 Task: Slide 10 - Estimated Delivey.
Action: Mouse moved to (38, 93)
Screenshot: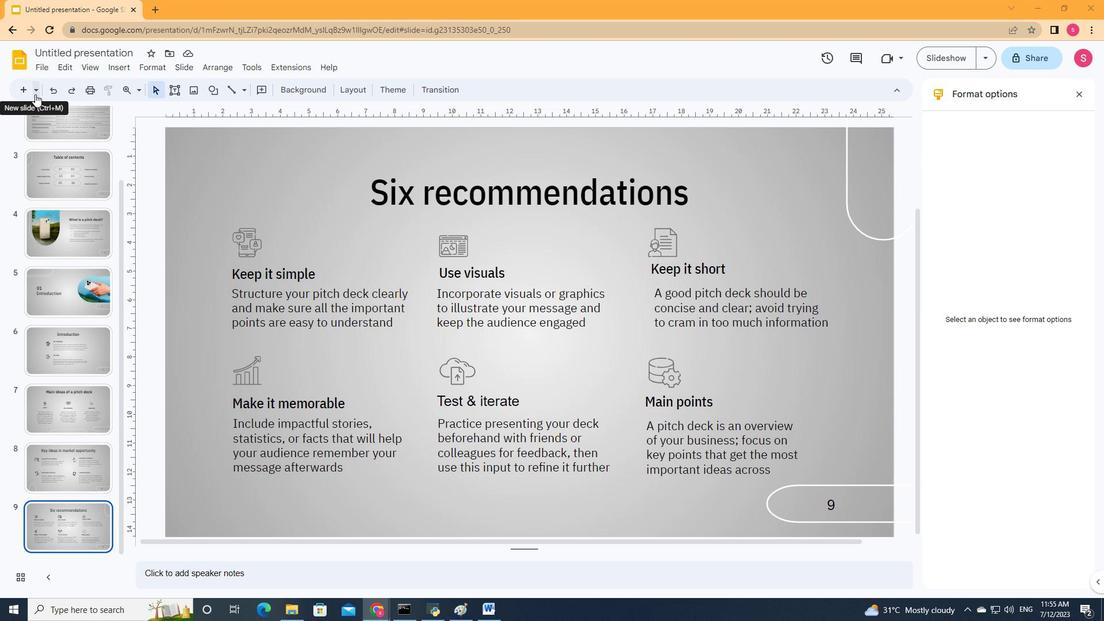 
Action: Mouse pressed left at (38, 93)
Screenshot: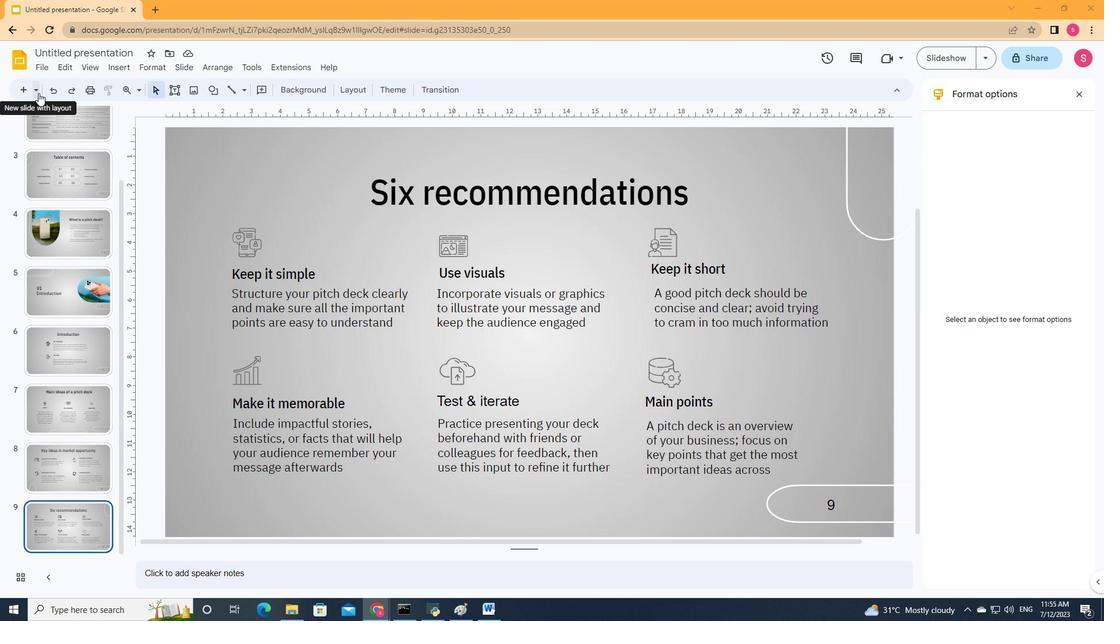 
Action: Mouse moved to (131, 317)
Screenshot: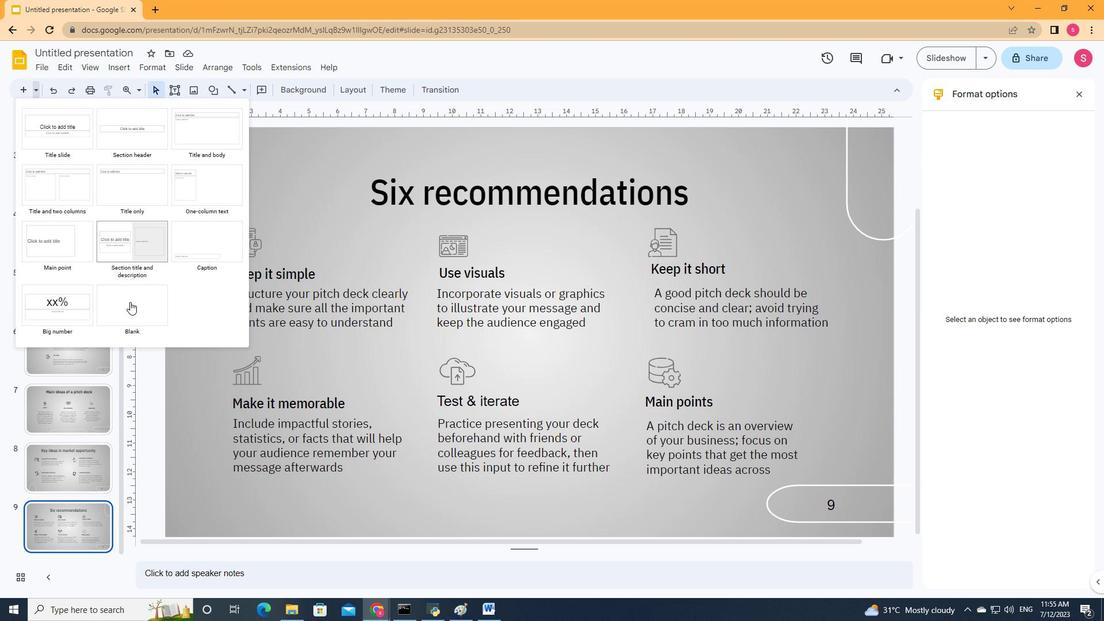 
Action: Mouse pressed left at (131, 317)
Screenshot: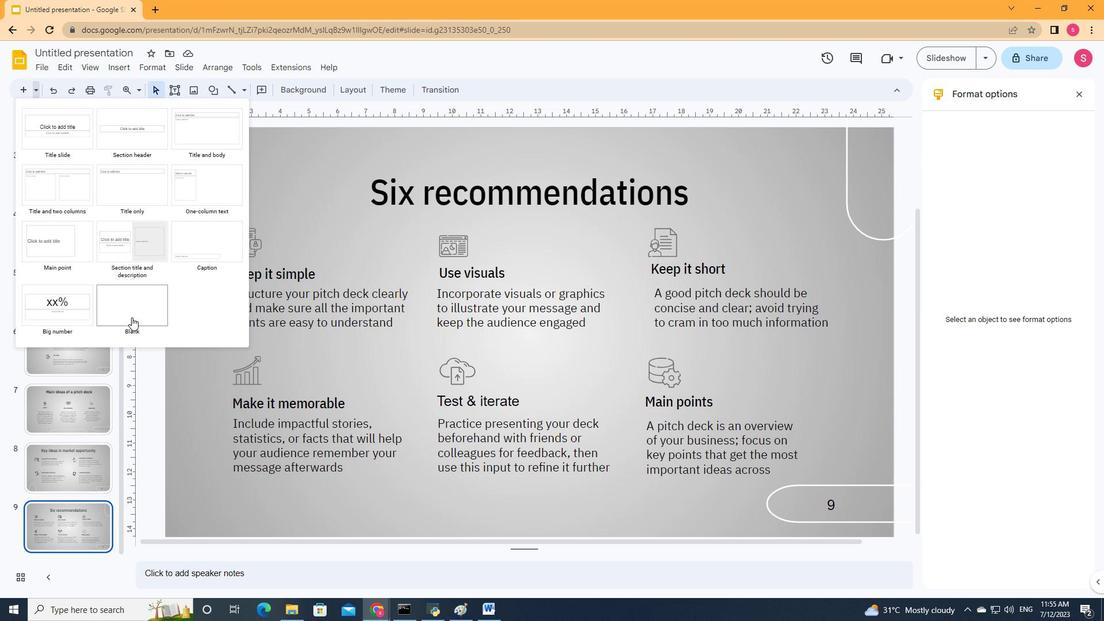 
Action: Mouse moved to (175, 92)
Screenshot: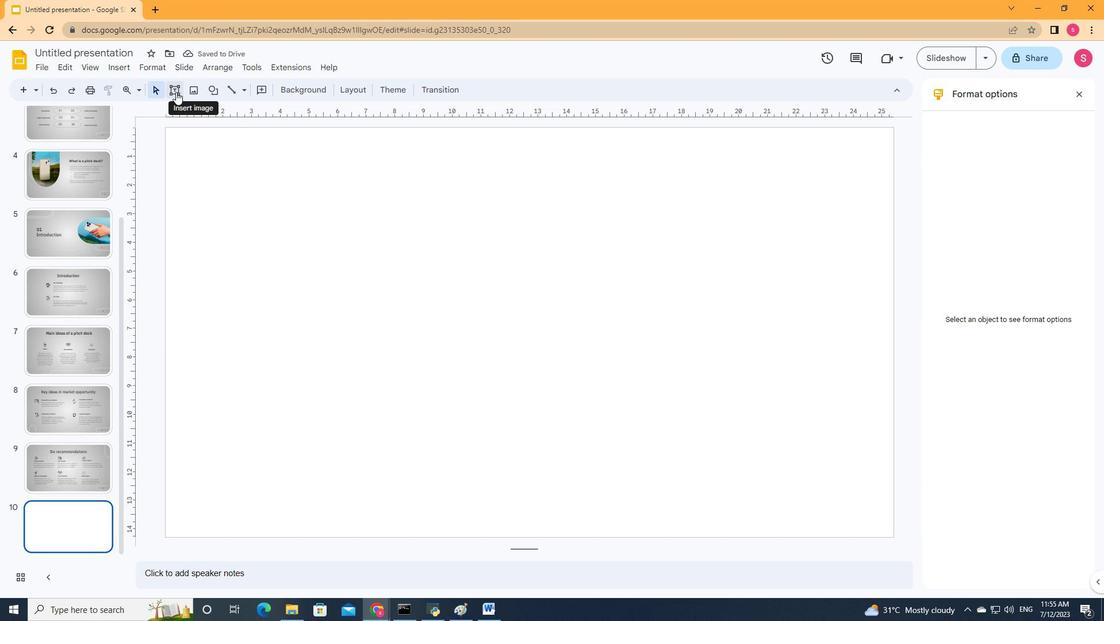 
Action: Mouse pressed left at (175, 92)
Screenshot: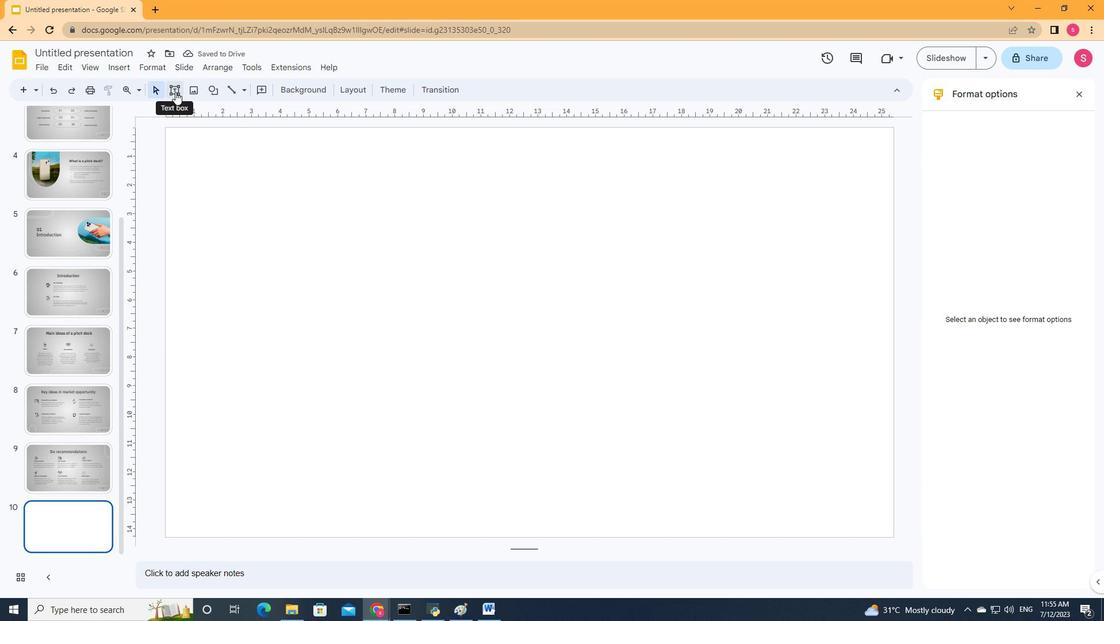 
Action: Mouse moved to (259, 222)
Screenshot: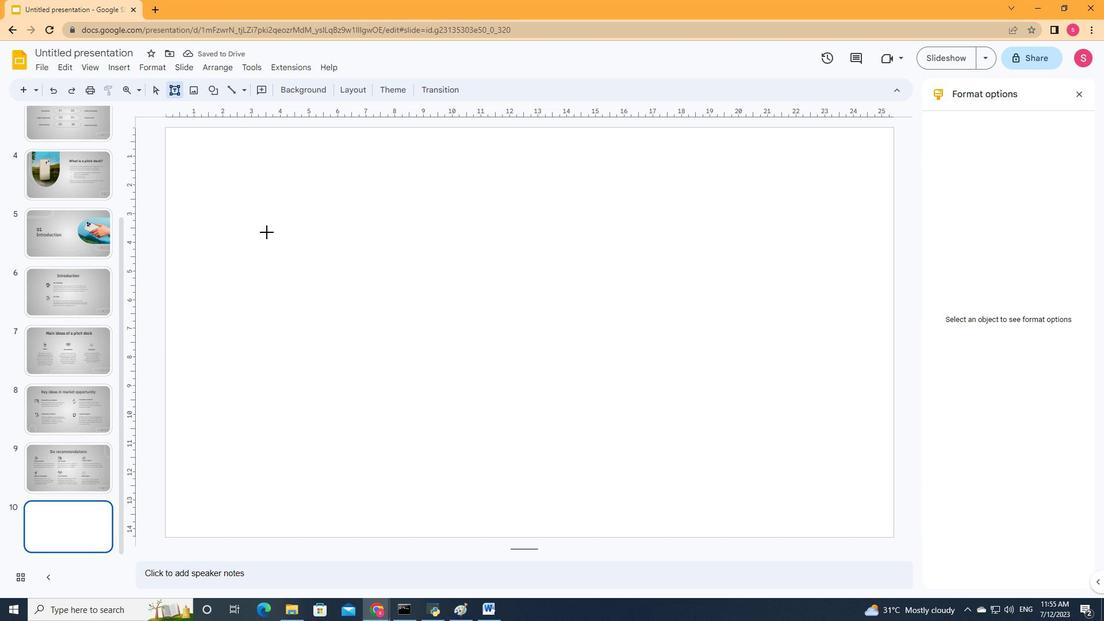 
Action: Mouse pressed left at (259, 222)
Screenshot: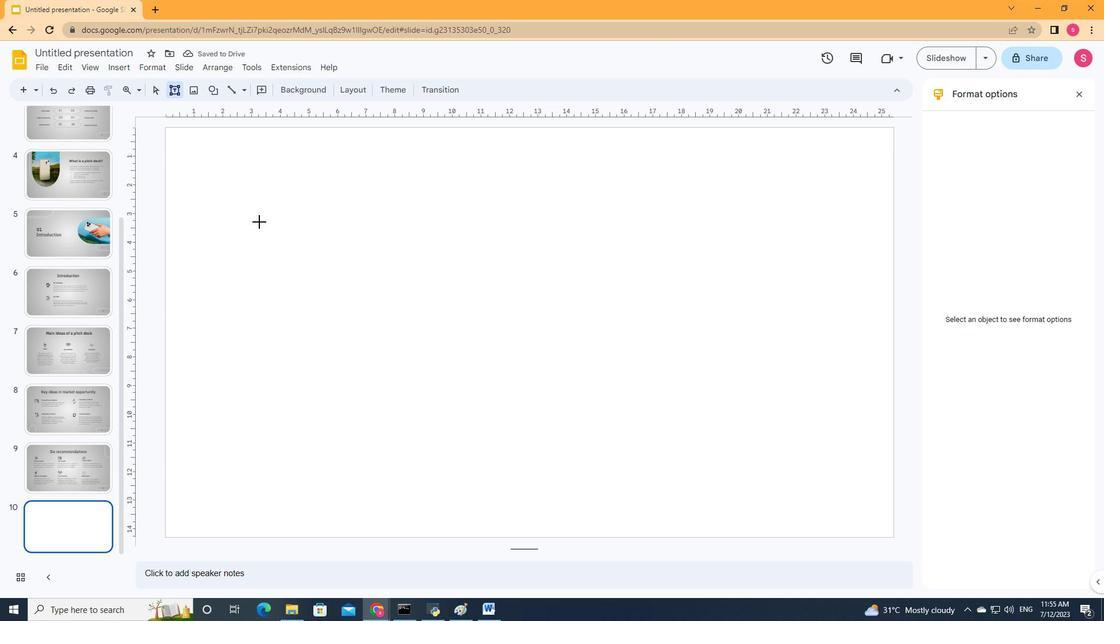 
Action: Mouse moved to (446, 277)
Screenshot: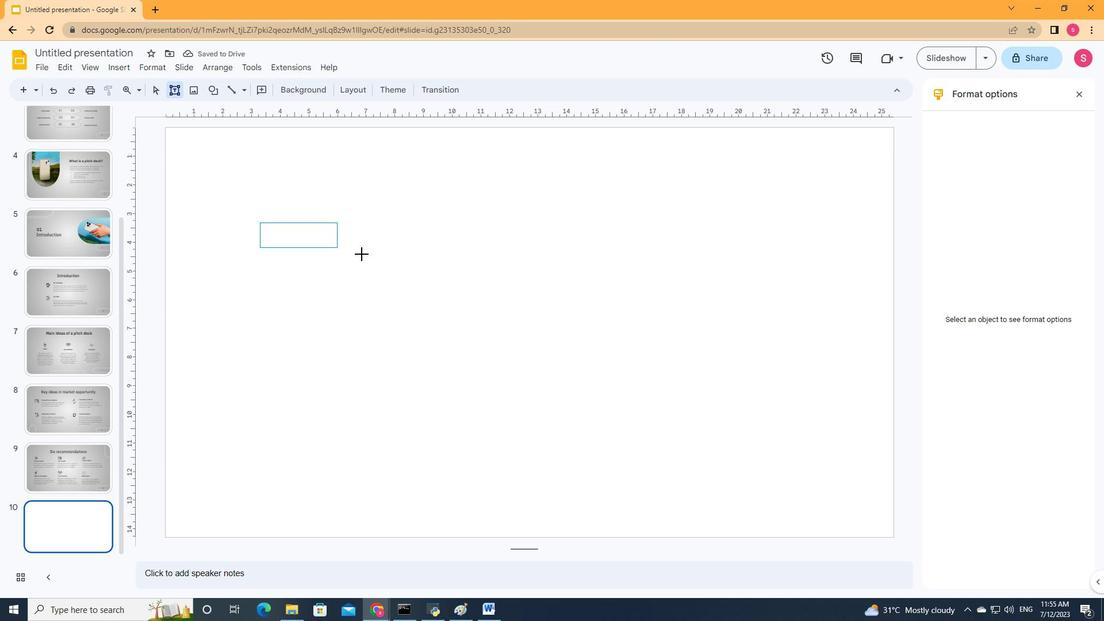 
Action: Key pressed 9h<Key.space>55m<Key.space>23sctrl+A
Screenshot: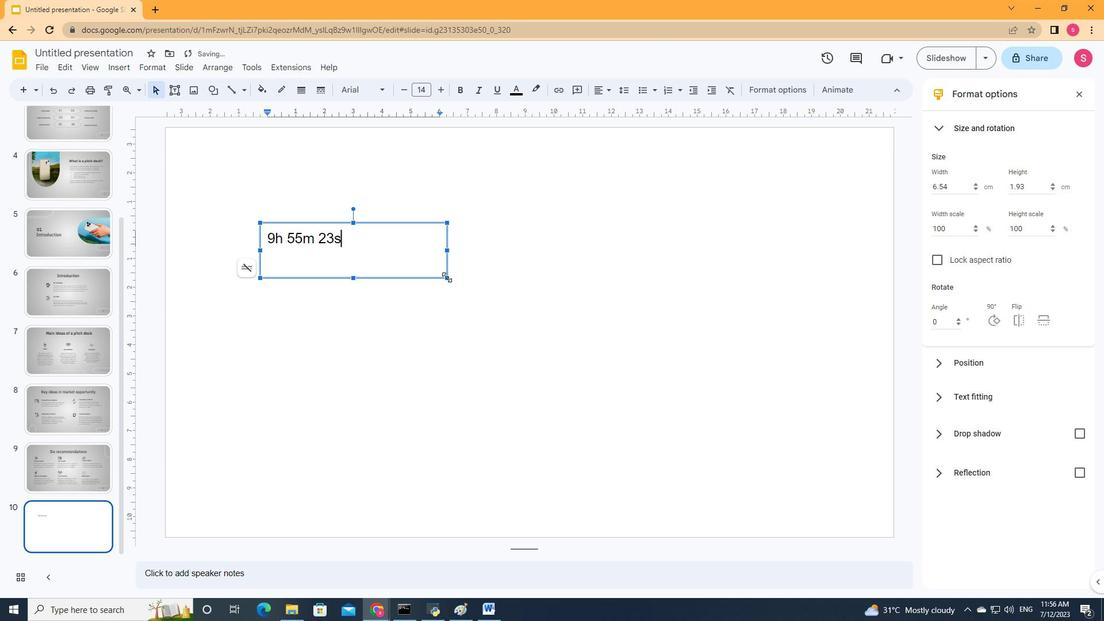 
Action: Mouse moved to (440, 88)
Screenshot: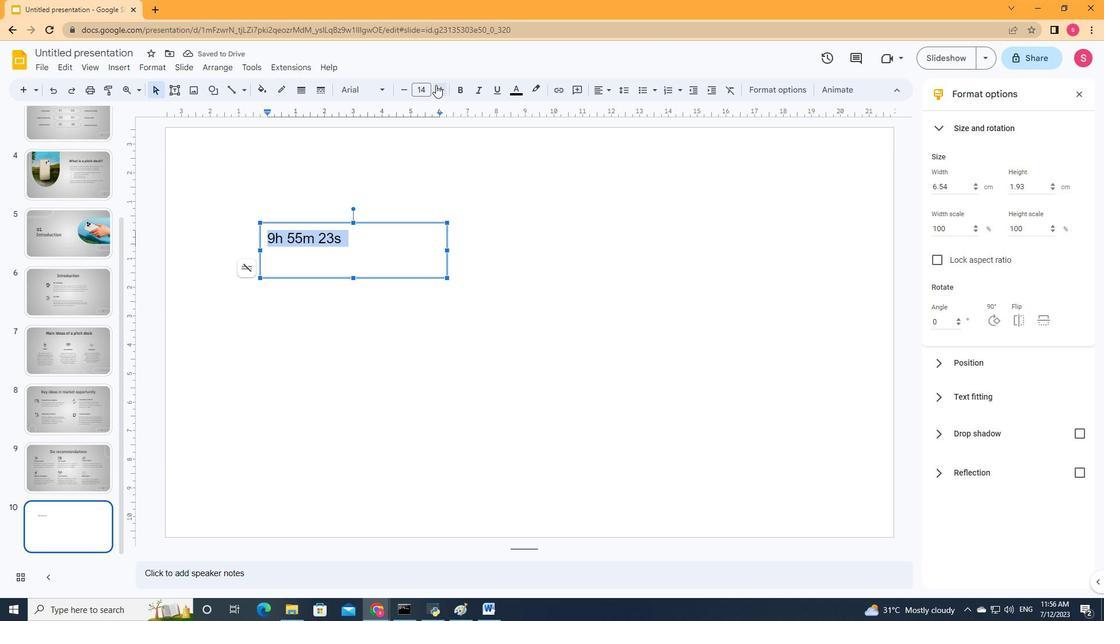 
Action: Mouse pressed left at (440, 88)
Screenshot: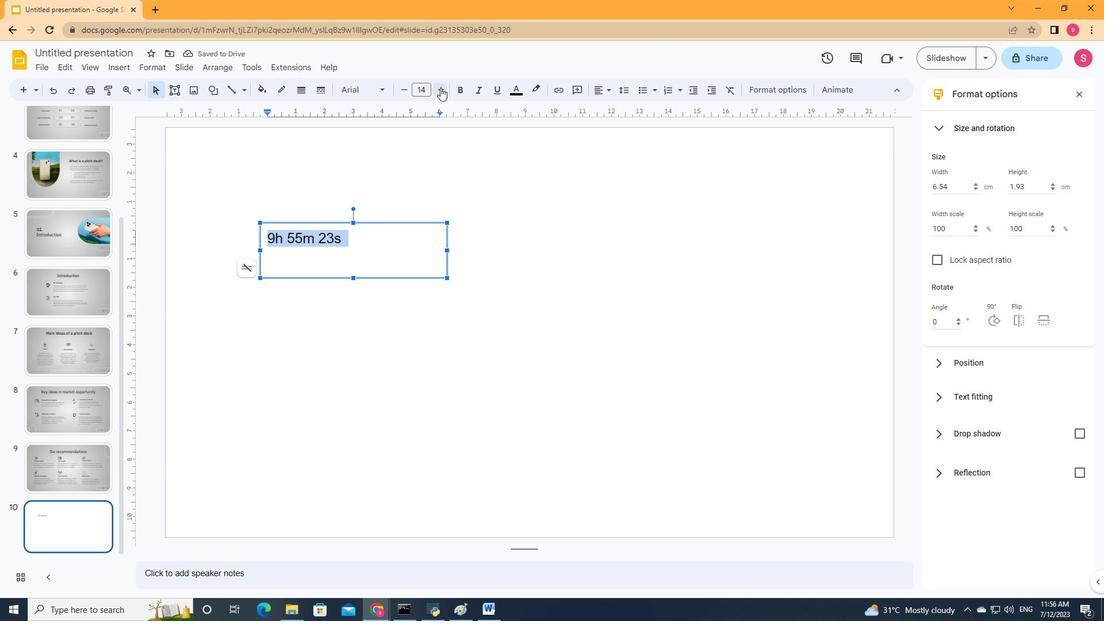 
Action: Mouse pressed left at (440, 88)
Screenshot: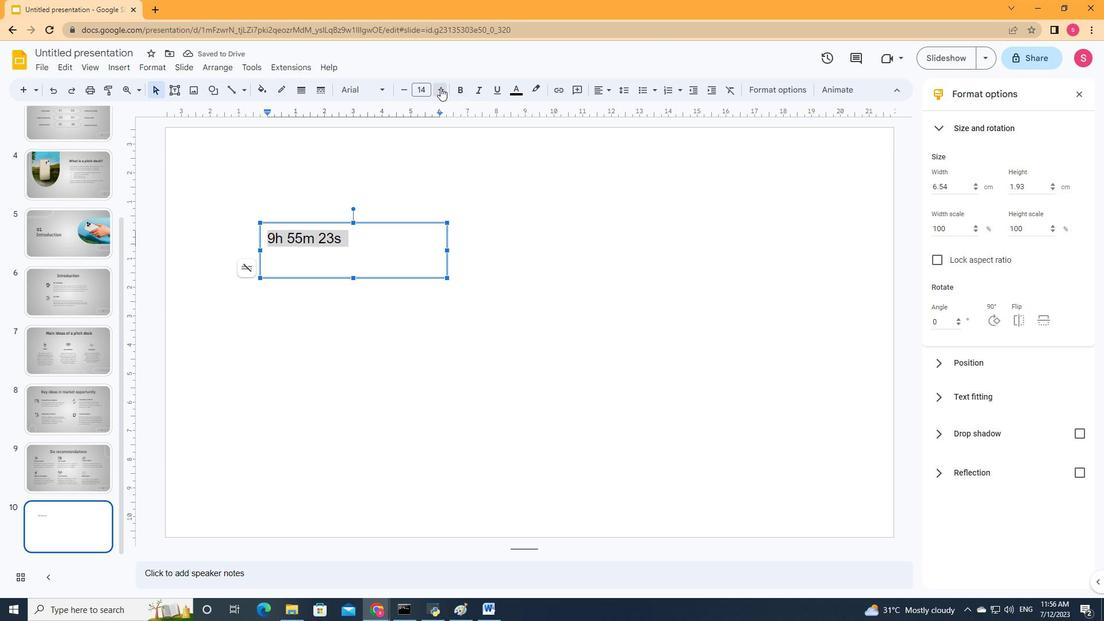 
Action: Mouse pressed left at (440, 88)
Screenshot: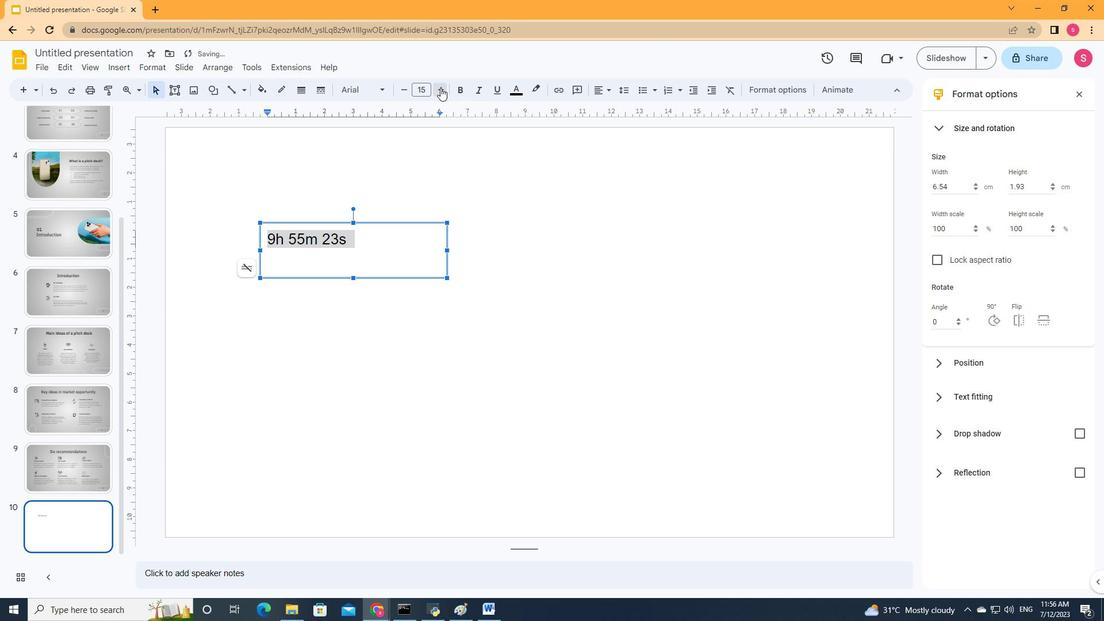 
Action: Mouse pressed left at (440, 88)
Screenshot: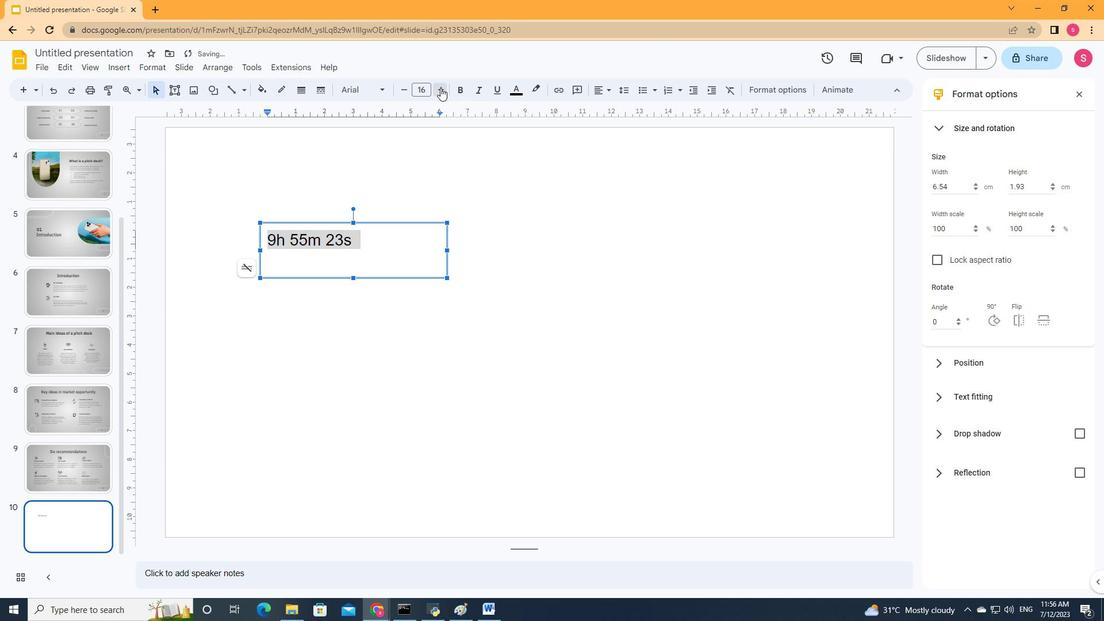 
Action: Mouse pressed left at (440, 88)
Screenshot: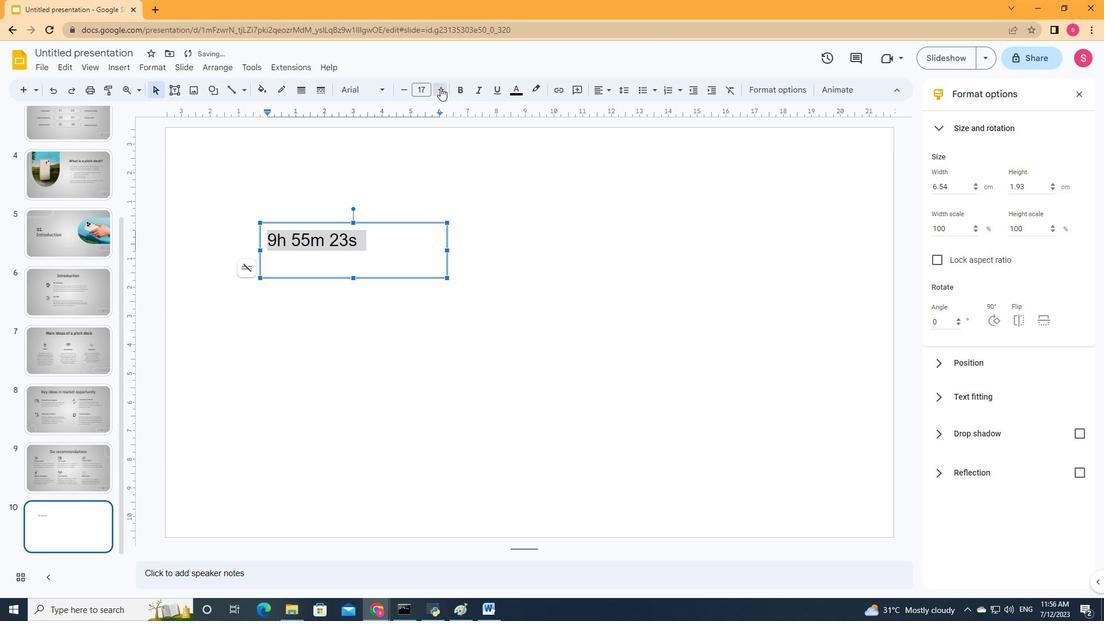 
Action: Mouse pressed left at (440, 88)
Screenshot: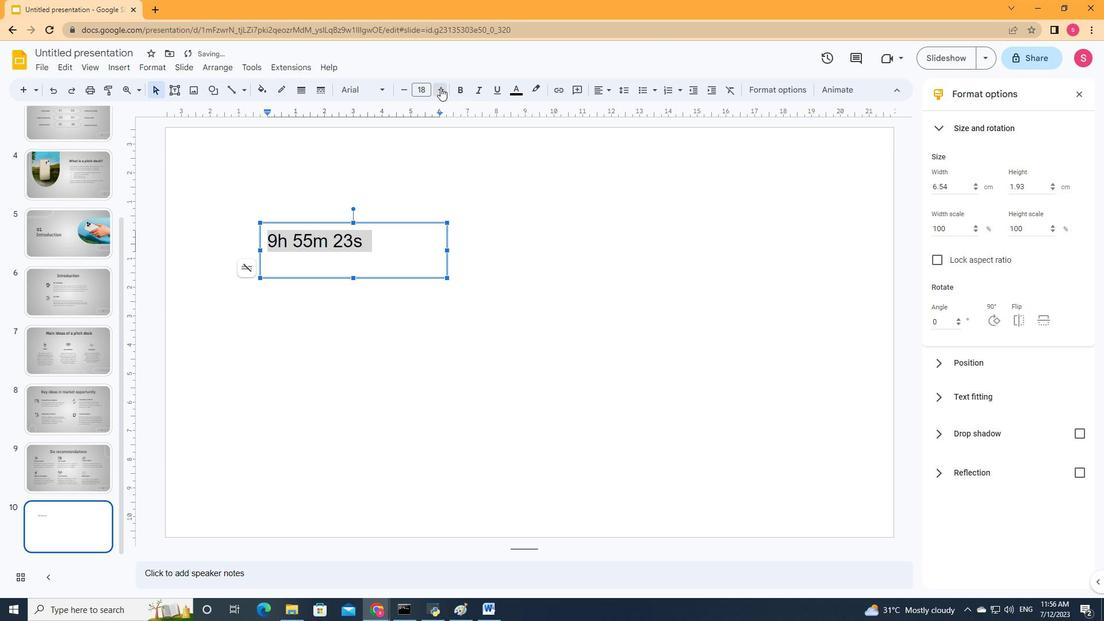 
Action: Mouse pressed left at (440, 88)
Screenshot: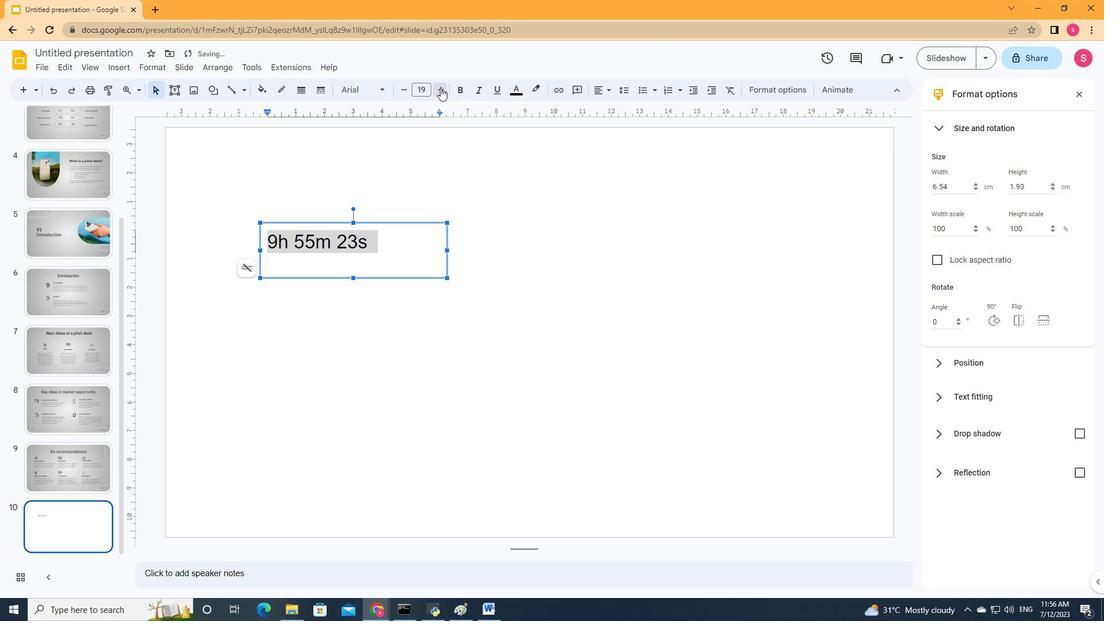 
Action: Mouse moved to (441, 88)
Screenshot: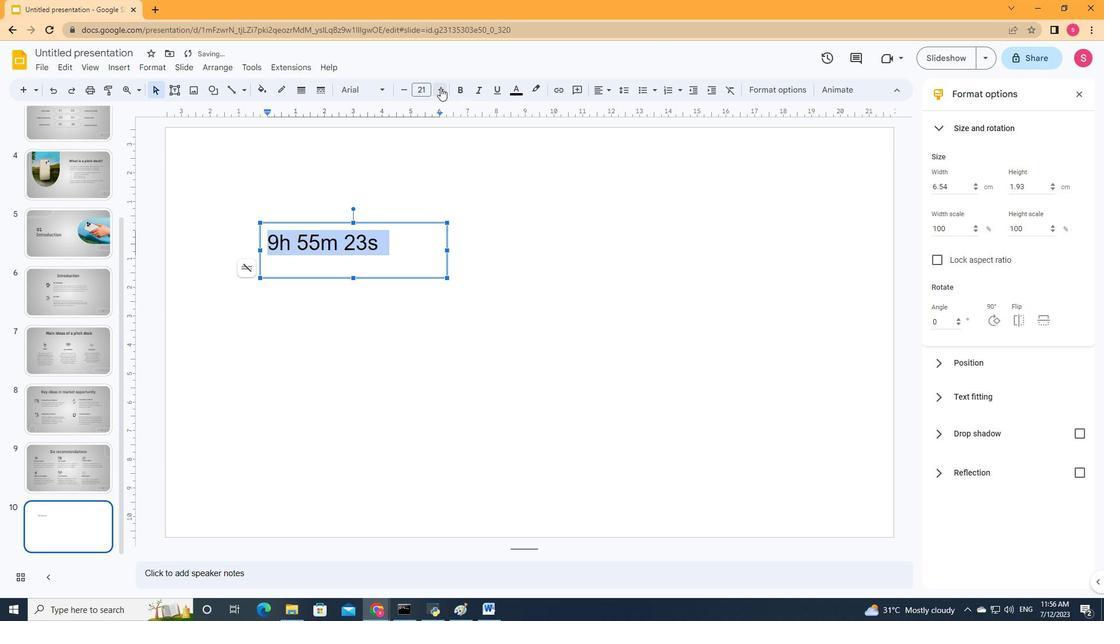
Action: Mouse pressed left at (441, 88)
Screenshot: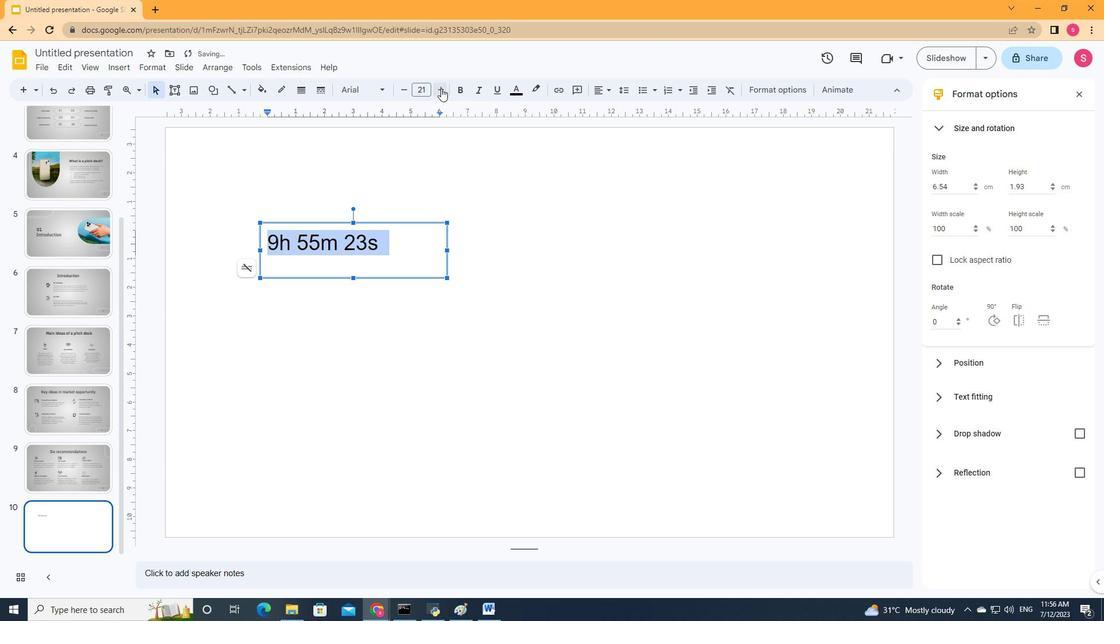 
Action: Mouse pressed left at (441, 88)
Screenshot: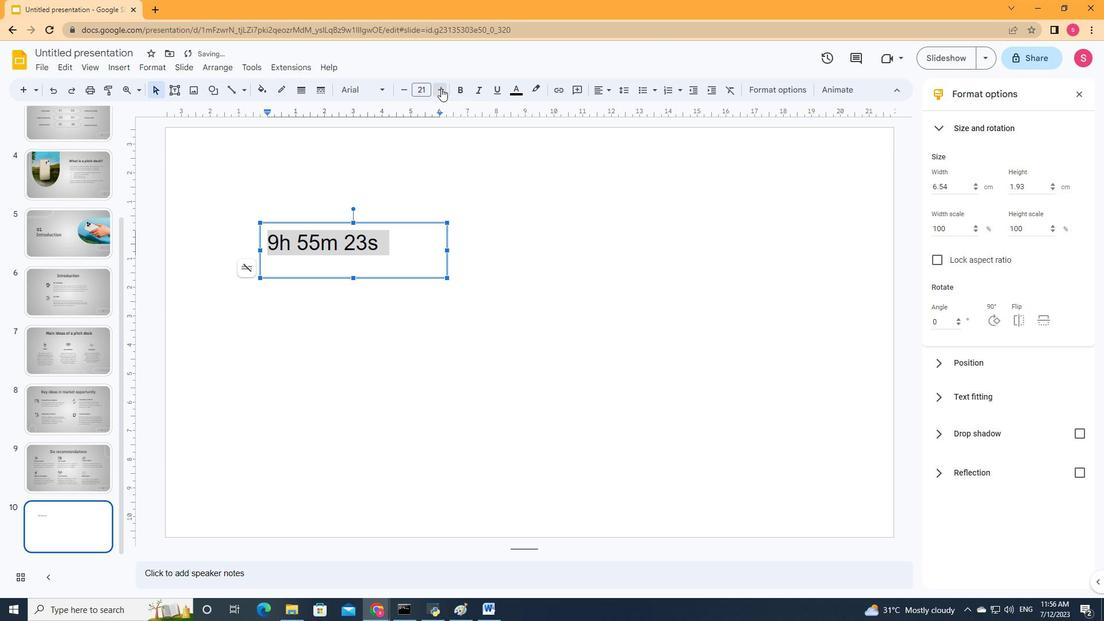 
Action: Mouse pressed left at (441, 88)
Screenshot: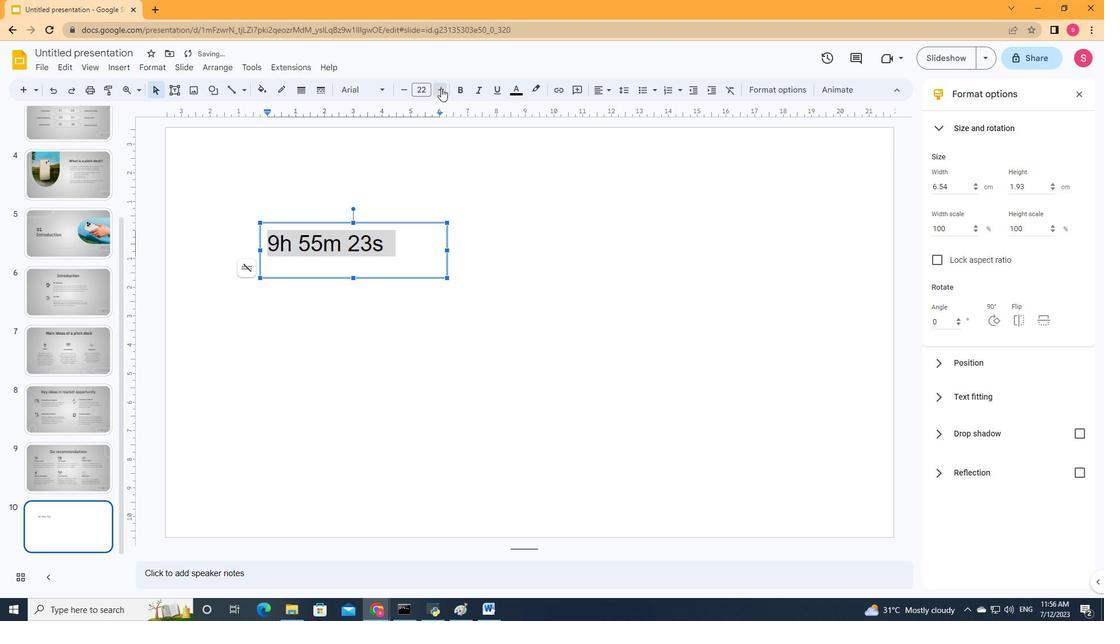 
Action: Mouse moved to (385, 92)
Screenshot: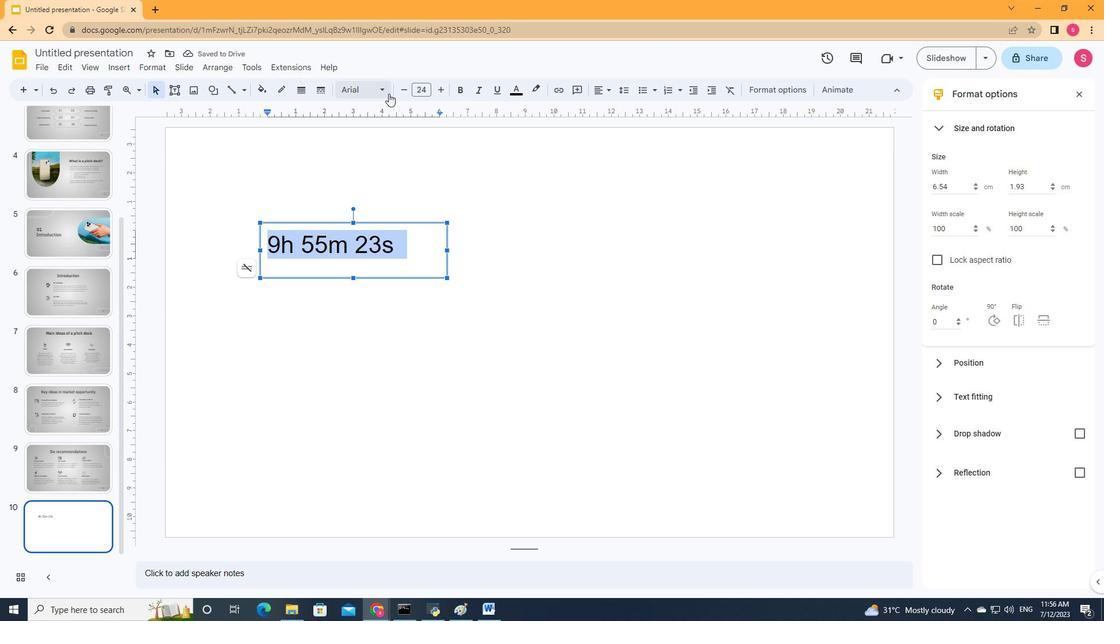 
Action: Mouse pressed left at (385, 92)
Screenshot: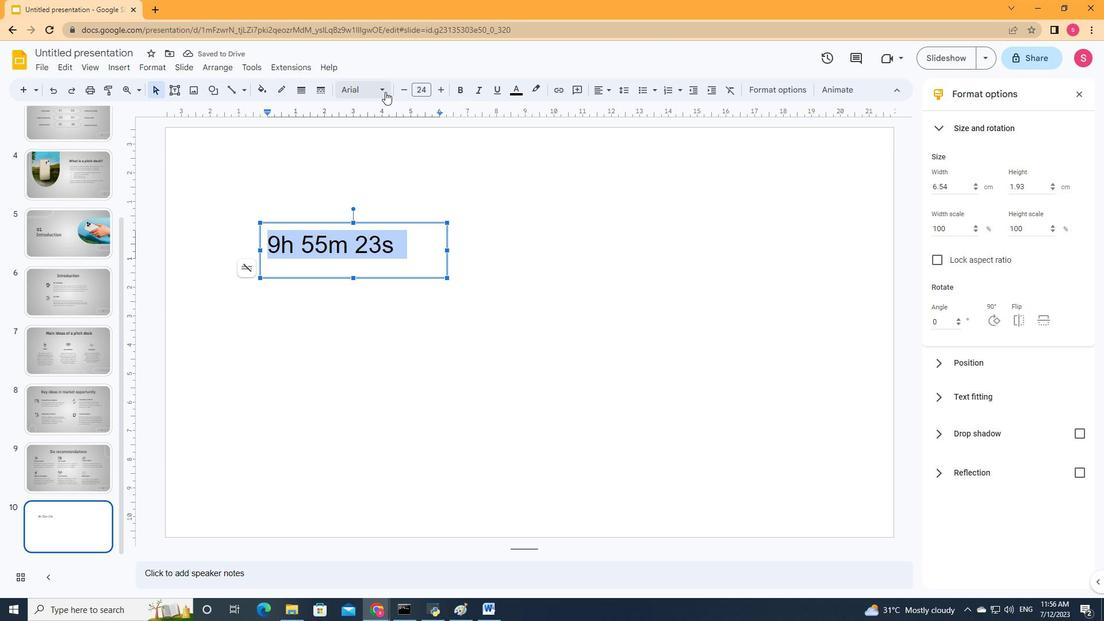 
Action: Mouse moved to (531, 302)
Screenshot: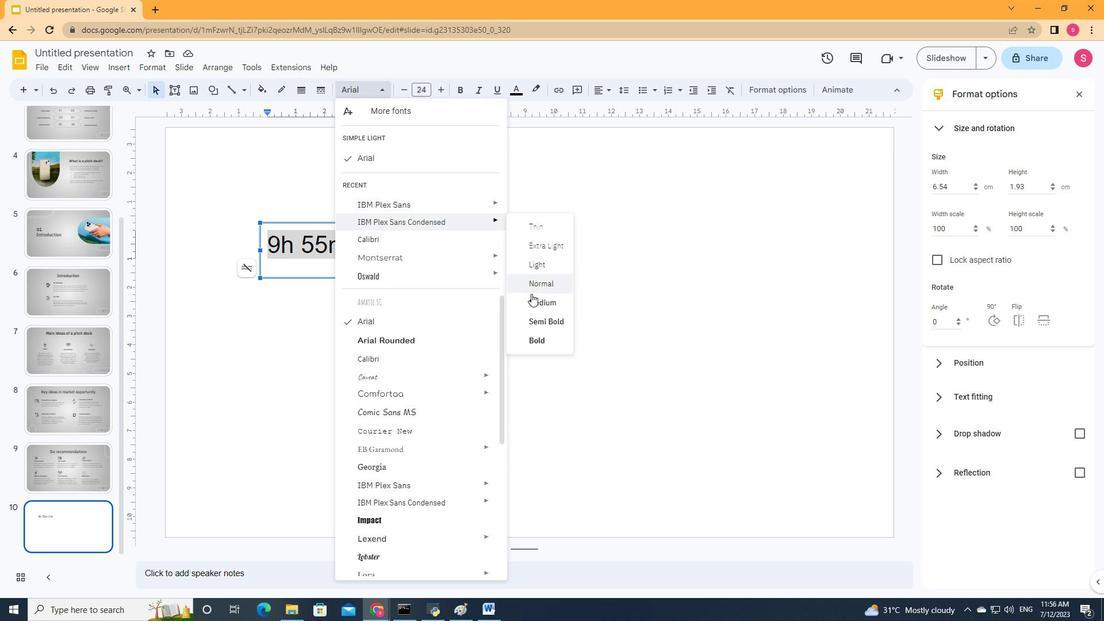 
Action: Mouse pressed left at (531, 302)
Screenshot: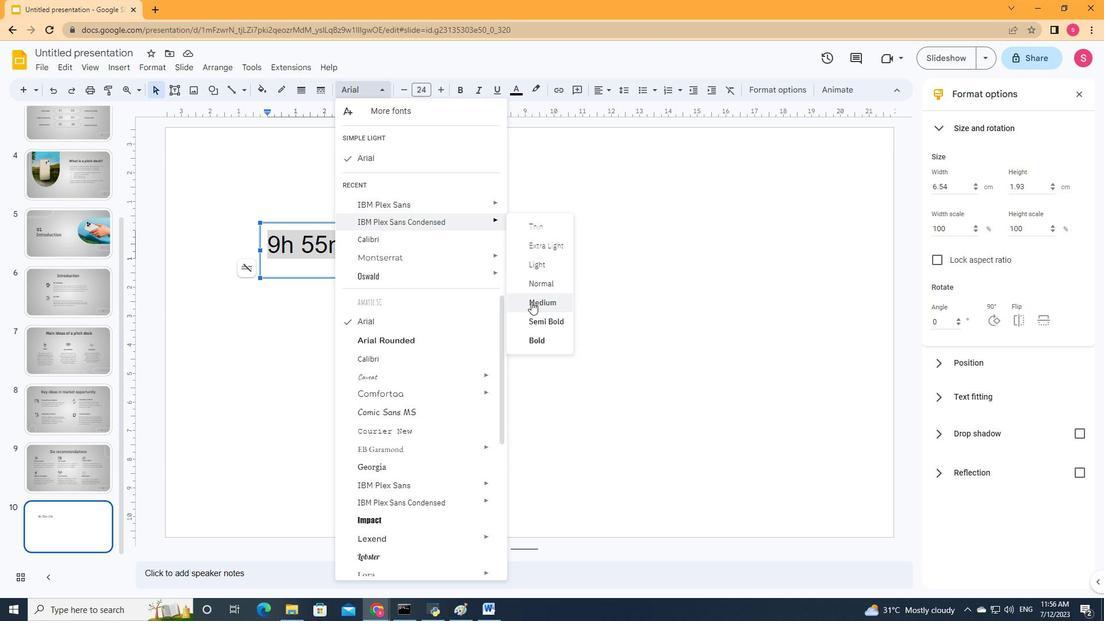 
Action: Mouse moved to (493, 278)
Screenshot: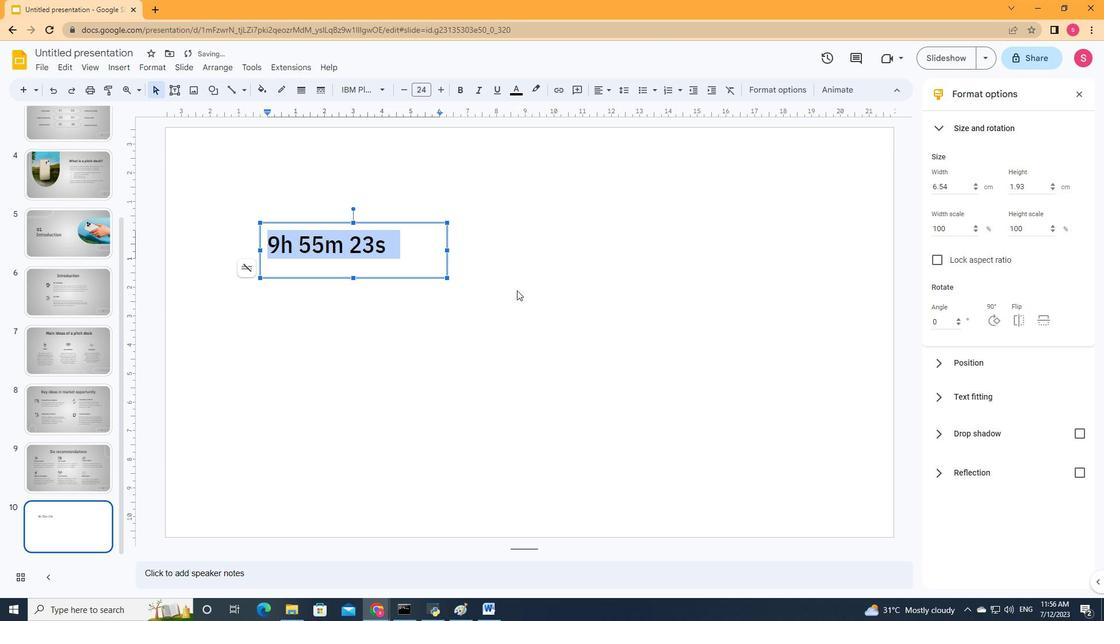 
Action: Mouse pressed left at (493, 278)
Screenshot: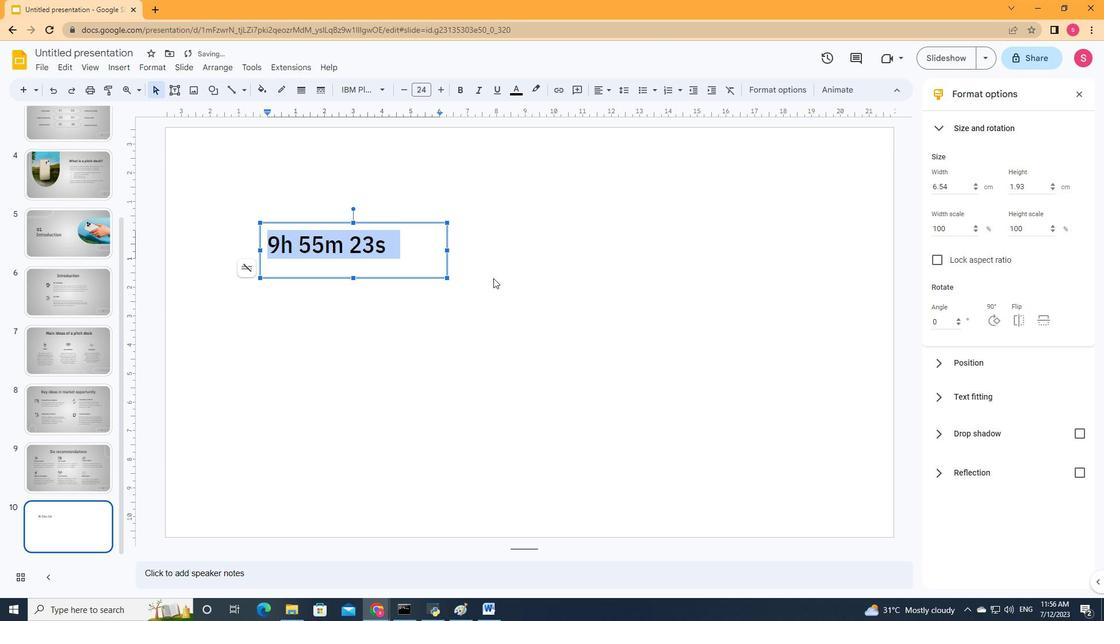 
Action: Mouse moved to (177, 89)
Screenshot: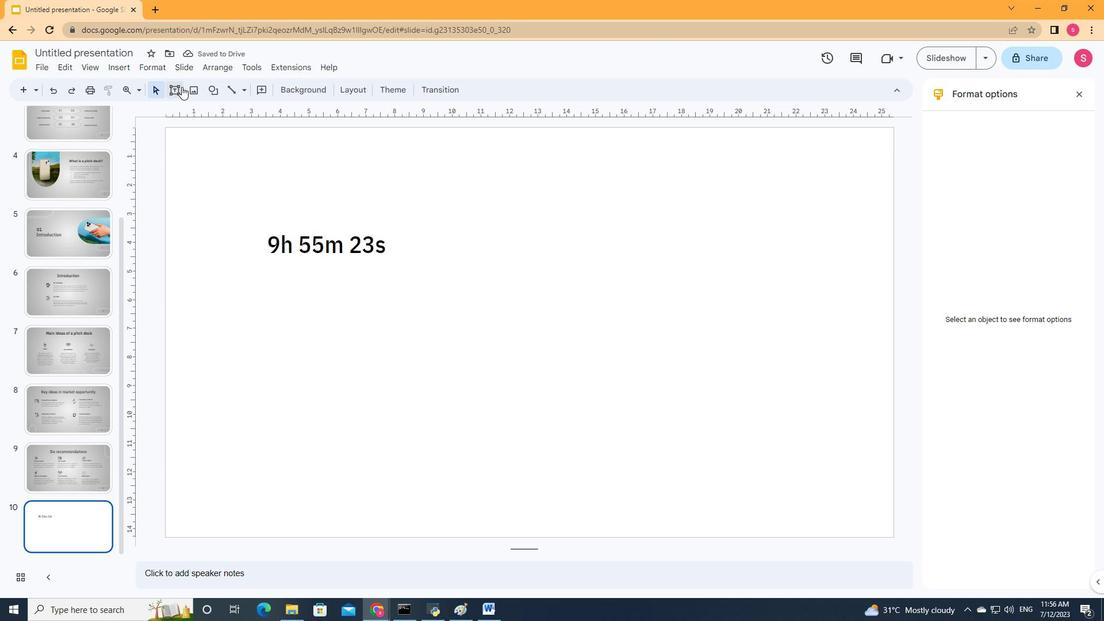 
Action: Mouse pressed left at (177, 89)
Screenshot: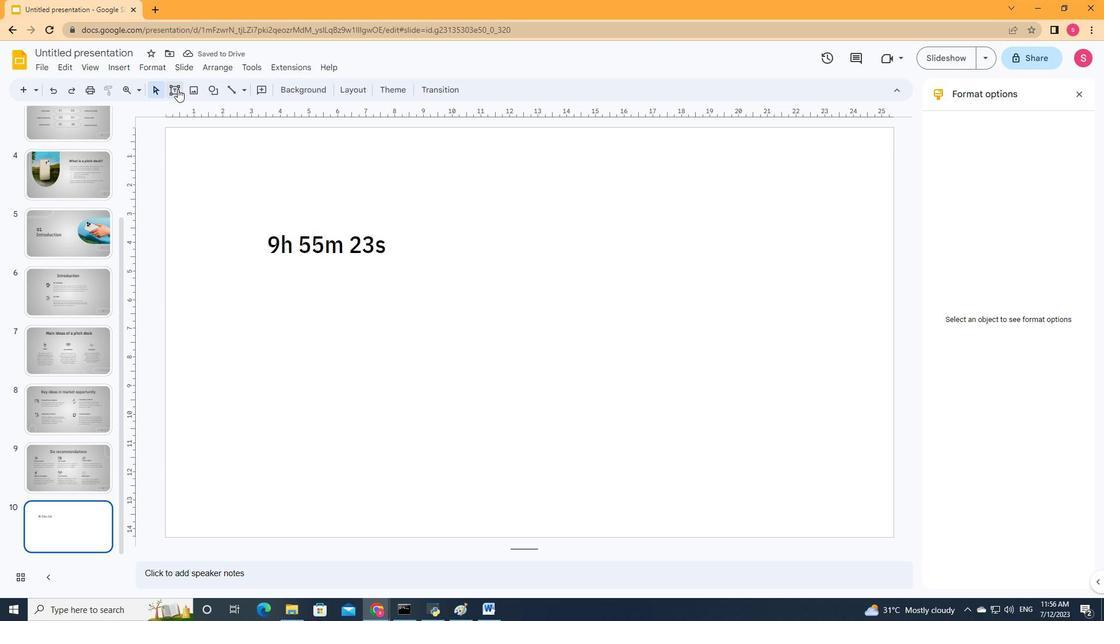 
Action: Mouse moved to (249, 268)
Screenshot: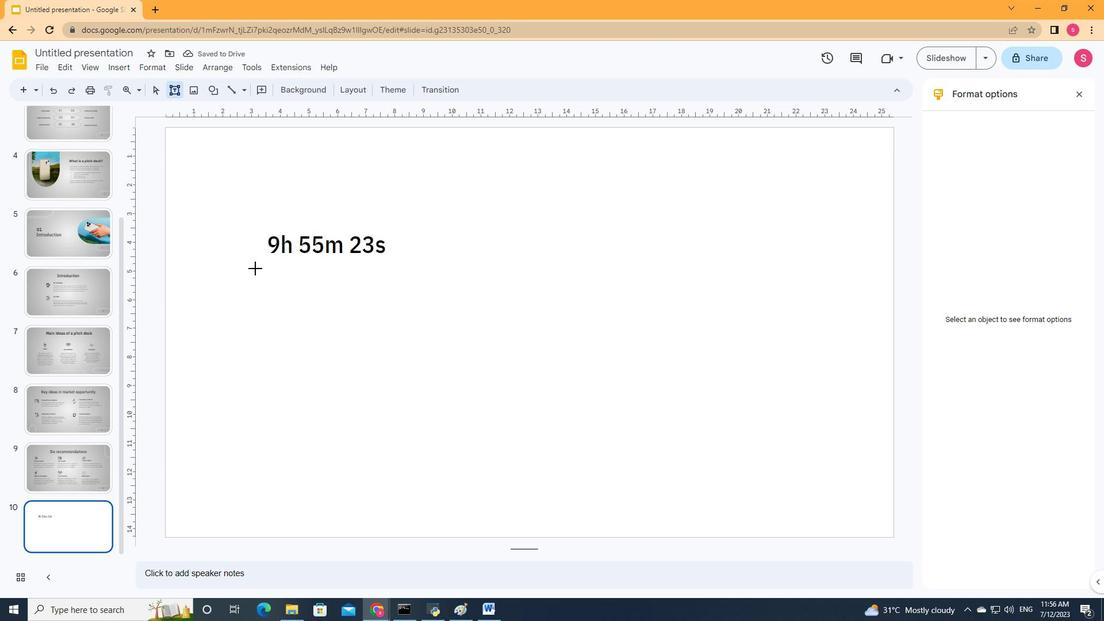 
Action: Mouse pressed left at (249, 268)
Screenshot: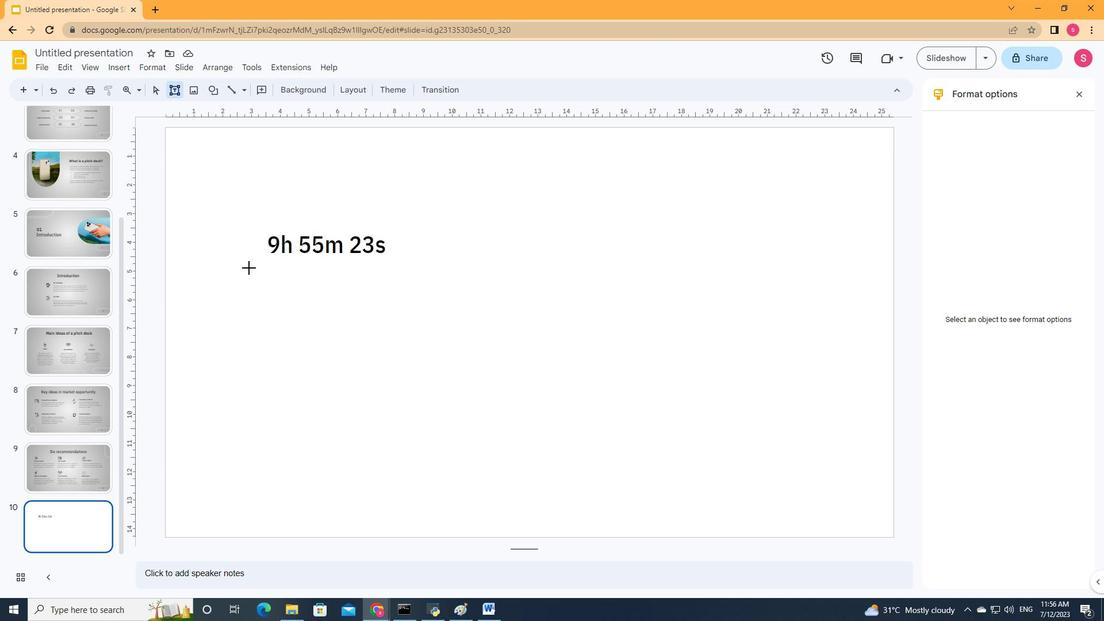 
Action: Mouse moved to (467, 298)
Screenshot: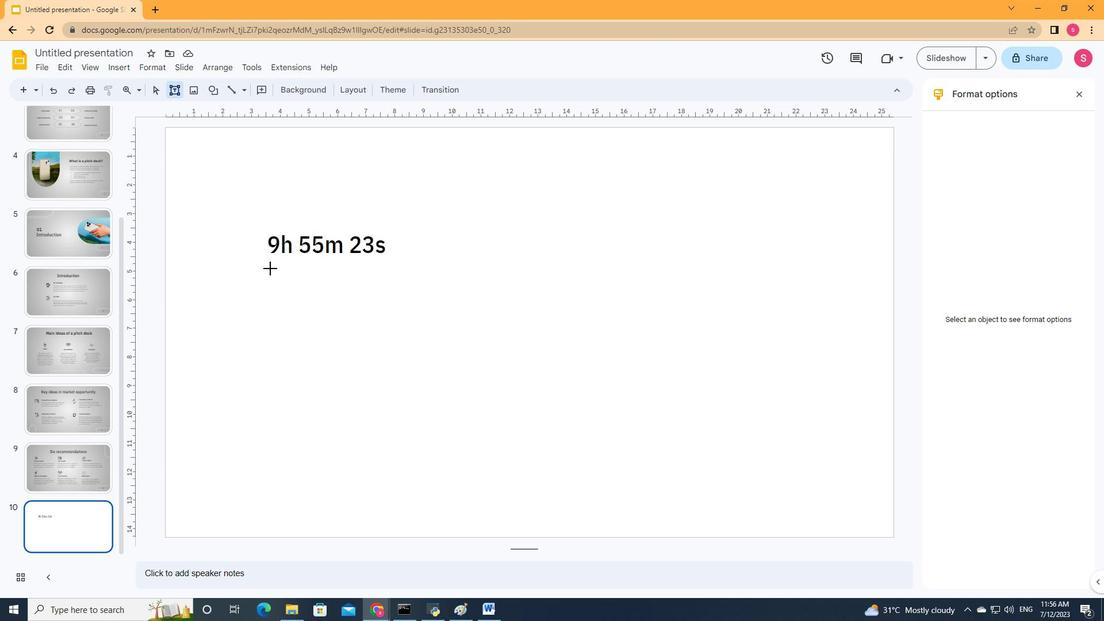 
Action: Key pressed <Key.shift>estimated<Key.space>delivery<Key.space>time<Key.space>per<Key.space>unitctrl+A
Screenshot: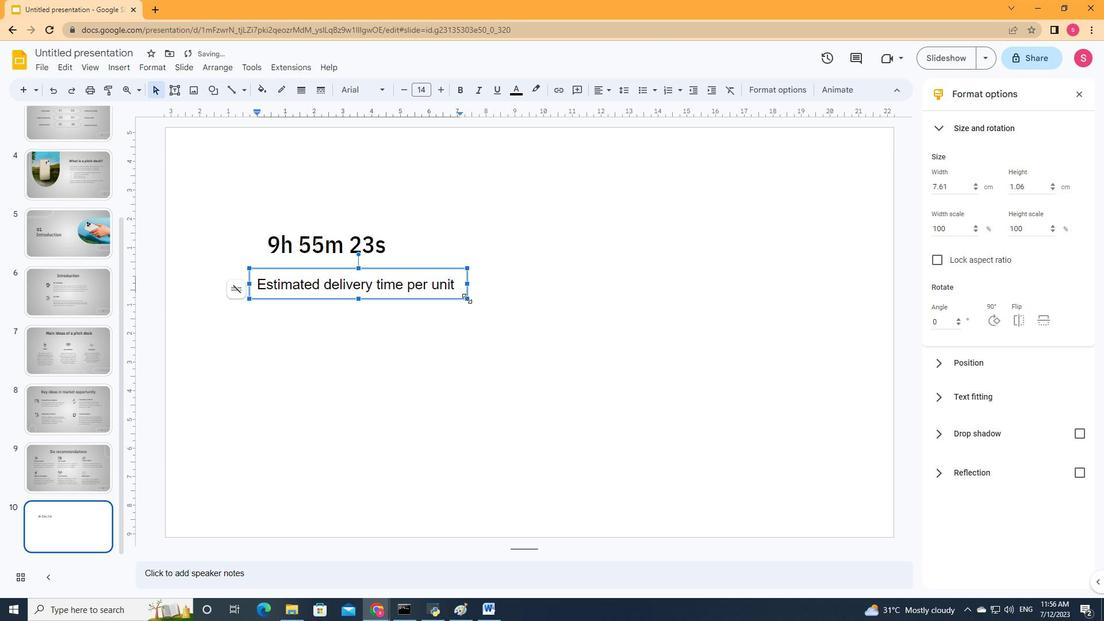 
Action: Mouse moved to (398, 92)
Screenshot: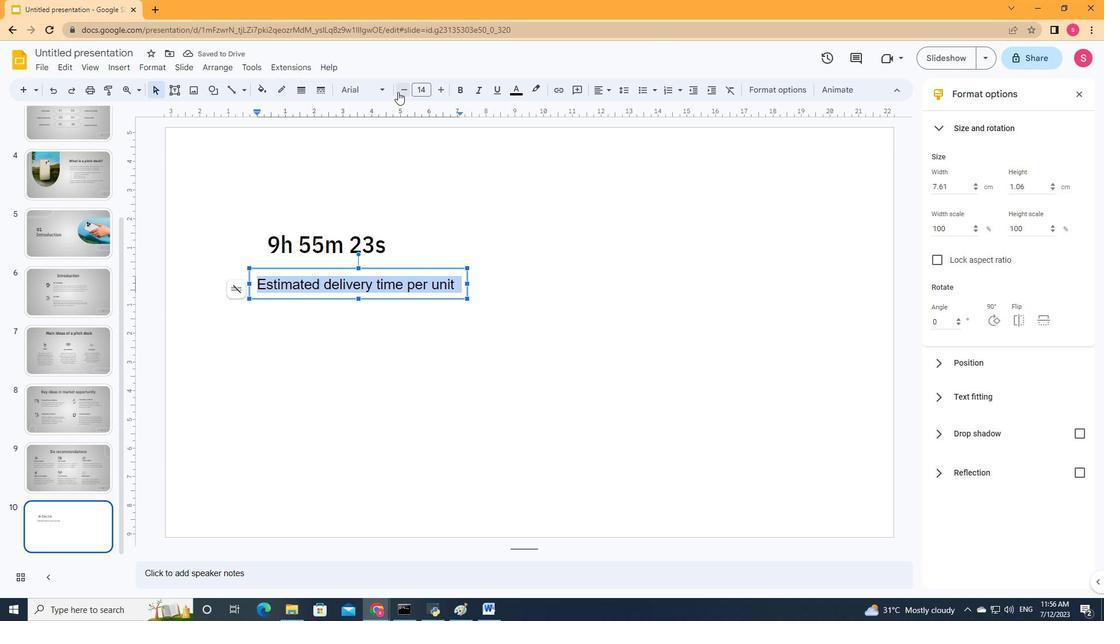 
Action: Mouse pressed left at (398, 92)
Screenshot: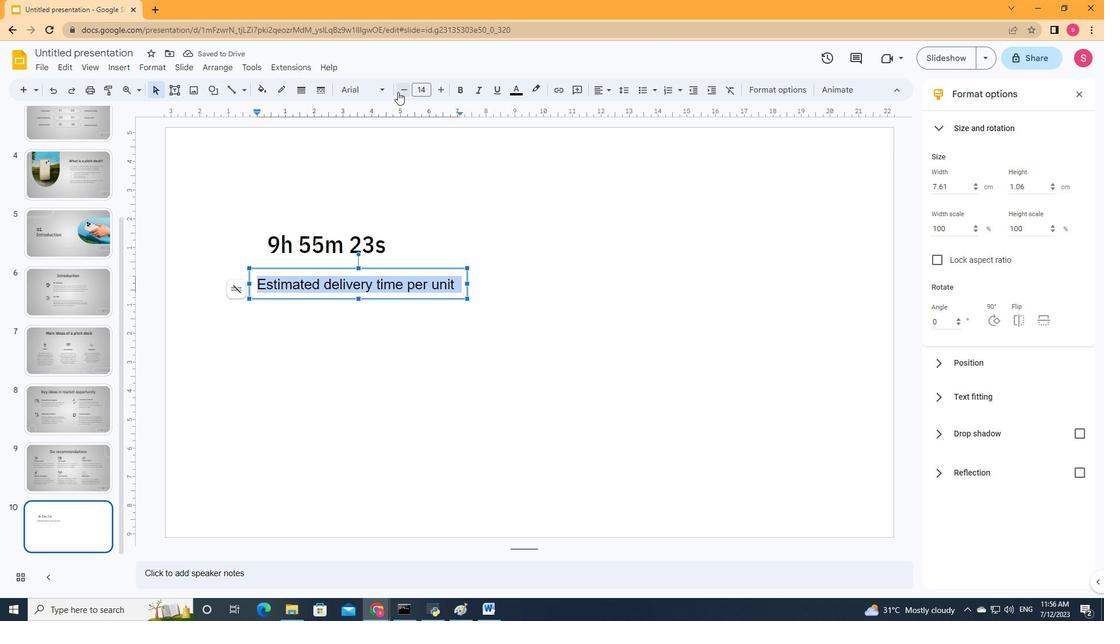 
Action: Mouse pressed left at (398, 92)
Screenshot: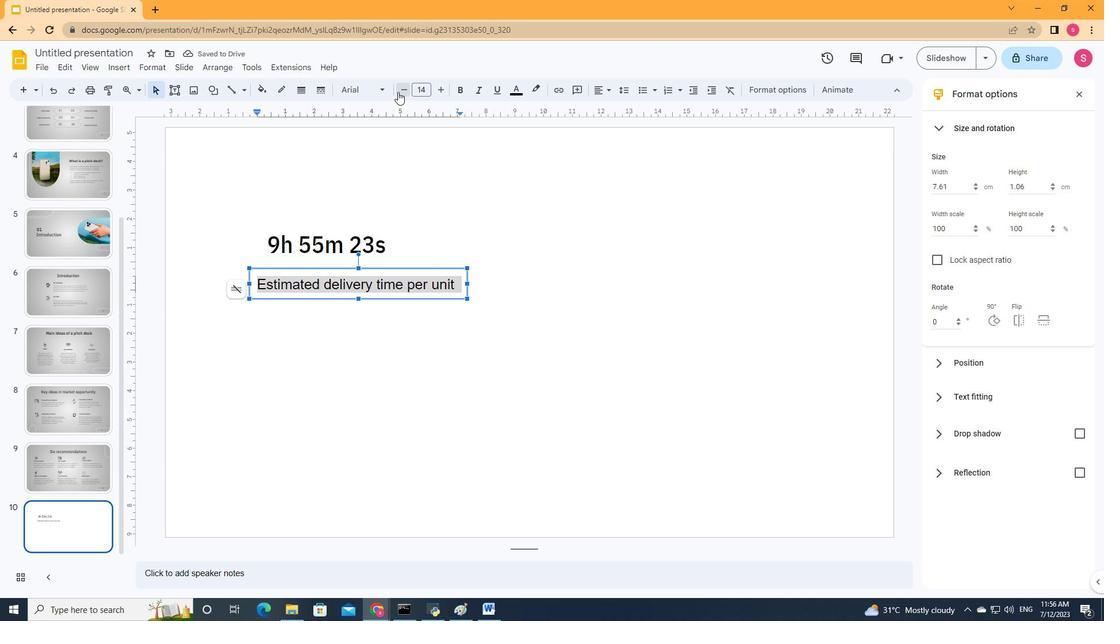 
Action: Mouse moved to (377, 92)
Screenshot: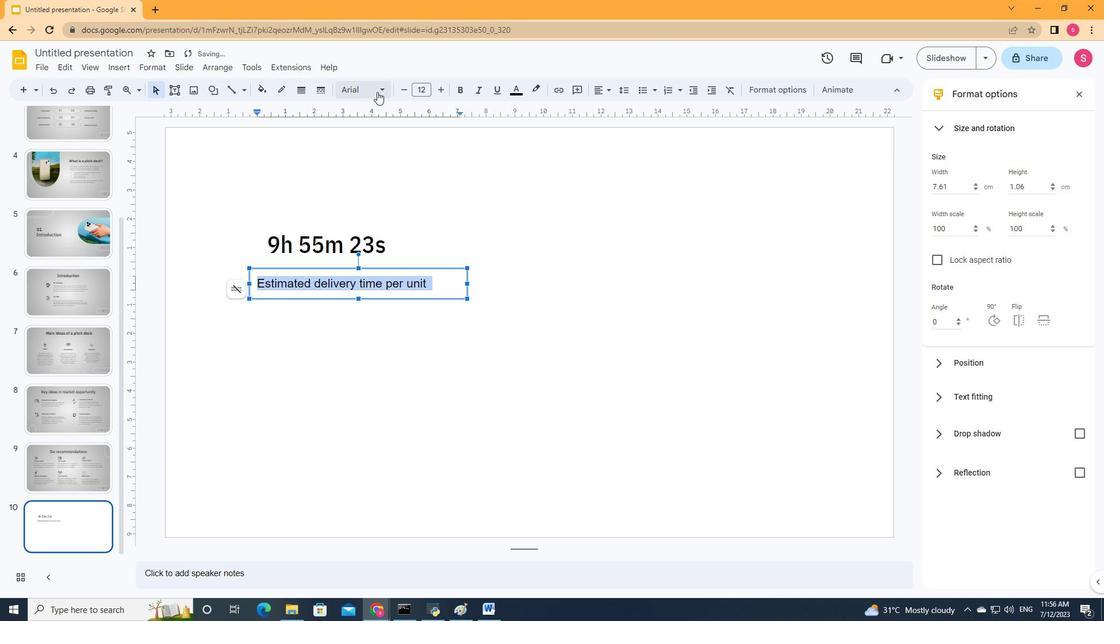 
Action: Mouse pressed left at (377, 92)
Screenshot: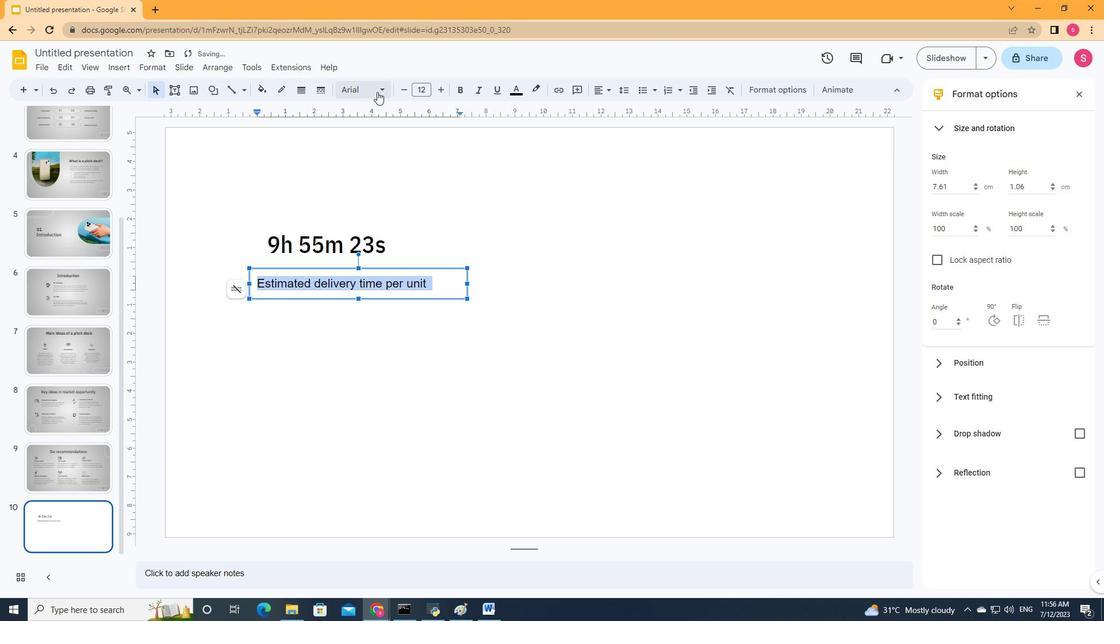 
Action: Mouse moved to (375, 218)
Screenshot: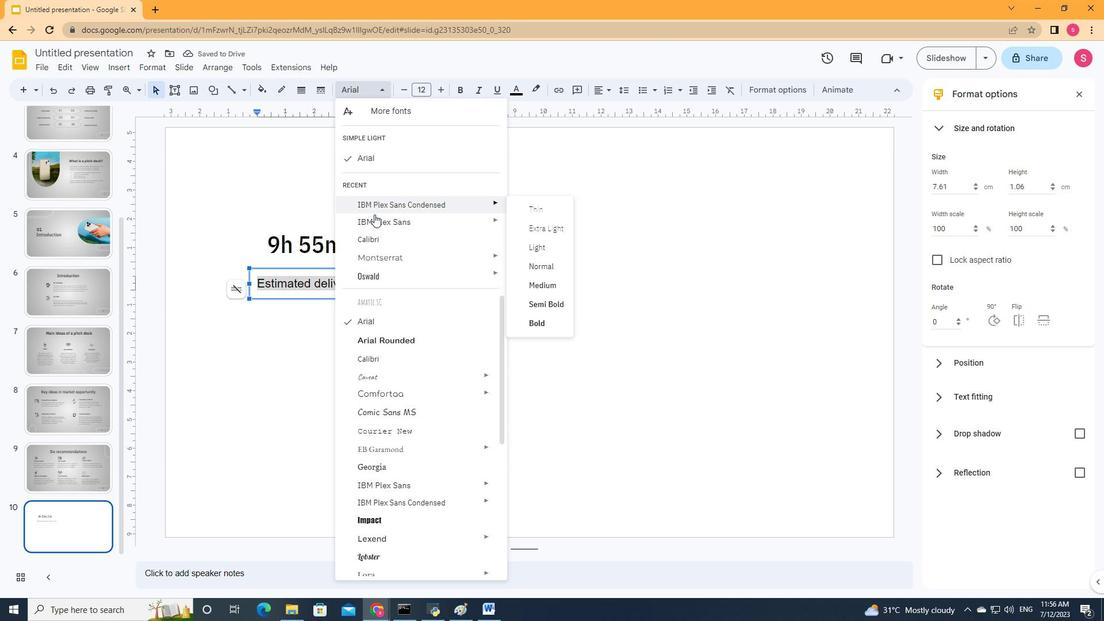 
Action: Mouse pressed left at (375, 218)
Screenshot: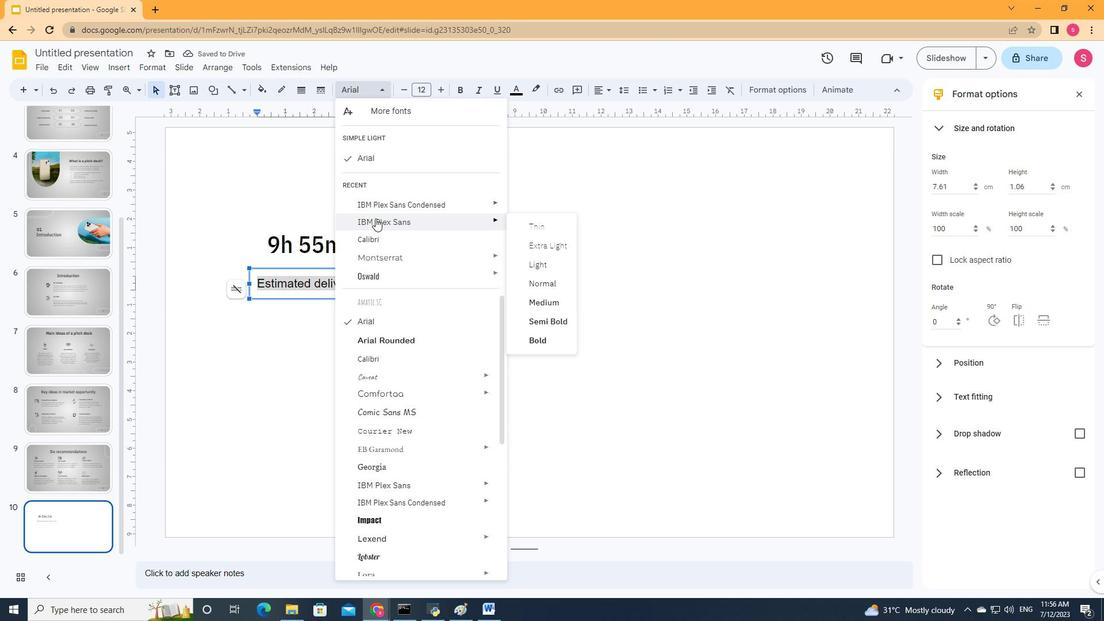 
Action: Mouse moved to (383, 268)
Screenshot: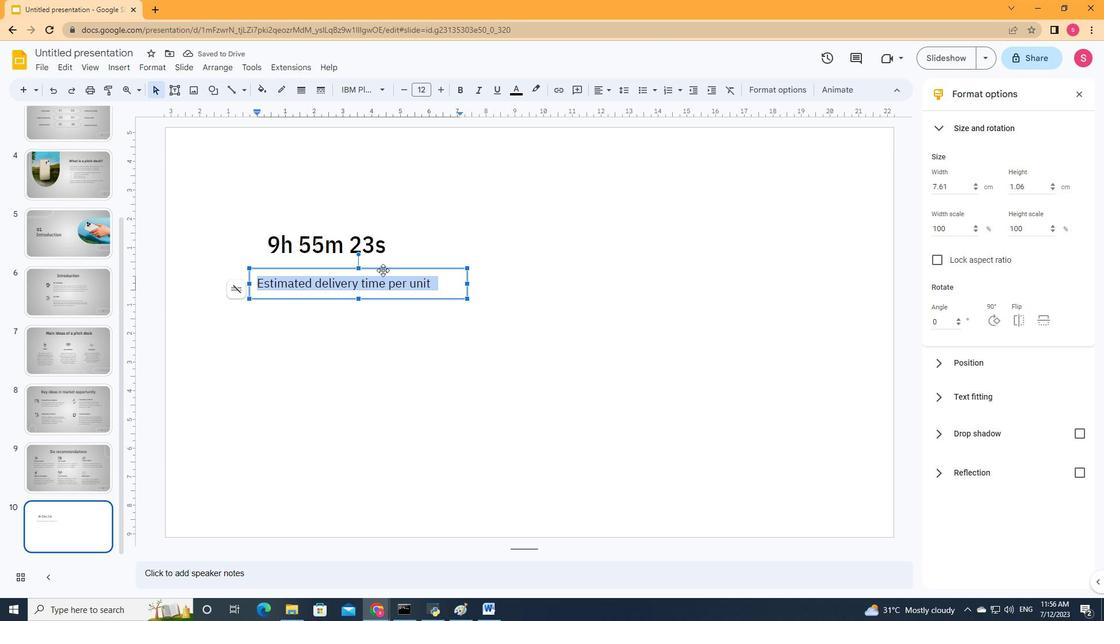 
Action: Mouse pressed left at (383, 268)
Screenshot: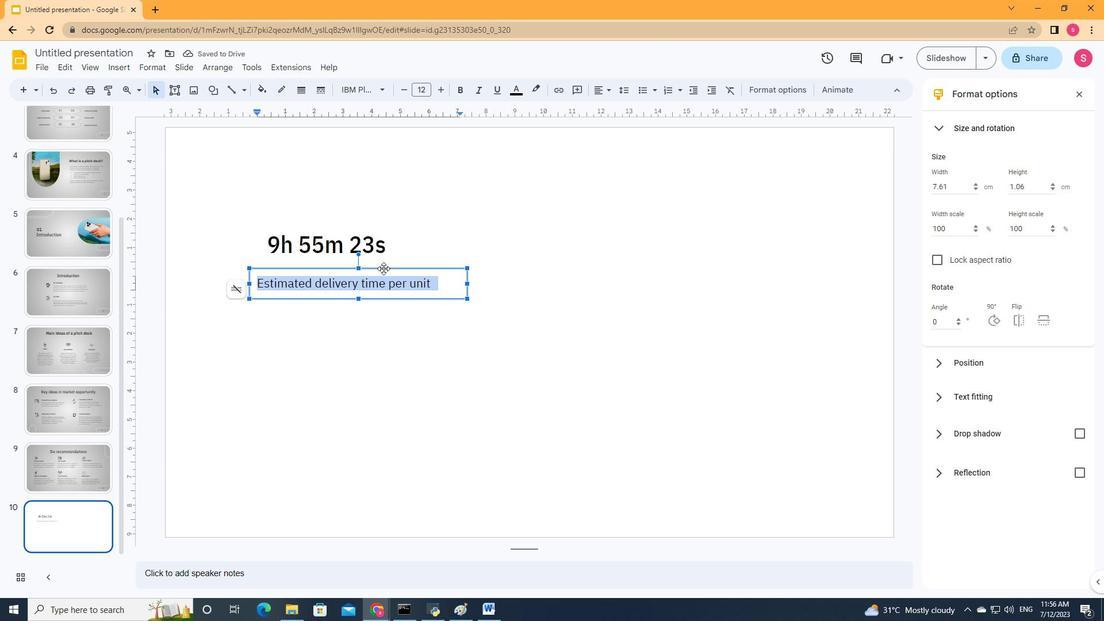 
Action: Key pressed <Key.up><Key.up><Key.left><Key.left>
Screenshot: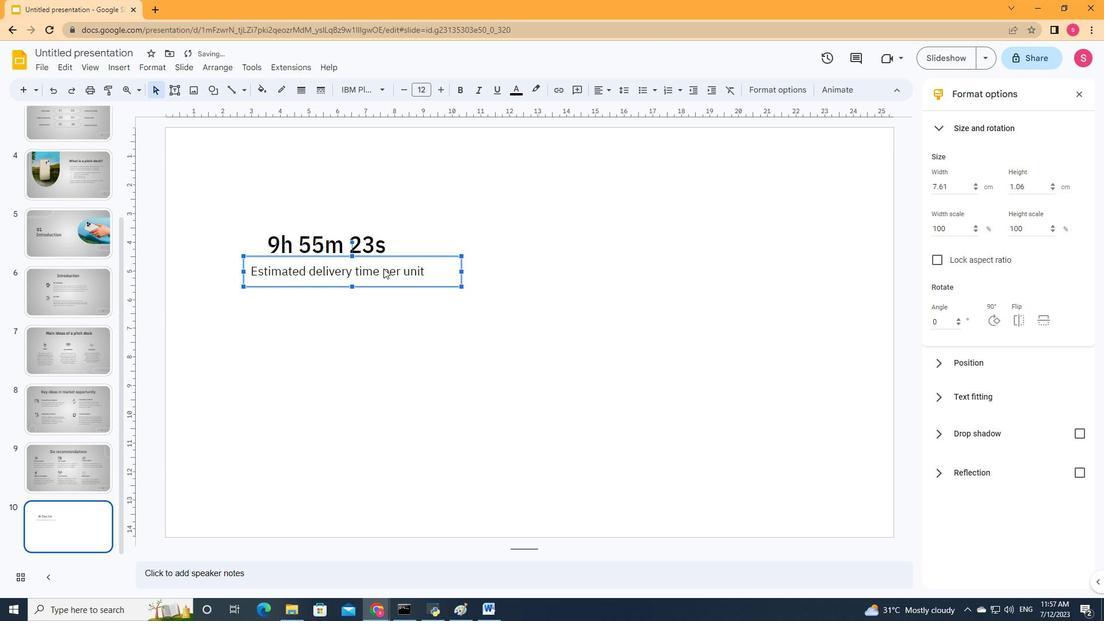 
Action: Mouse moved to (129, 67)
Screenshot: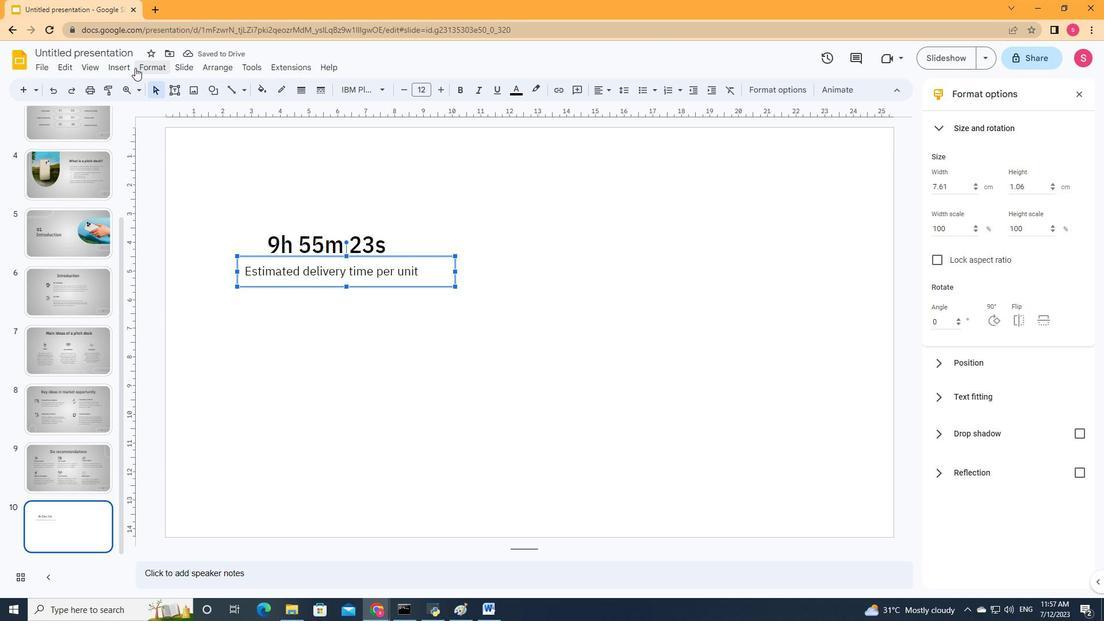 
Action: Mouse pressed left at (129, 67)
Screenshot: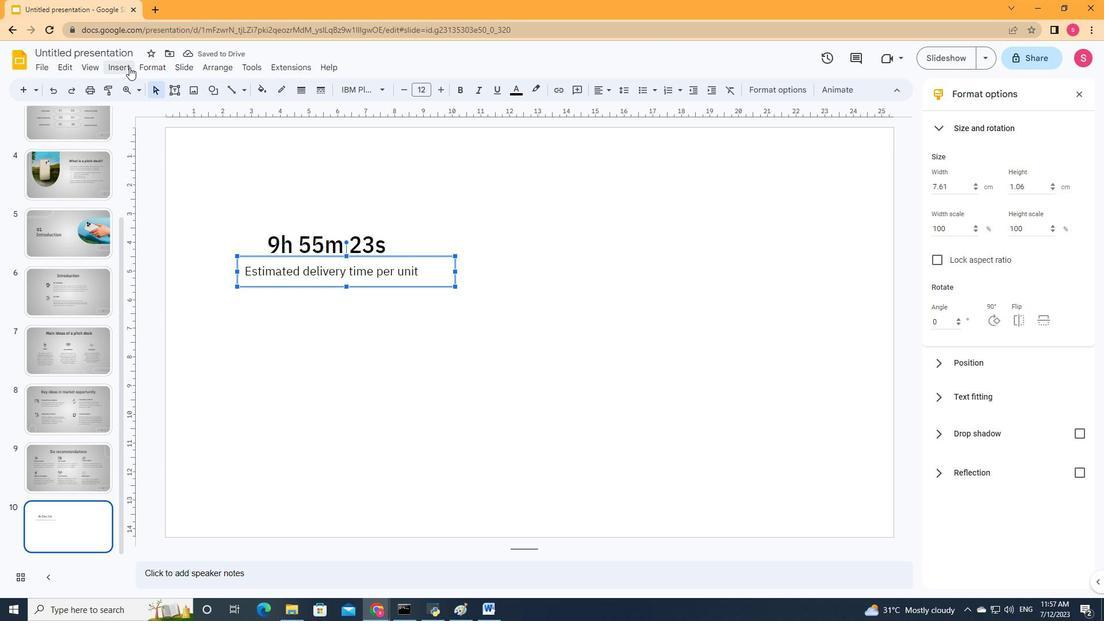 
Action: Mouse moved to (126, 85)
Screenshot: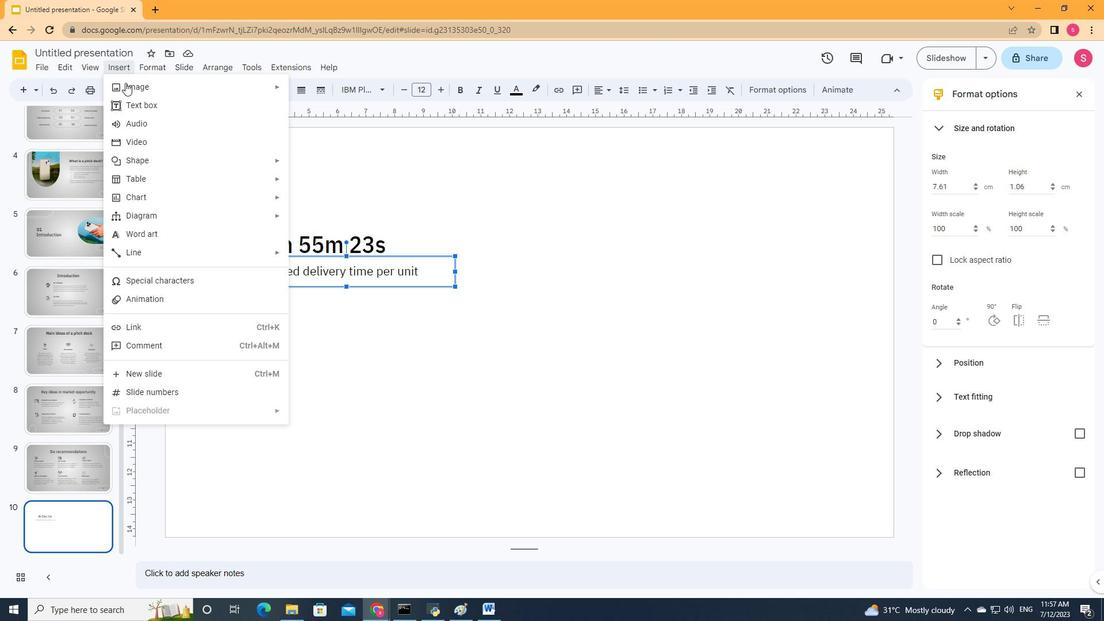 
Action: Mouse pressed left at (126, 85)
Screenshot: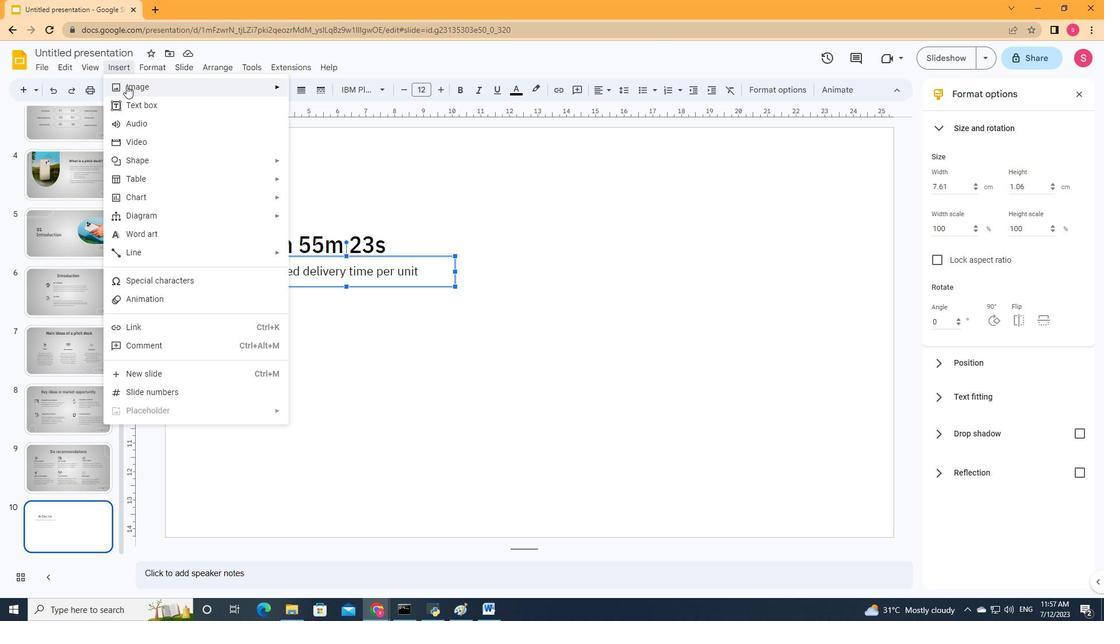 
Action: Mouse moved to (358, 94)
Screenshot: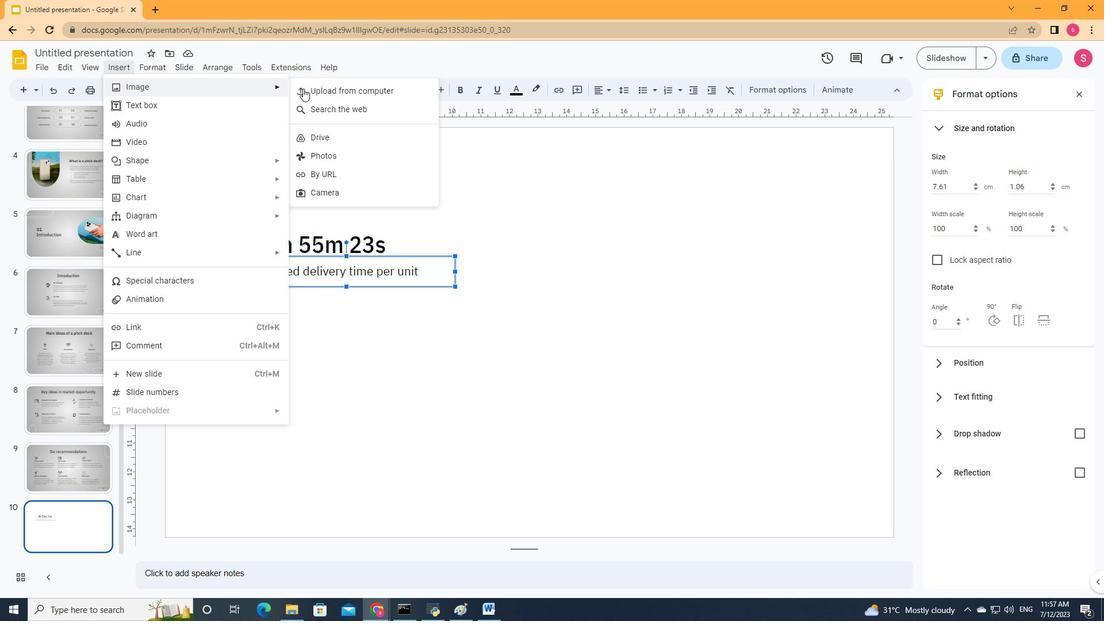 
Action: Mouse pressed left at (358, 94)
Screenshot: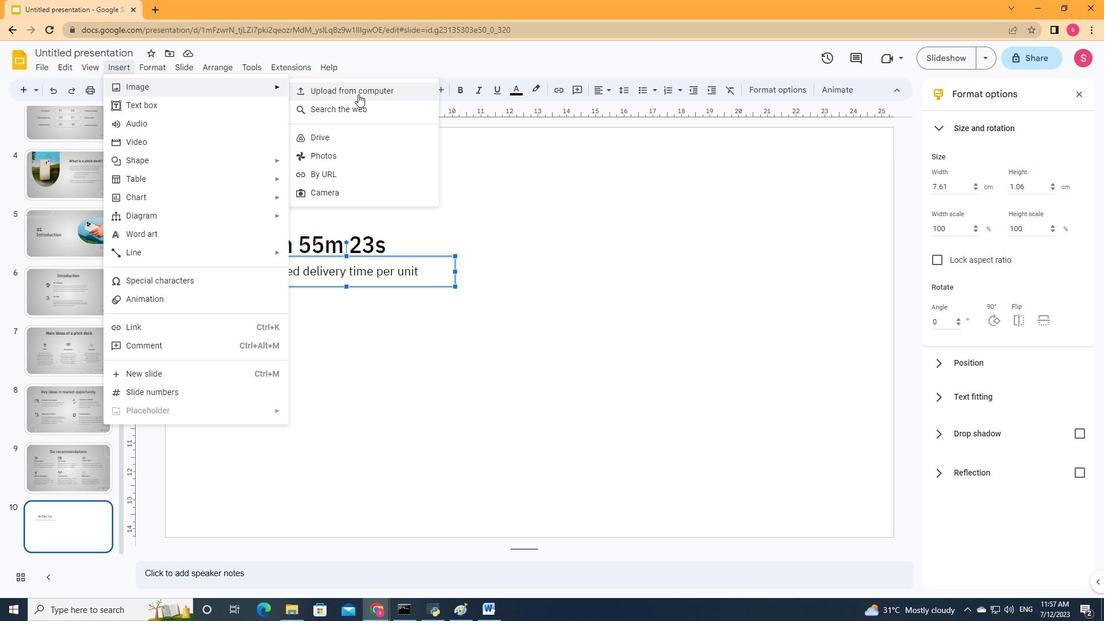 
Action: Mouse moved to (449, 219)
Screenshot: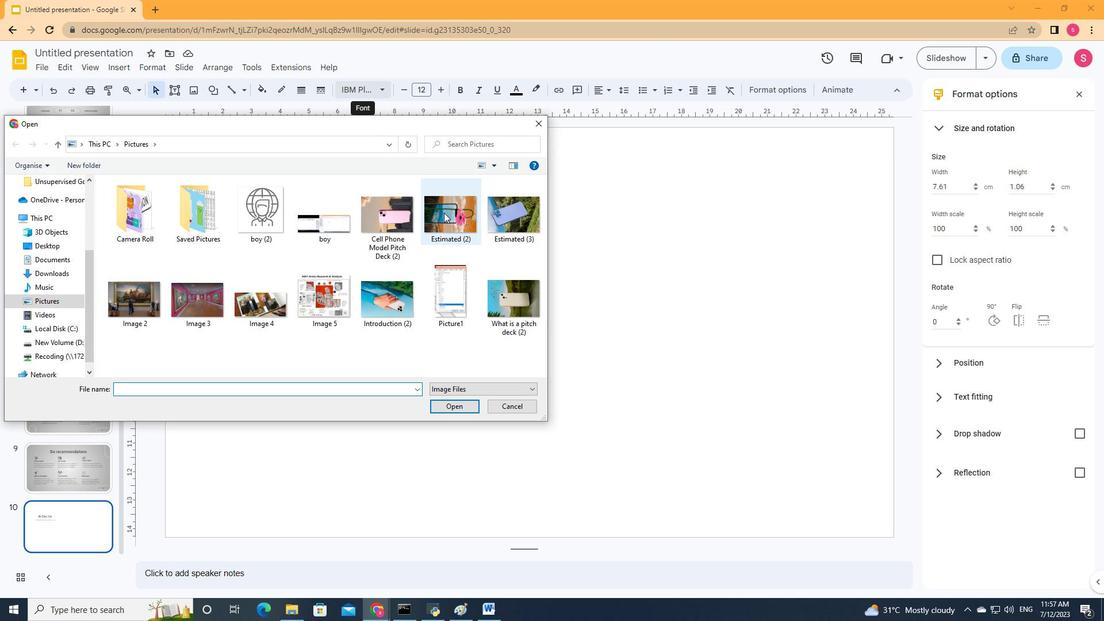 
Action: Mouse pressed left at (449, 219)
Screenshot: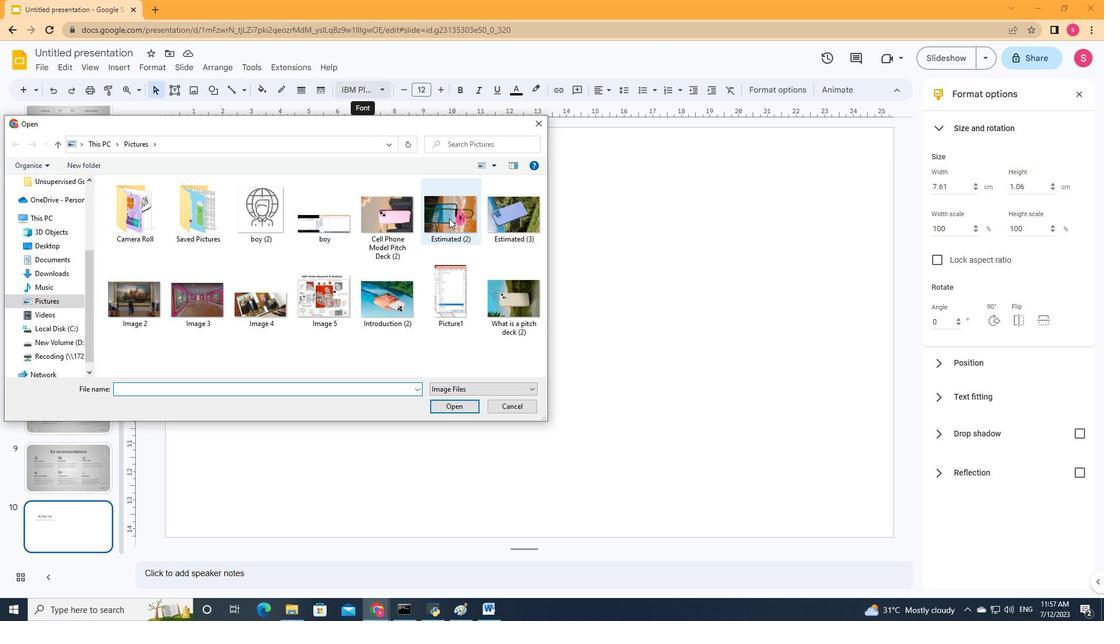 
Action: Mouse moved to (456, 411)
Screenshot: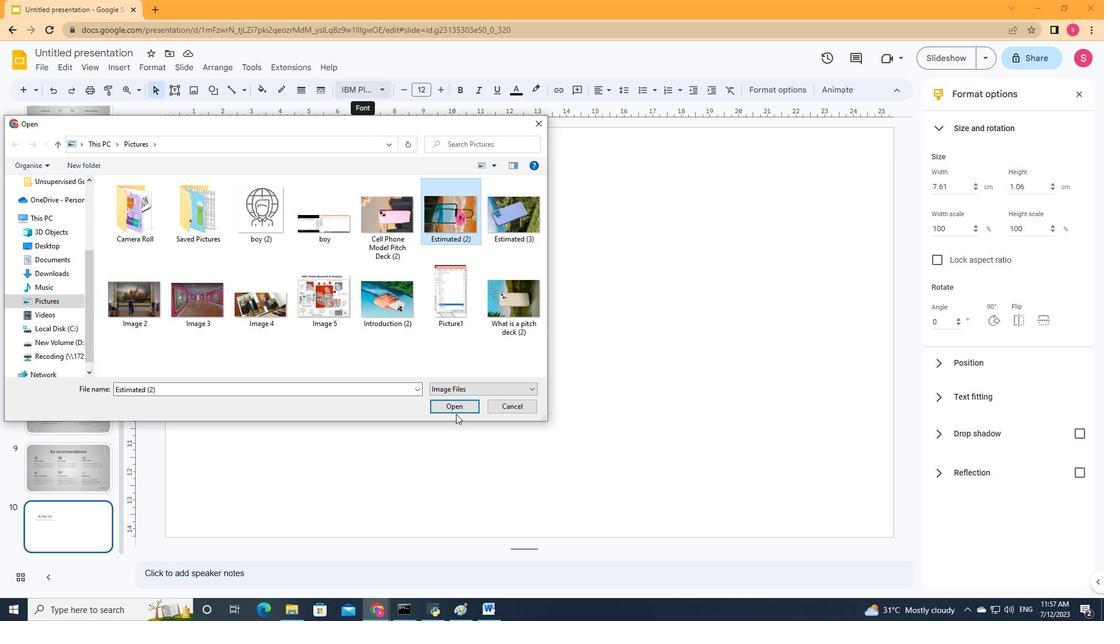 
Action: Mouse pressed left at (456, 411)
Screenshot: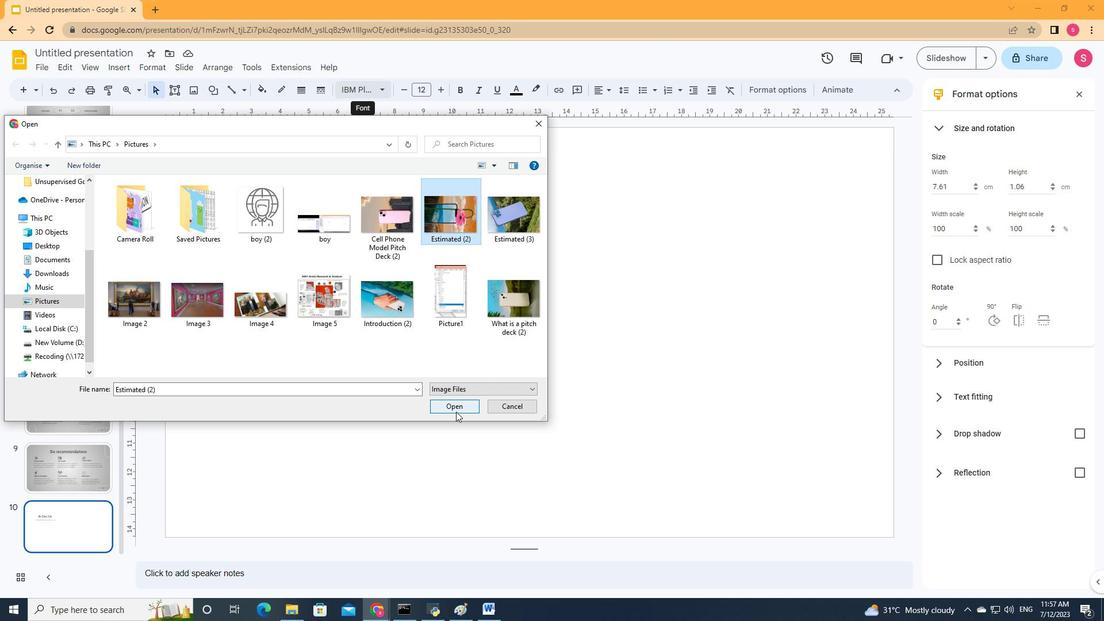 
Action: Mouse moved to (373, 90)
Screenshot: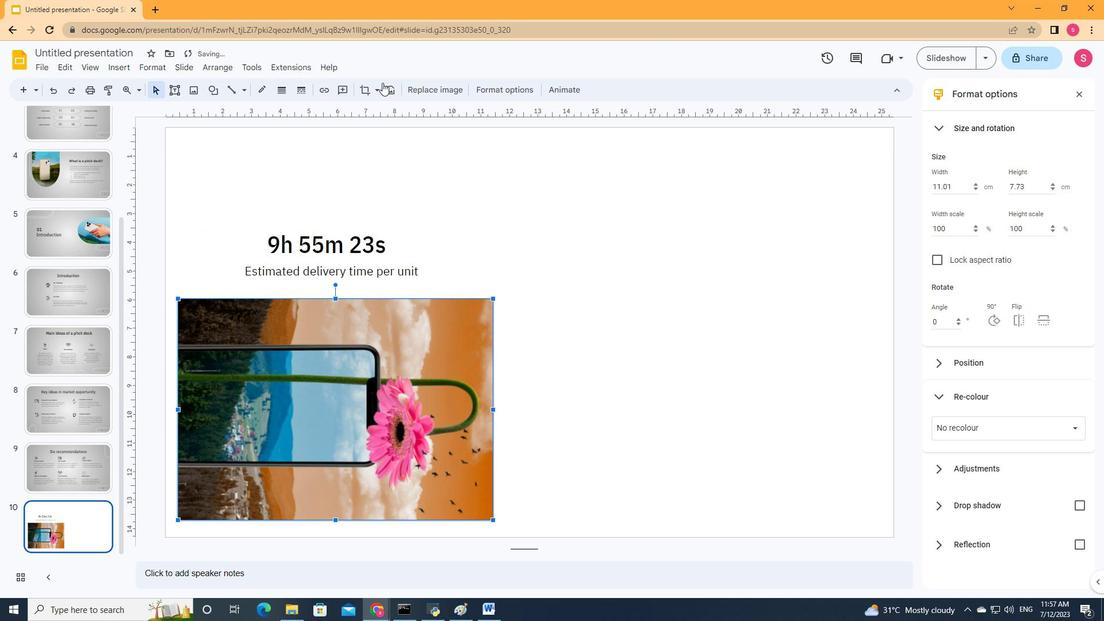 
Action: Mouse pressed left at (373, 90)
Screenshot: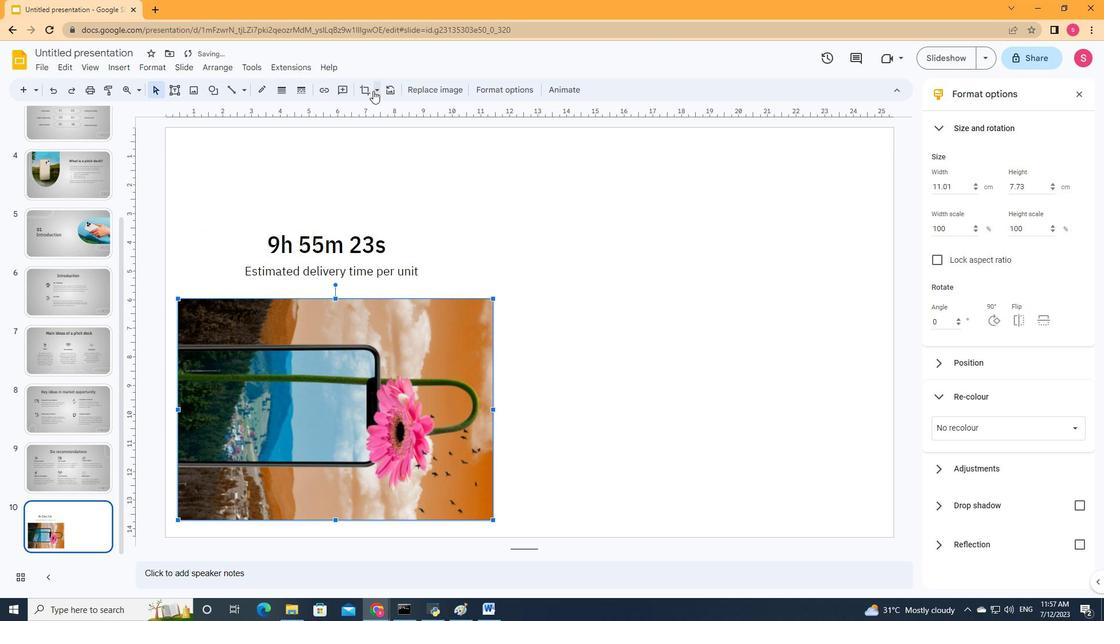 
Action: Mouse moved to (597, 202)
Screenshot: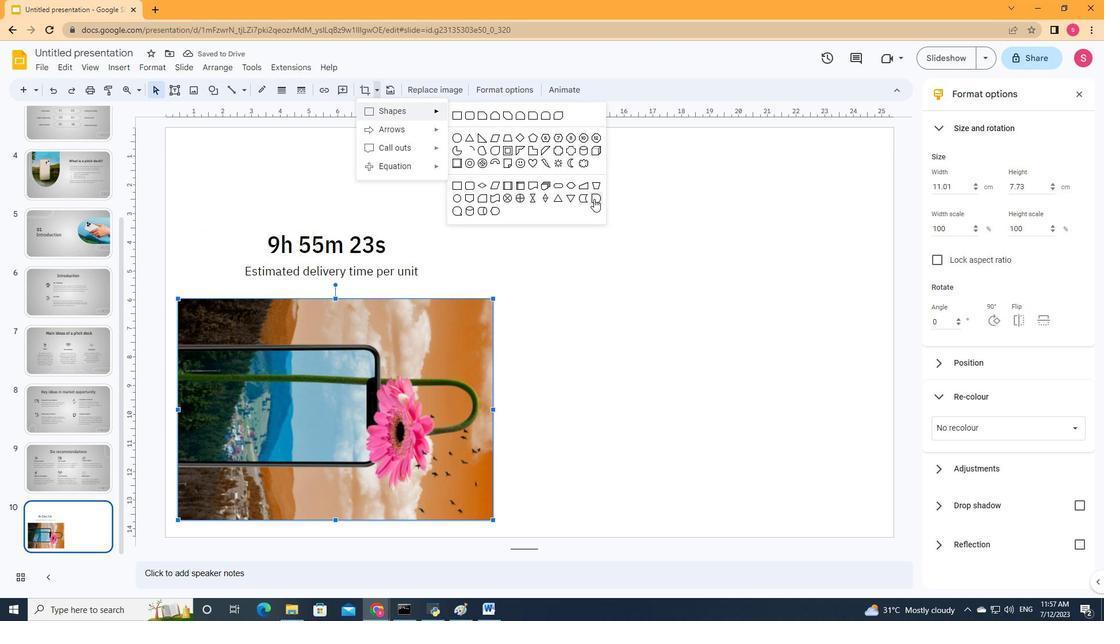 
Action: Mouse pressed left at (597, 202)
Screenshot: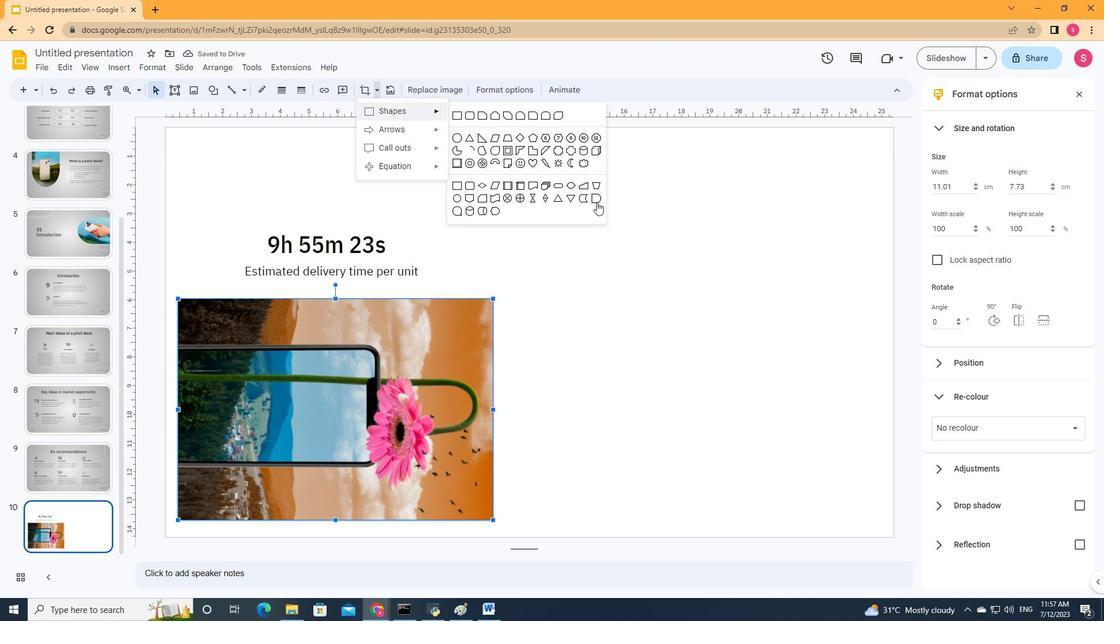 
Action: Mouse moved to (1001, 319)
Screenshot: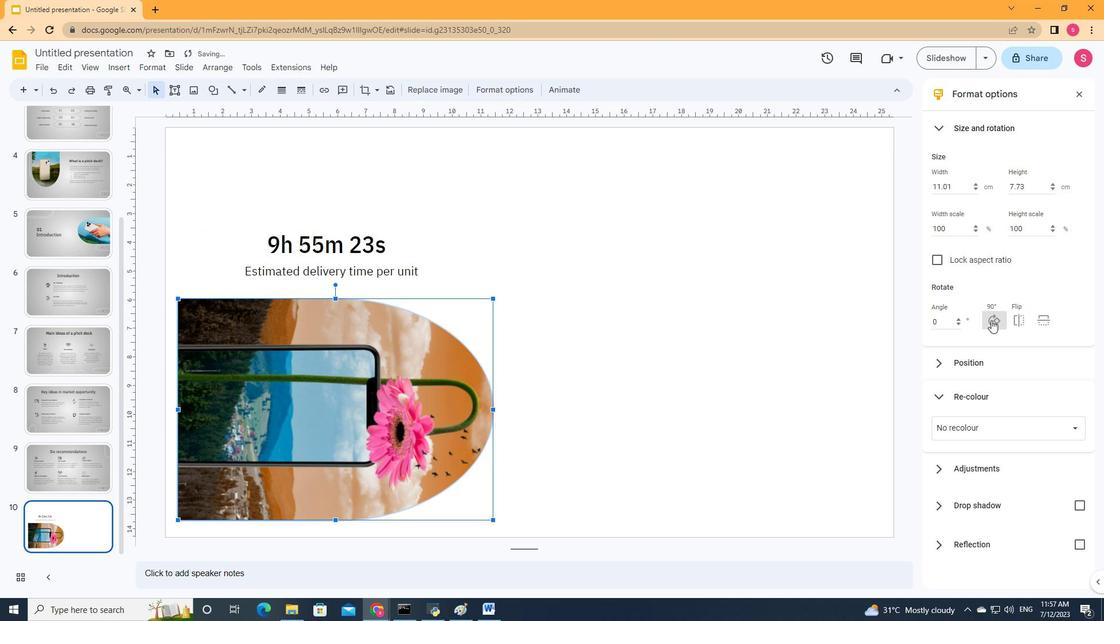 
Action: Mouse pressed left at (1001, 319)
Screenshot: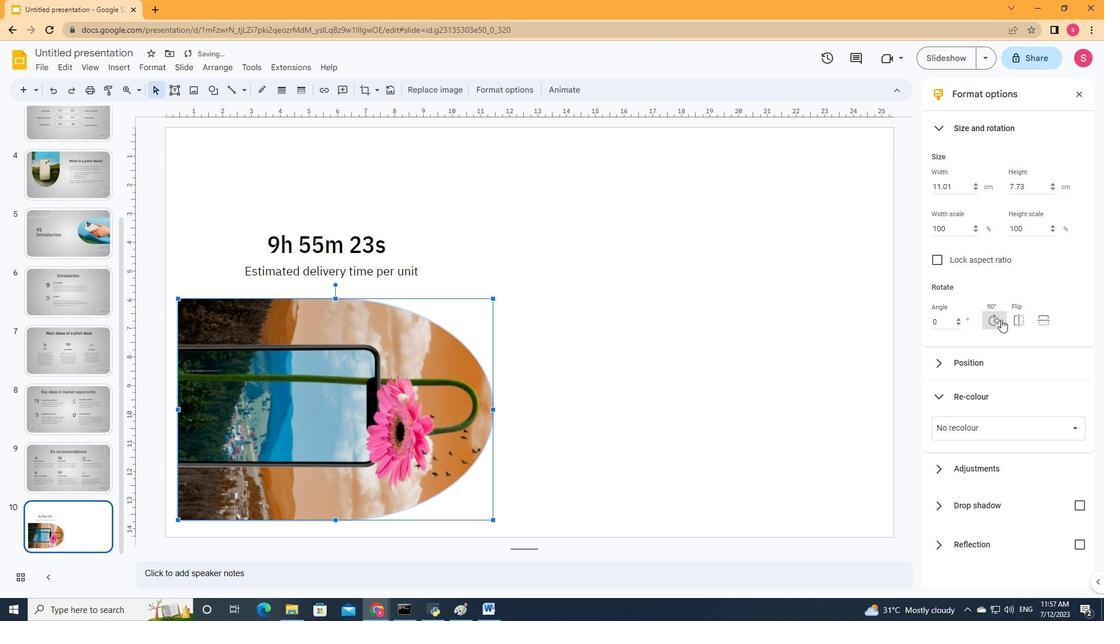 
Action: Mouse pressed left at (1001, 319)
Screenshot: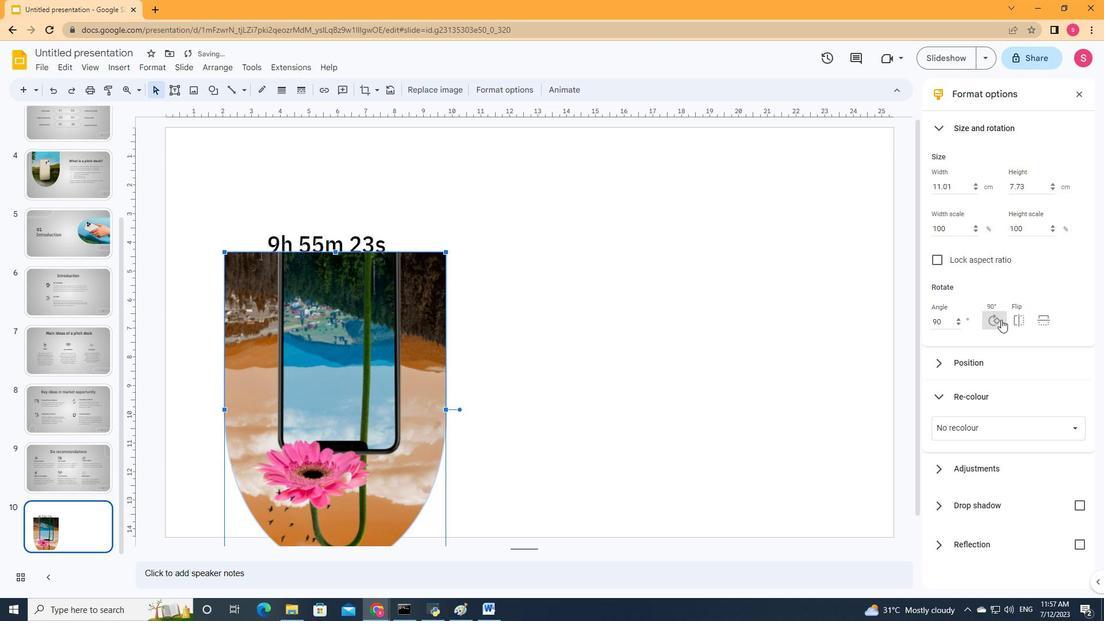 
Action: Mouse pressed left at (1001, 319)
Screenshot: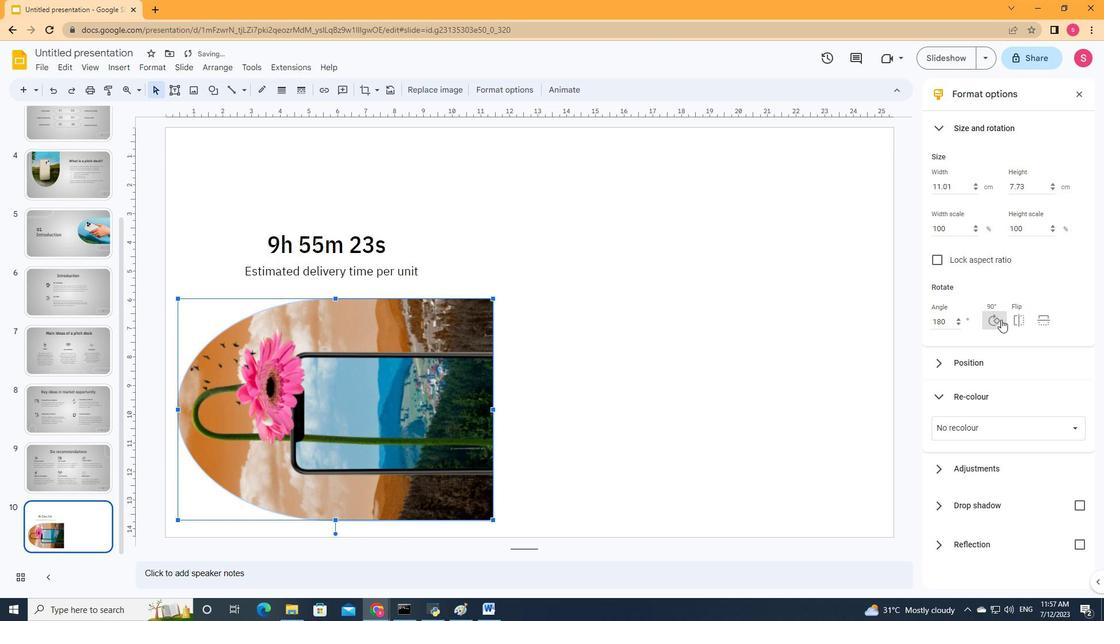 
Action: Mouse moved to (223, 409)
Screenshot: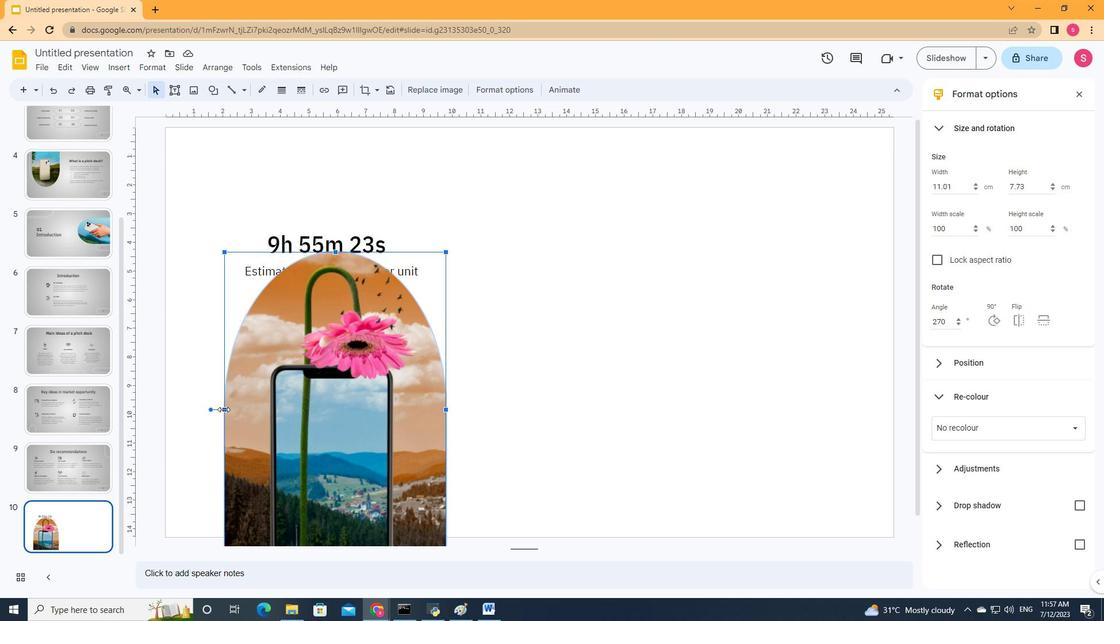 
Action: Mouse pressed left at (223, 409)
Screenshot: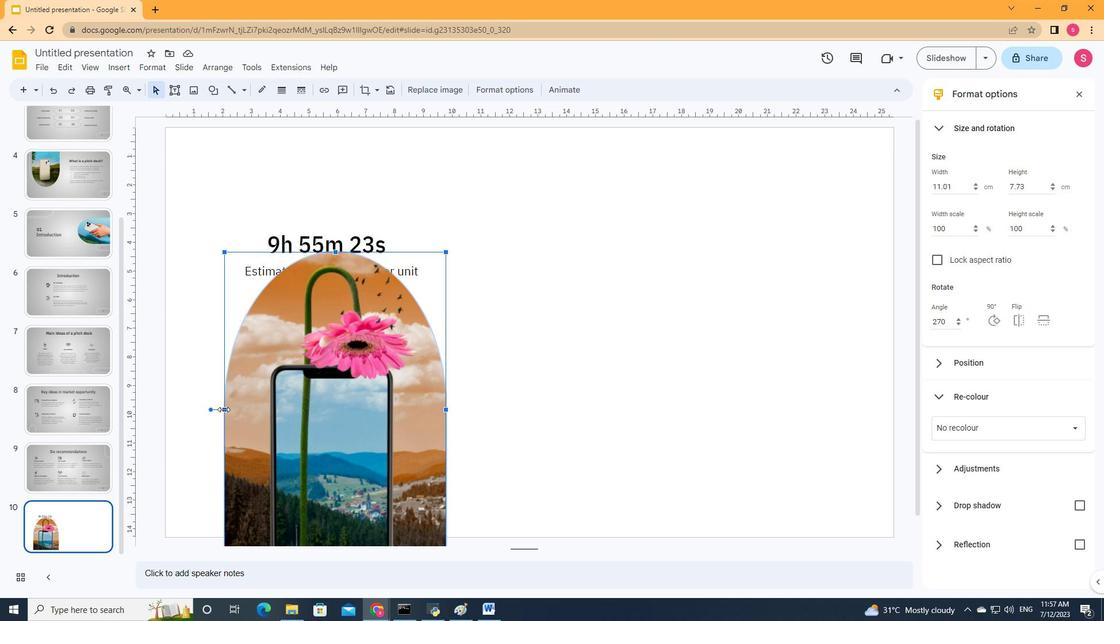 
Action: Mouse moved to (260, 410)
Screenshot: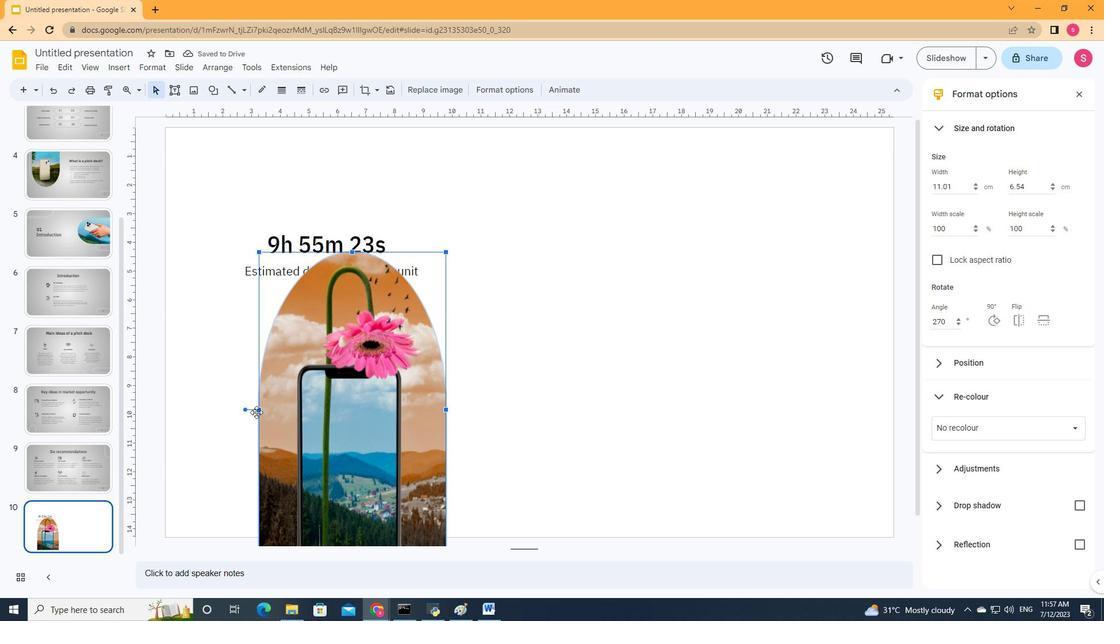 
Action: Mouse pressed left at (260, 410)
Screenshot: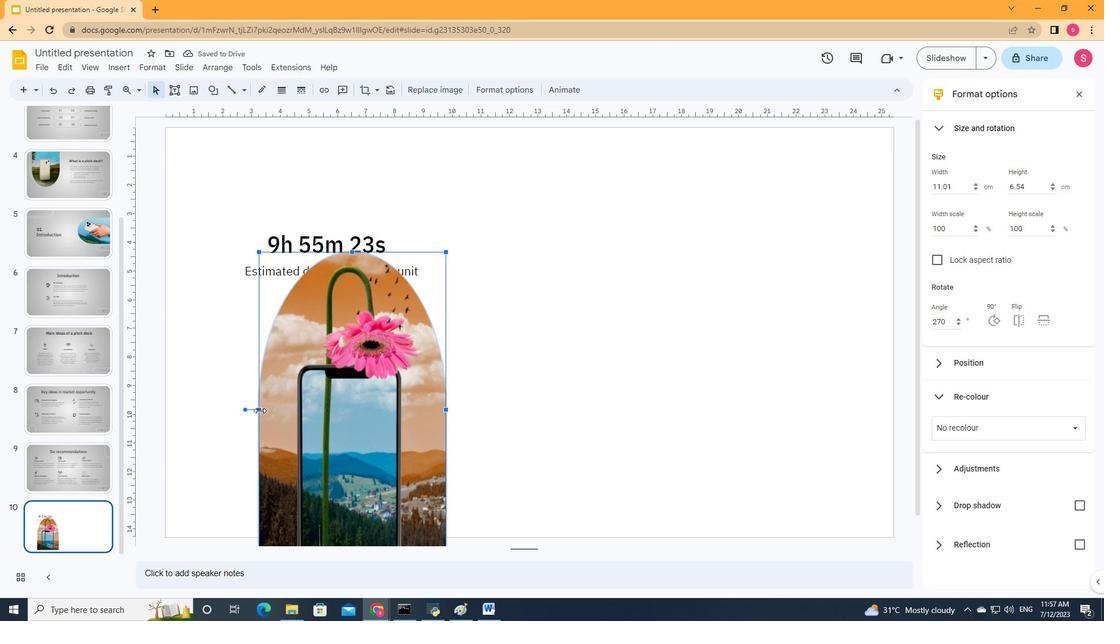 
Action: Mouse moved to (446, 407)
Screenshot: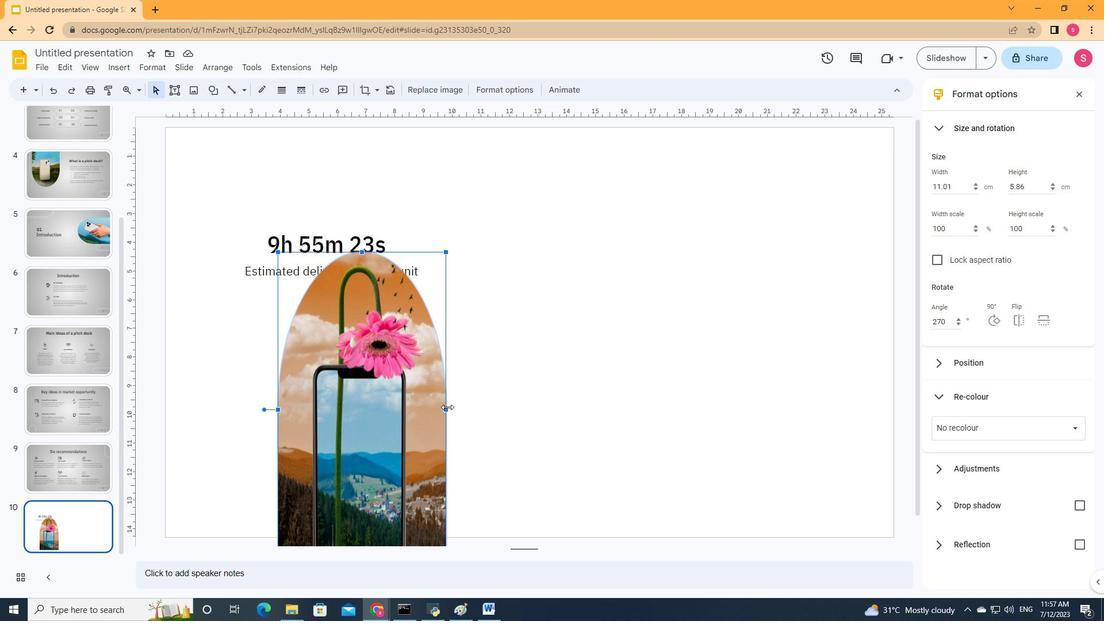 
Action: Mouse pressed left at (446, 407)
Screenshot: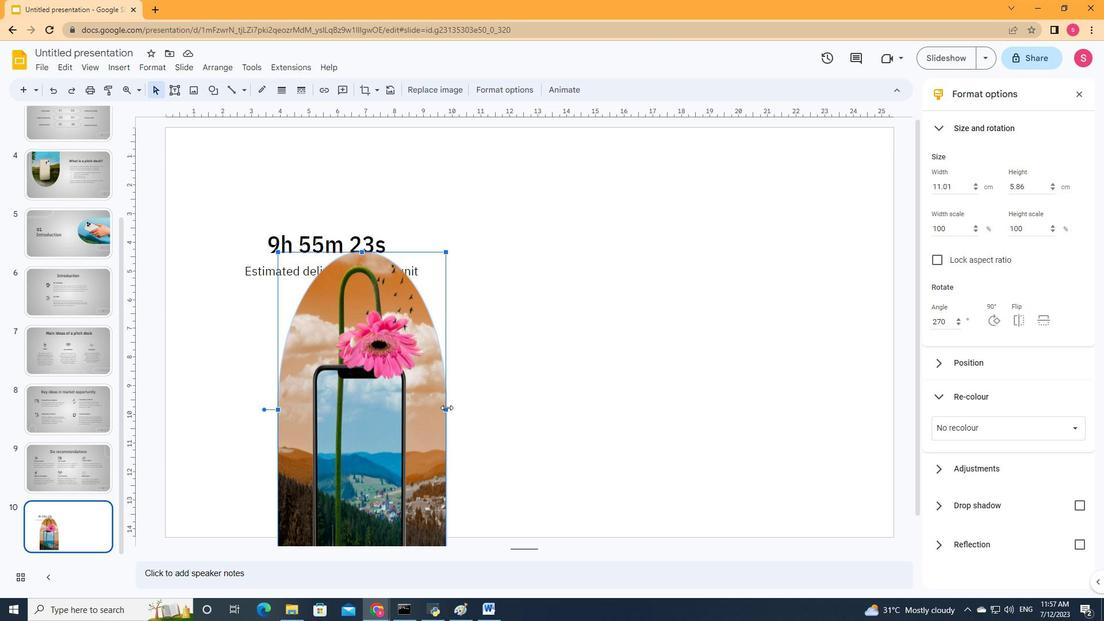 
Action: Mouse moved to (490, 410)
Screenshot: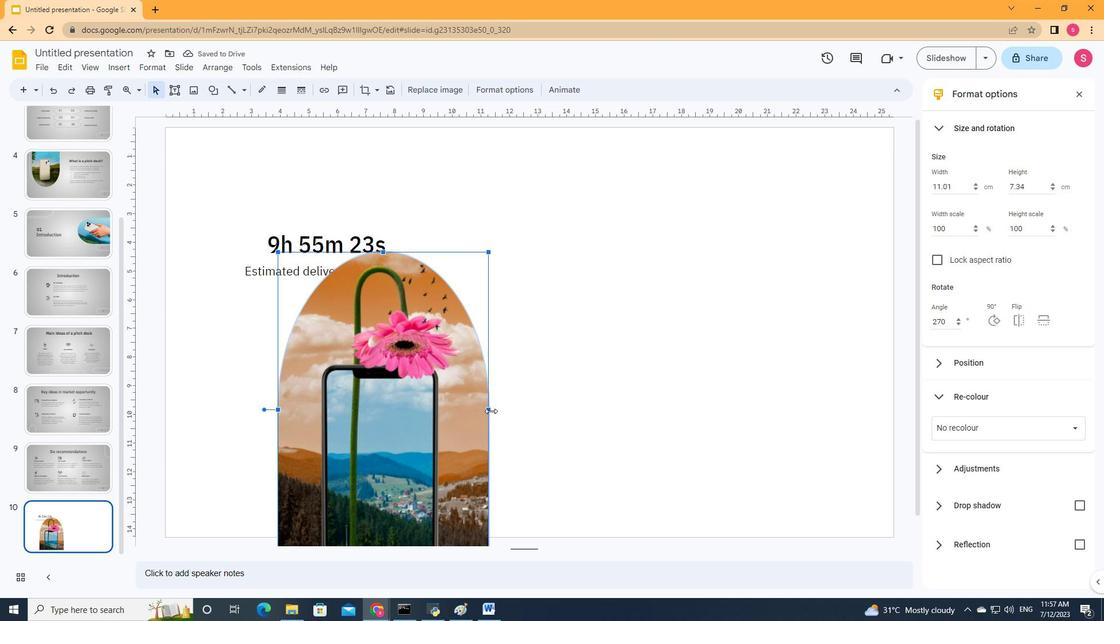 
Action: Mouse pressed left at (490, 410)
Screenshot: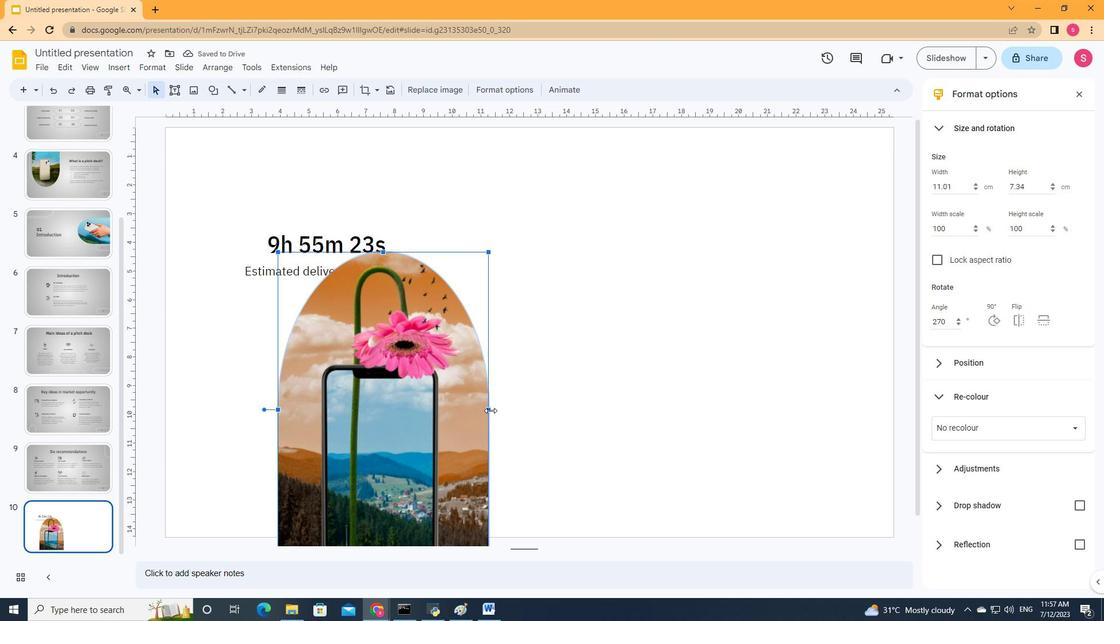 
Action: Mouse moved to (273, 239)
Screenshot: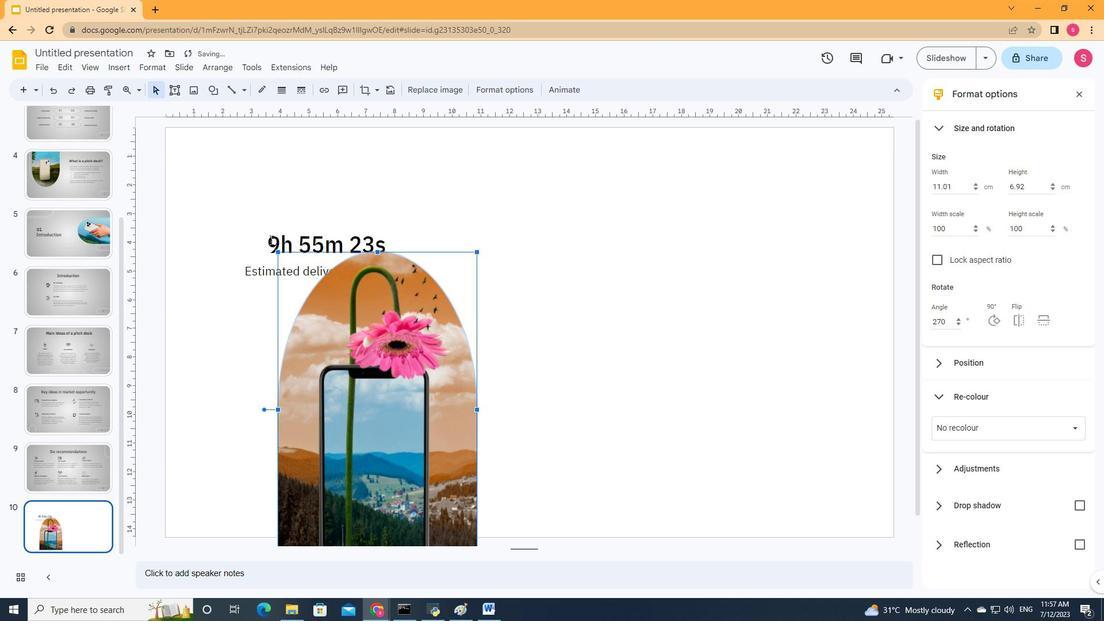 
Action: Mouse pressed left at (273, 239)
Screenshot: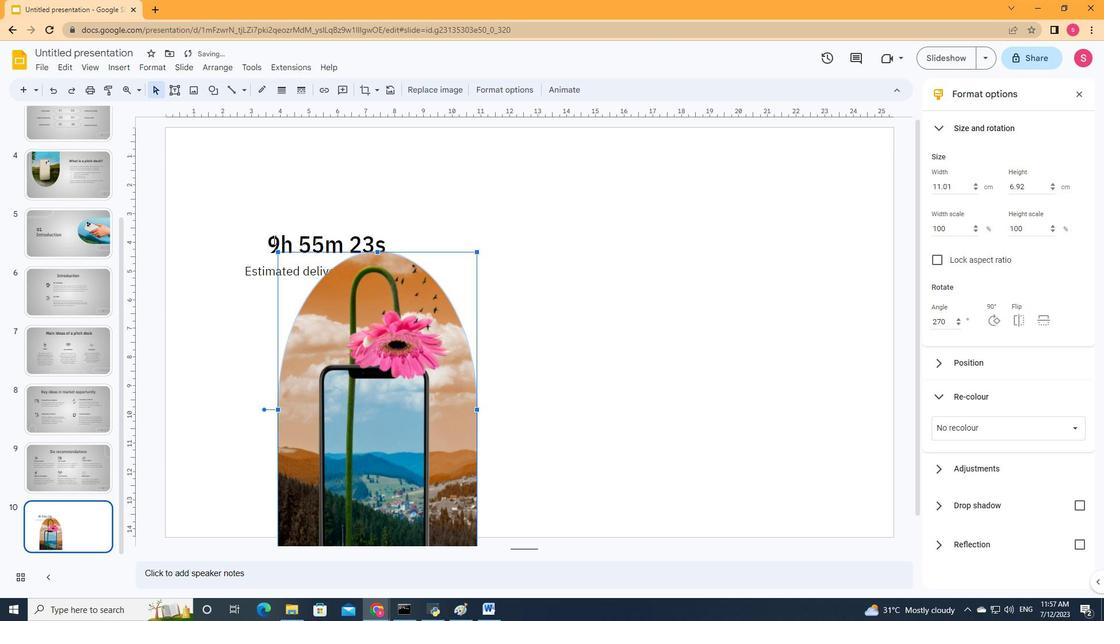 
Action: Mouse moved to (282, 247)
Screenshot: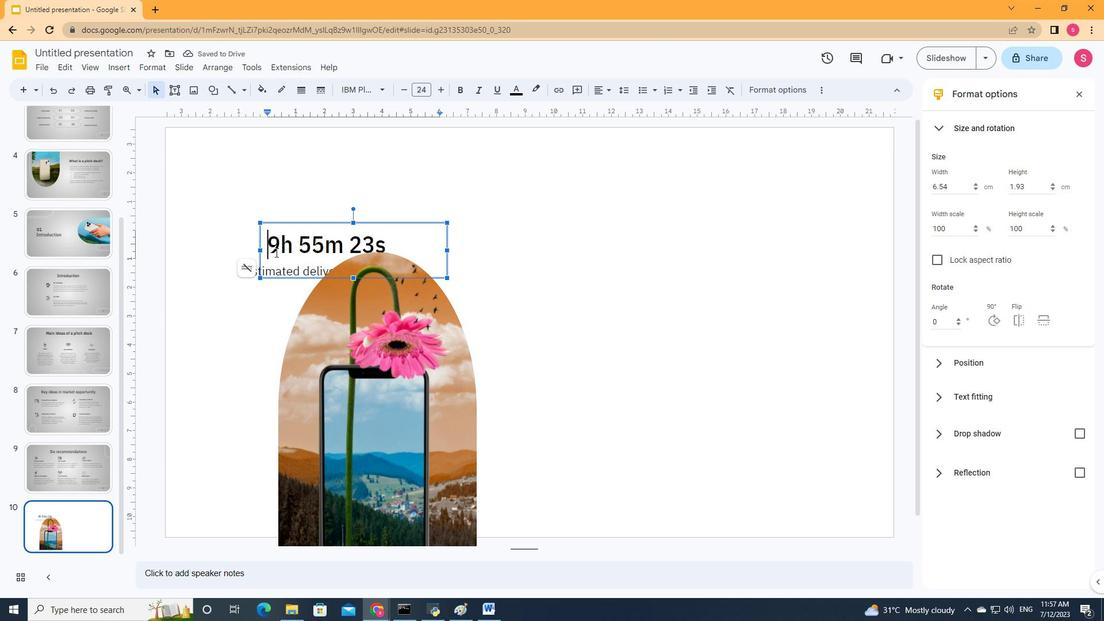 
Action: Mouse pressed left at (282, 247)
Screenshot: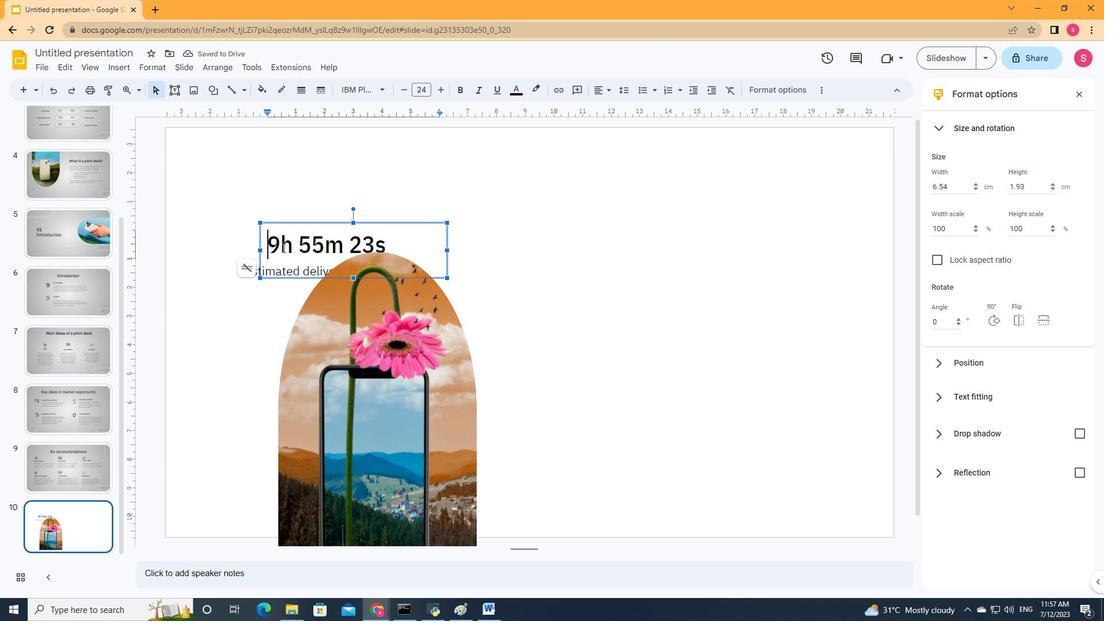 
Action: Mouse moved to (283, 271)
Screenshot: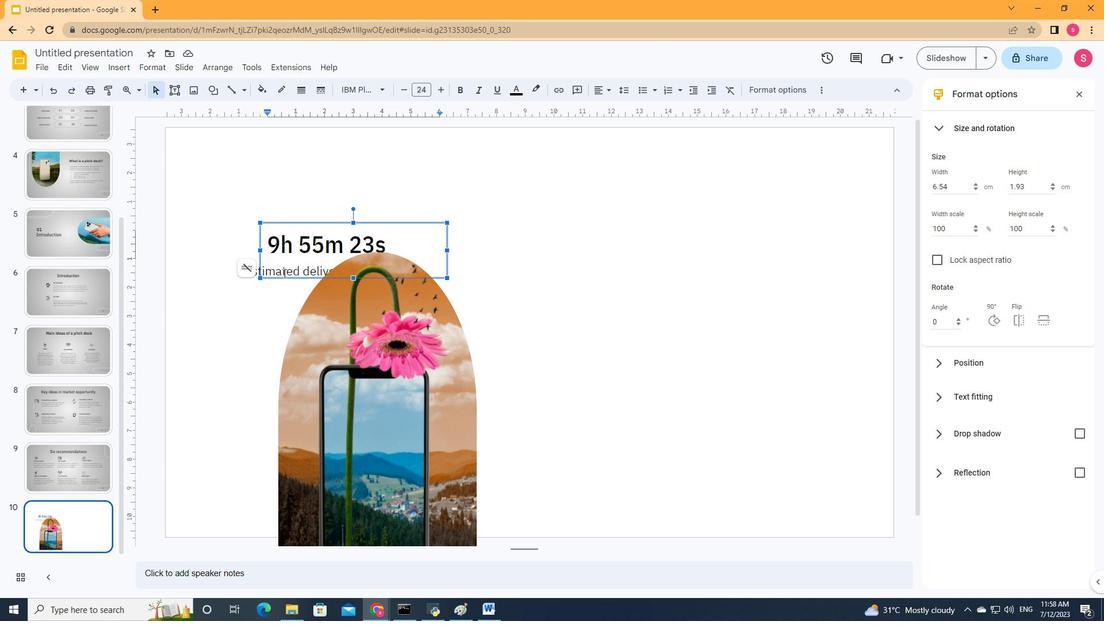 
Action: Mouse pressed left at (283, 271)
Screenshot: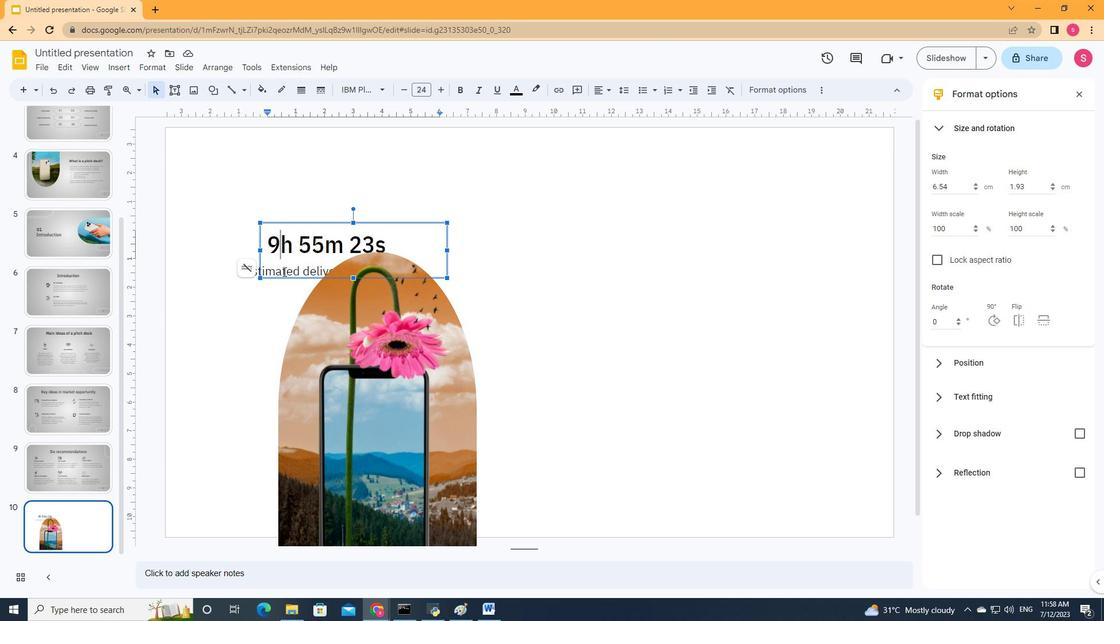 
Action: Mouse moved to (281, 239)
Screenshot: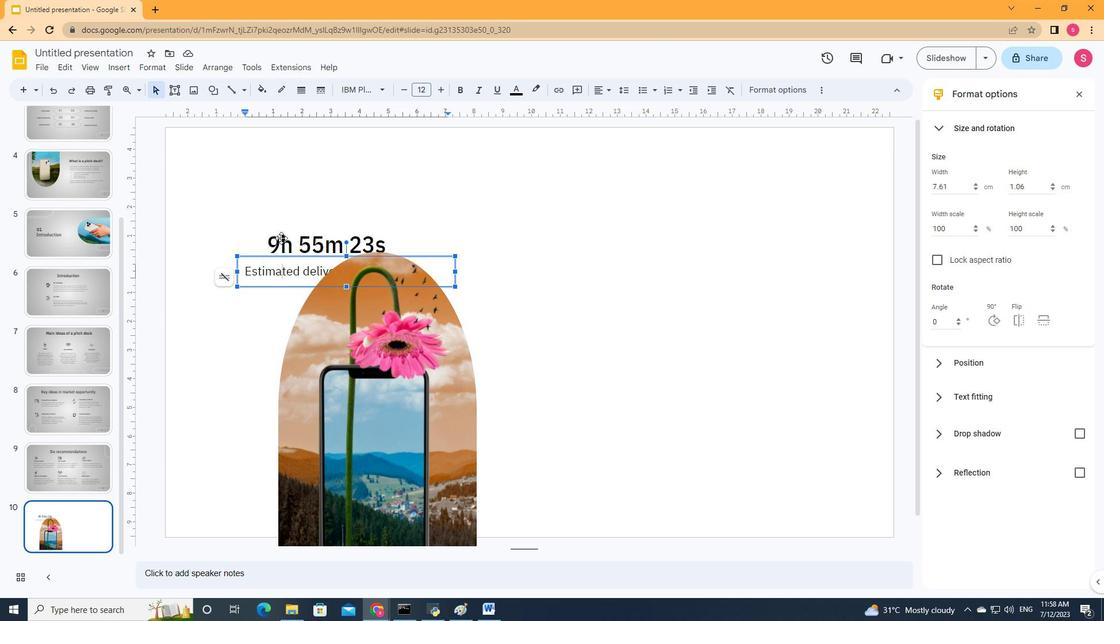 
Action: Mouse pressed left at (281, 239)
Screenshot: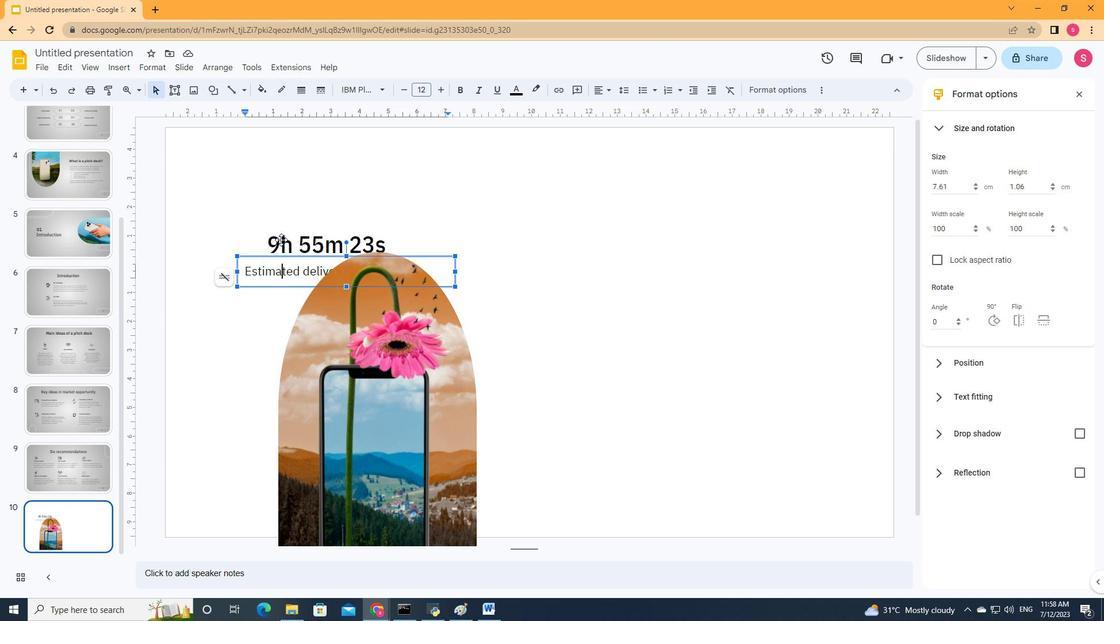 
Action: Mouse moved to (279, 239)
Screenshot: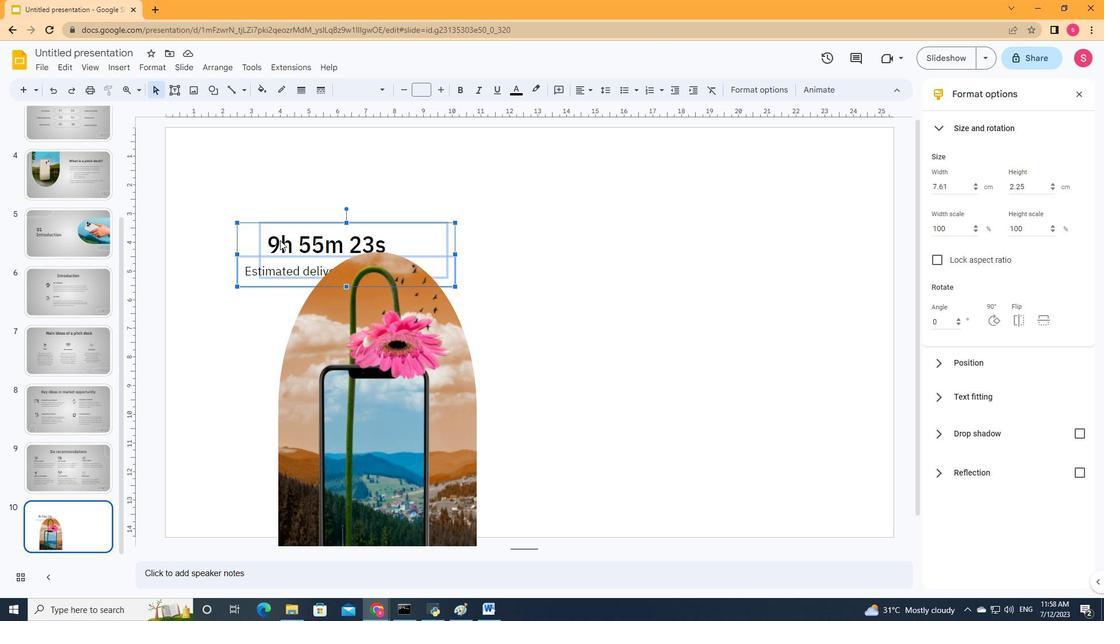 
Action: Key pressed <Key.up><Key.up><Key.up><Key.up><Key.up><Key.up><Key.up><Key.up><Key.up><Key.right><Key.right><Key.right><Key.right><Key.right><Key.right><Key.down><Key.left>
Screenshot: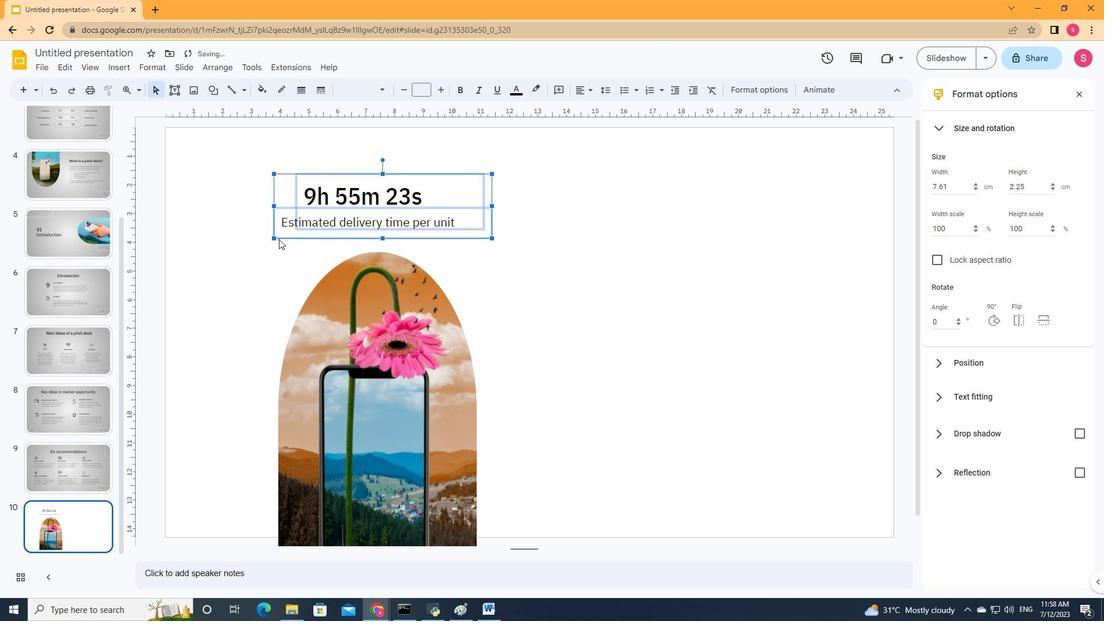 
Action: Mouse moved to (550, 314)
Screenshot: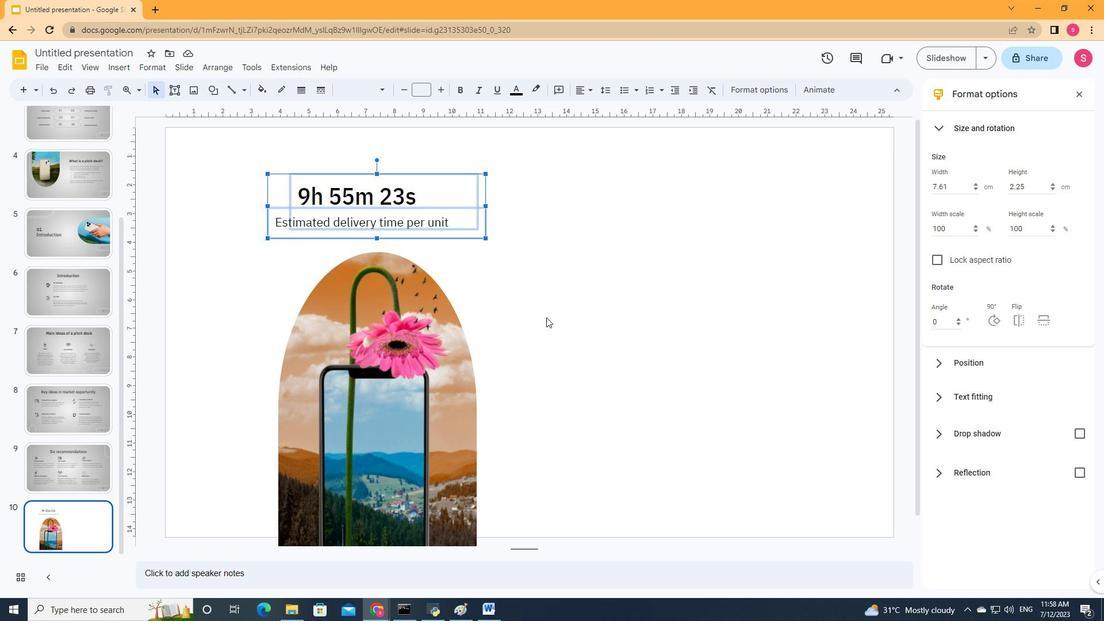 
Action: Mouse pressed left at (550, 314)
Screenshot: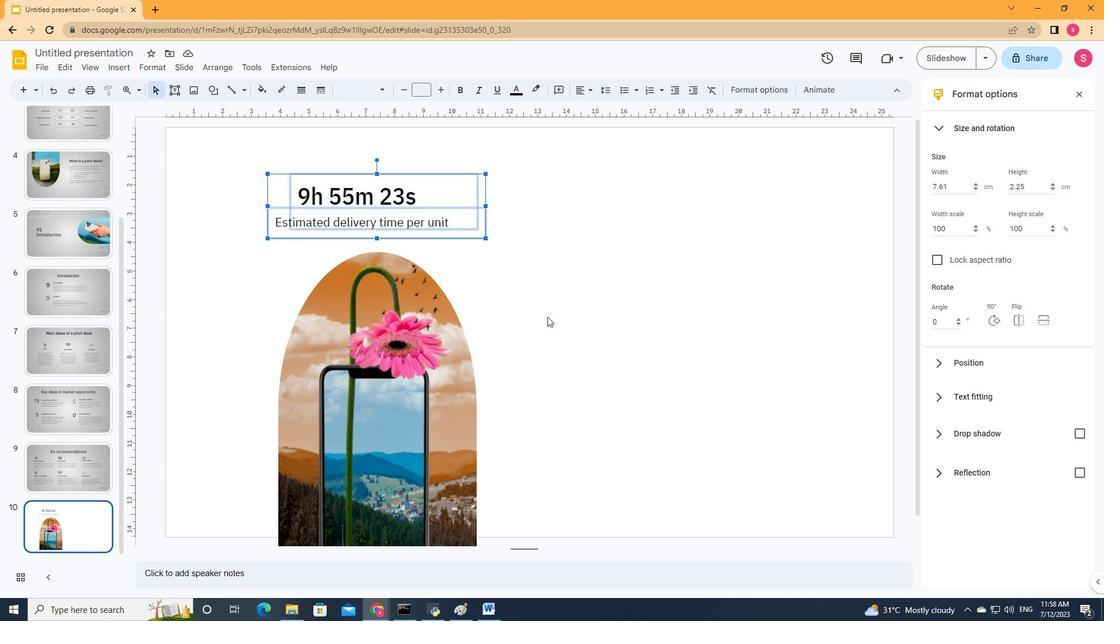 
Action: Mouse moved to (176, 89)
Screenshot: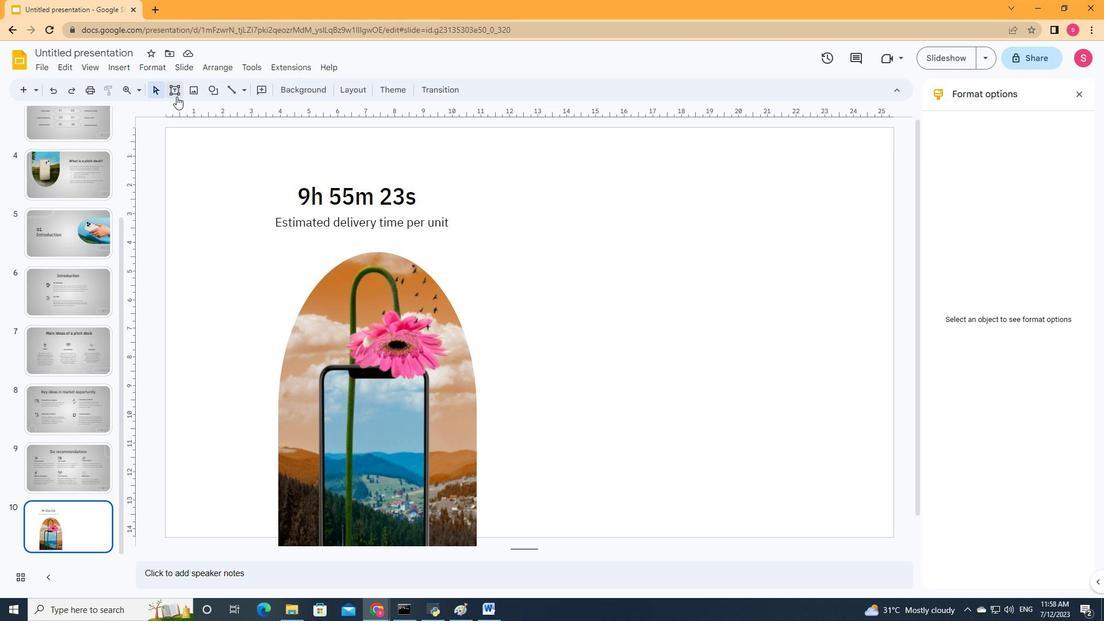 
Action: Mouse pressed left at (176, 89)
Screenshot: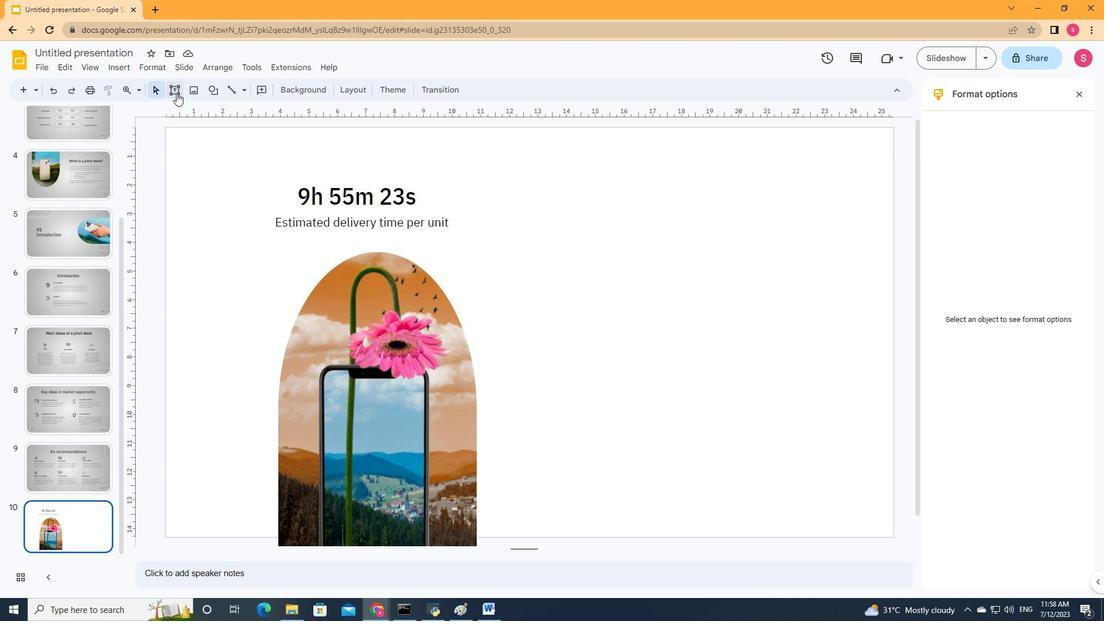 
Action: Mouse moved to (646, 438)
Screenshot: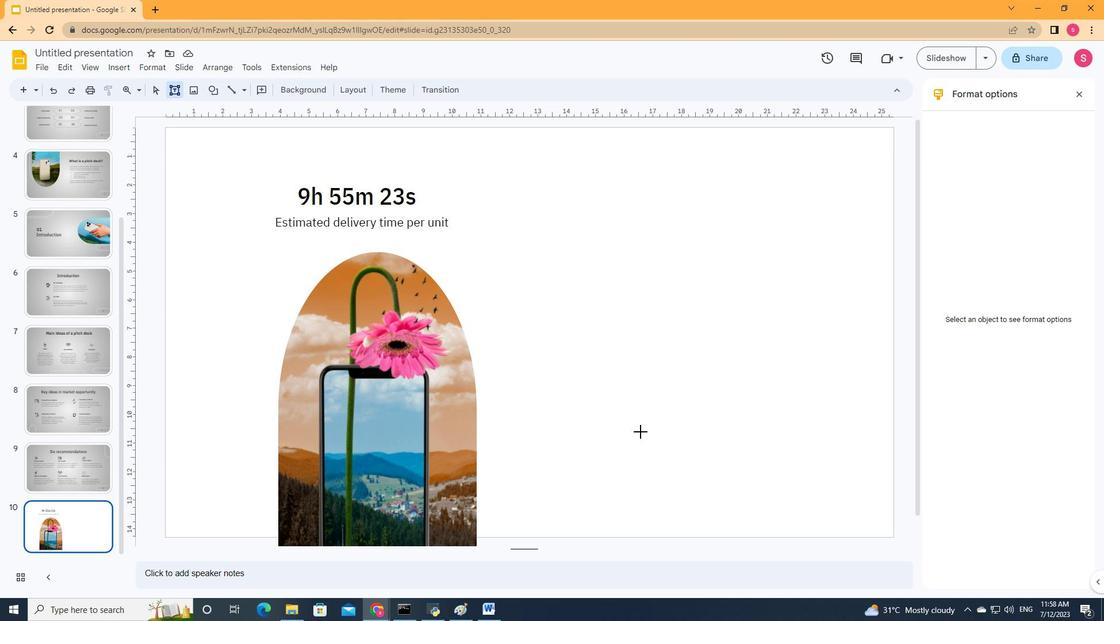 
Action: Mouse pressed left at (646, 438)
Screenshot: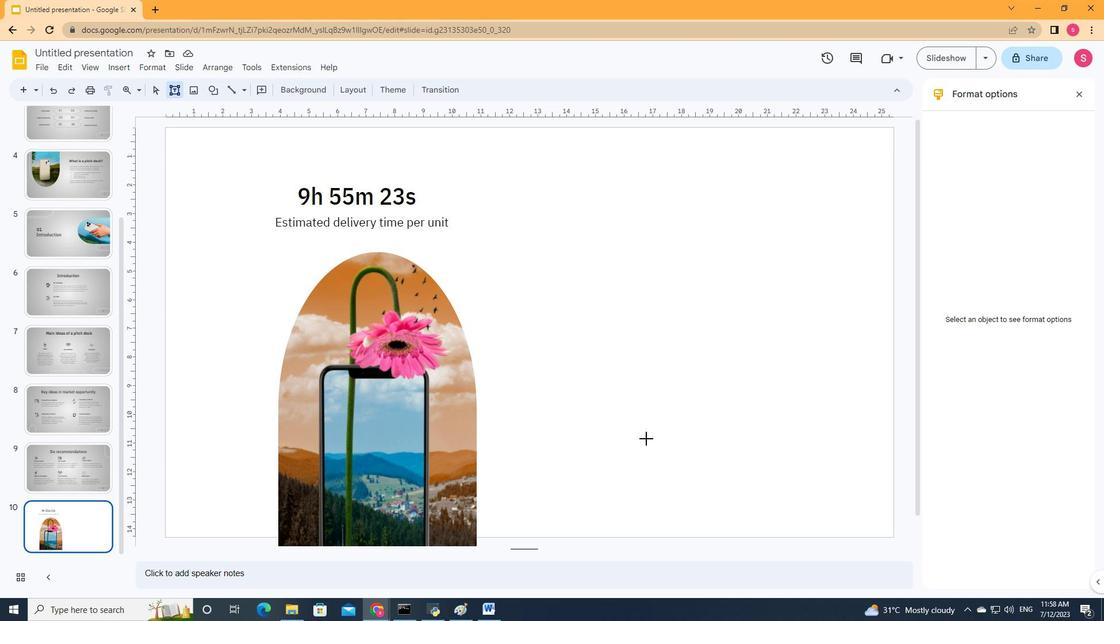 
Action: Mouse moved to (877, 468)
Screenshot: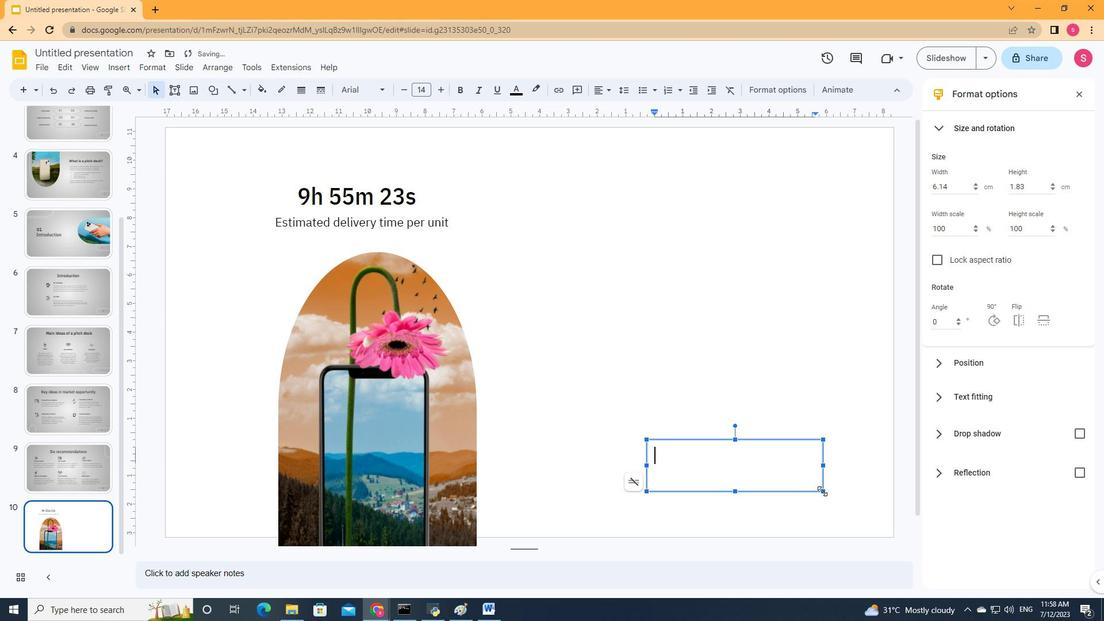 
Action: Key pressed 386,000<Key.space>kmctrl+A
Screenshot: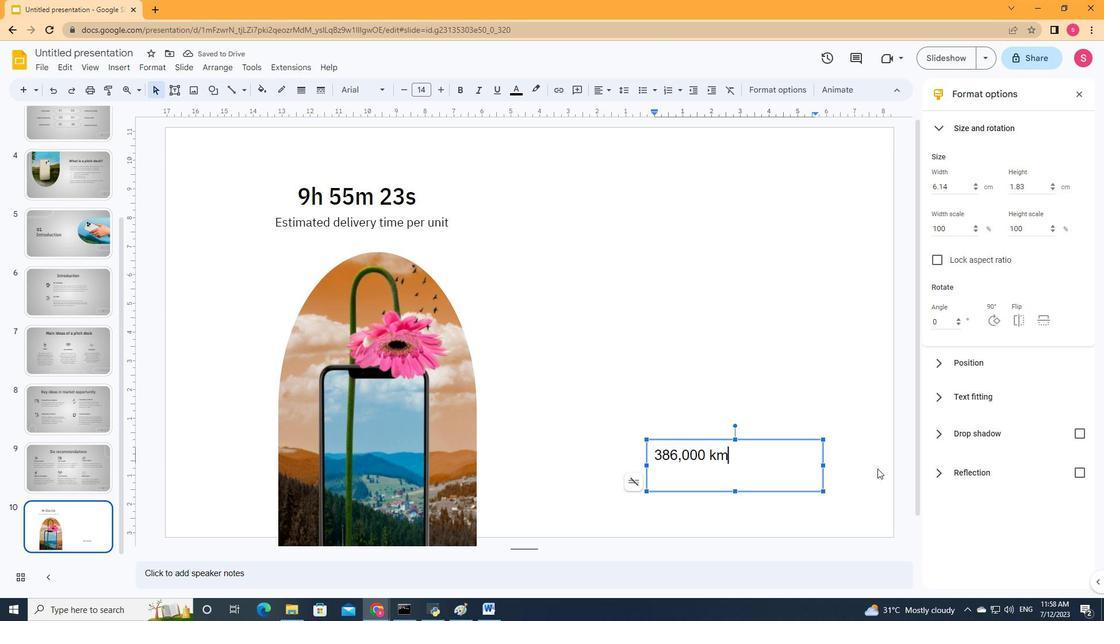 
Action: Mouse moved to (437, 92)
Screenshot: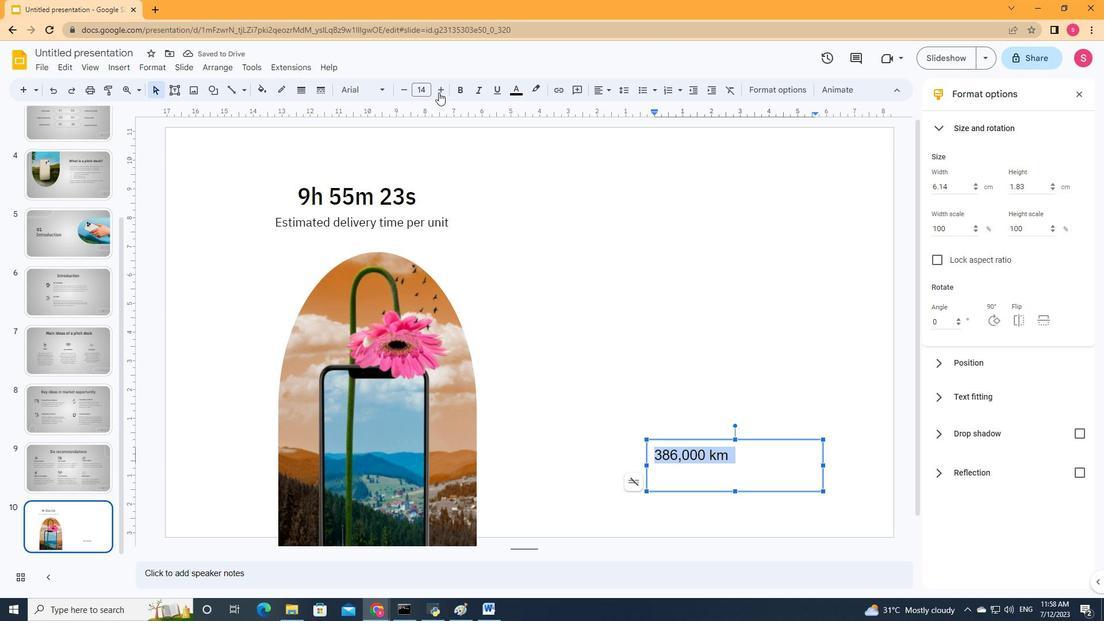
Action: Mouse pressed left at (437, 92)
Screenshot: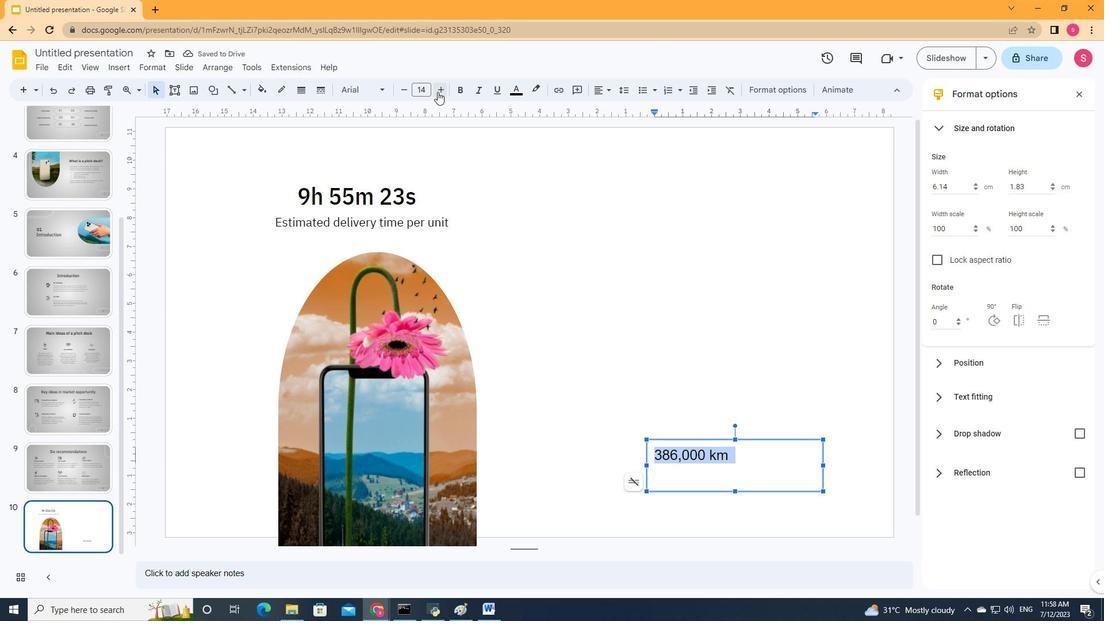 
Action: Mouse pressed left at (437, 92)
Screenshot: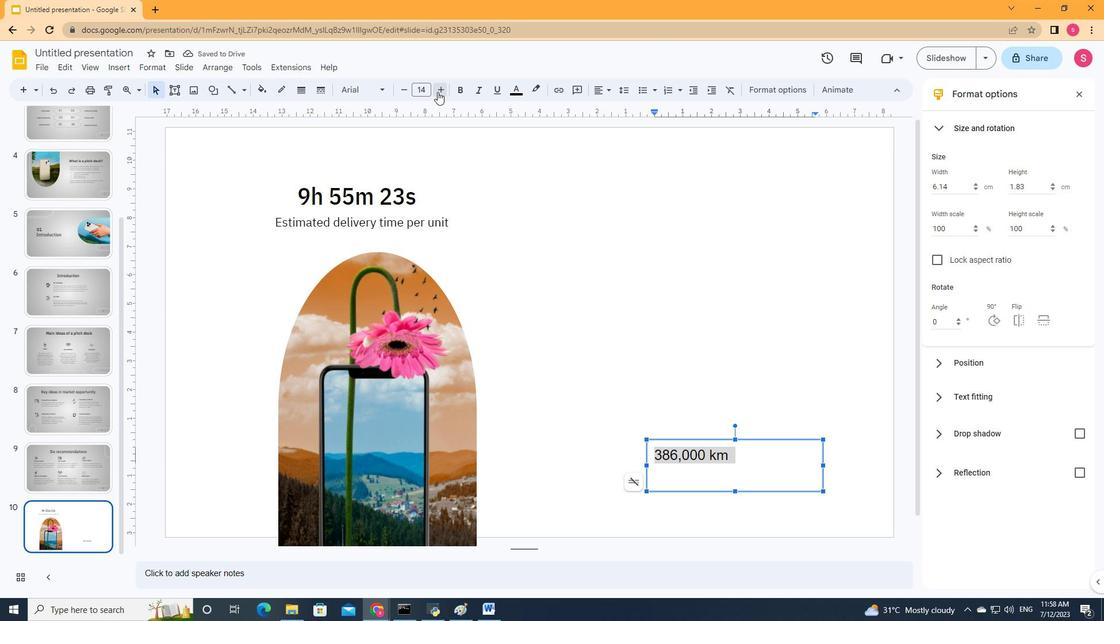 
Action: Mouse pressed left at (437, 92)
Screenshot: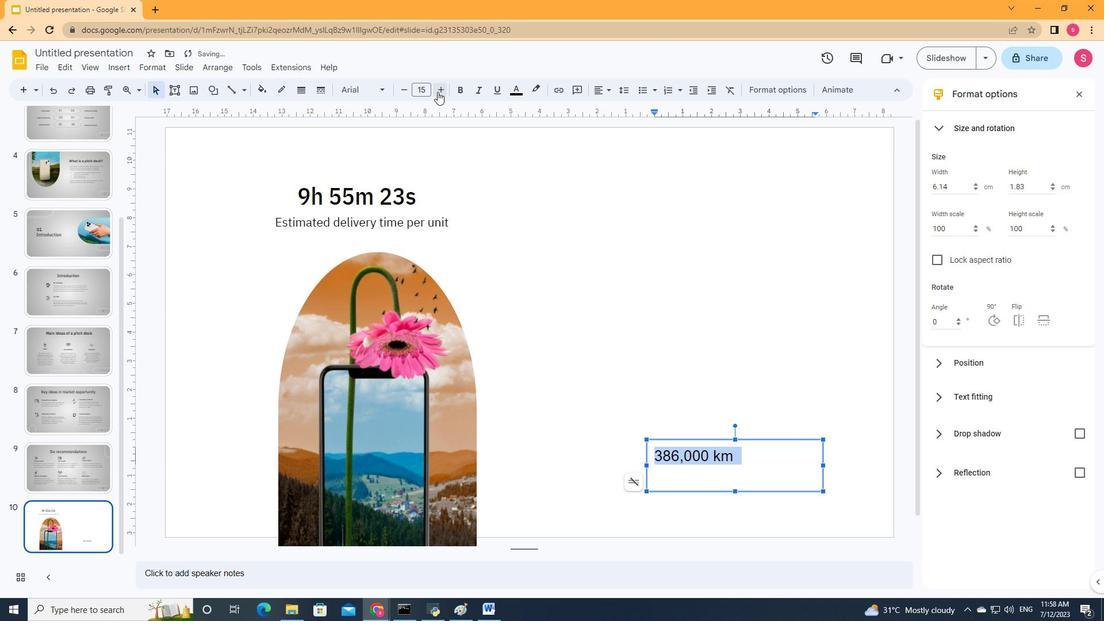 
Action: Mouse pressed left at (437, 92)
Screenshot: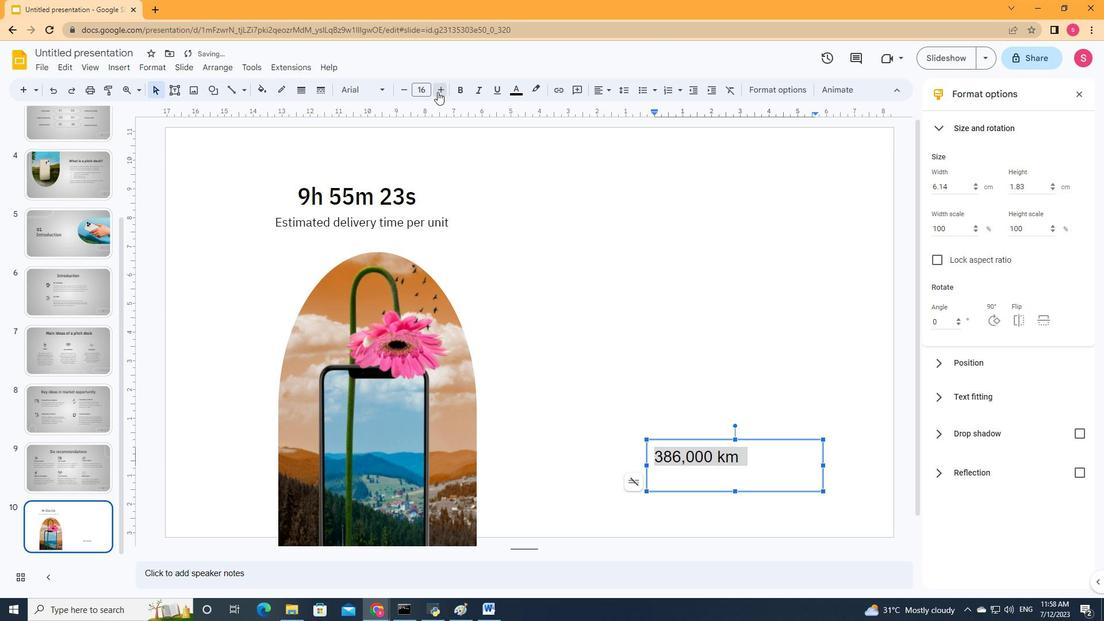 
Action: Mouse pressed left at (437, 92)
Screenshot: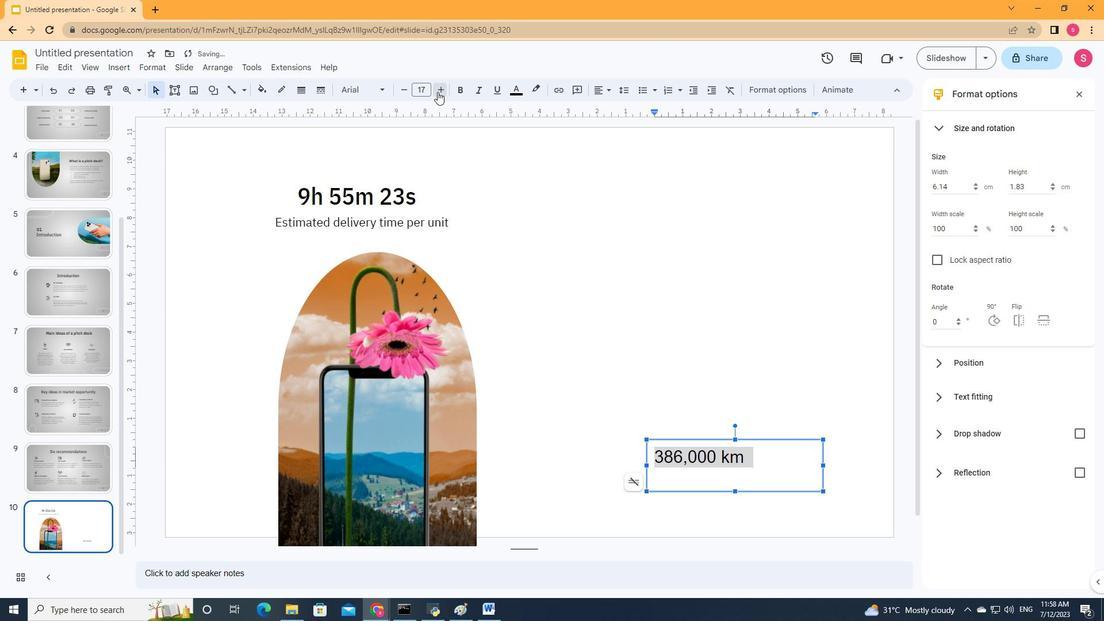 
Action: Mouse pressed left at (437, 92)
Screenshot: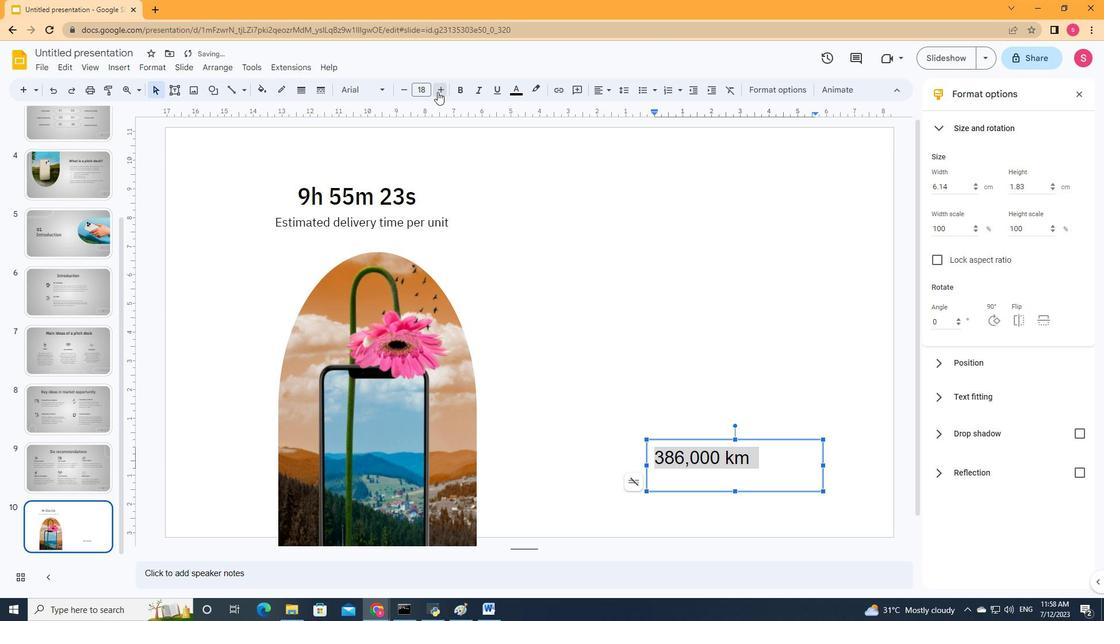 
Action: Mouse pressed left at (437, 92)
Screenshot: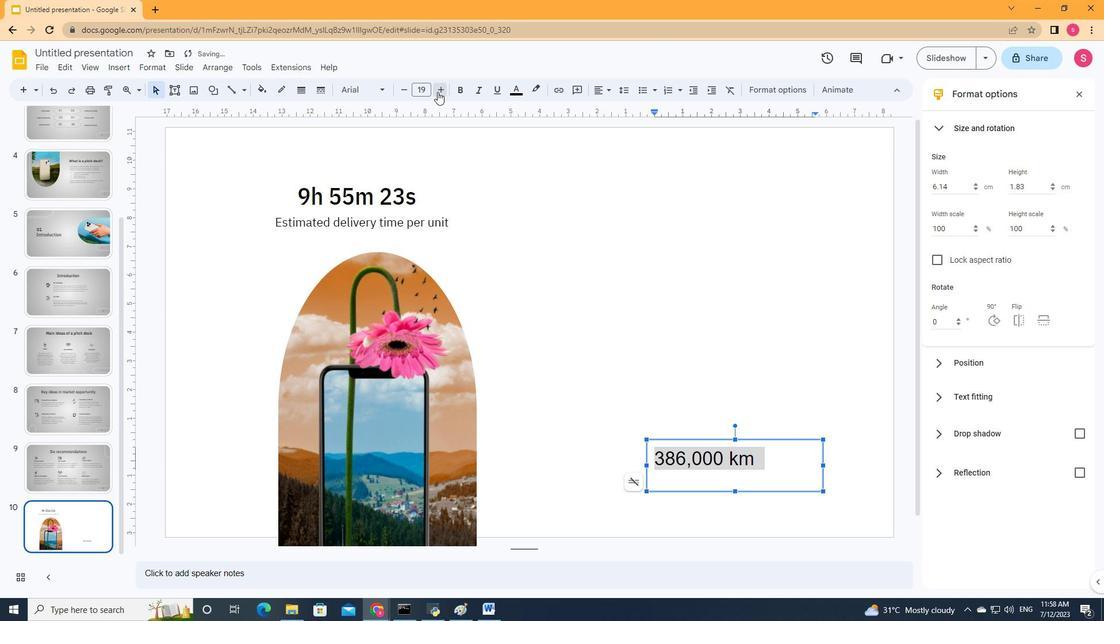 
Action: Mouse pressed left at (437, 92)
Screenshot: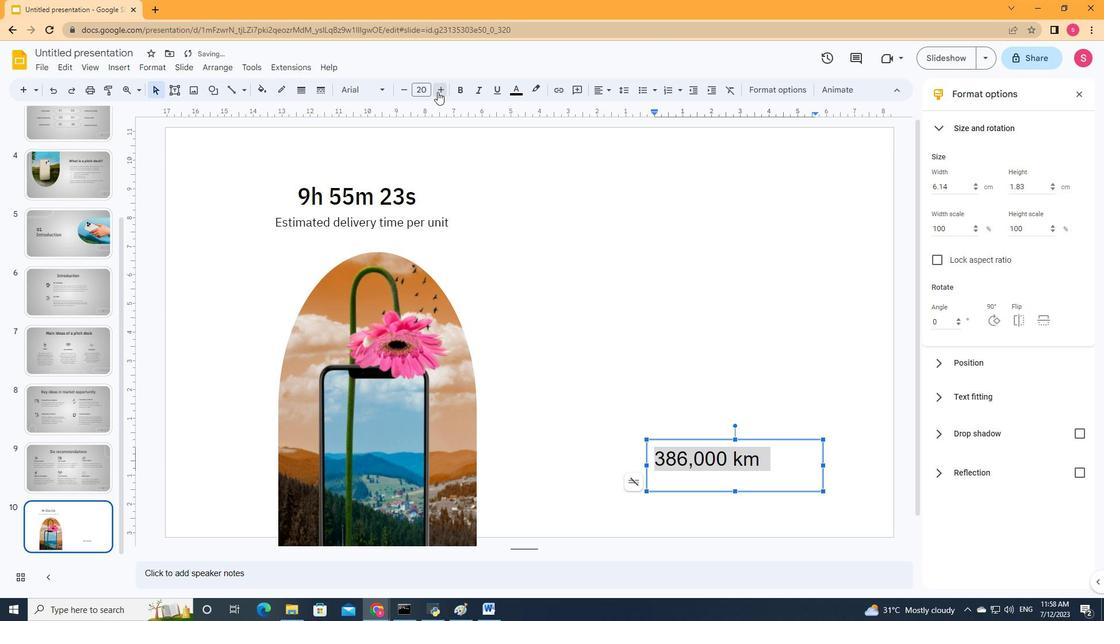 
Action: Mouse pressed left at (437, 92)
Screenshot: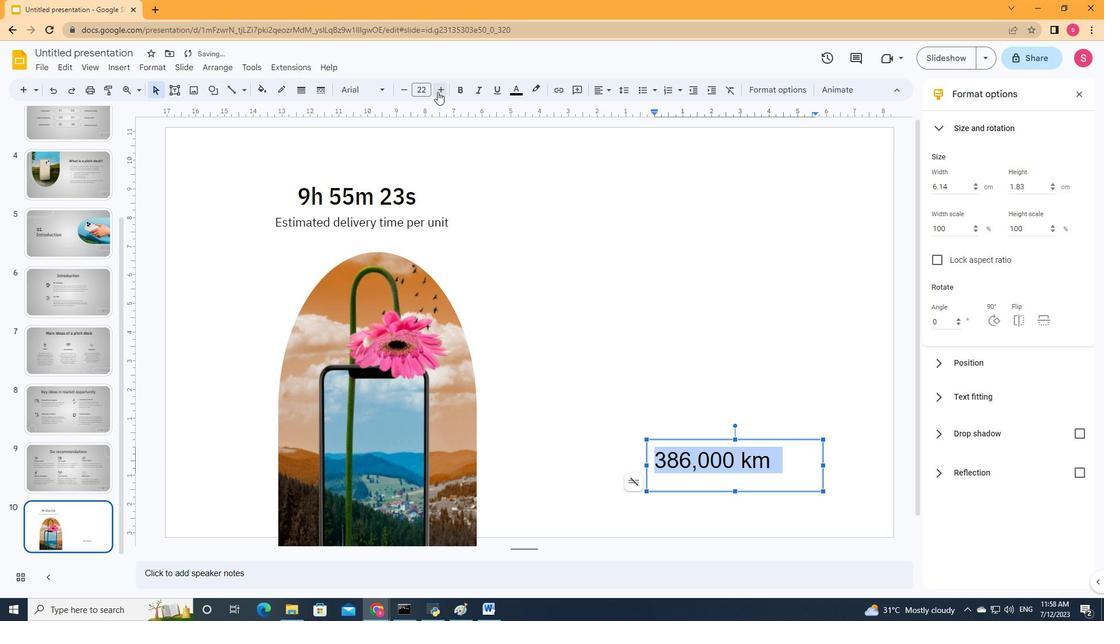 
Action: Mouse pressed left at (437, 92)
Screenshot: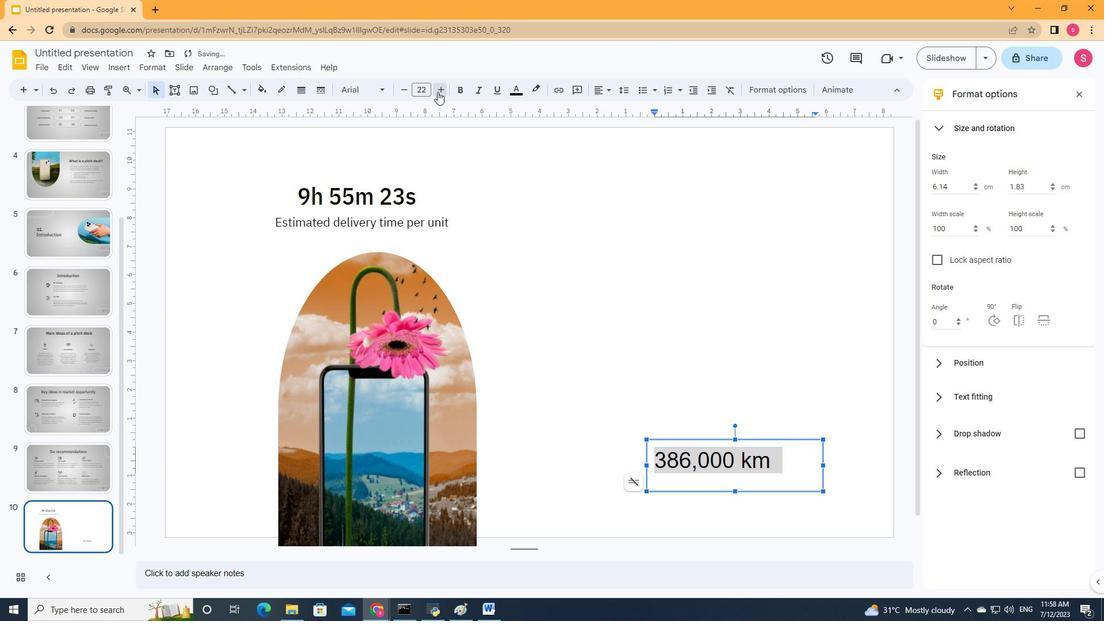 
Action: Mouse pressed left at (437, 92)
Screenshot: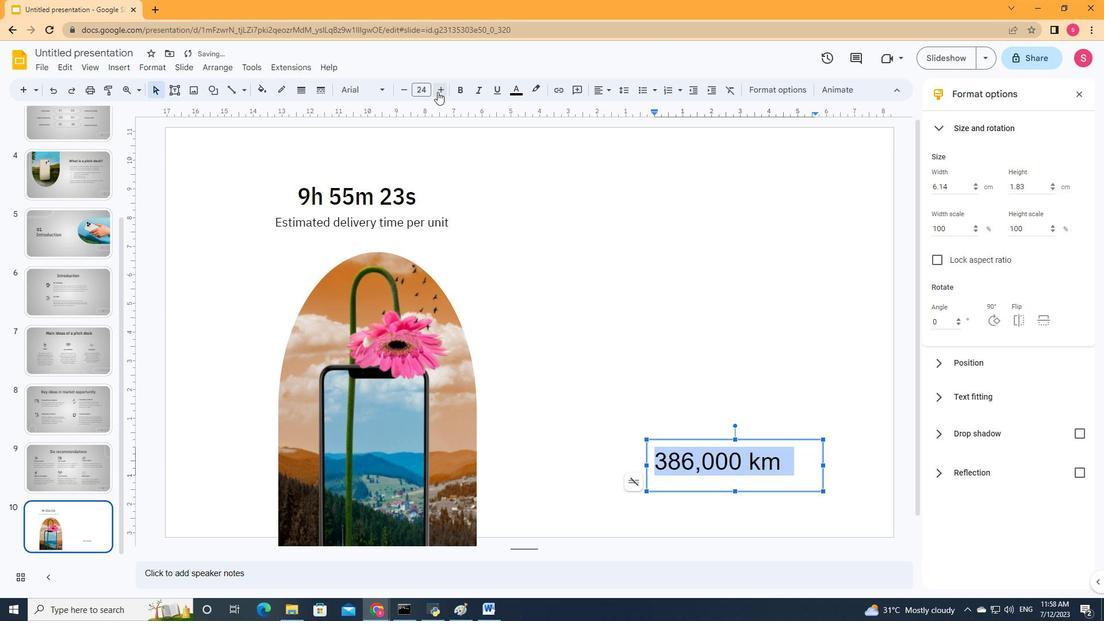 
Action: Mouse moved to (352, 187)
Screenshot: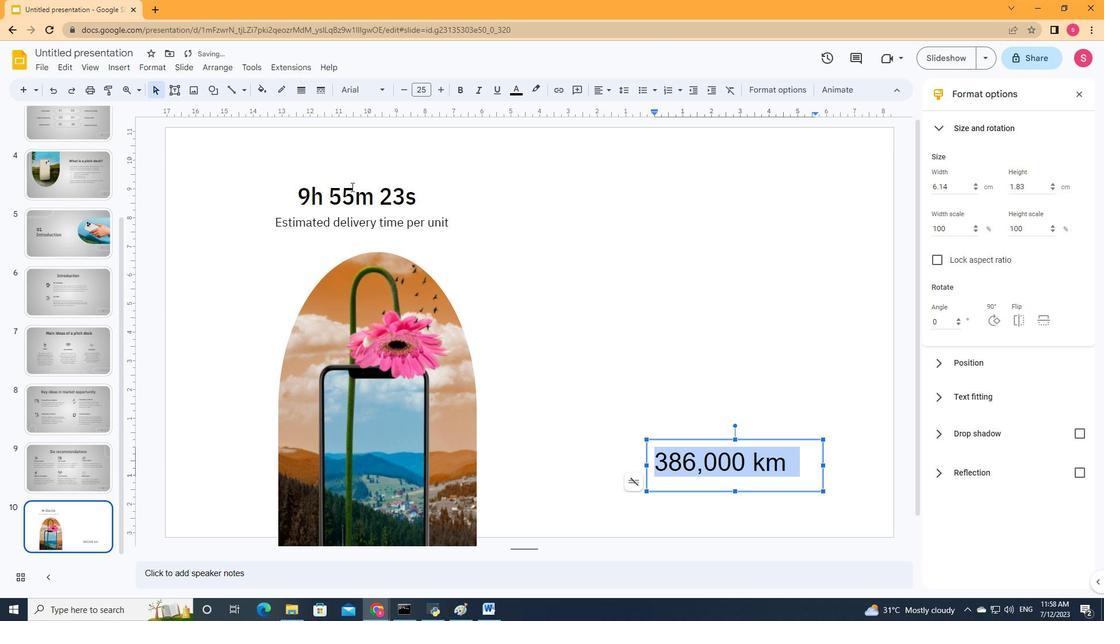 
Action: Mouse pressed left at (352, 187)
Screenshot: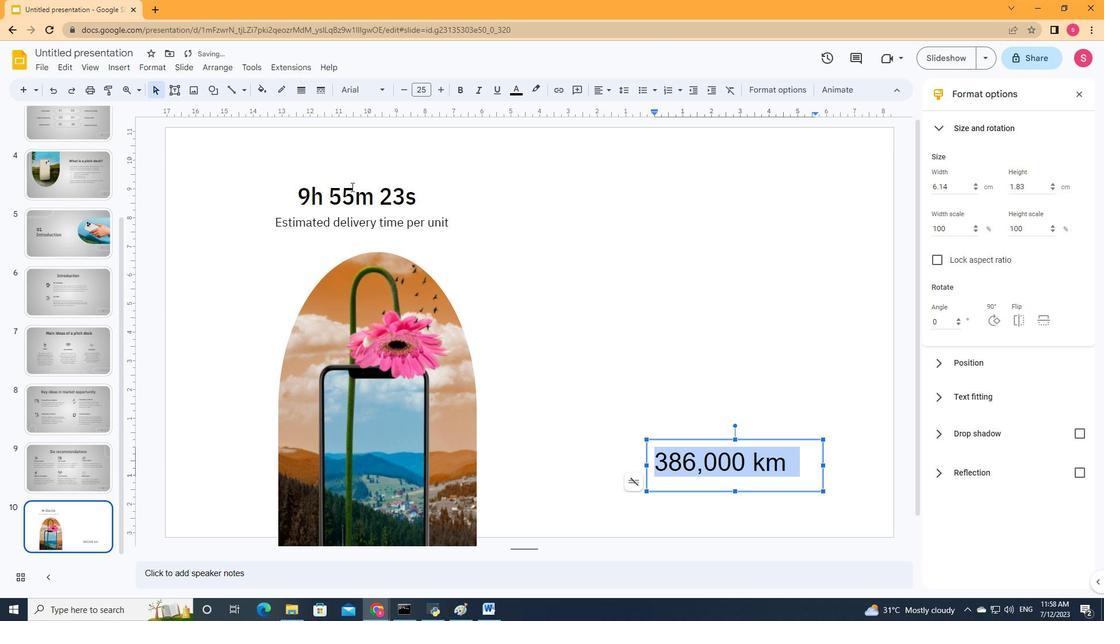 
Action: Mouse moved to (700, 461)
Screenshot: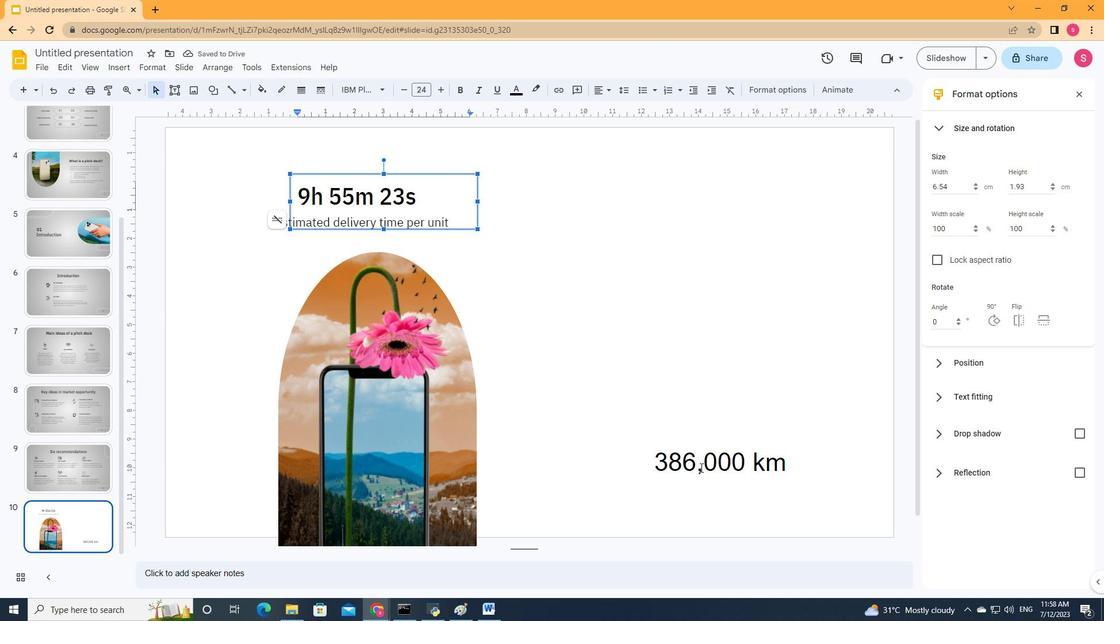 
Action: Mouse pressed left at (700, 461)
Screenshot: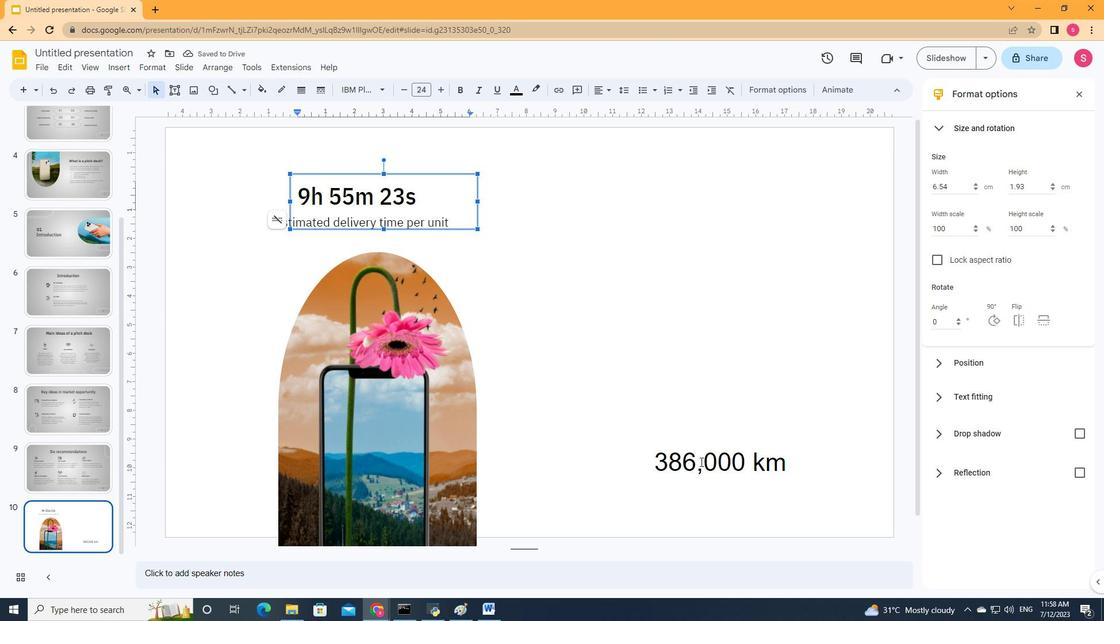 
Action: Mouse moved to (405, 88)
Screenshot: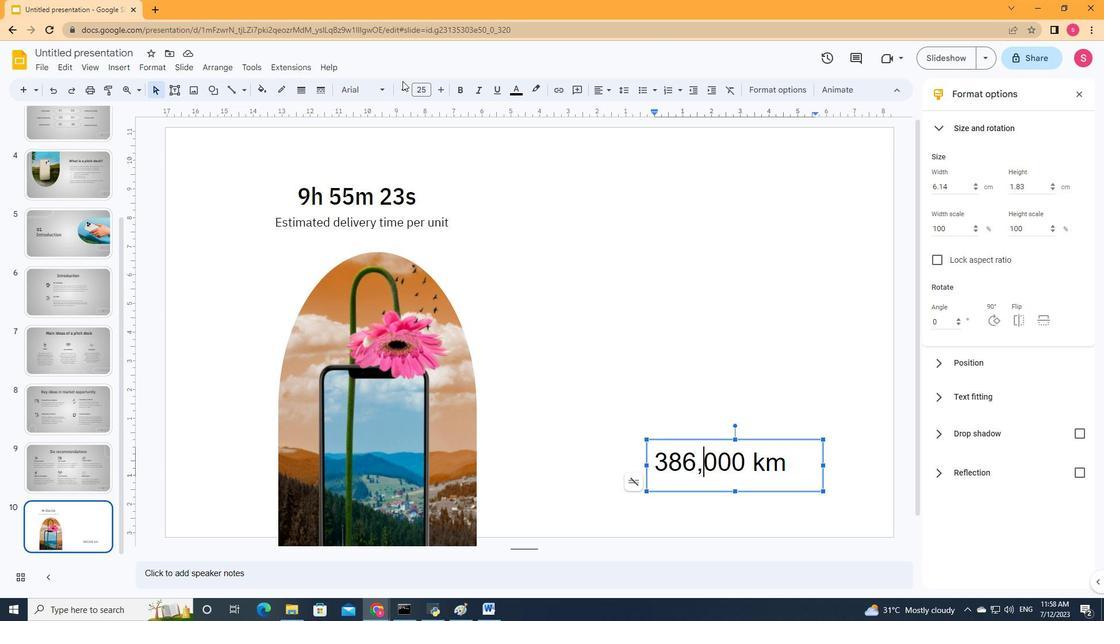 
Action: Mouse pressed left at (405, 88)
Screenshot: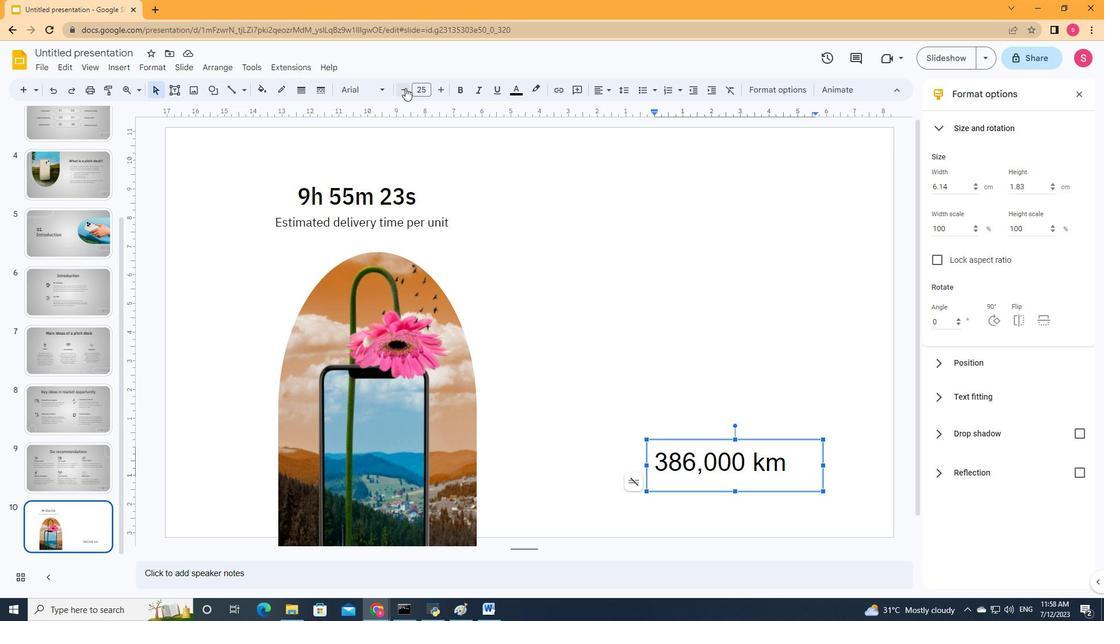 
Action: Mouse moved to (382, 87)
Screenshot: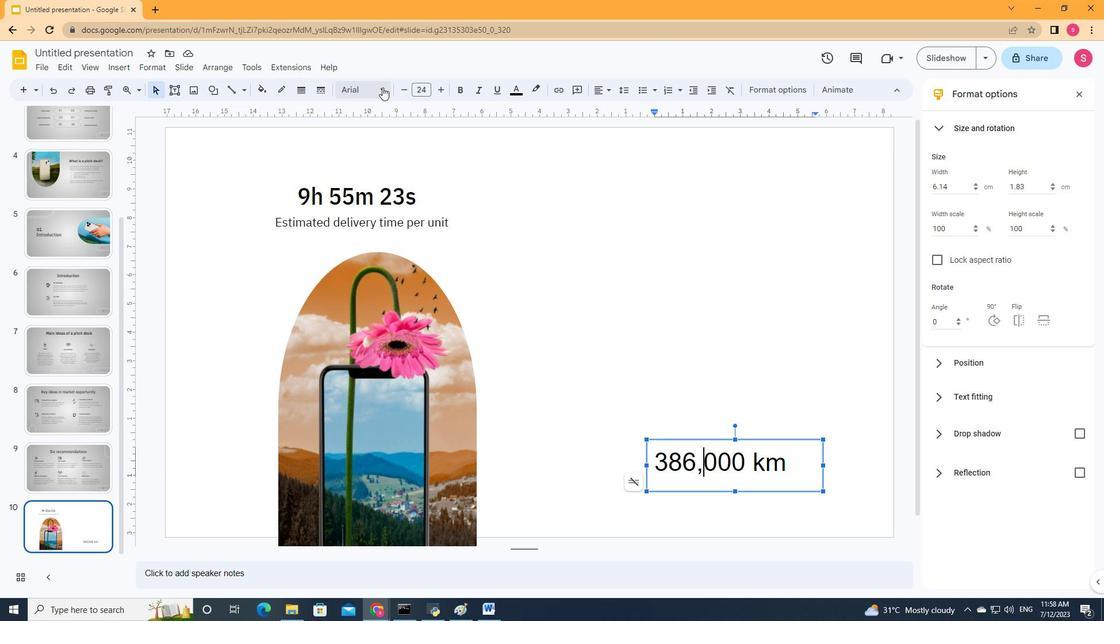 
Action: Mouse pressed left at (382, 87)
Screenshot: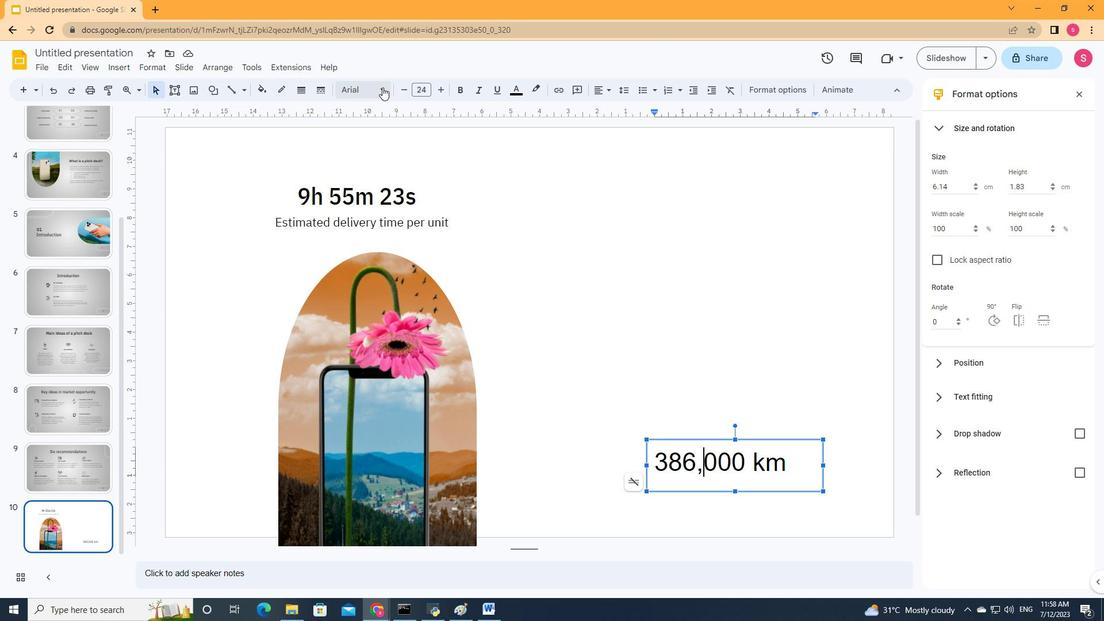 
Action: Mouse moved to (535, 300)
Screenshot: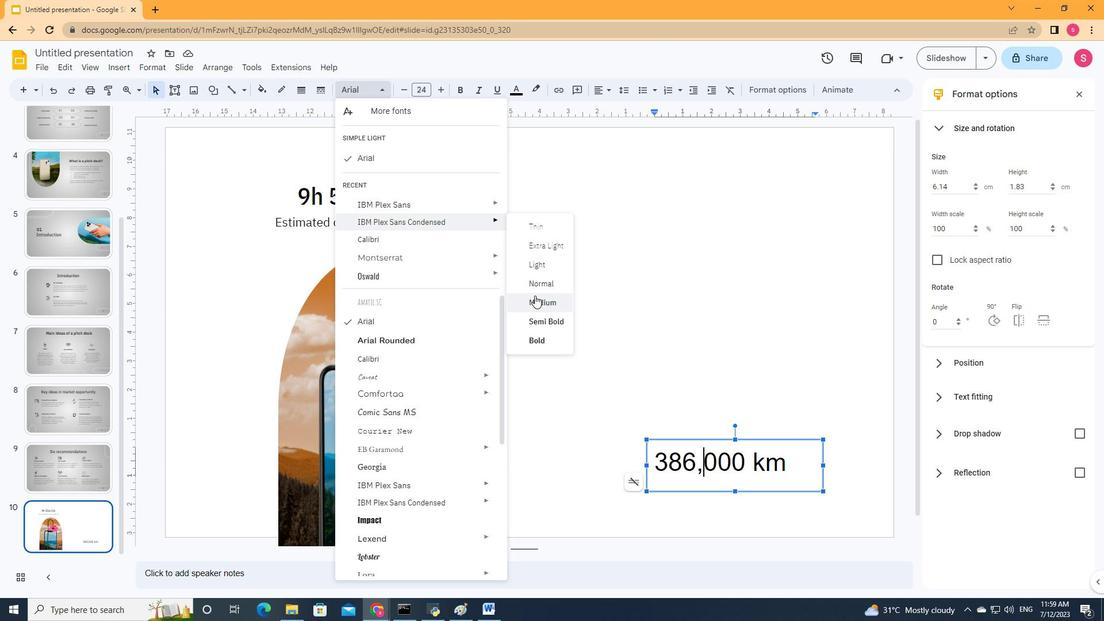 
Action: Mouse pressed left at (535, 300)
Screenshot: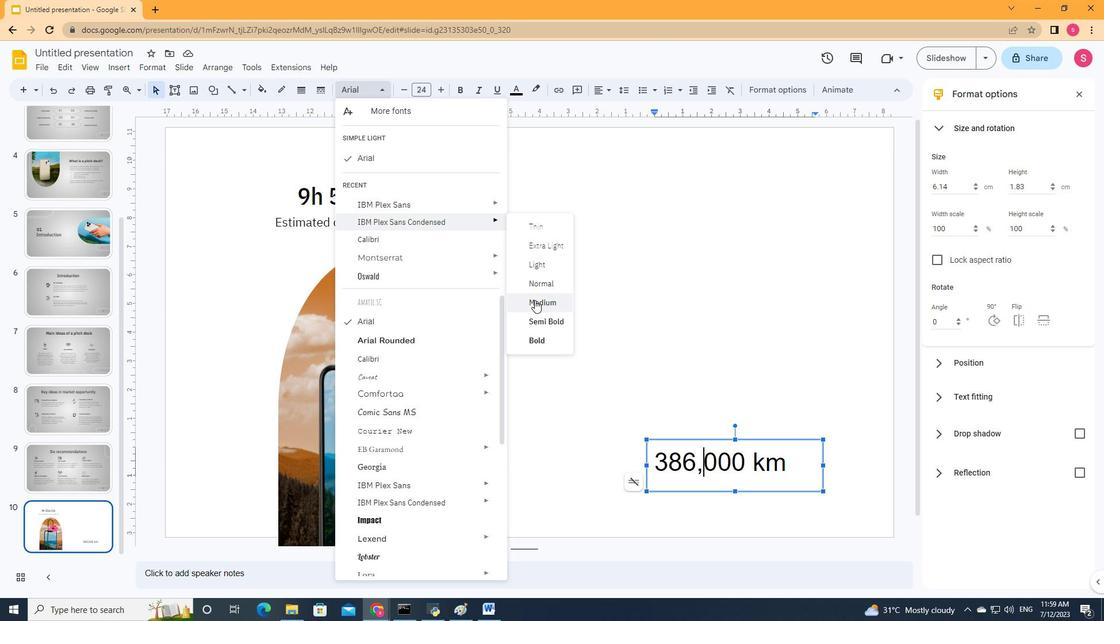 
Action: Mouse moved to (661, 442)
Screenshot: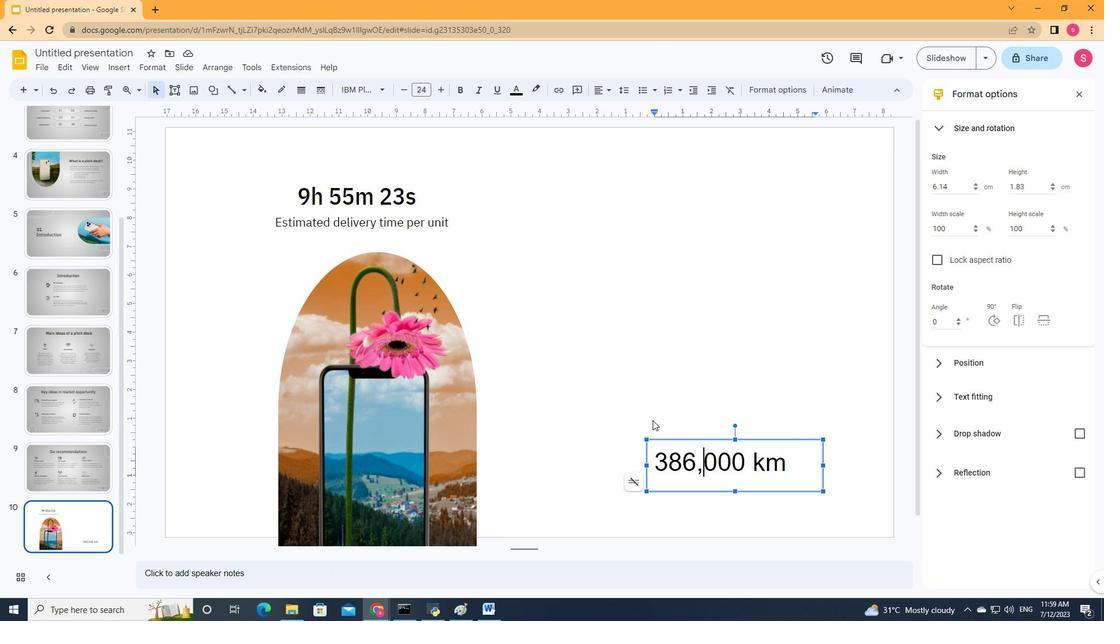
Action: Mouse pressed left at (661, 442)
Screenshot: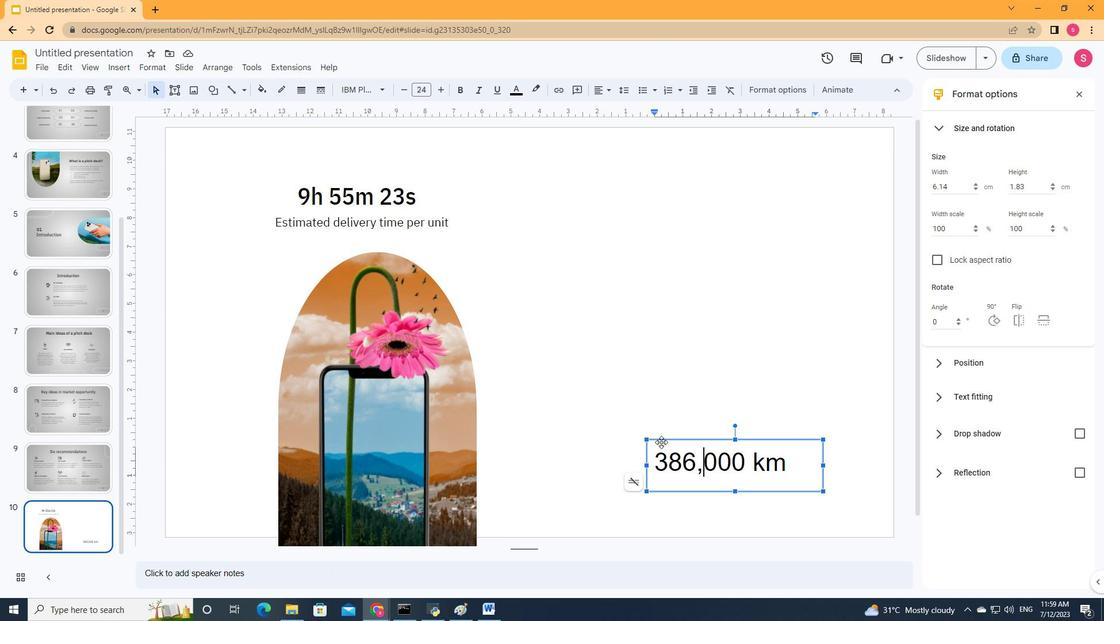 
Action: Mouse moved to (664, 439)
Screenshot: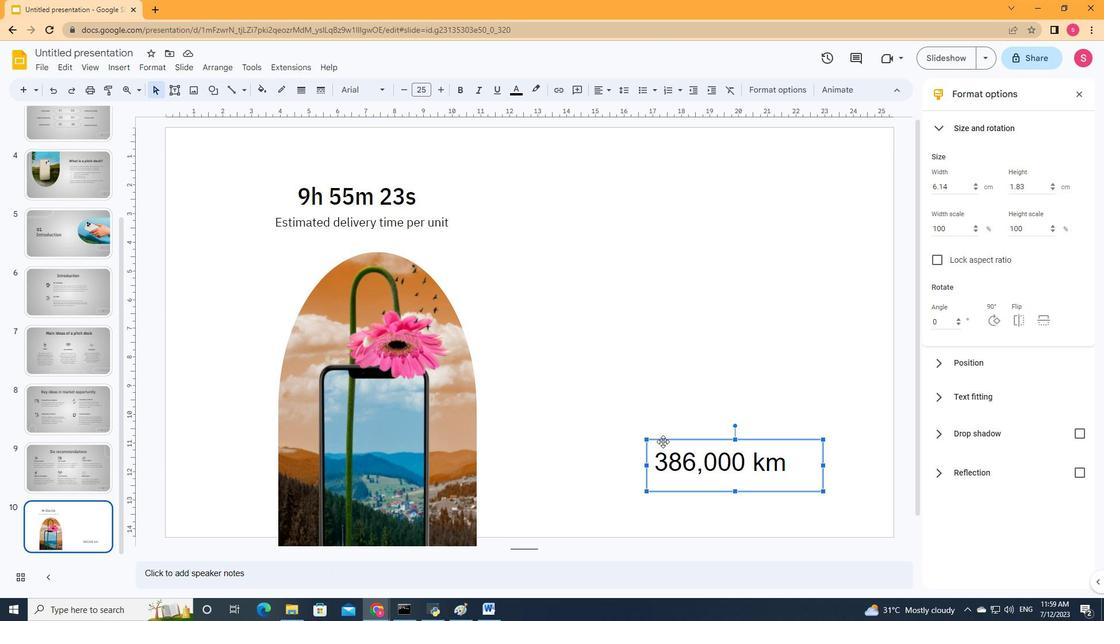 
Action: Mouse pressed left at (664, 439)
Screenshot: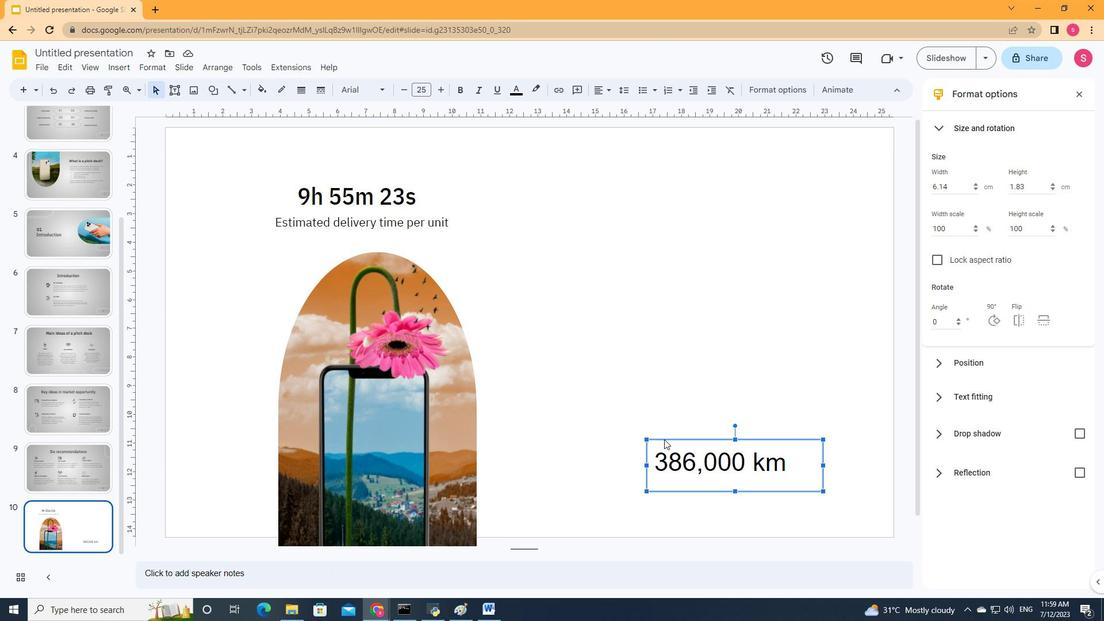 
Action: Mouse moved to (403, 90)
Screenshot: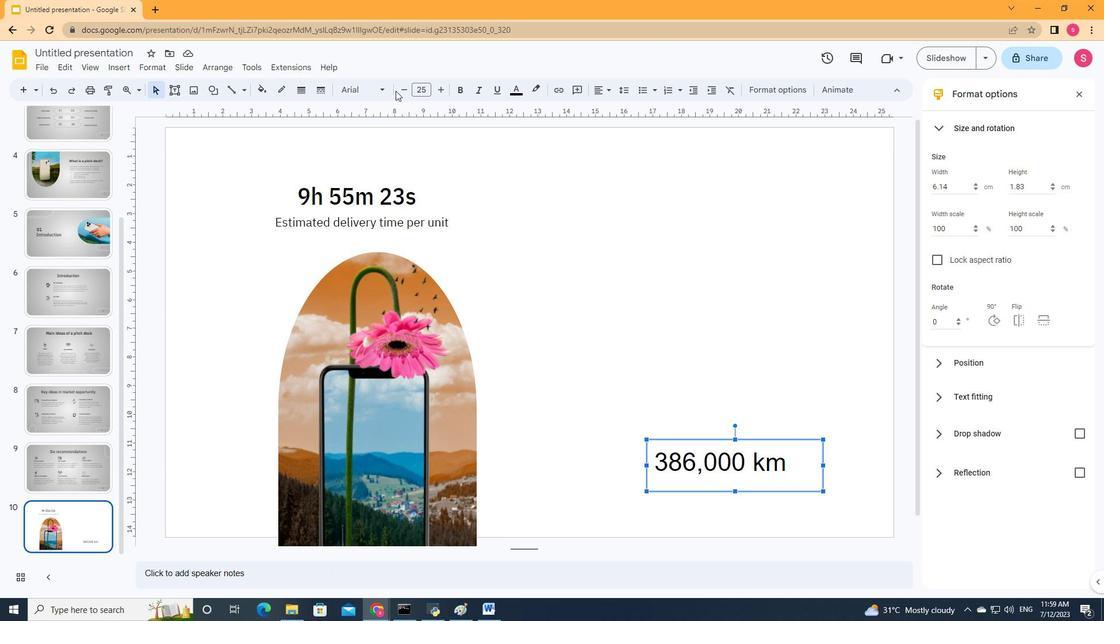 
Action: Mouse pressed left at (403, 90)
Screenshot: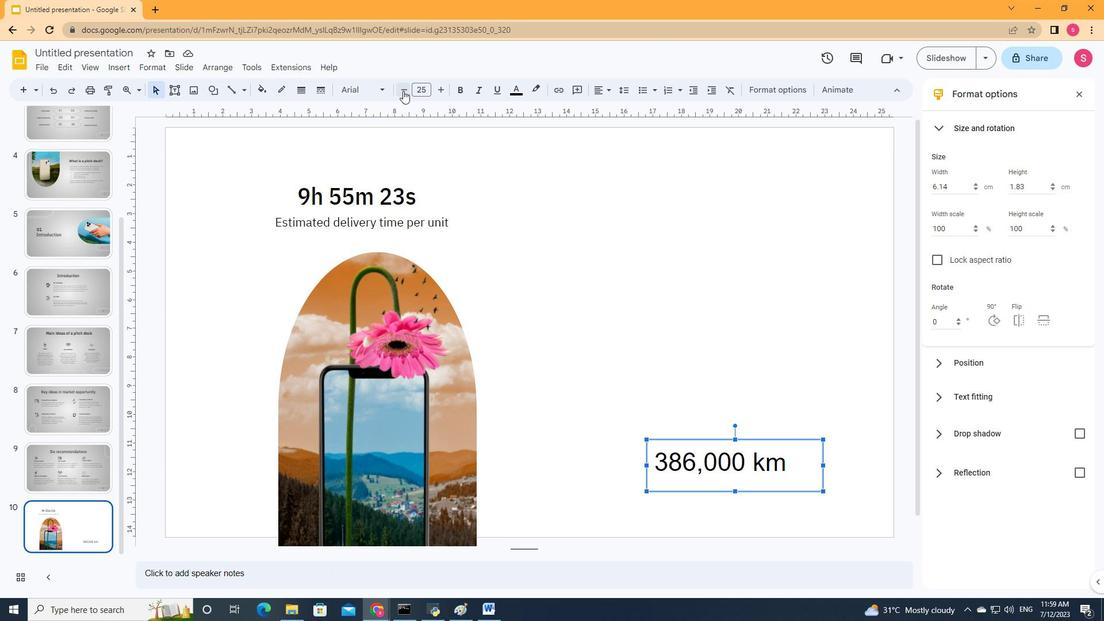 
Action: Mouse moved to (381, 89)
Screenshot: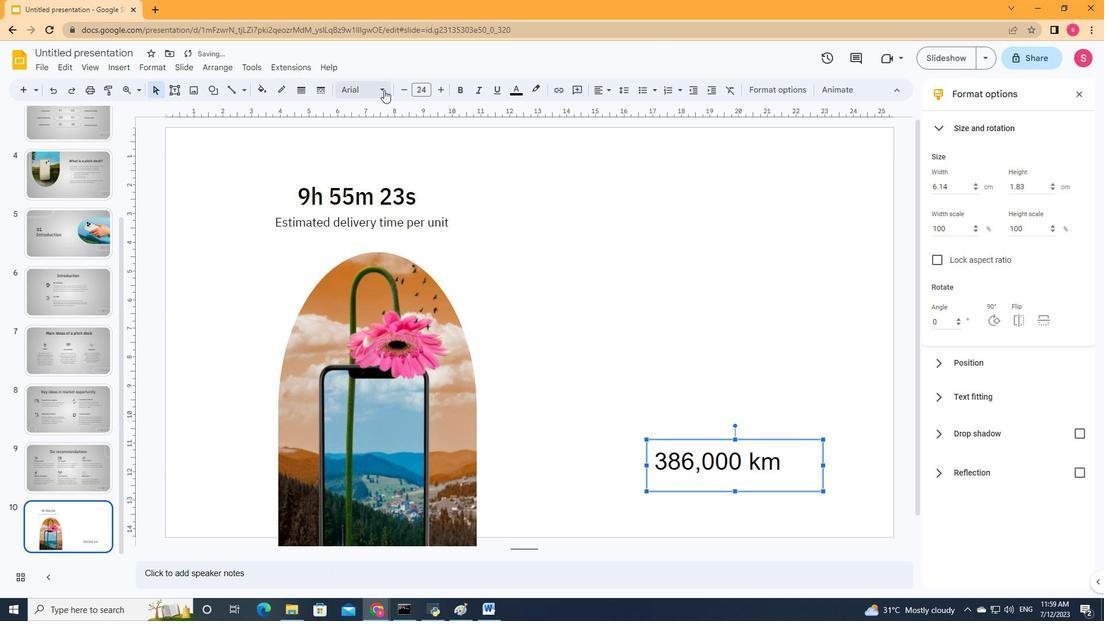 
Action: Mouse pressed left at (381, 89)
Screenshot: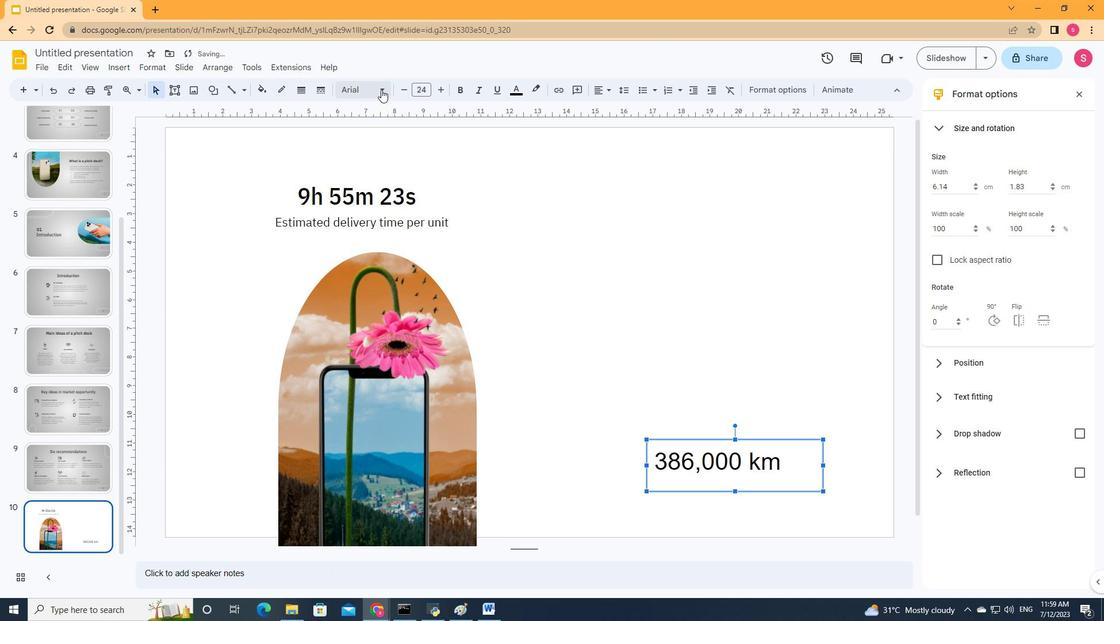 
Action: Mouse moved to (544, 281)
Screenshot: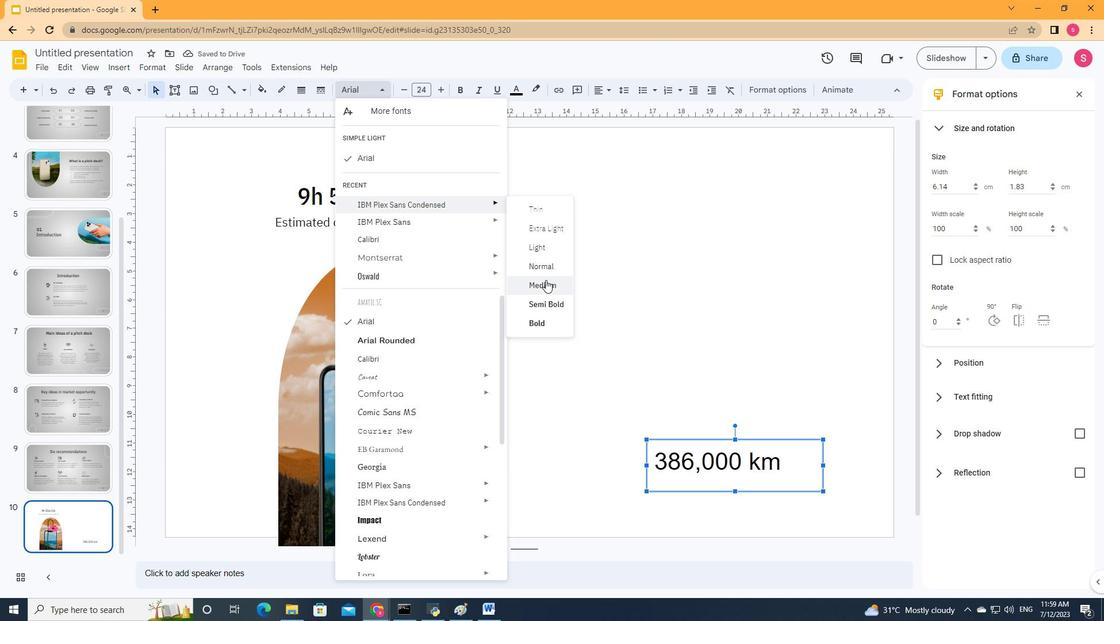 
Action: Mouse pressed left at (544, 281)
Screenshot: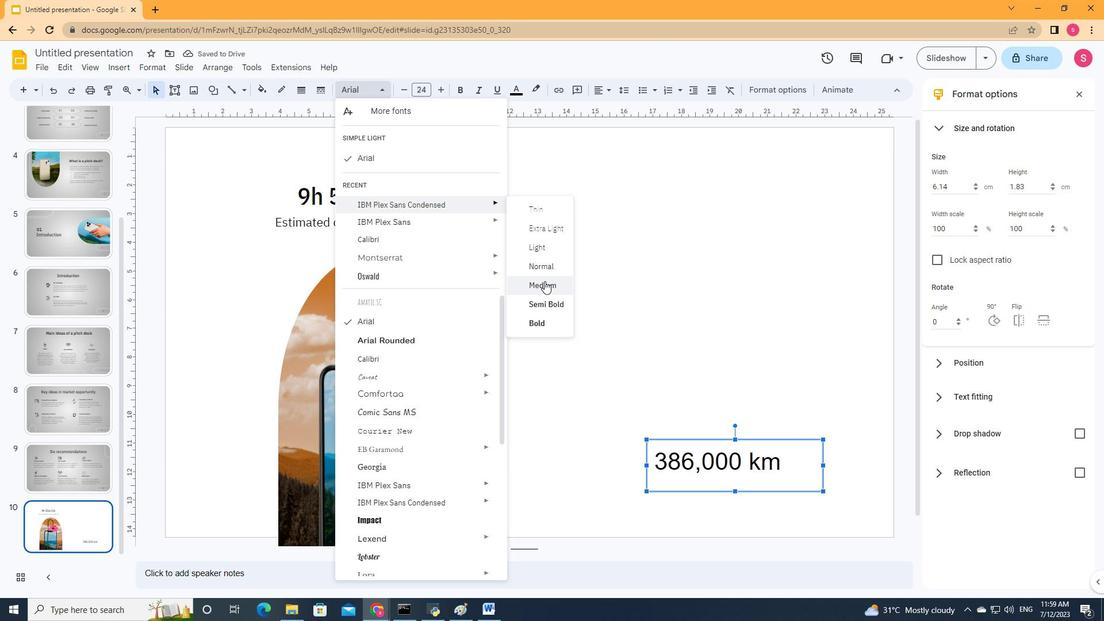 
Action: Mouse moved to (178, 94)
Screenshot: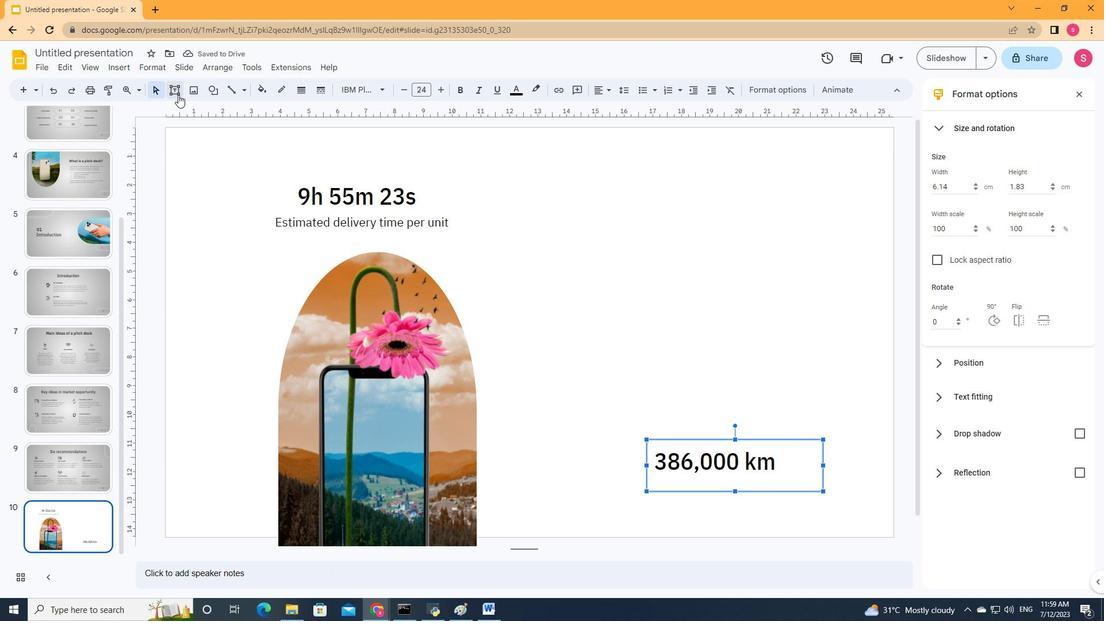 
Action: Mouse pressed left at (178, 94)
Screenshot: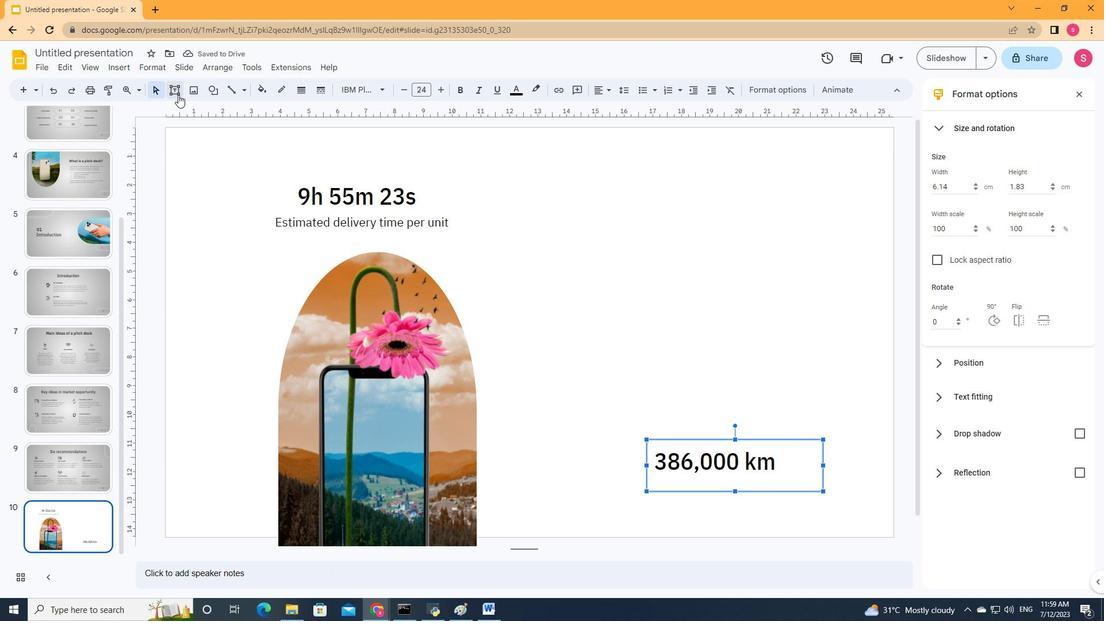 
Action: Mouse moved to (646, 497)
Screenshot: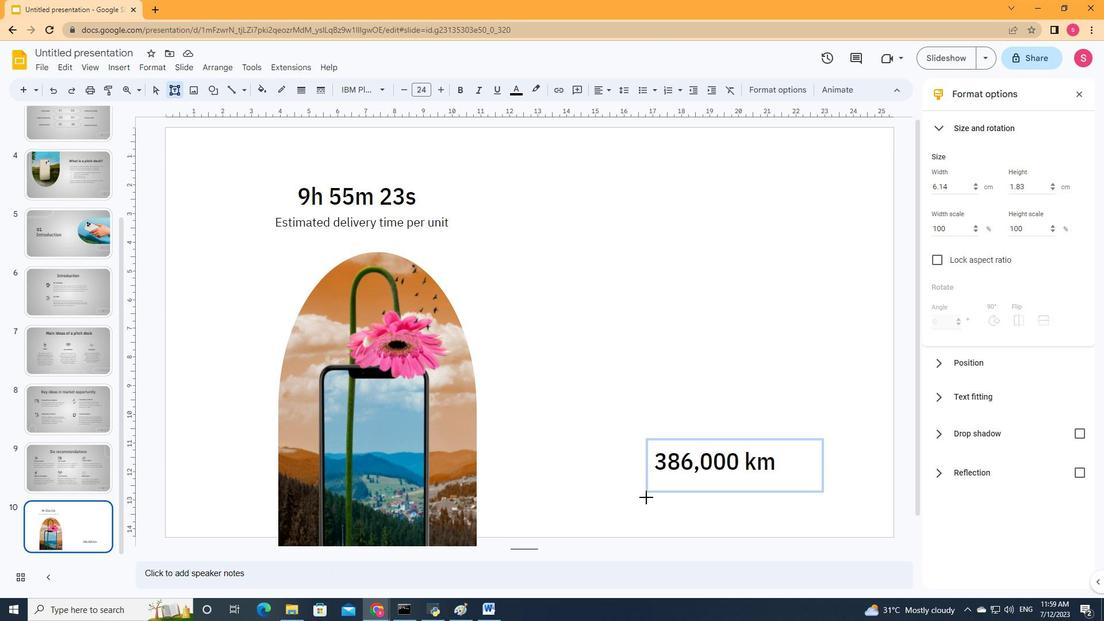 
Action: Mouse pressed left at (646, 497)
Screenshot: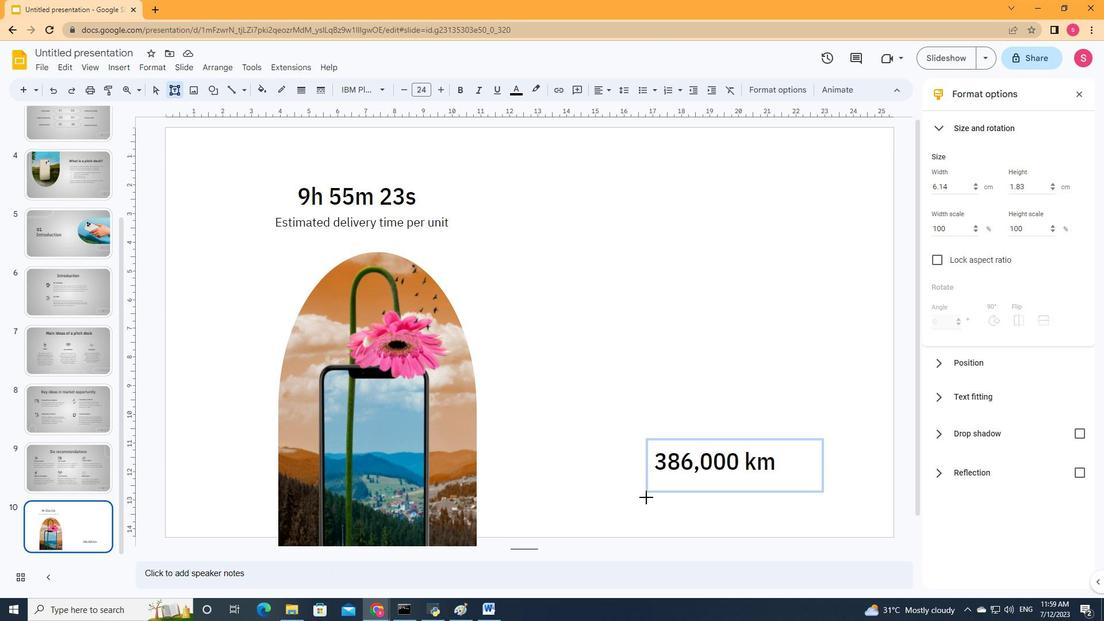 
Action: Mouse moved to (853, 514)
Screenshot: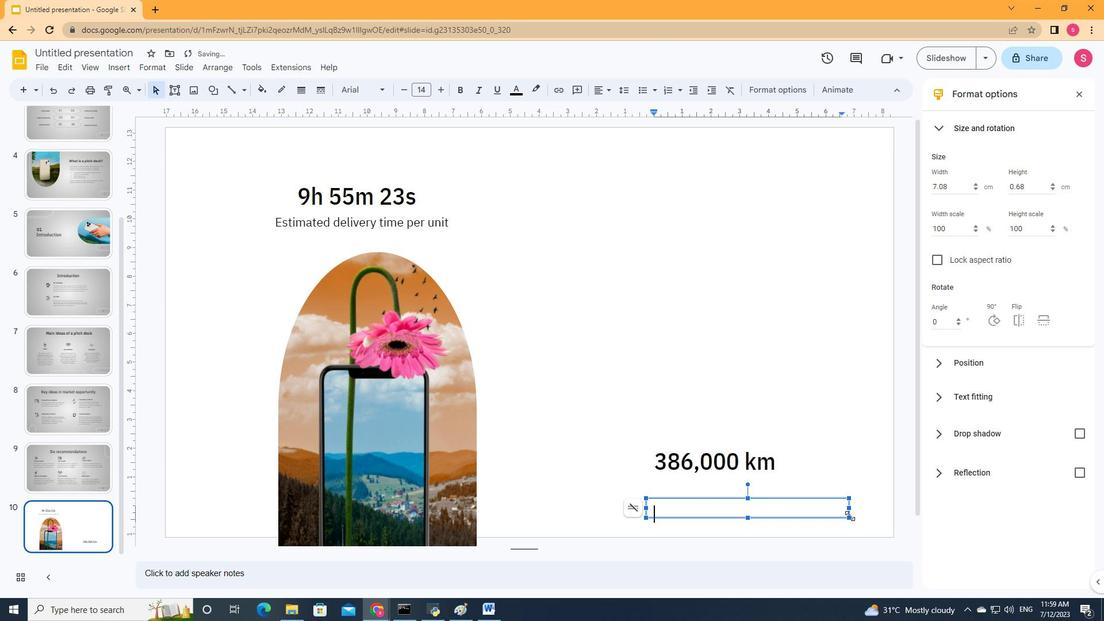 
Action: Key pressed <Key.shift>Avg.<Key.space>distance<Key.space>travelled<Key.space>by<Key.space>logistics<Key.space>team
Screenshot: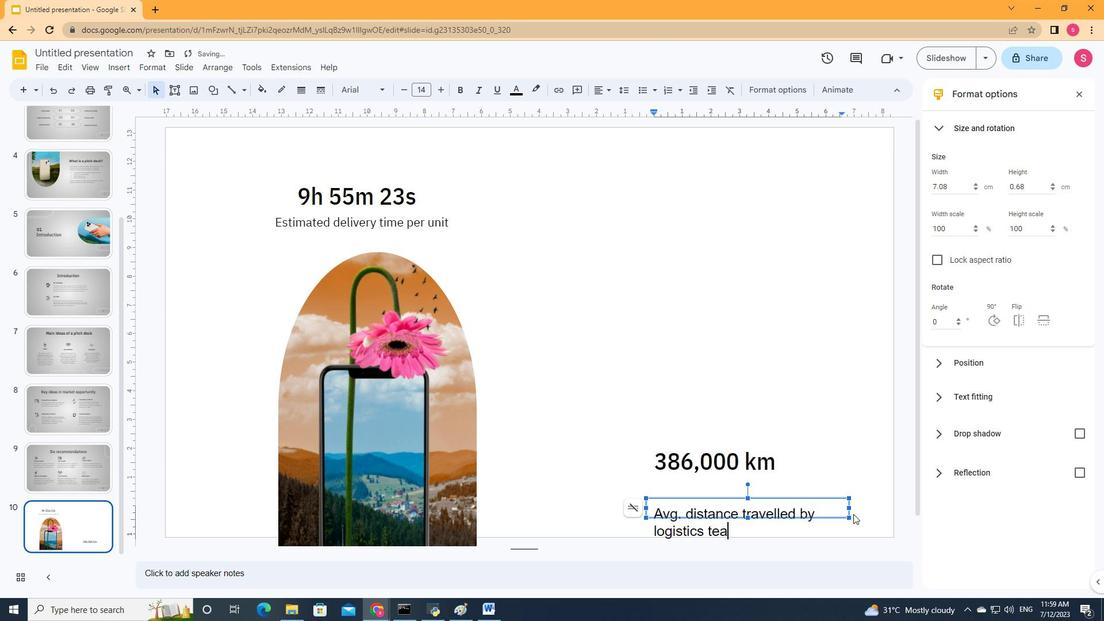 
Action: Mouse moved to (847, 510)
Screenshot: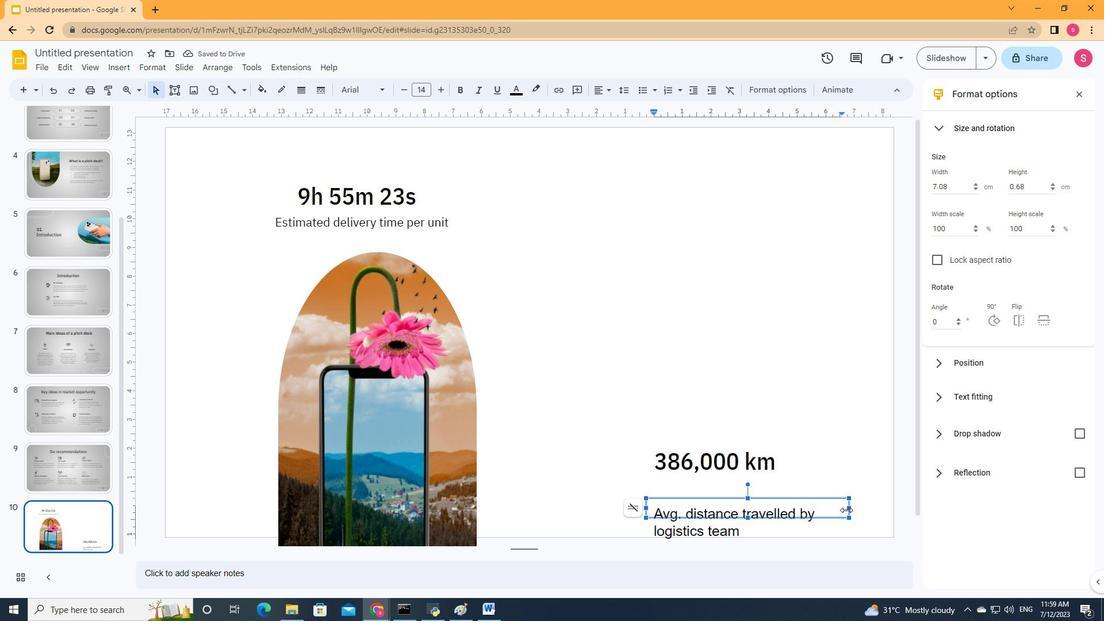 
Action: Key pressed ctrl+A
Screenshot: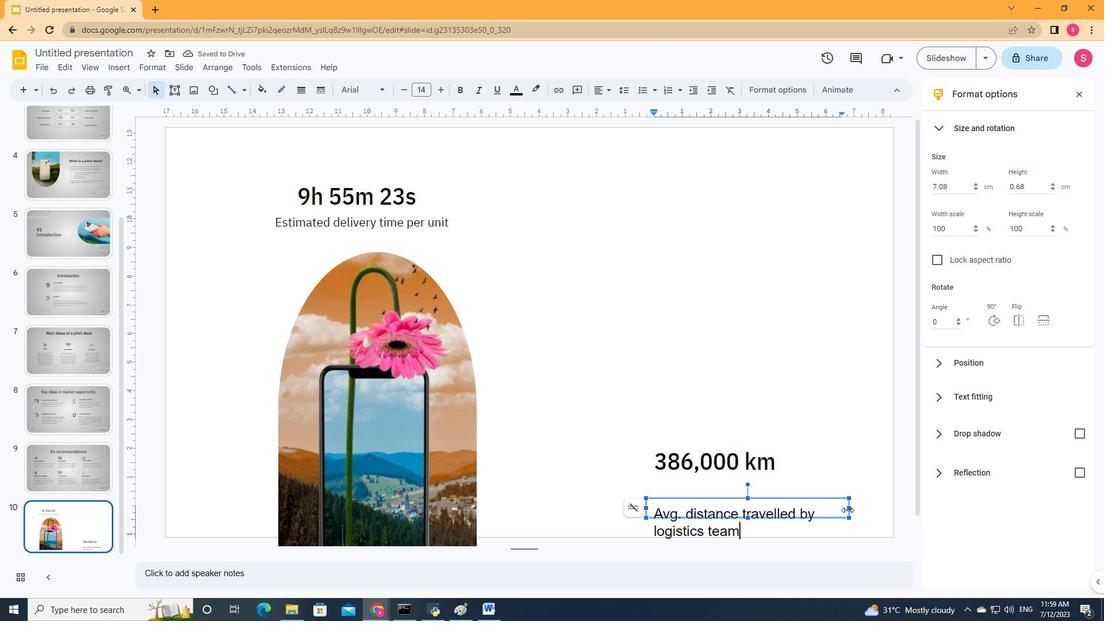 
Action: Mouse moved to (407, 88)
Screenshot: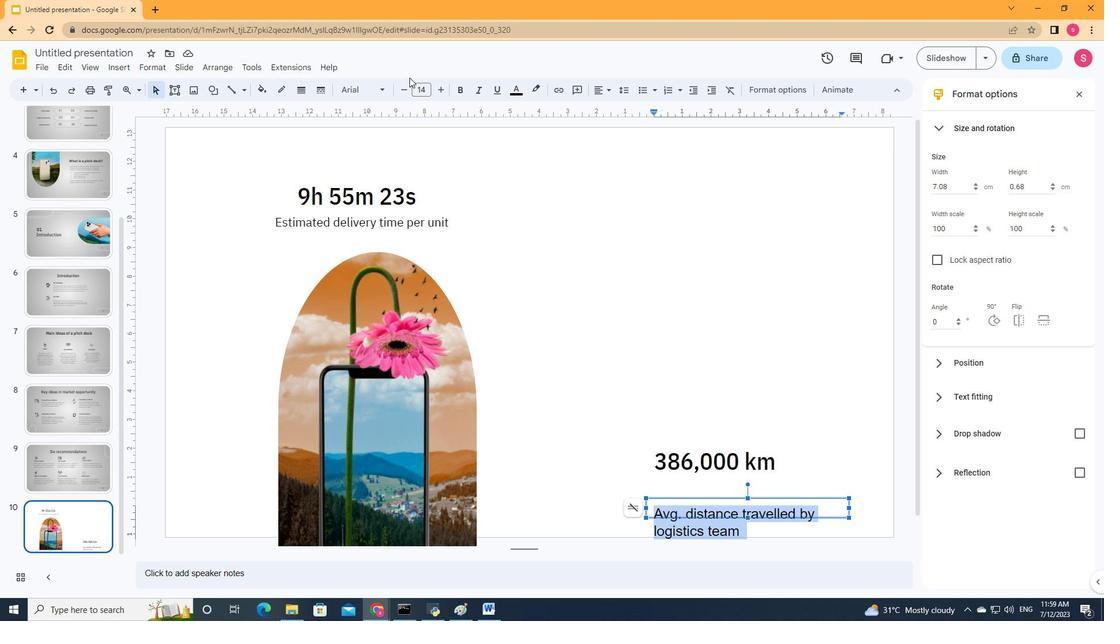 
Action: Mouse pressed left at (407, 88)
Screenshot: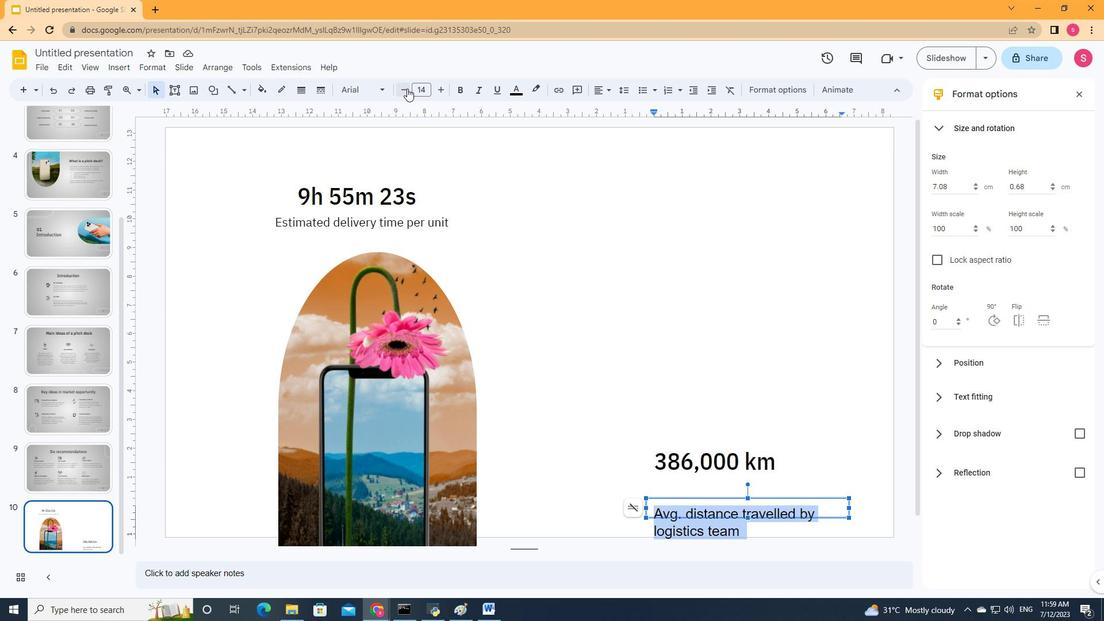
Action: Mouse pressed left at (407, 88)
Screenshot: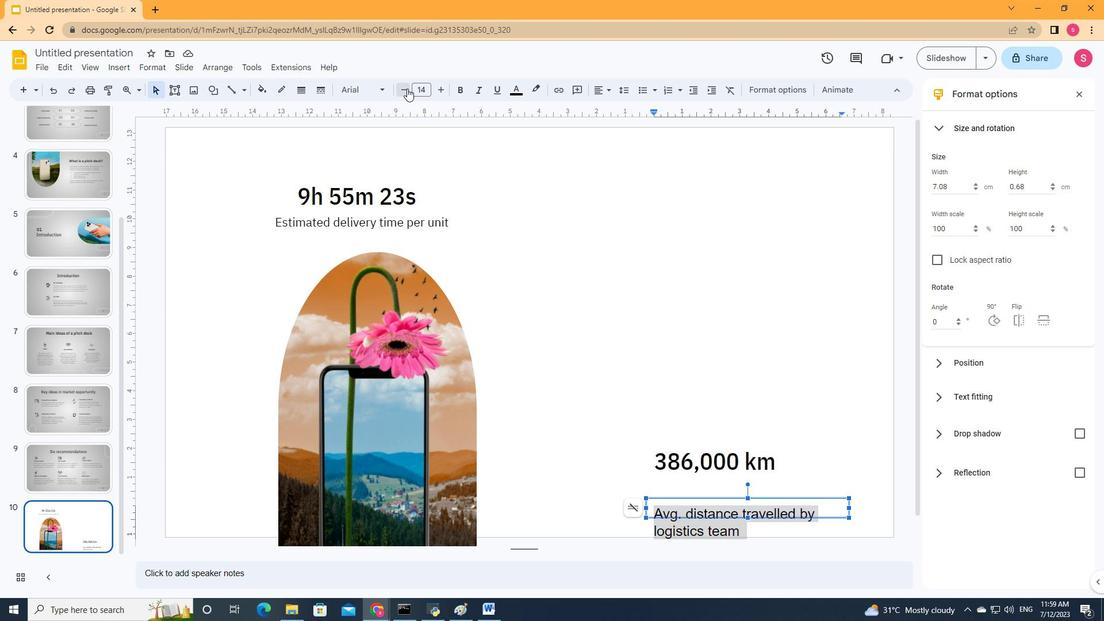 
Action: Mouse moved to (379, 88)
Screenshot: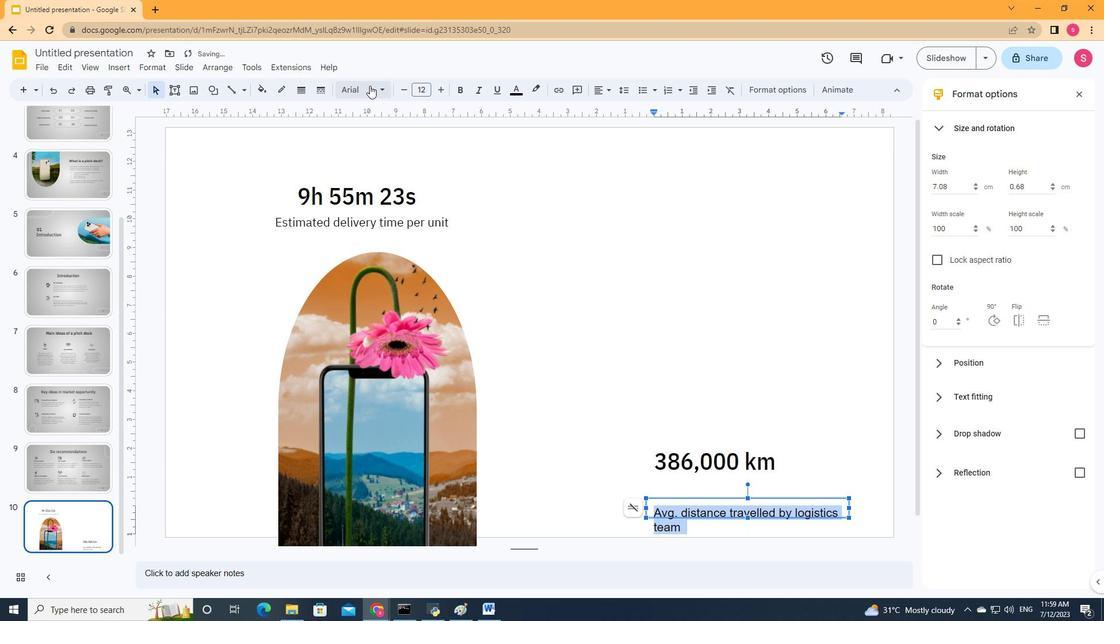 
Action: Mouse pressed left at (379, 88)
Screenshot: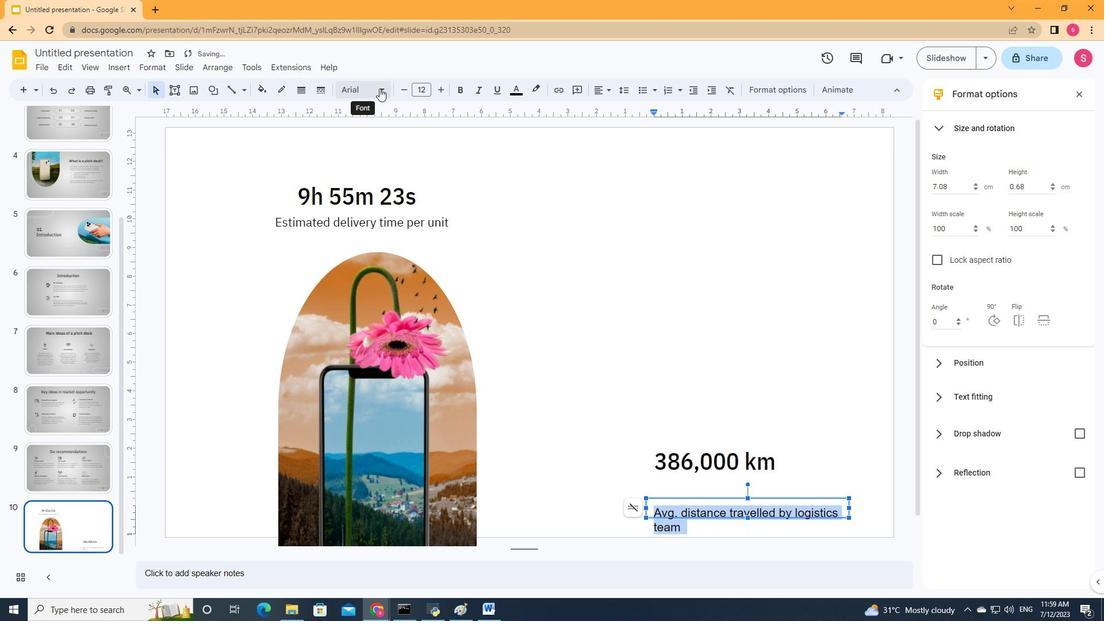 
Action: Mouse moved to (406, 221)
Screenshot: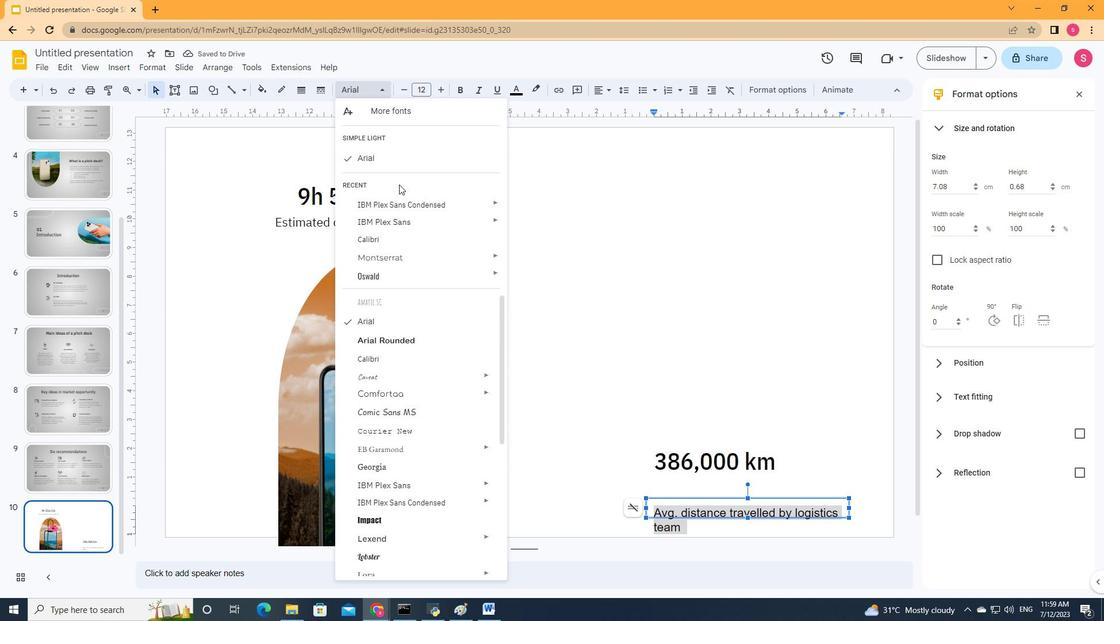 
Action: Mouse pressed left at (406, 221)
Screenshot: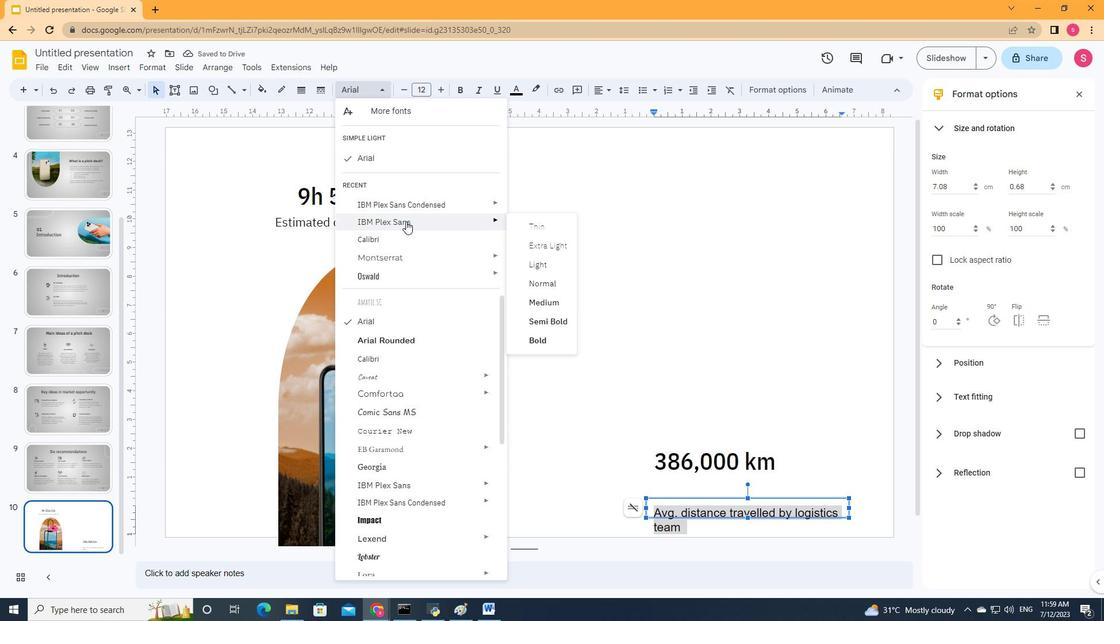 
Action: Mouse moved to (850, 509)
Screenshot: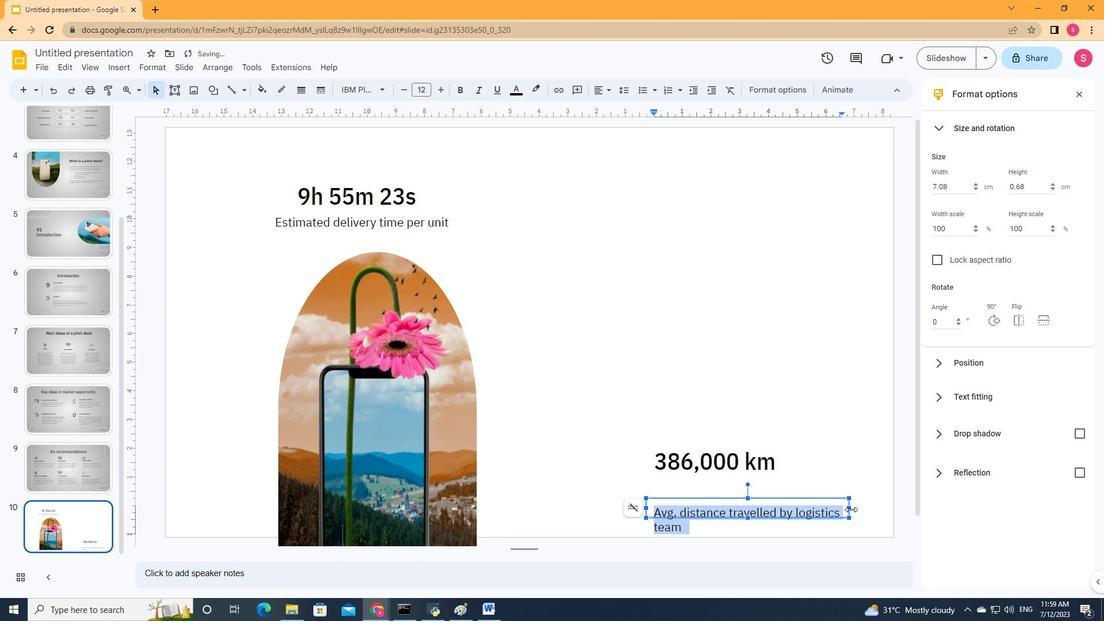 
Action: Mouse pressed left at (850, 509)
Screenshot: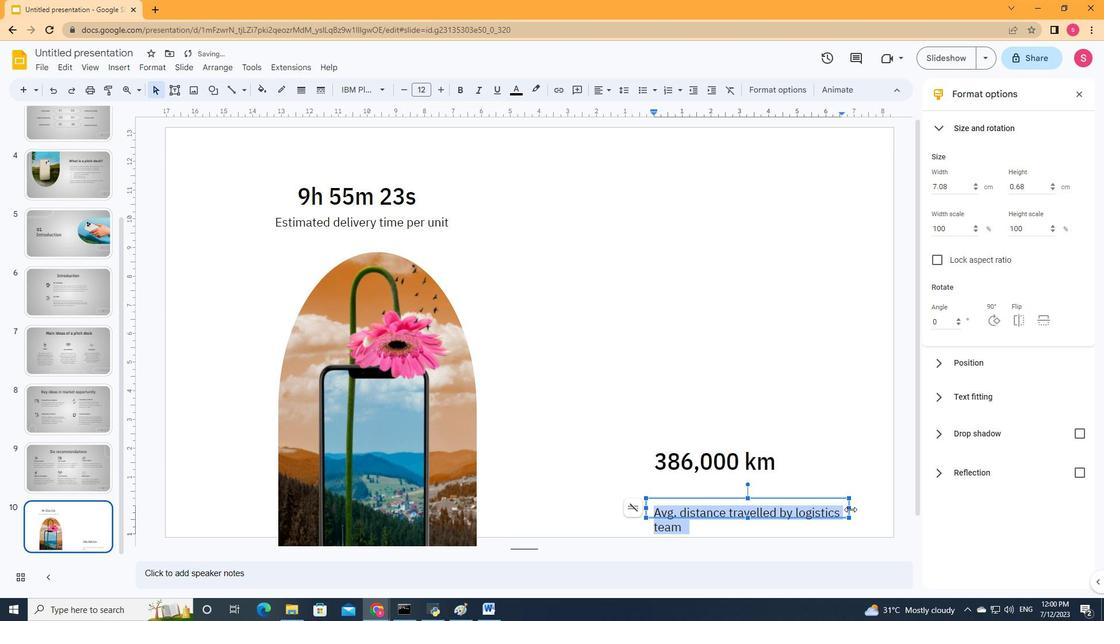 
Action: Mouse moved to (869, 509)
Screenshot: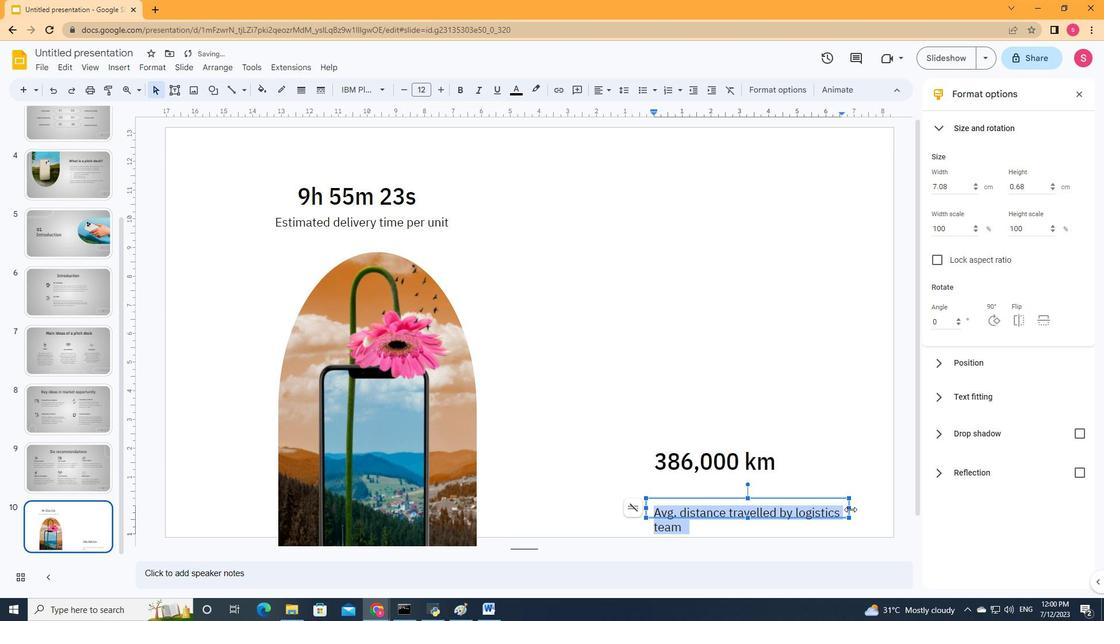 
Action: Mouse pressed left at (869, 509)
Screenshot: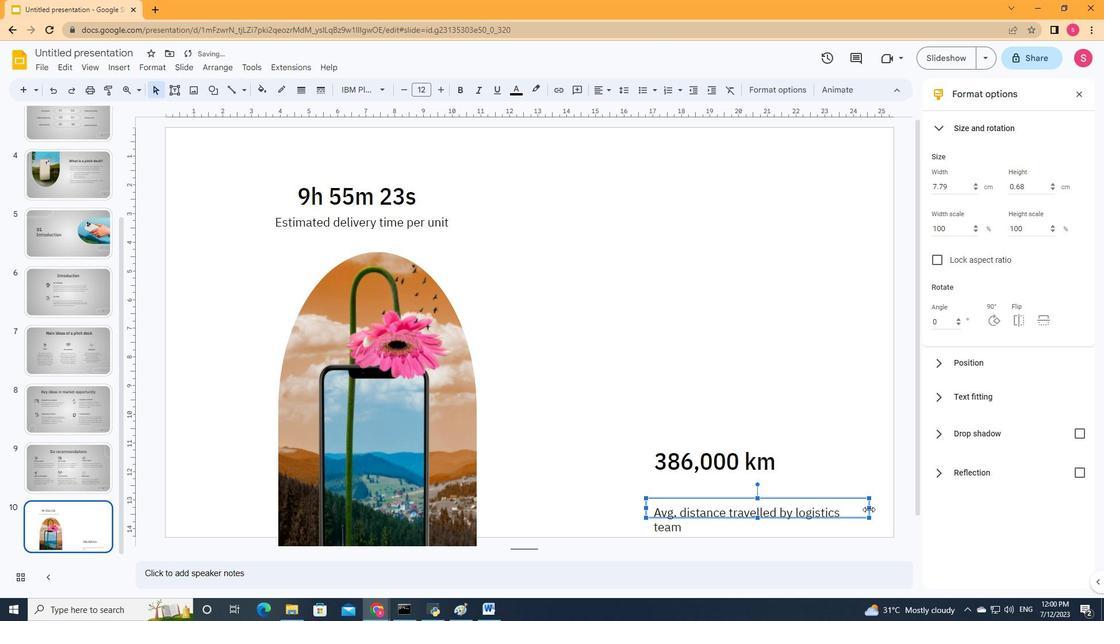 
Action: Mouse moved to (761, 502)
Screenshot: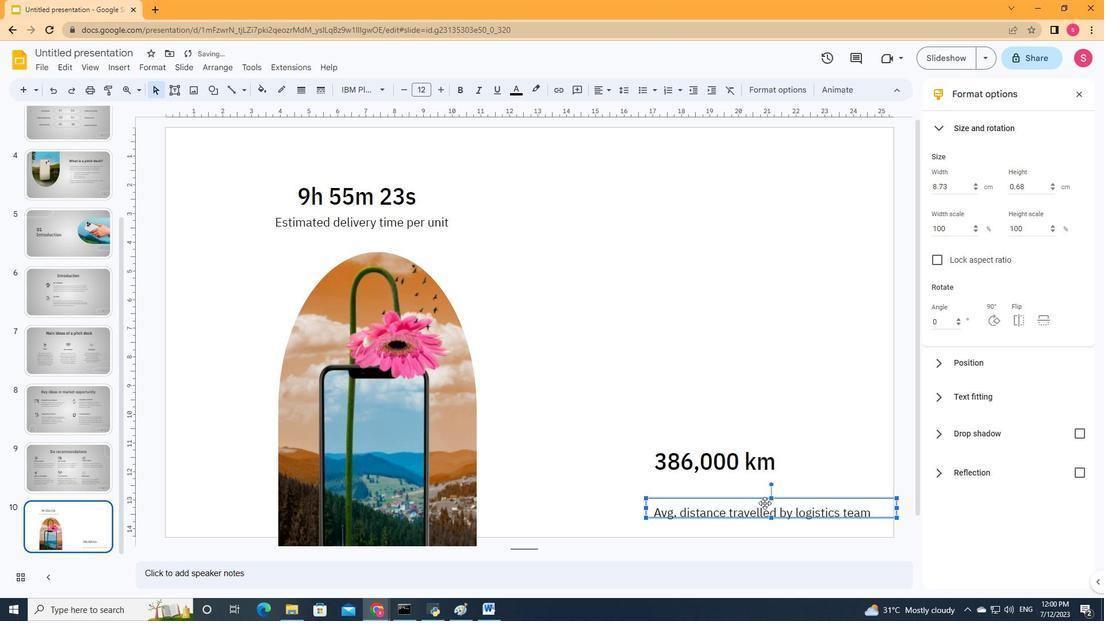 
Action: Key pressed <Key.up><Key.up><Key.up><Key.up><Key.up><Key.left><Key.left><Key.left><Key.left><Key.left><Key.left><Key.left><Key.left><Key.down>
Screenshot: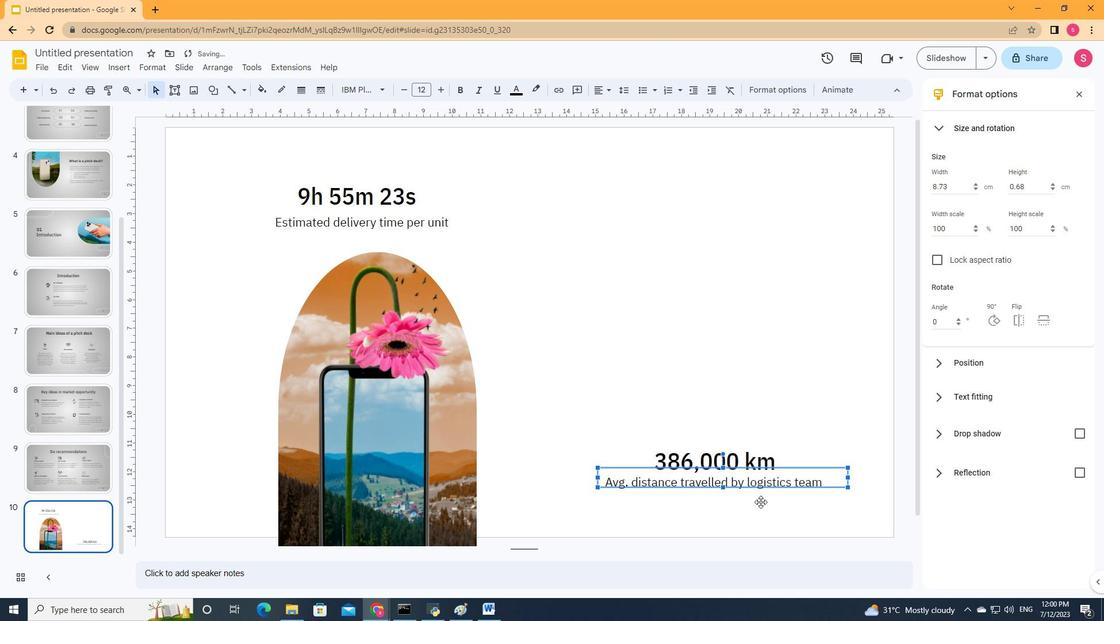 
Action: Mouse moved to (723, 327)
Screenshot: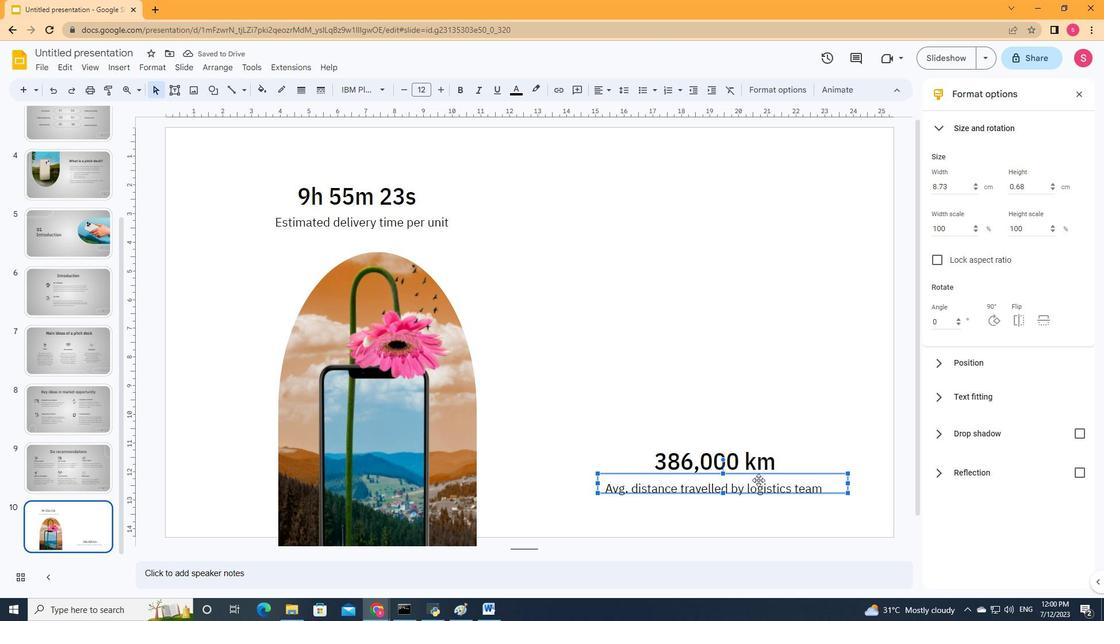 
Action: Mouse pressed left at (723, 327)
Screenshot: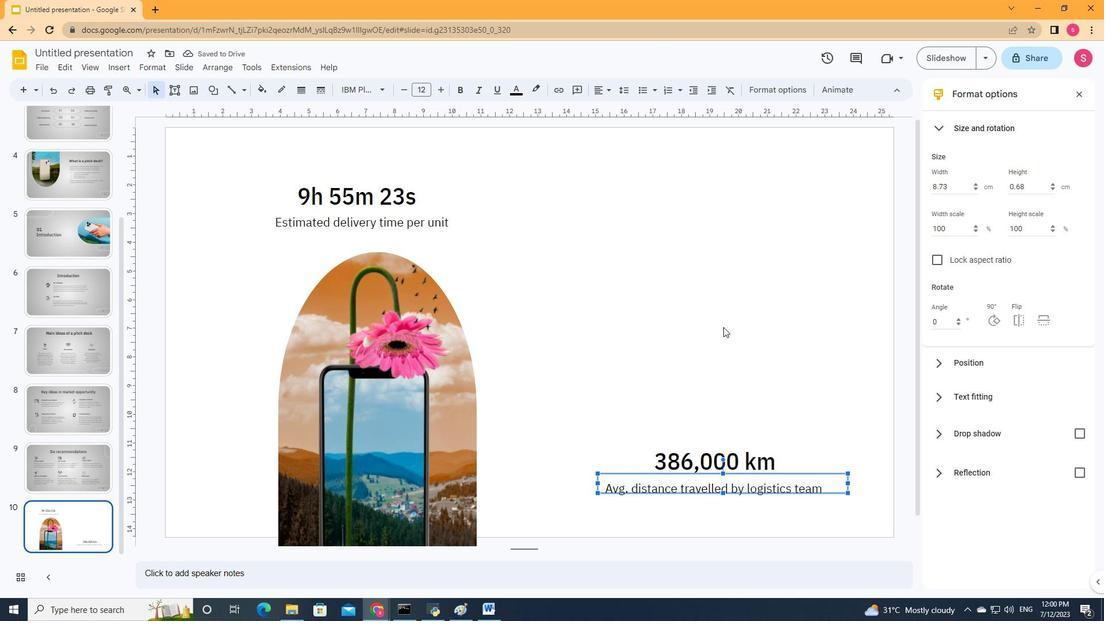 
Action: Mouse moved to (109, 66)
Screenshot: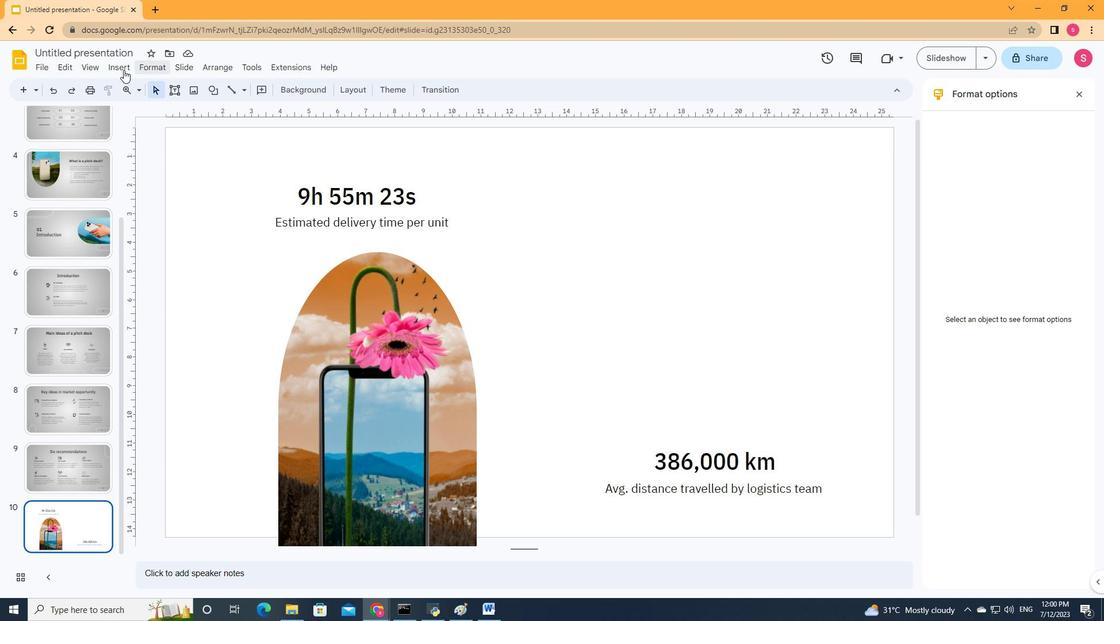 
Action: Mouse pressed left at (109, 66)
Screenshot: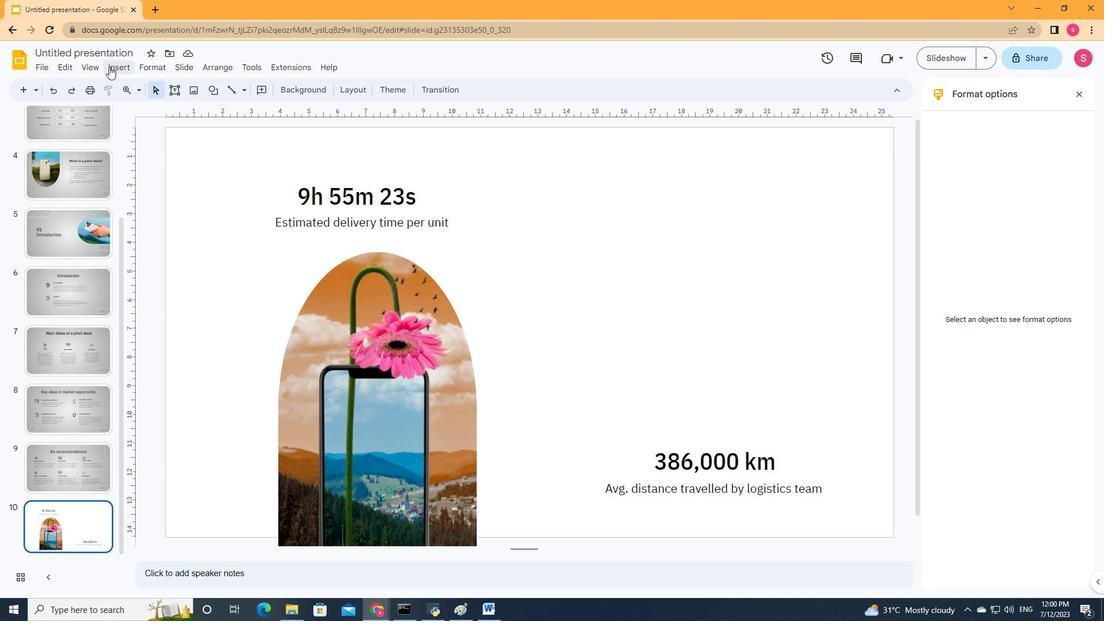 
Action: Mouse moved to (136, 84)
Screenshot: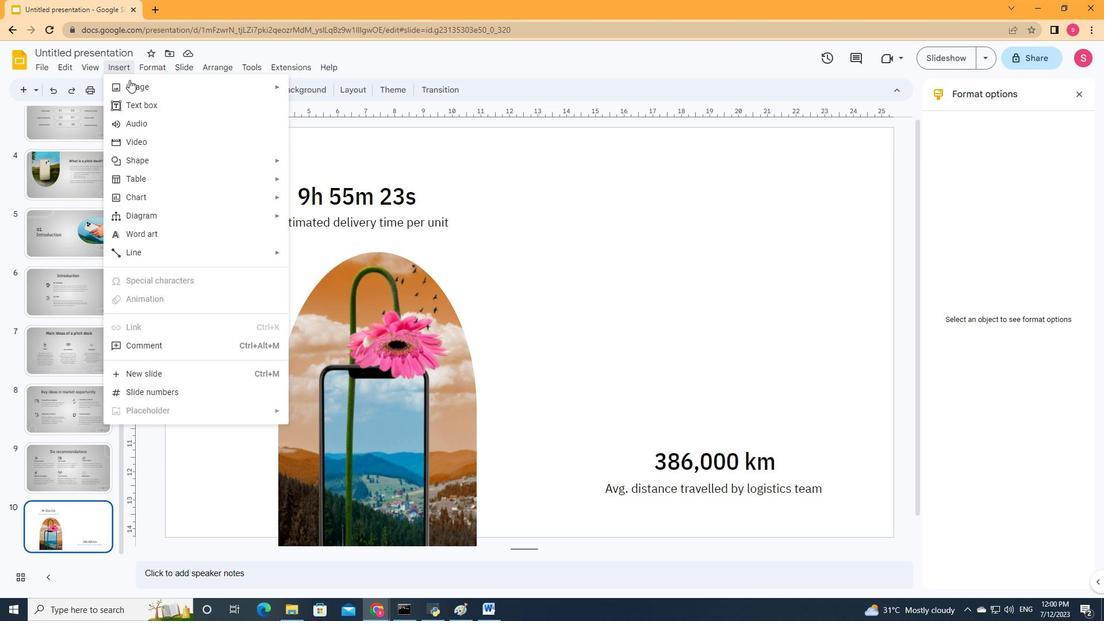 
Action: Mouse pressed left at (136, 84)
Screenshot: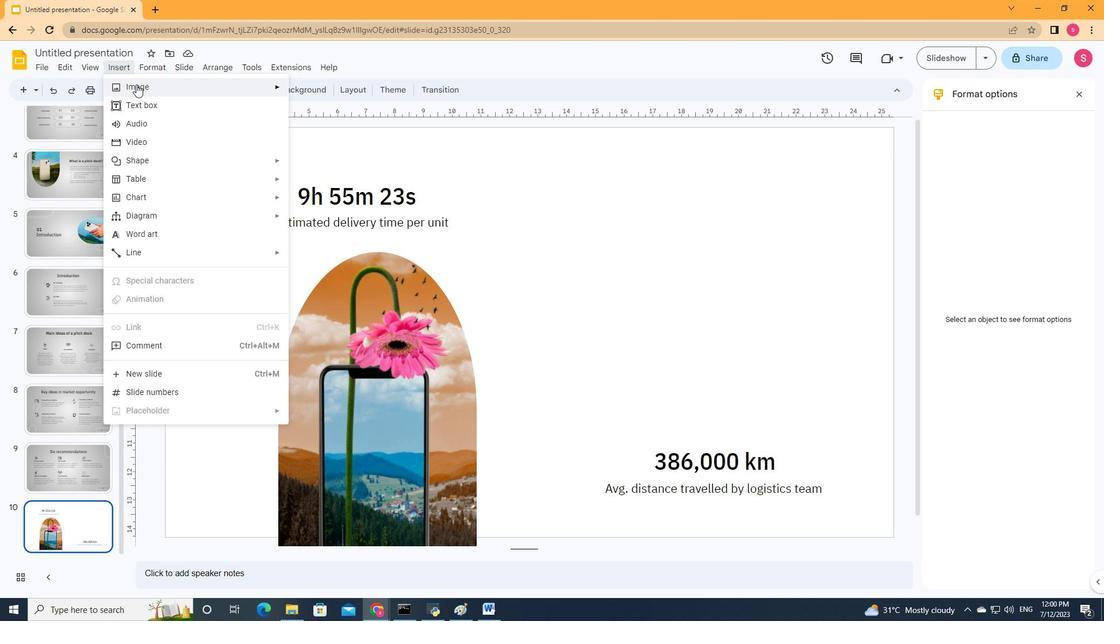 
Action: Mouse moved to (354, 86)
Screenshot: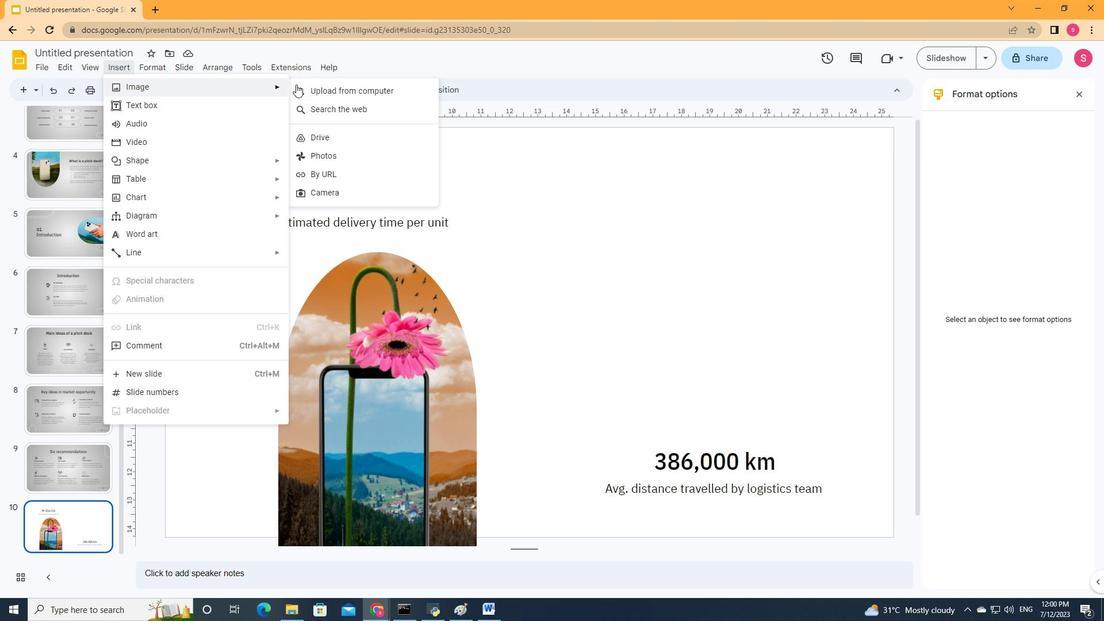 
Action: Mouse pressed left at (354, 86)
Screenshot: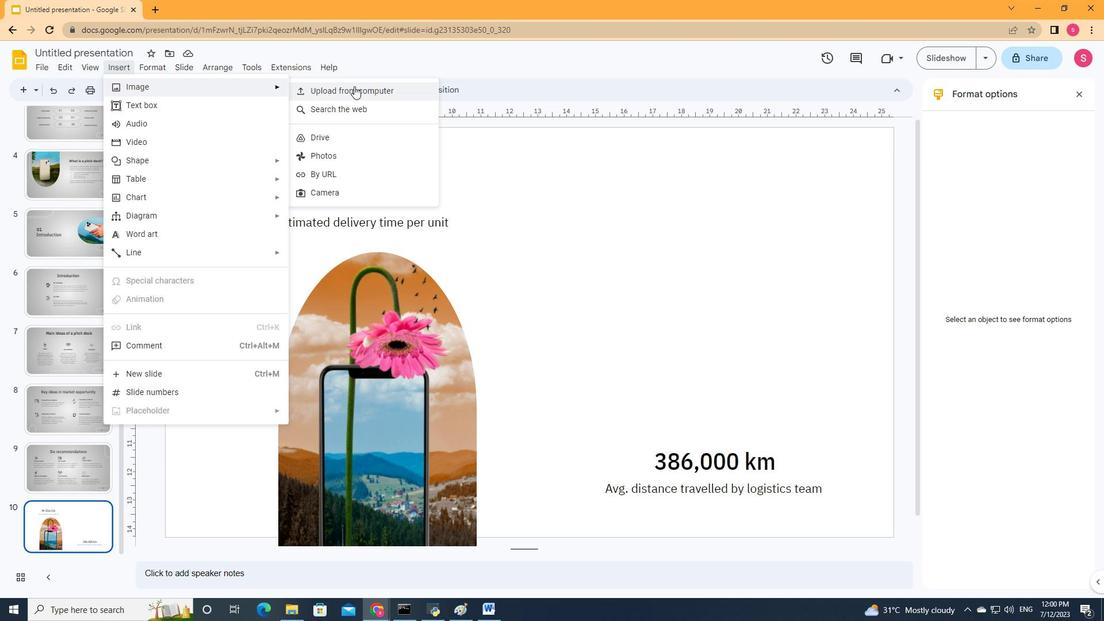 
Action: Mouse moved to (513, 215)
Screenshot: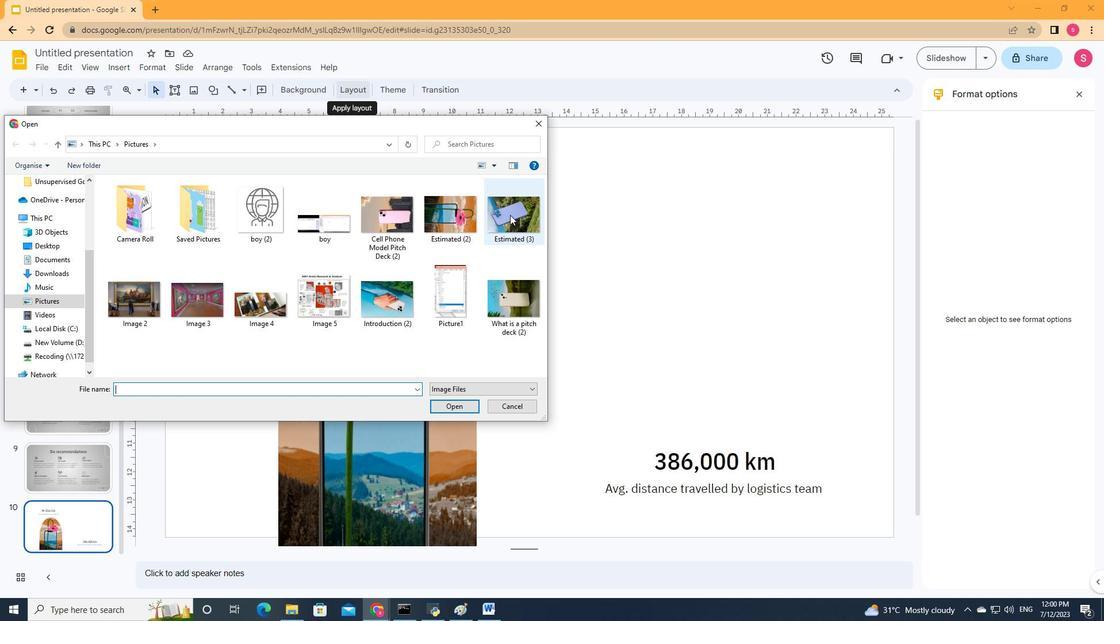 
Action: Mouse pressed left at (513, 215)
Screenshot: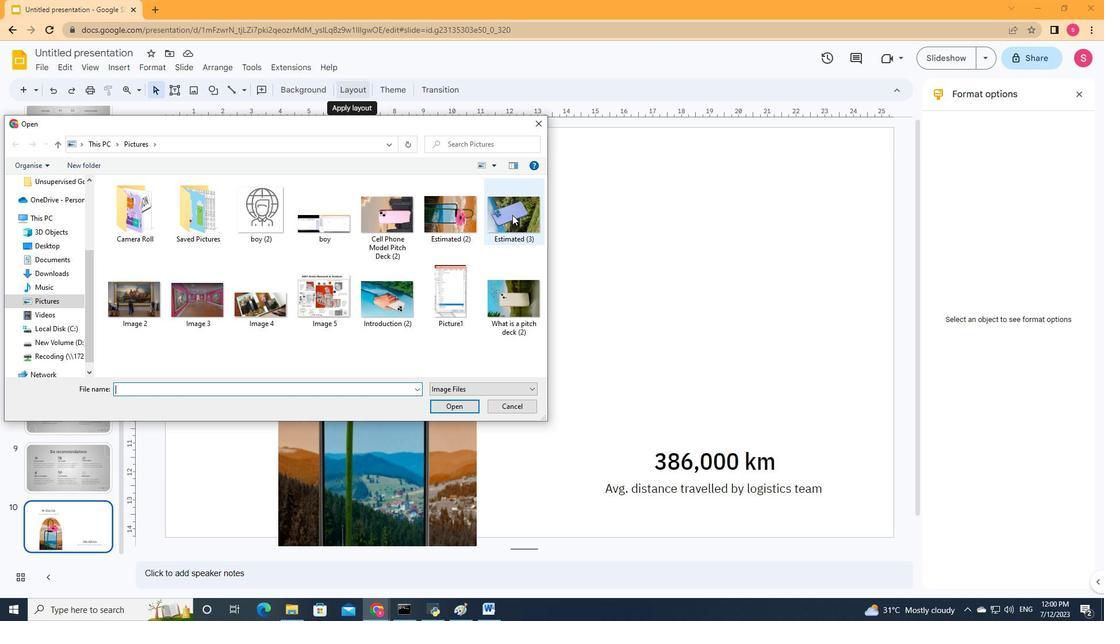 
Action: Mouse moved to (440, 404)
Screenshot: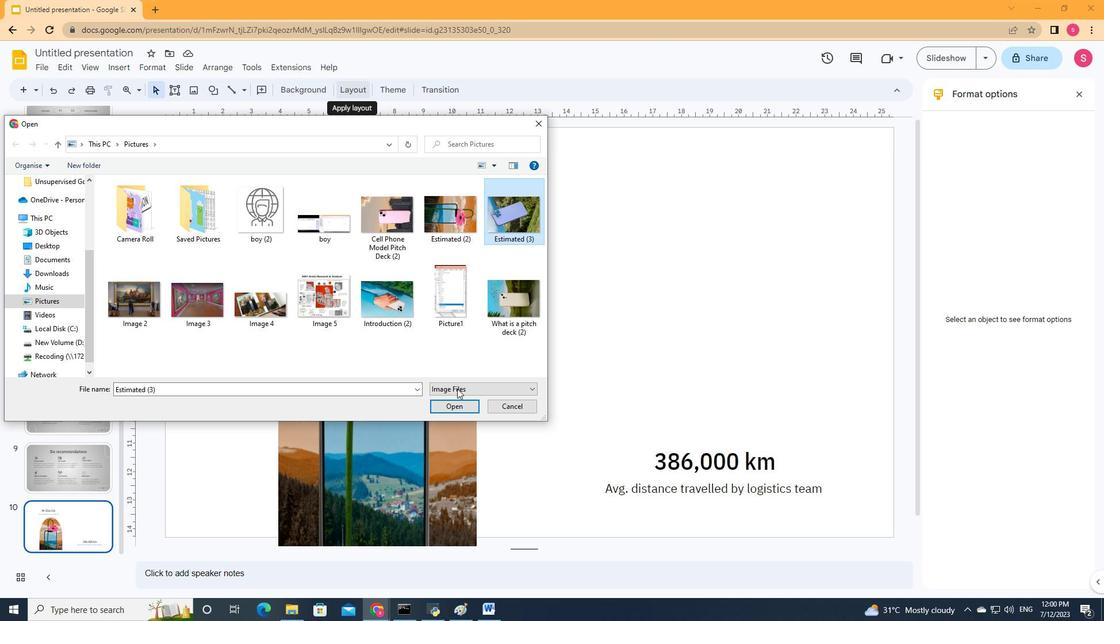 
Action: Mouse pressed left at (440, 404)
Screenshot: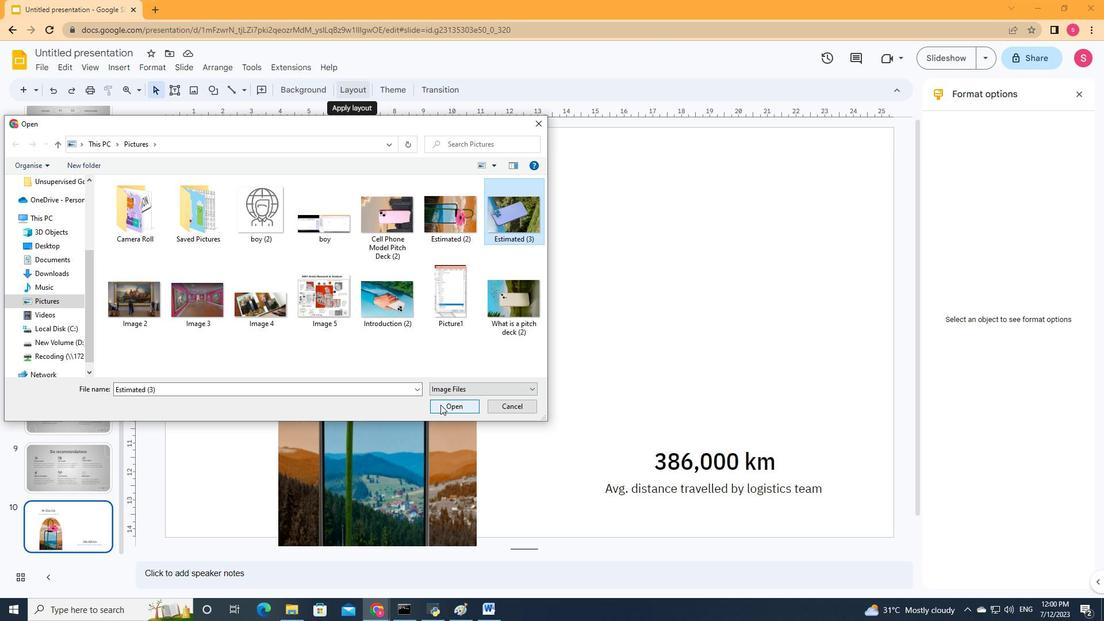 
Action: Mouse moved to (374, 90)
Screenshot: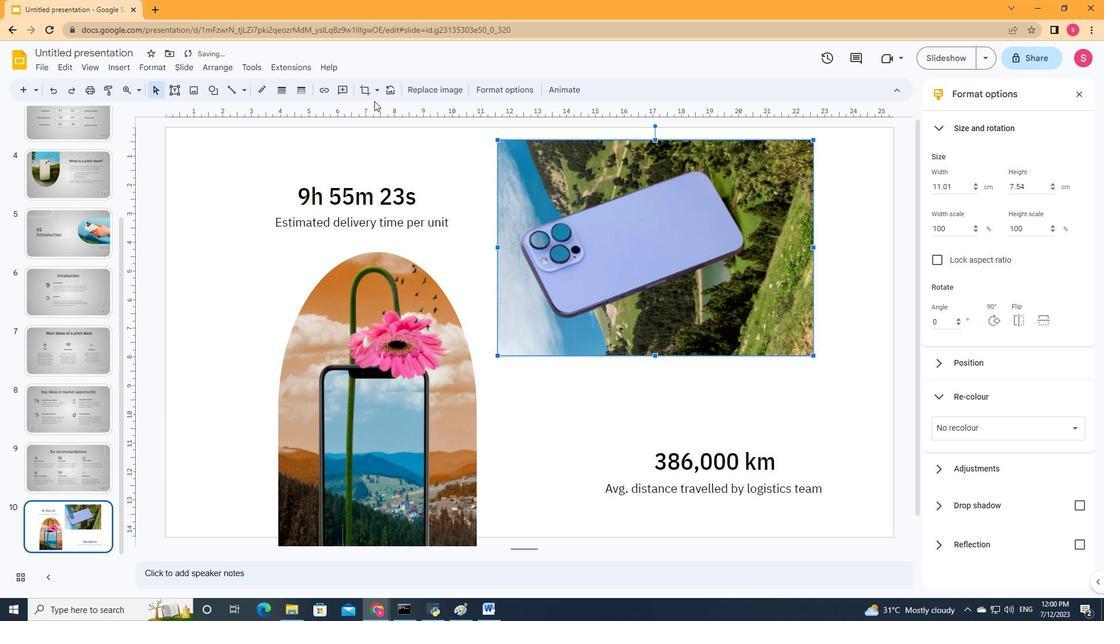 
Action: Mouse pressed left at (374, 90)
Screenshot: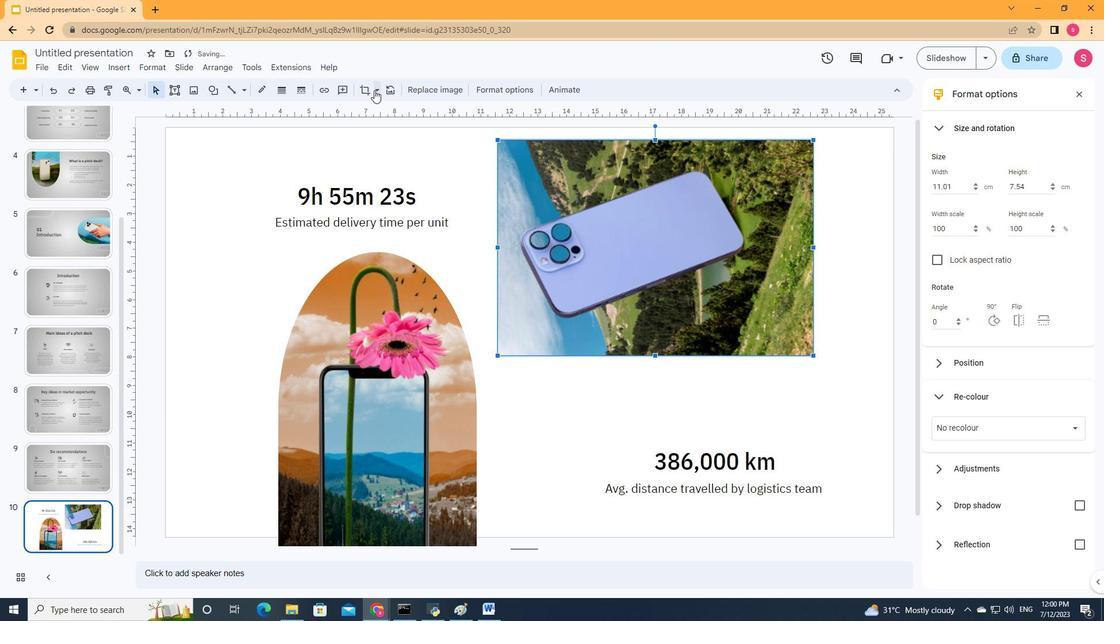 
Action: Mouse moved to (597, 196)
Screenshot: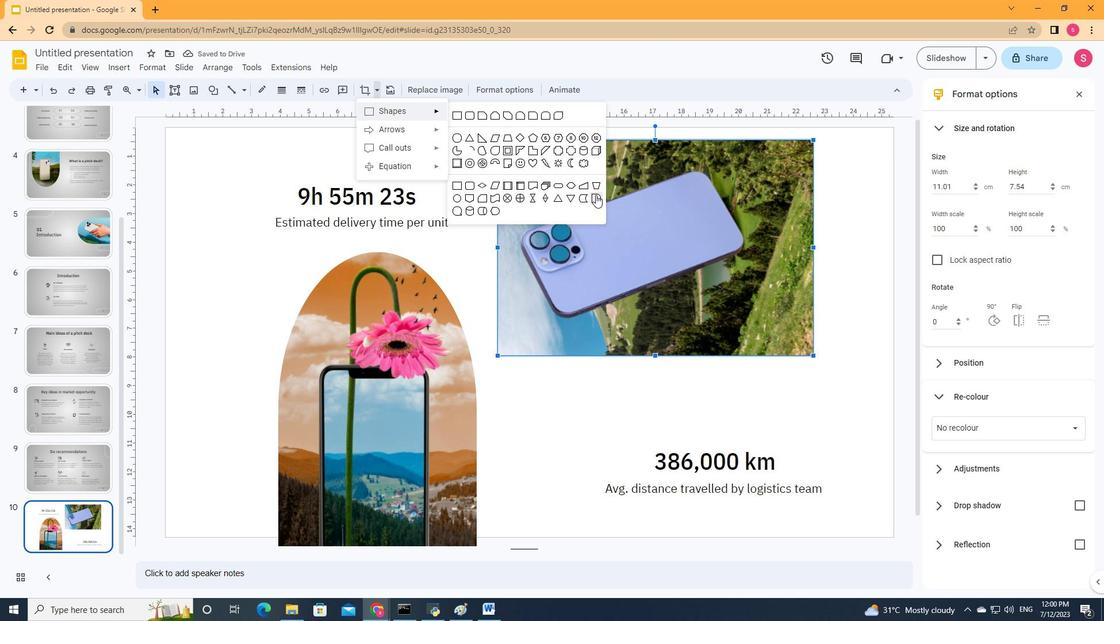 
Action: Mouse pressed left at (597, 196)
Screenshot: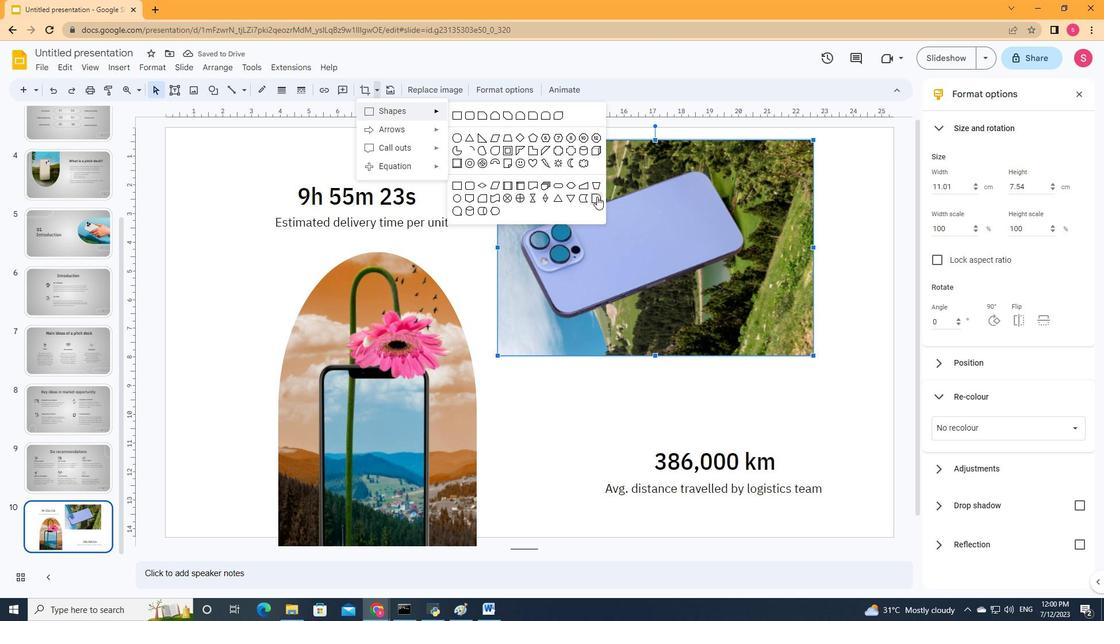 
Action: Mouse moved to (980, 310)
Screenshot: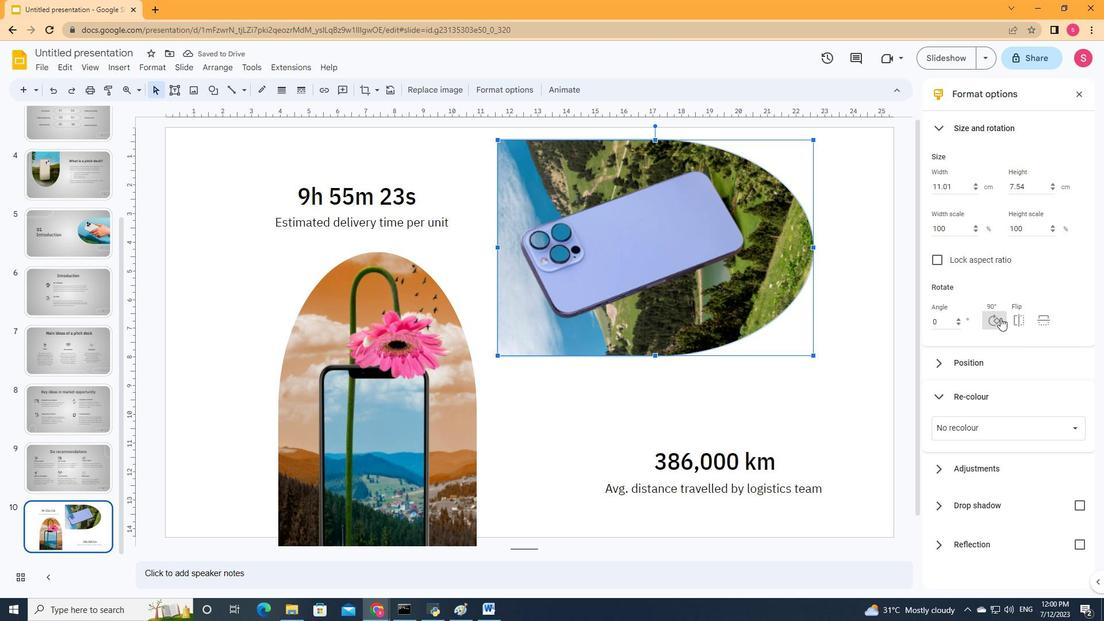 
Action: Mouse pressed left at (980, 310)
Screenshot: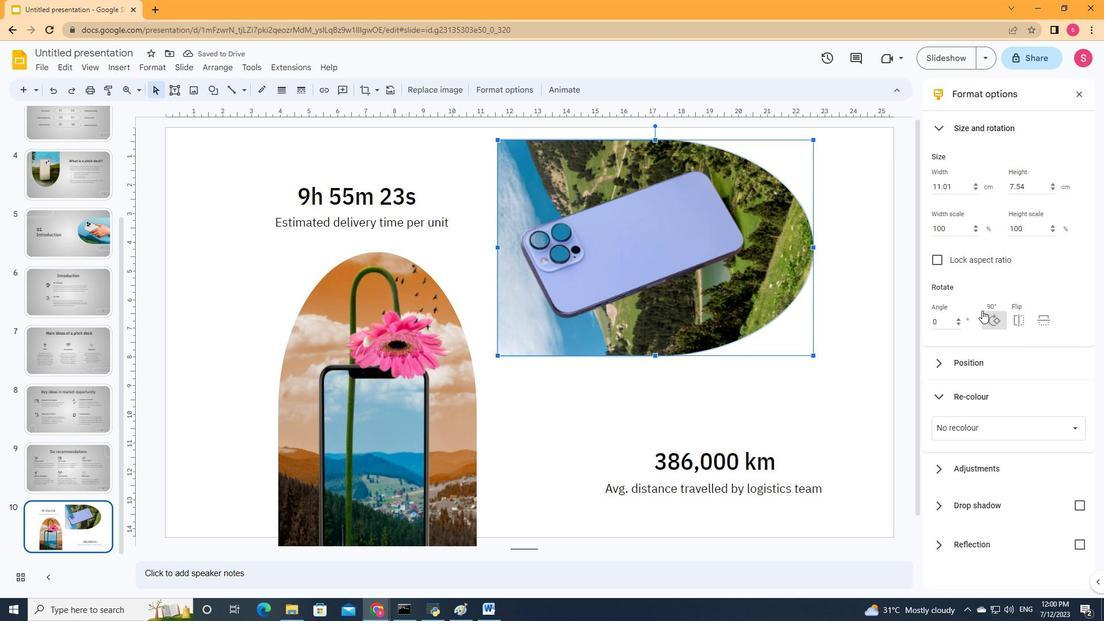 
Action: Mouse moved to (996, 315)
Screenshot: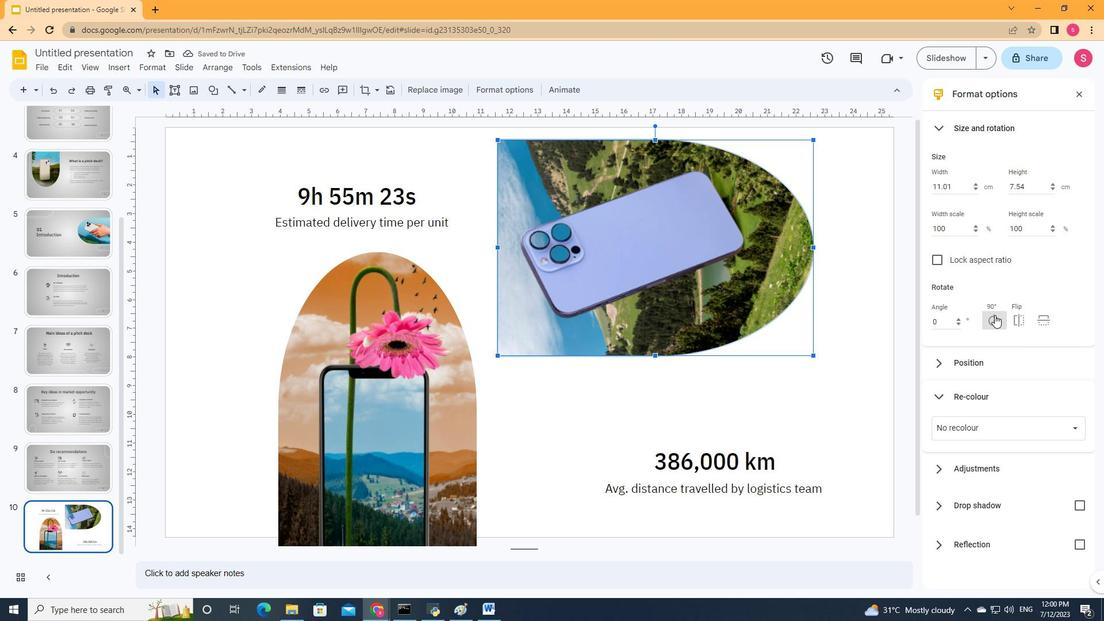 
Action: Mouse pressed left at (996, 315)
Screenshot: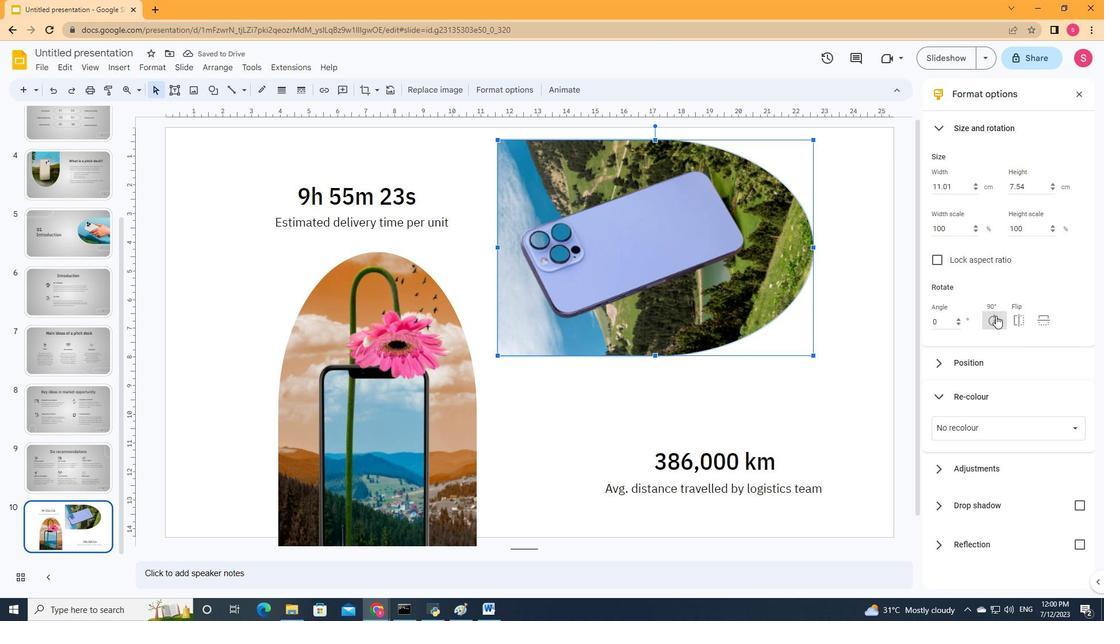 
Action: Mouse moved to (668, 274)
Screenshot: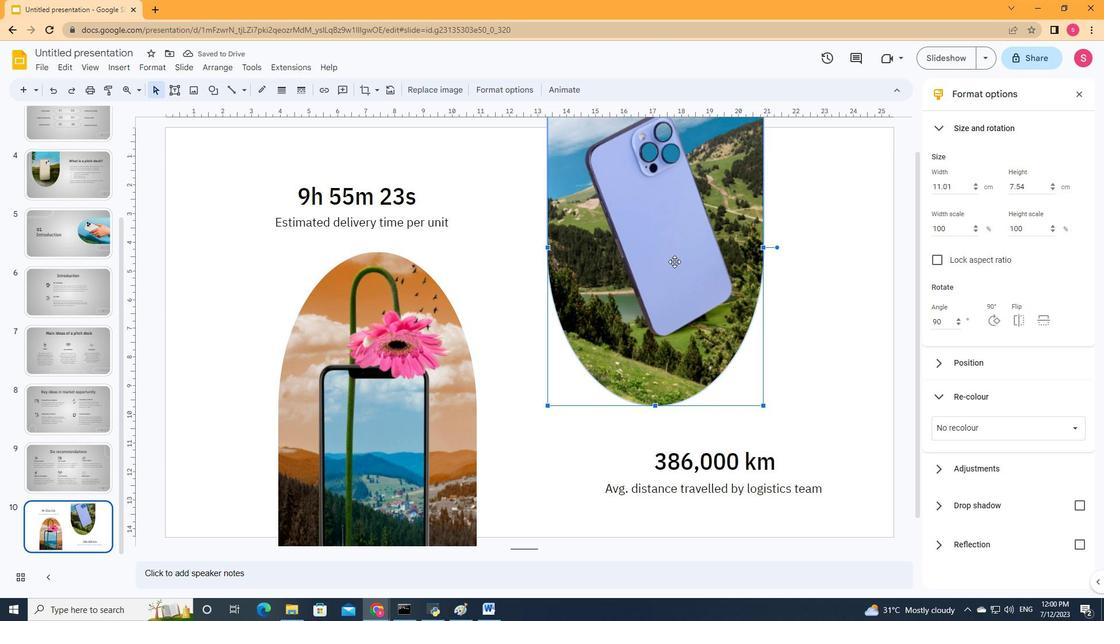 
Action: Mouse pressed left at (668, 274)
Screenshot: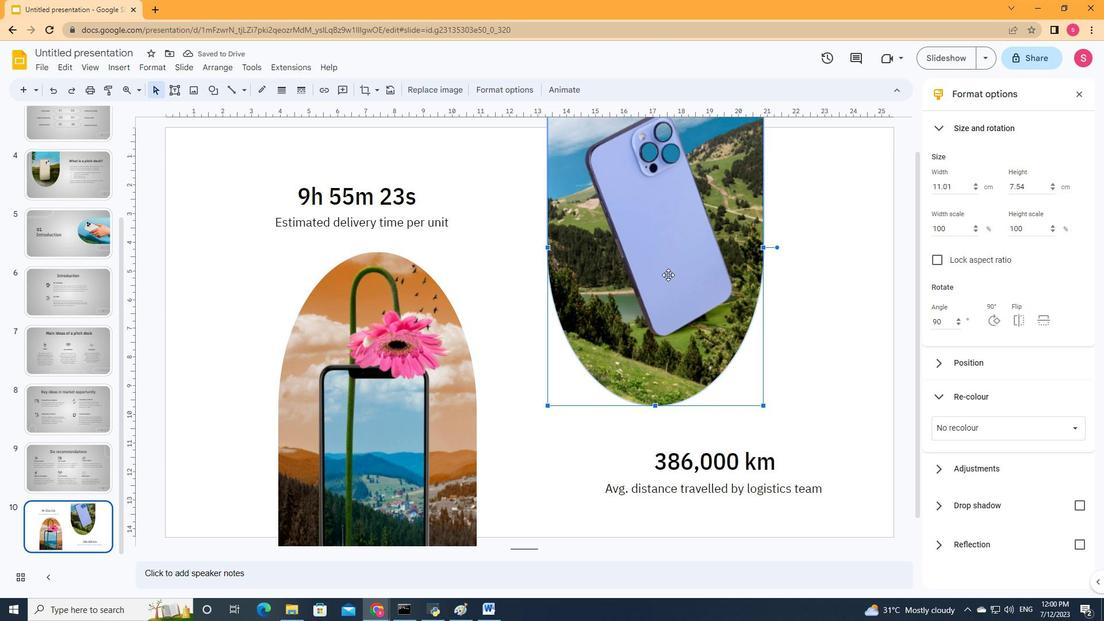 
Action: Mouse moved to (724, 276)
Screenshot: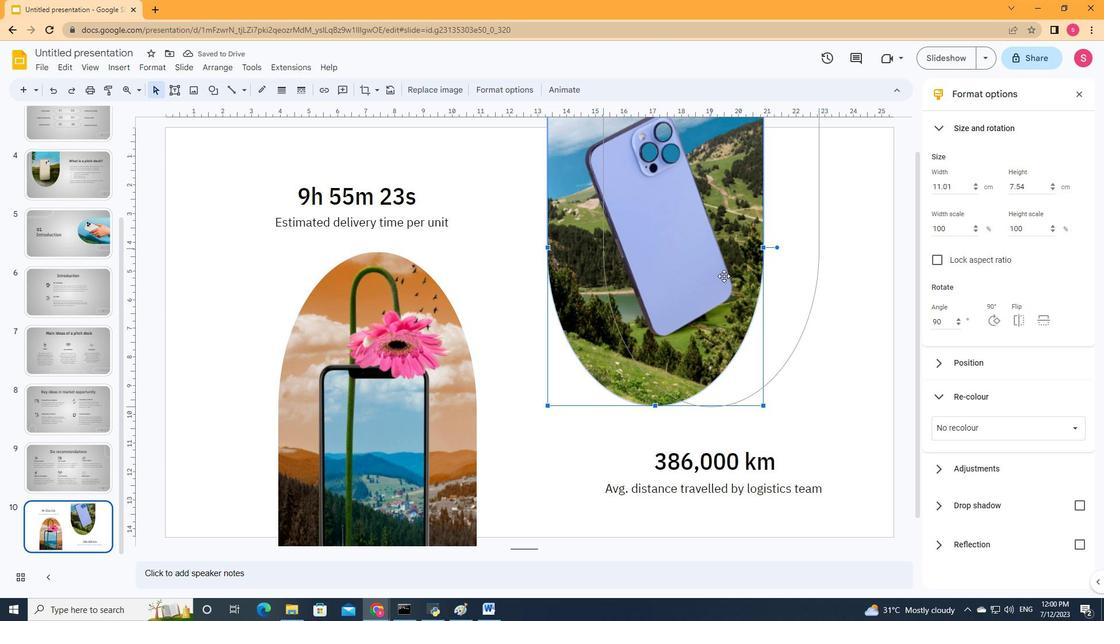 
Action: Mouse pressed left at (724, 276)
Screenshot: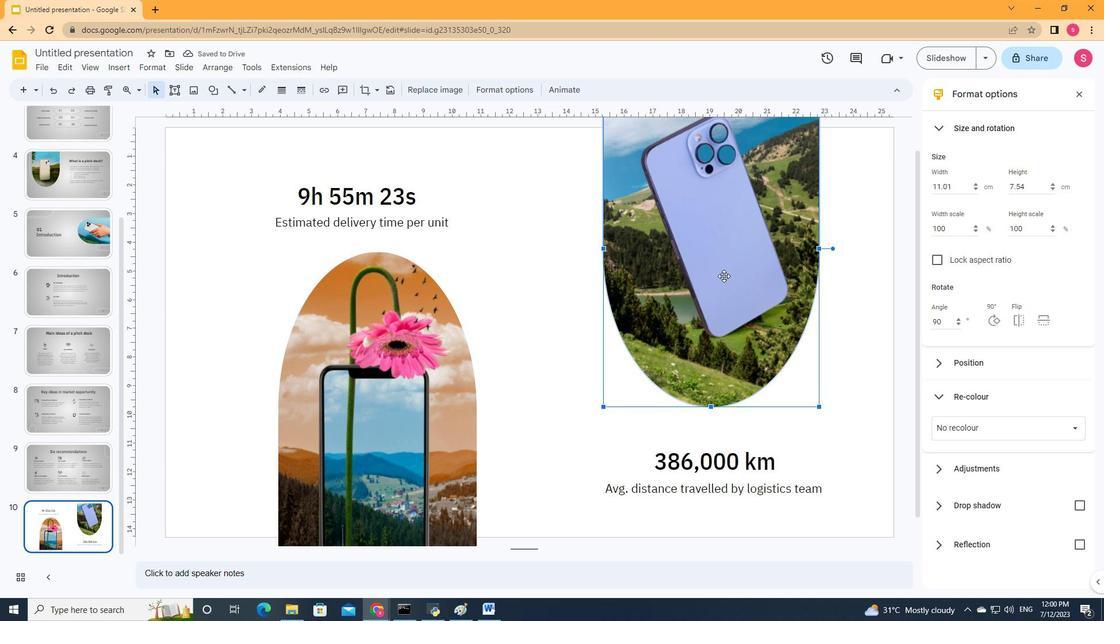 
Action: Mouse moved to (687, 276)
Screenshot: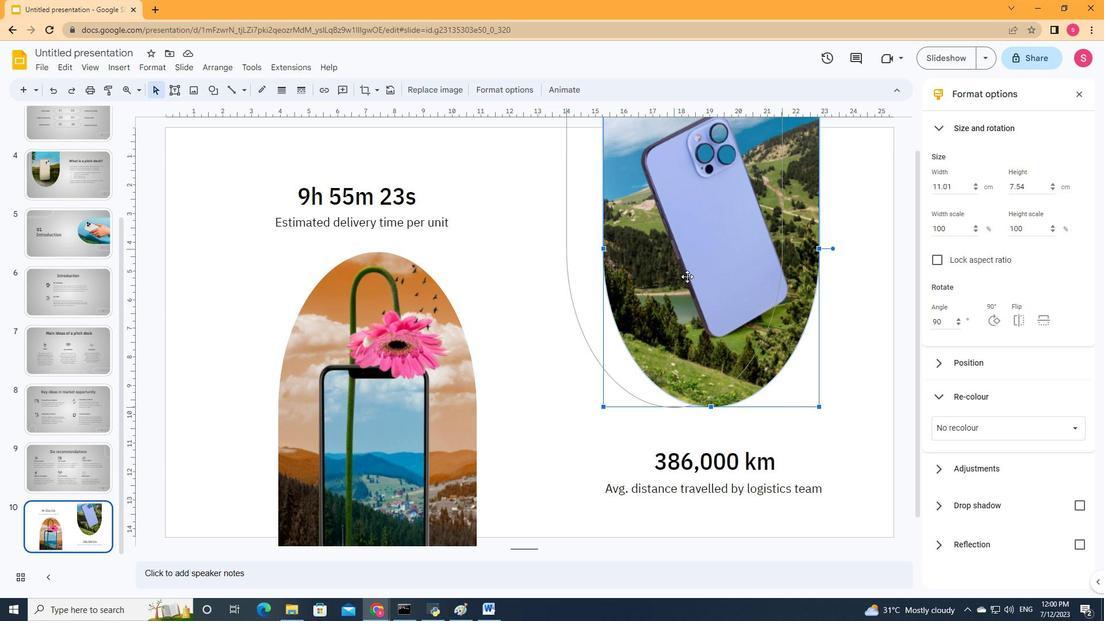 
Action: Mouse pressed left at (687, 276)
Screenshot: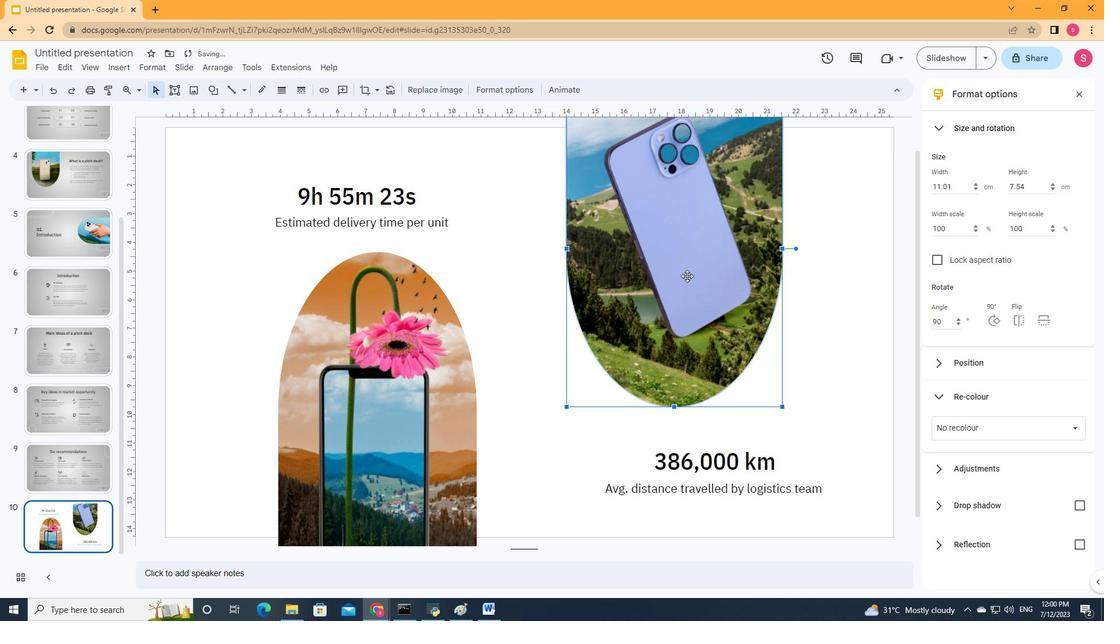 
Action: Mouse moved to (674, 276)
Screenshot: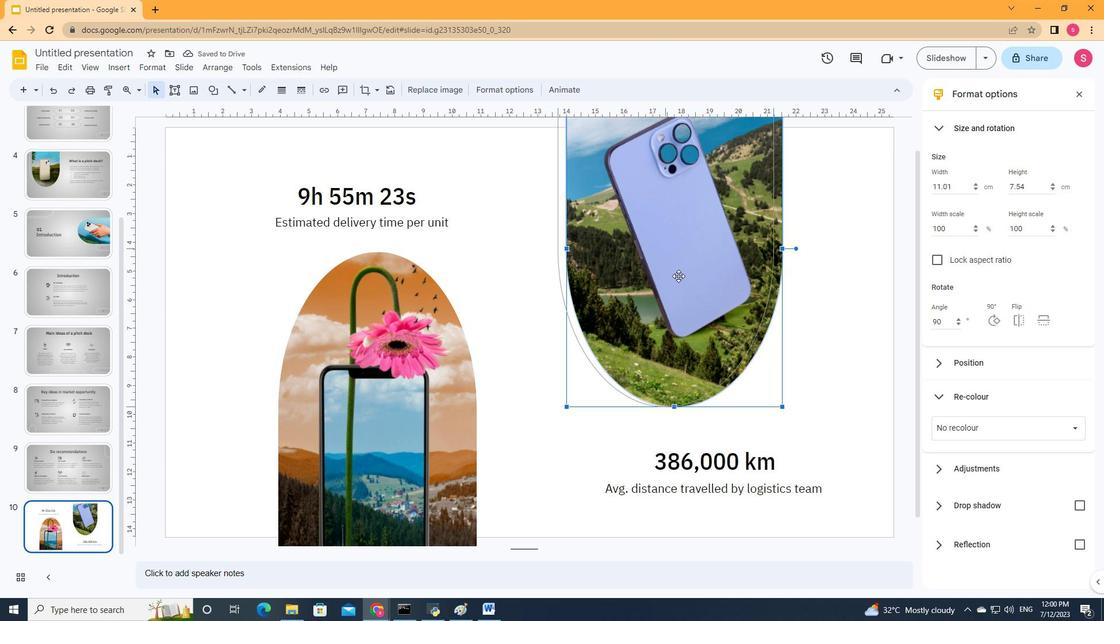 
Action: Mouse pressed left at (674, 276)
Screenshot: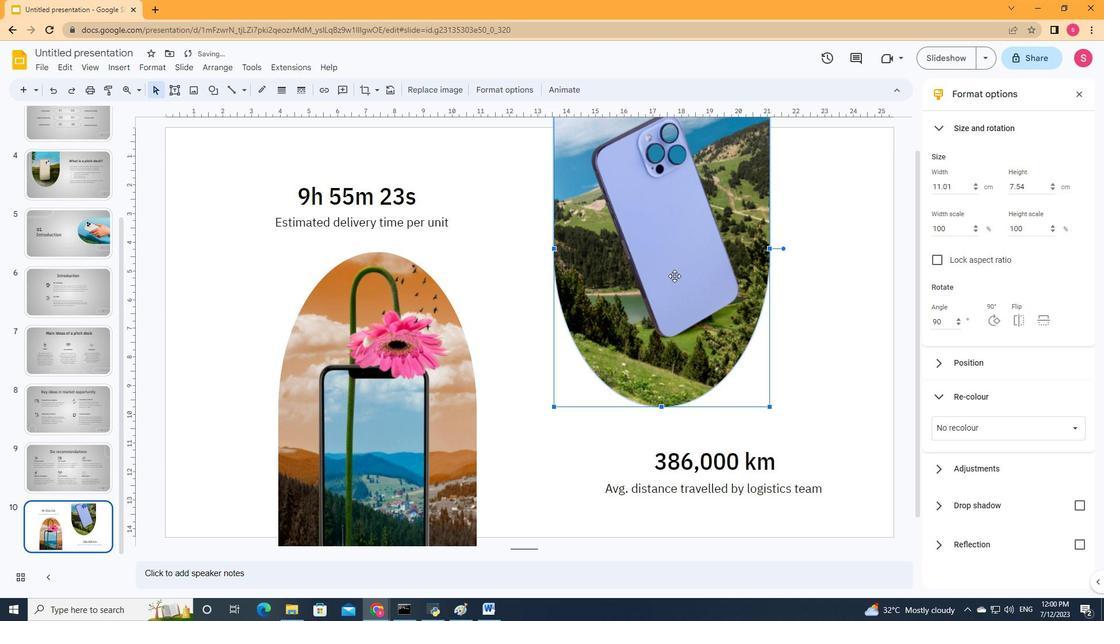 
Action: Mouse moved to (661, 459)
Screenshot: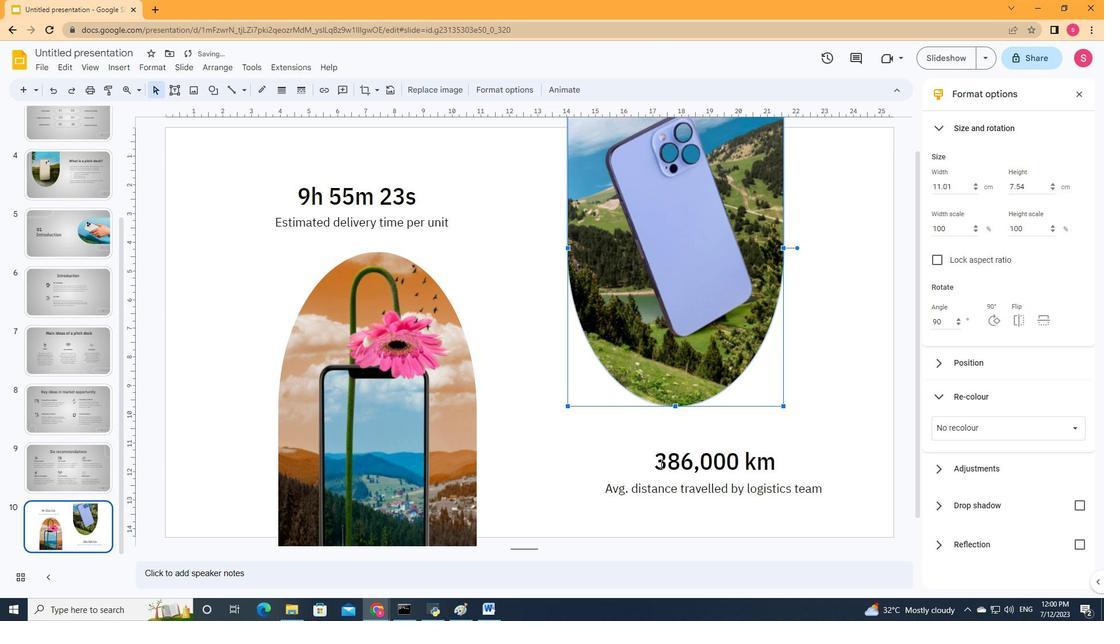 
Action: Mouse pressed left at (661, 459)
Screenshot: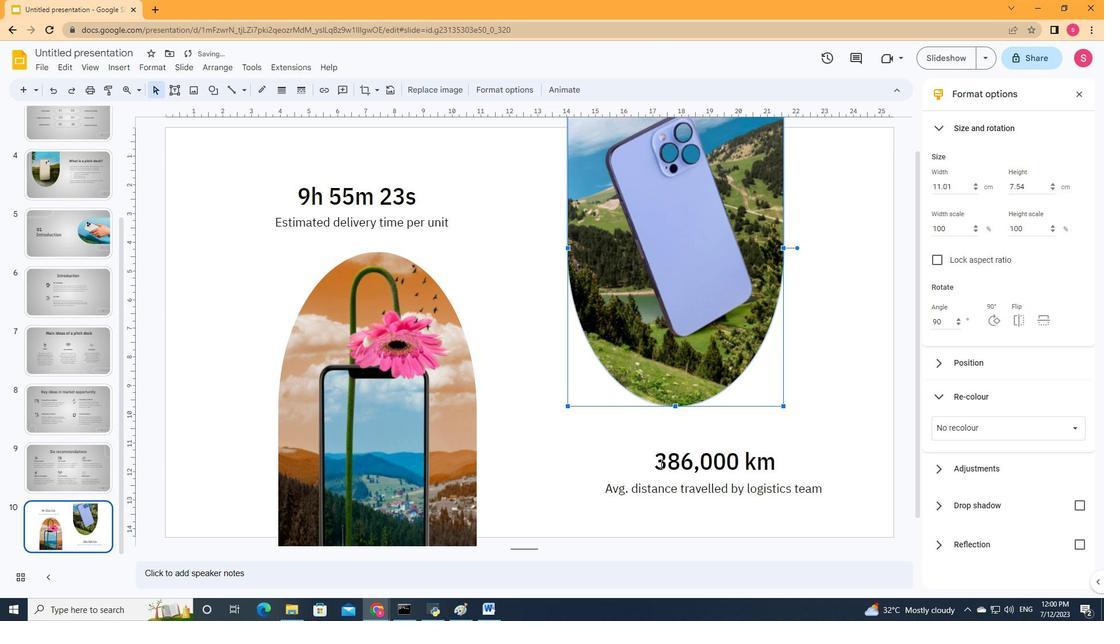 
Action: Mouse moved to (612, 485)
Screenshot: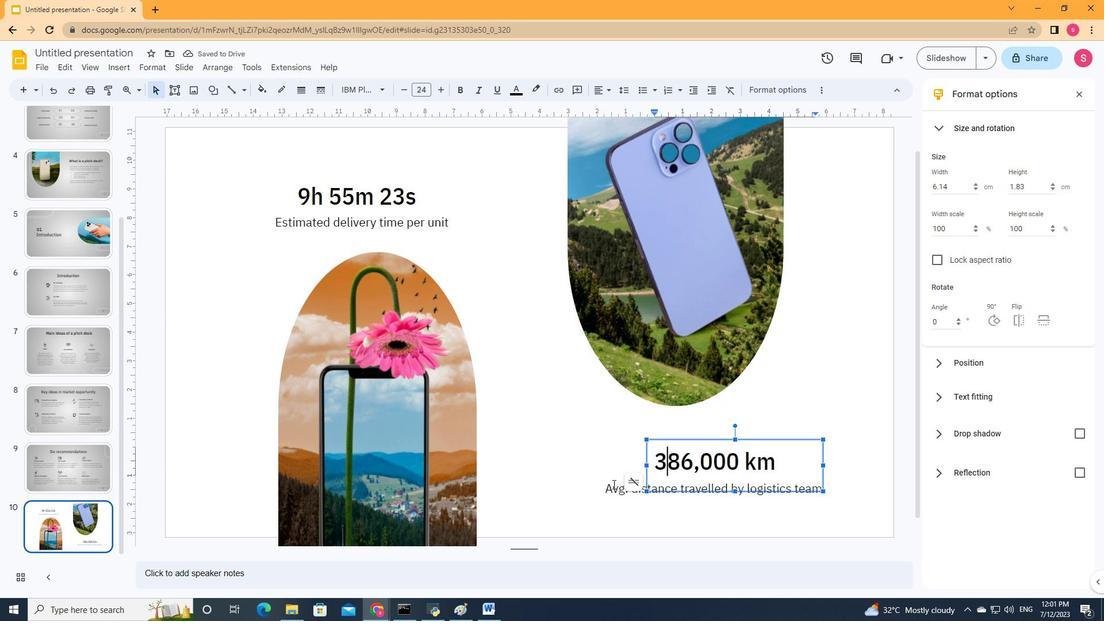 
Action: Mouse pressed left at (612, 485)
Screenshot: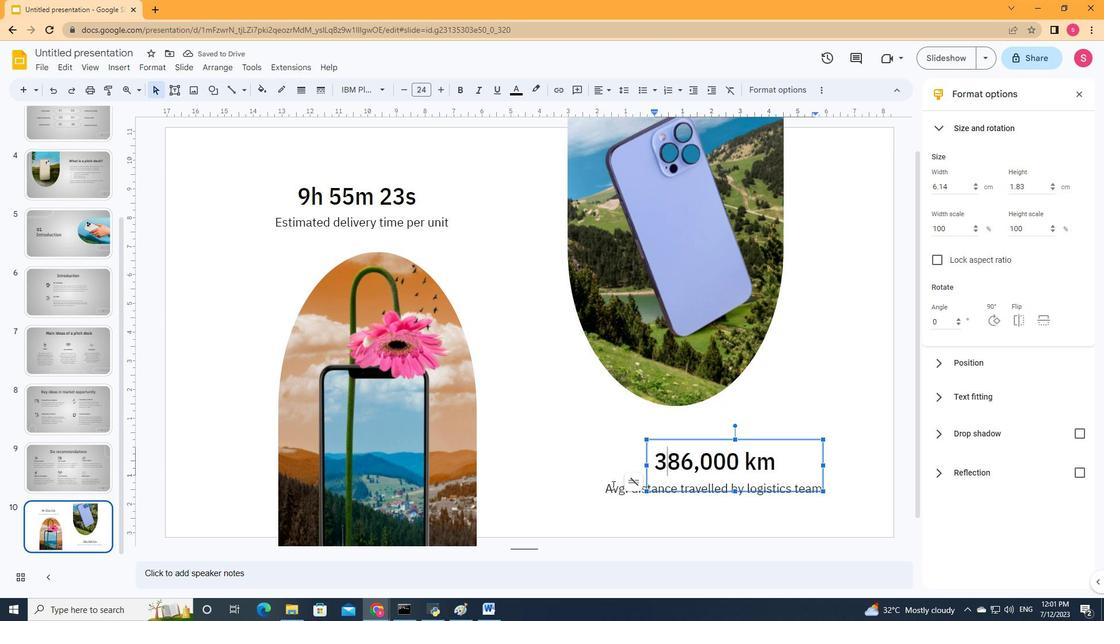 
Action: Mouse moved to (686, 457)
Screenshot: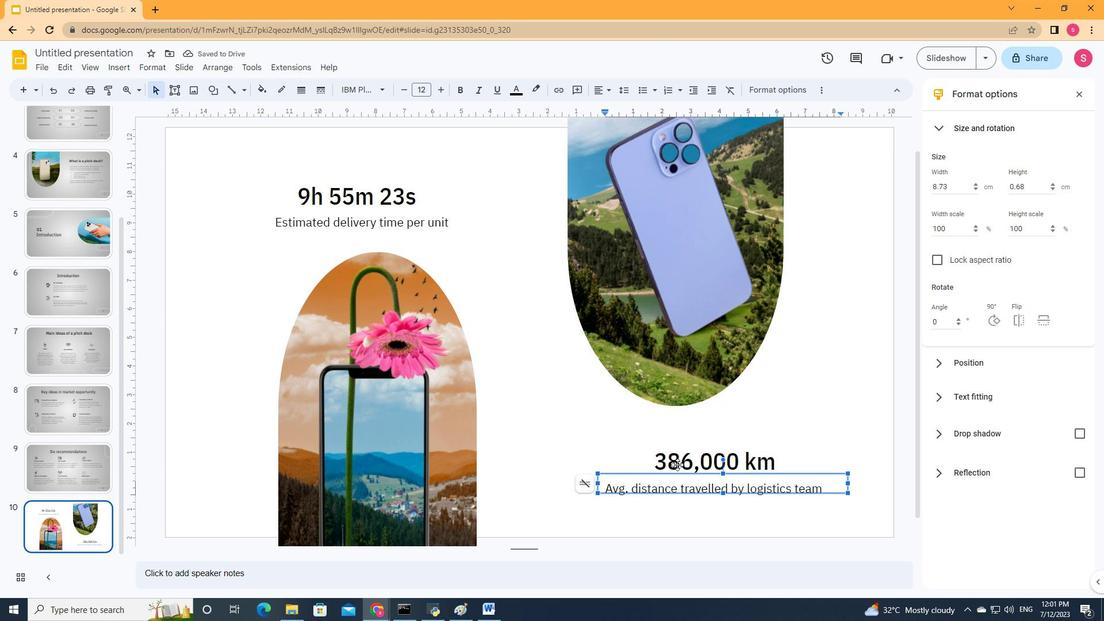 
Action: Mouse pressed left at (686, 457)
Screenshot: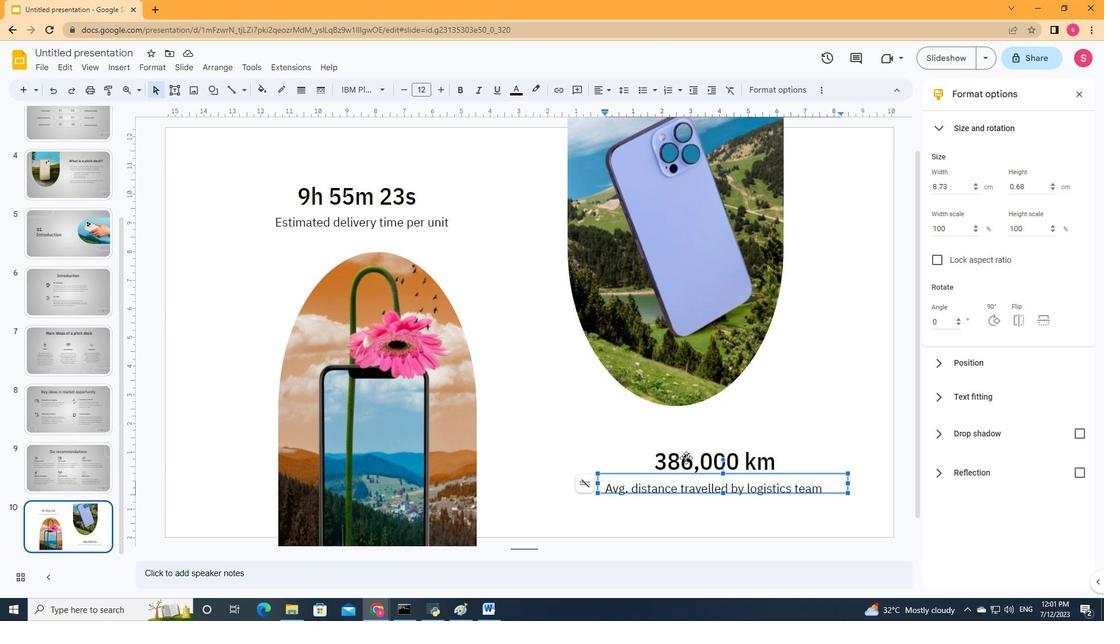 
Action: Mouse moved to (686, 457)
Screenshot: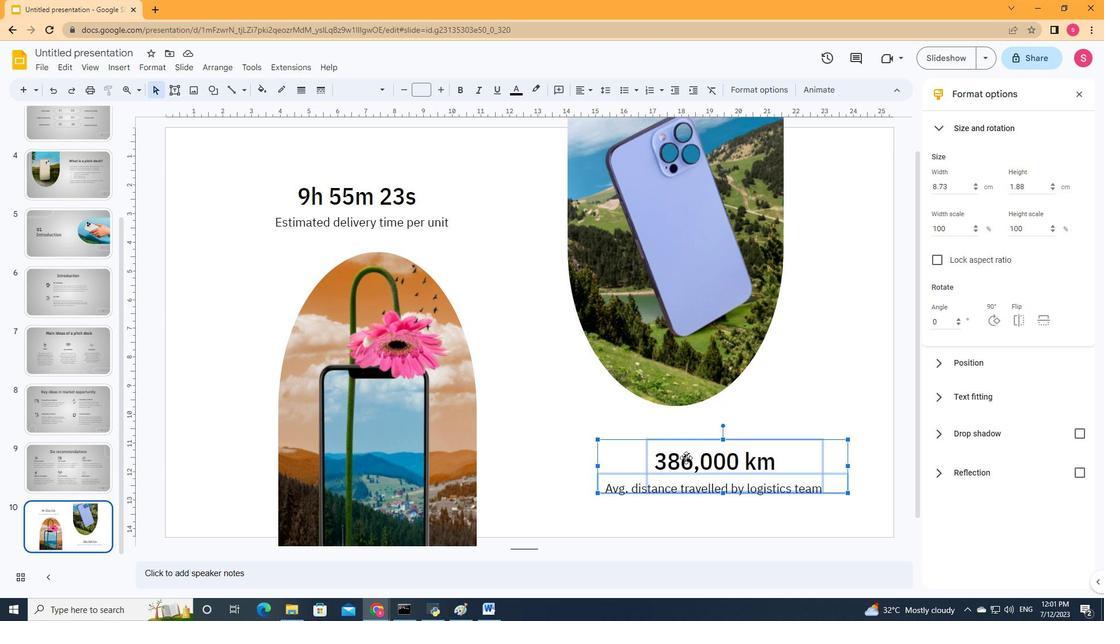 
Action: Key pressed <Key.up><Key.up><Key.up><Key.left><Key.left><Key.left><Key.left><Key.left><Key.left><Key.left><Key.left><Key.right><Key.left><Key.down>
Screenshot: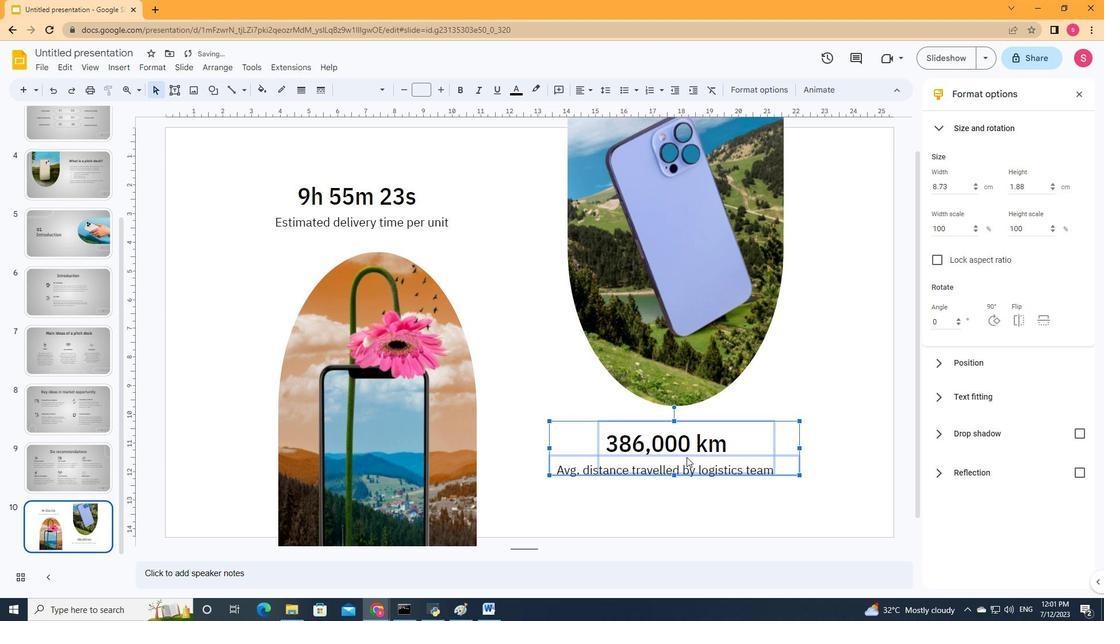 
Action: Mouse moved to (690, 404)
Screenshot: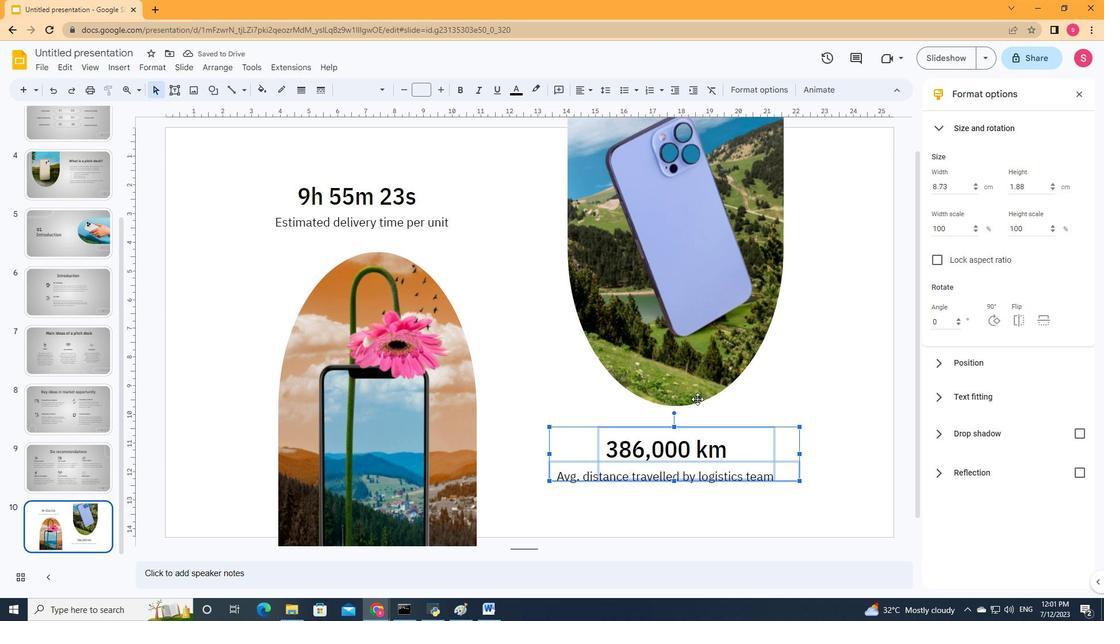 
Action: Mouse pressed left at (690, 404)
Screenshot: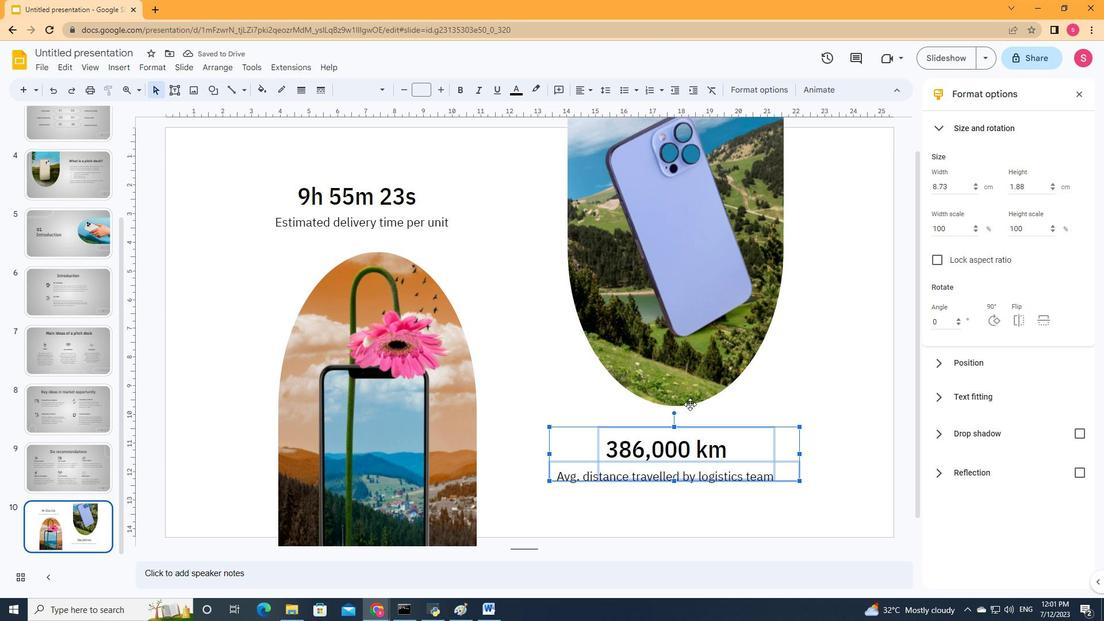 
Action: Mouse moved to (675, 405)
Screenshot: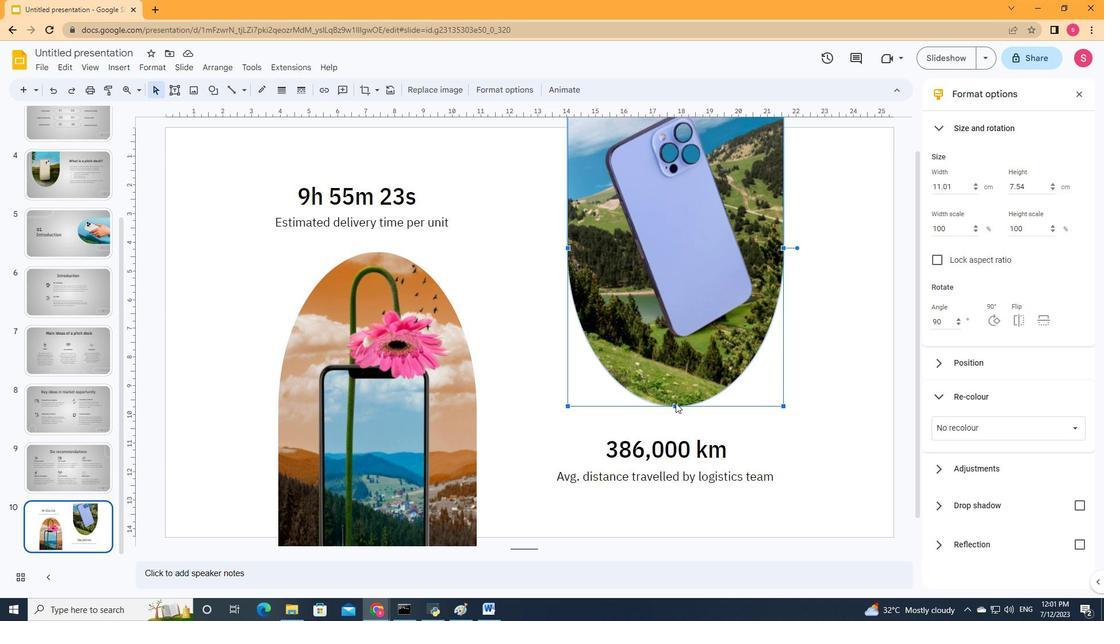 
Action: Mouse pressed left at (675, 405)
Screenshot: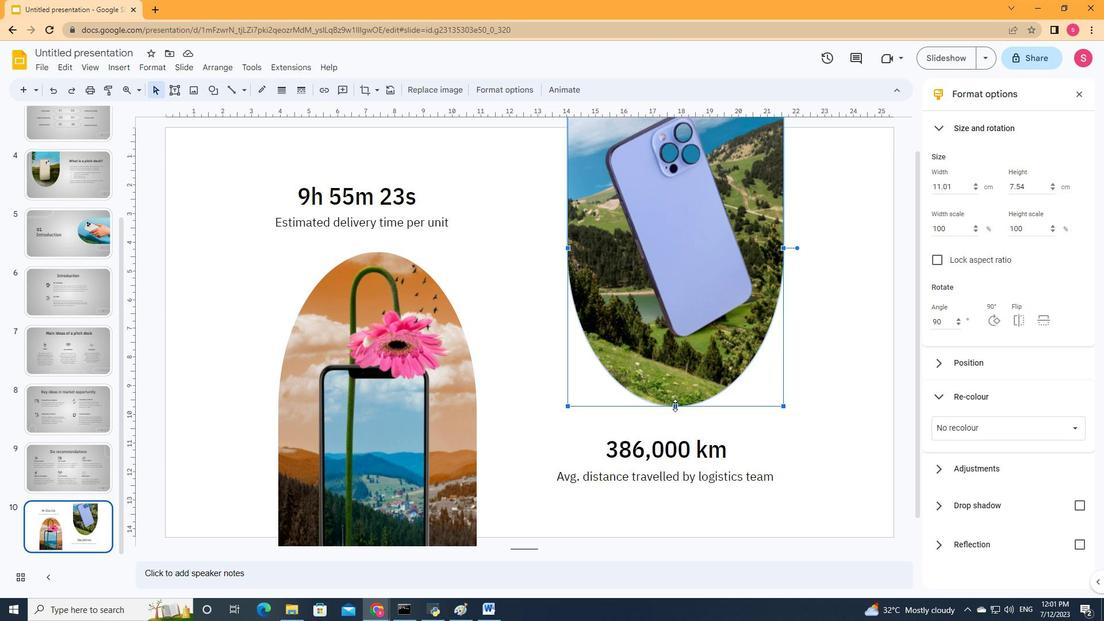 
Action: Mouse moved to (672, 456)
Screenshot: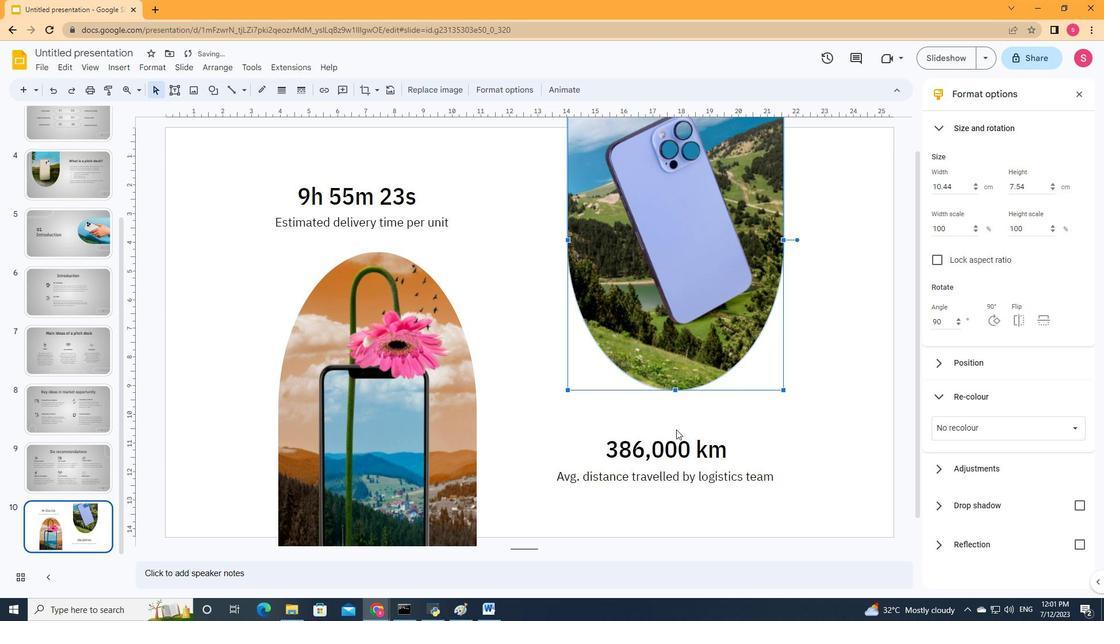 
Action: Mouse pressed left at (672, 456)
Screenshot: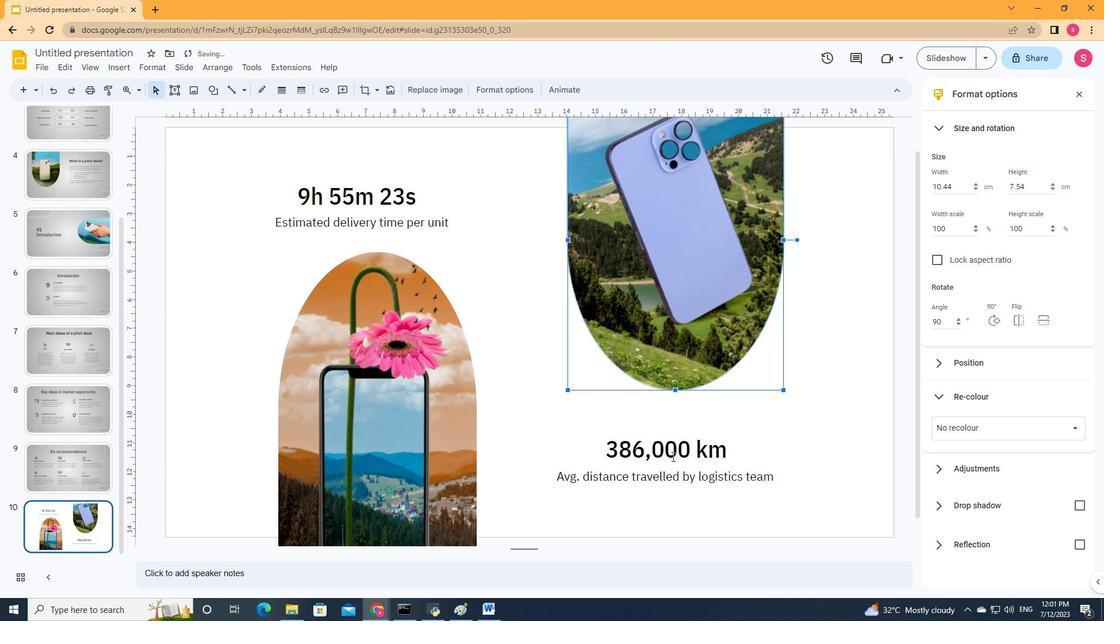 
Action: Mouse moved to (561, 475)
Screenshot: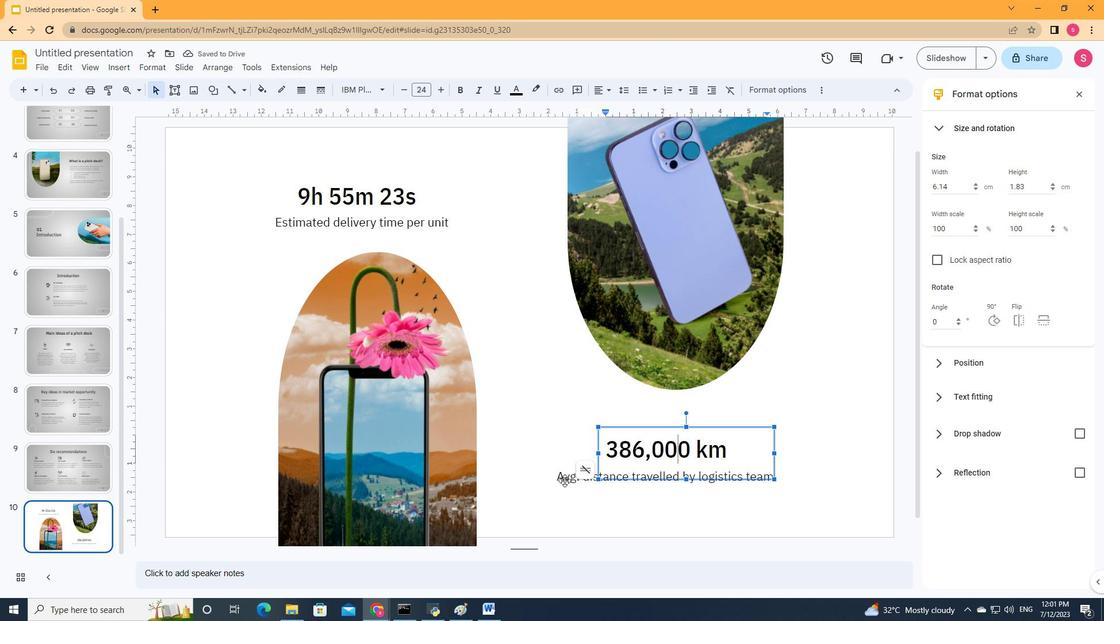 
Action: Mouse pressed left at (561, 475)
Screenshot: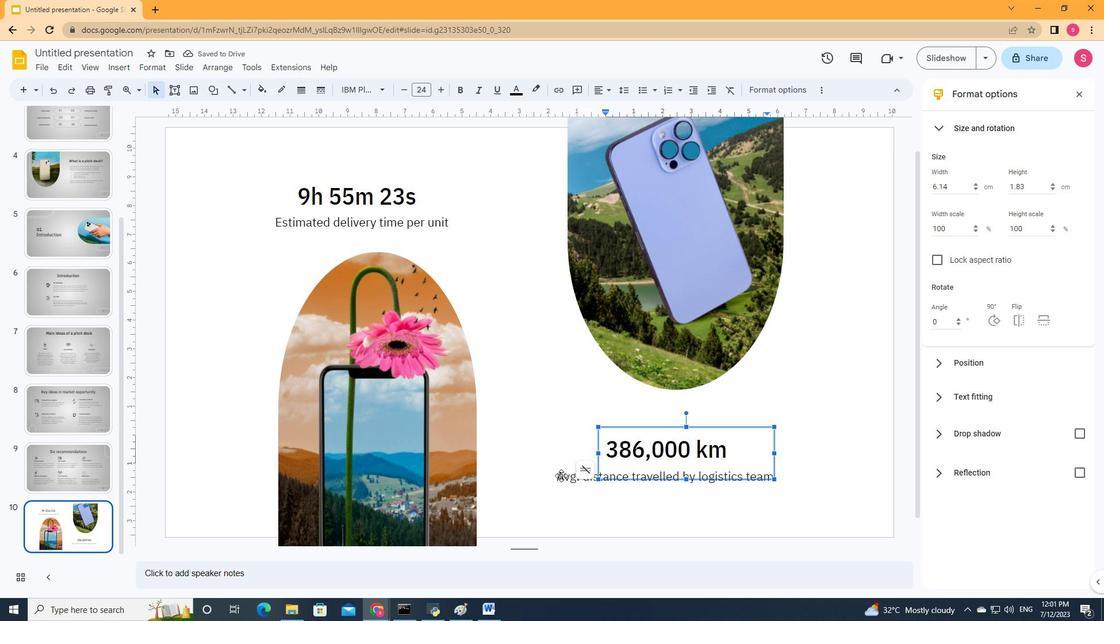 
Action: Mouse moved to (563, 474)
Screenshot: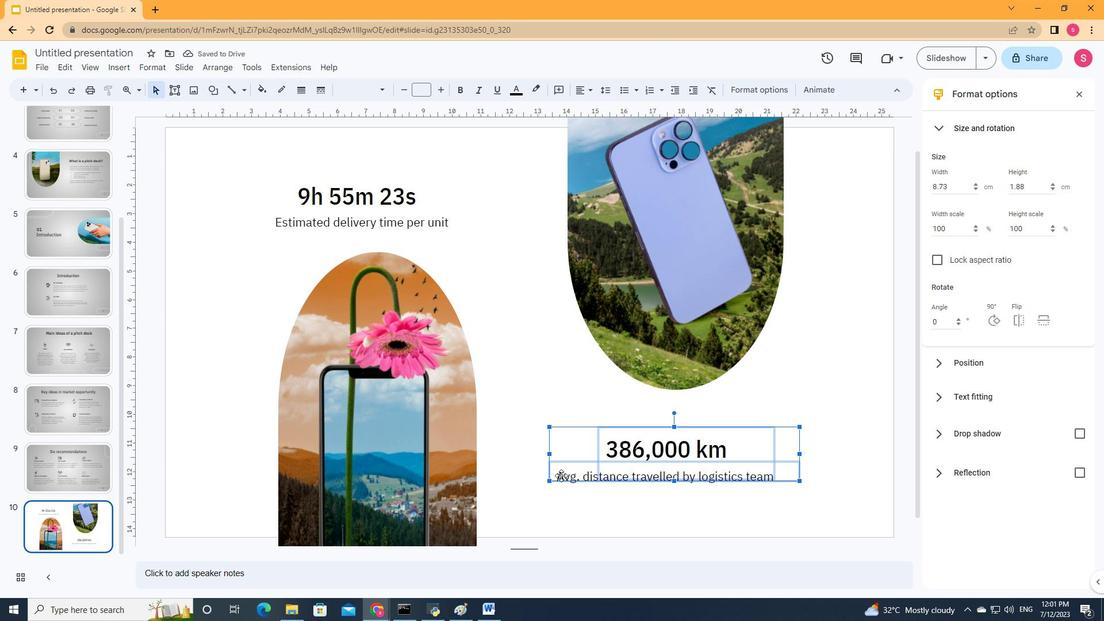
Action: Key pressed <Key.up><Key.up><Key.up>
Screenshot: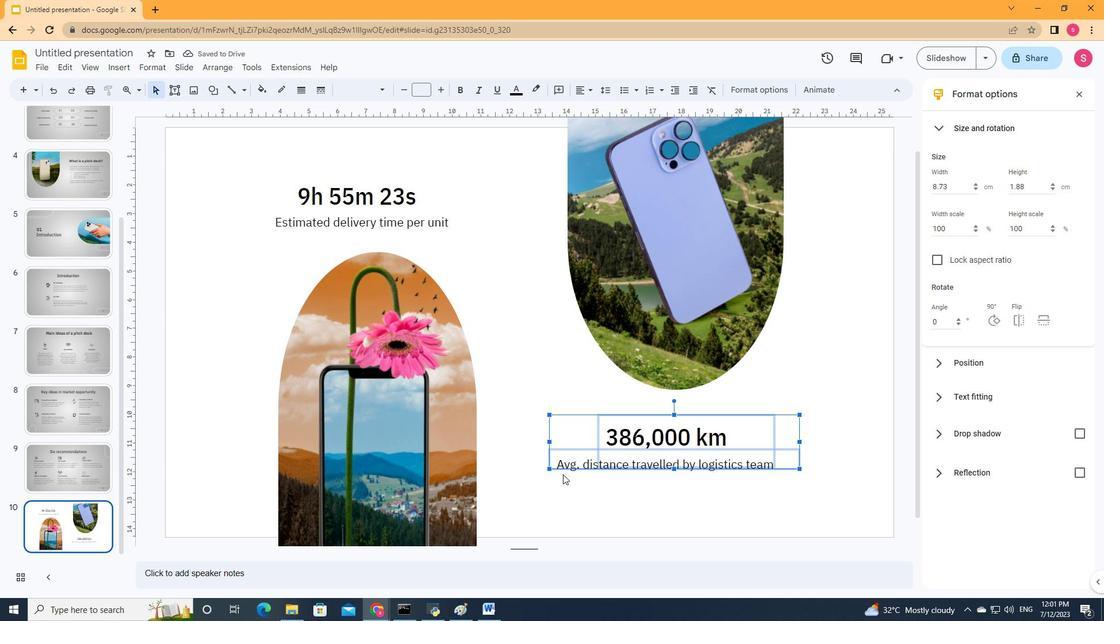 
Action: Mouse moved to (516, 343)
Screenshot: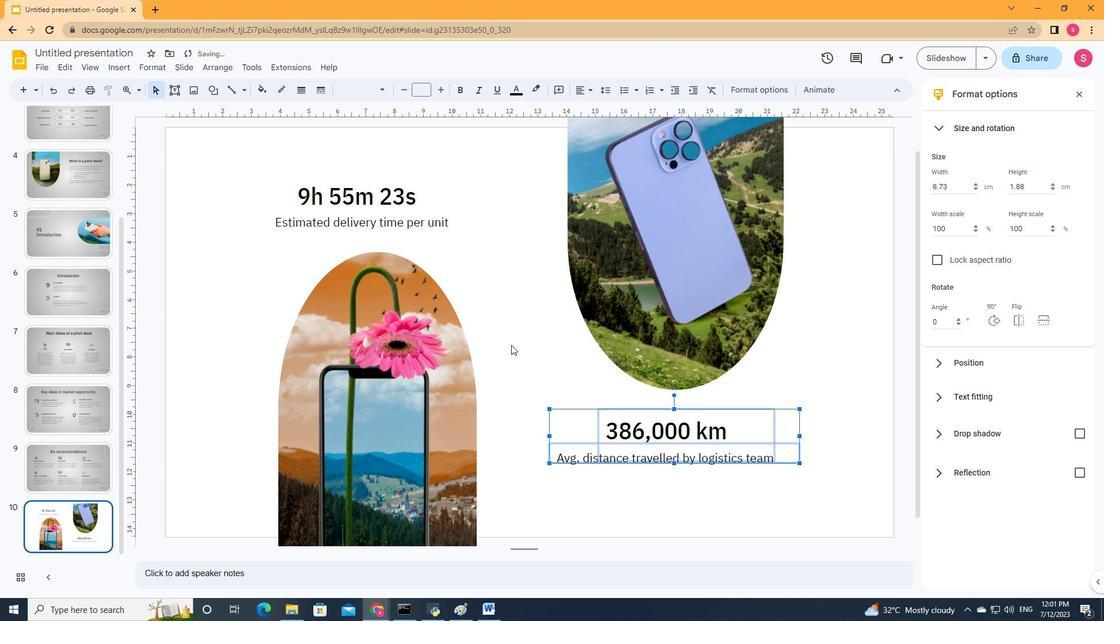 
Action: Mouse pressed left at (516, 343)
Screenshot: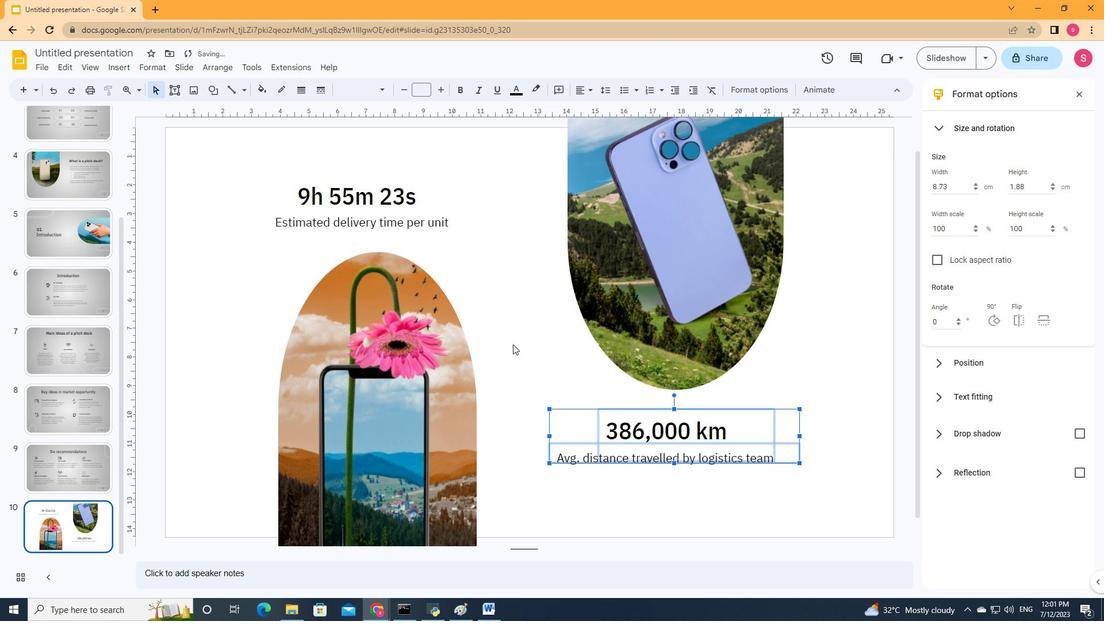 
Action: Mouse moved to (214, 88)
Screenshot: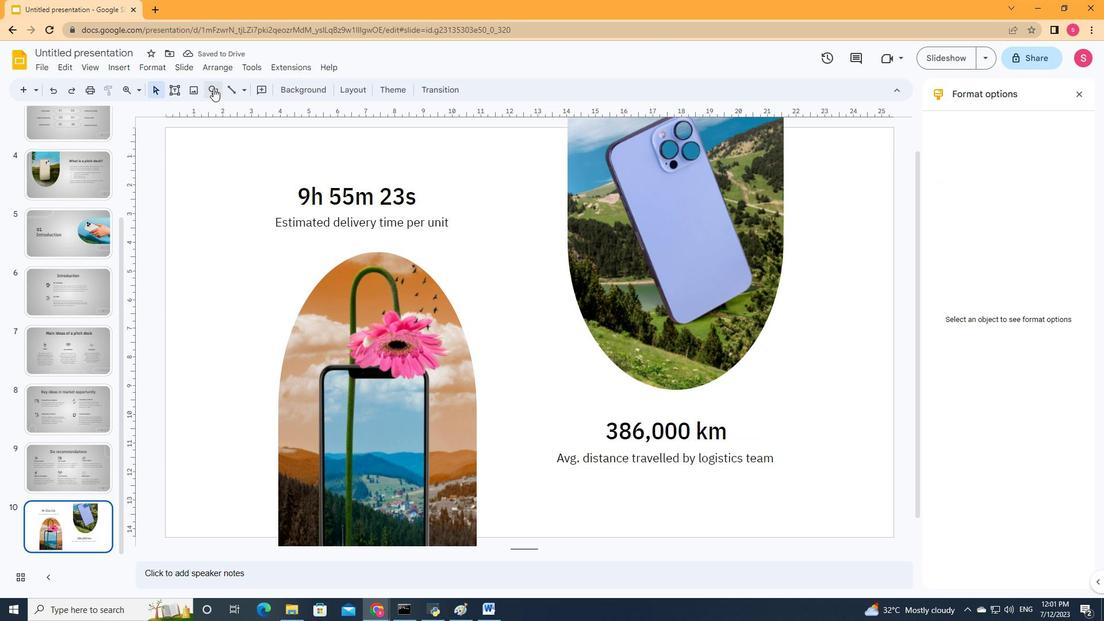 
Action: Mouse pressed left at (214, 88)
Screenshot: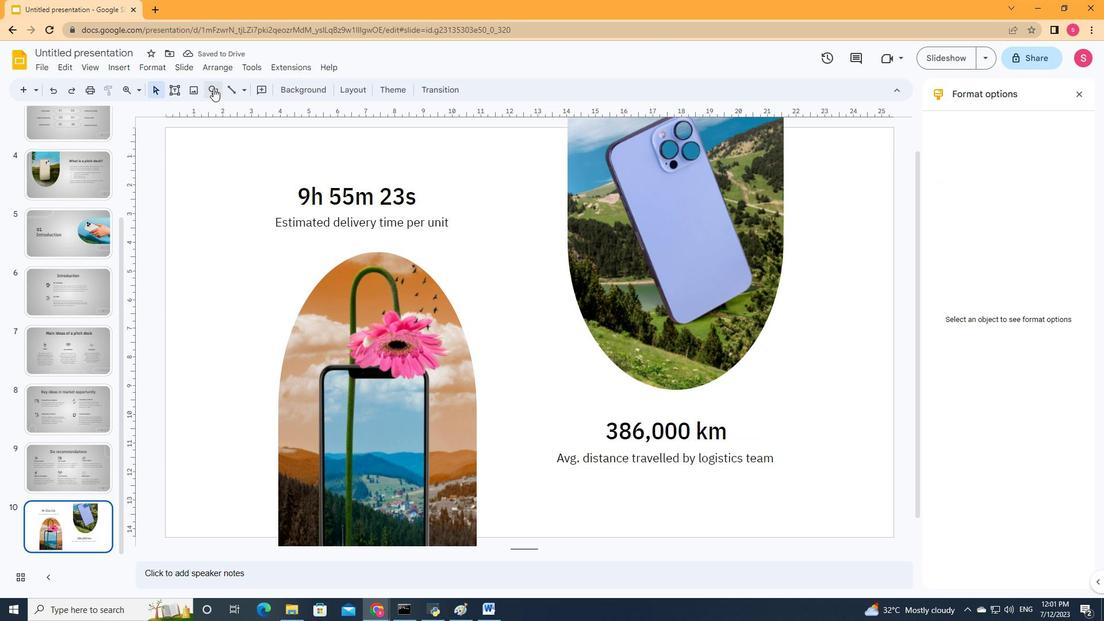 
Action: Mouse moved to (468, 186)
Screenshot: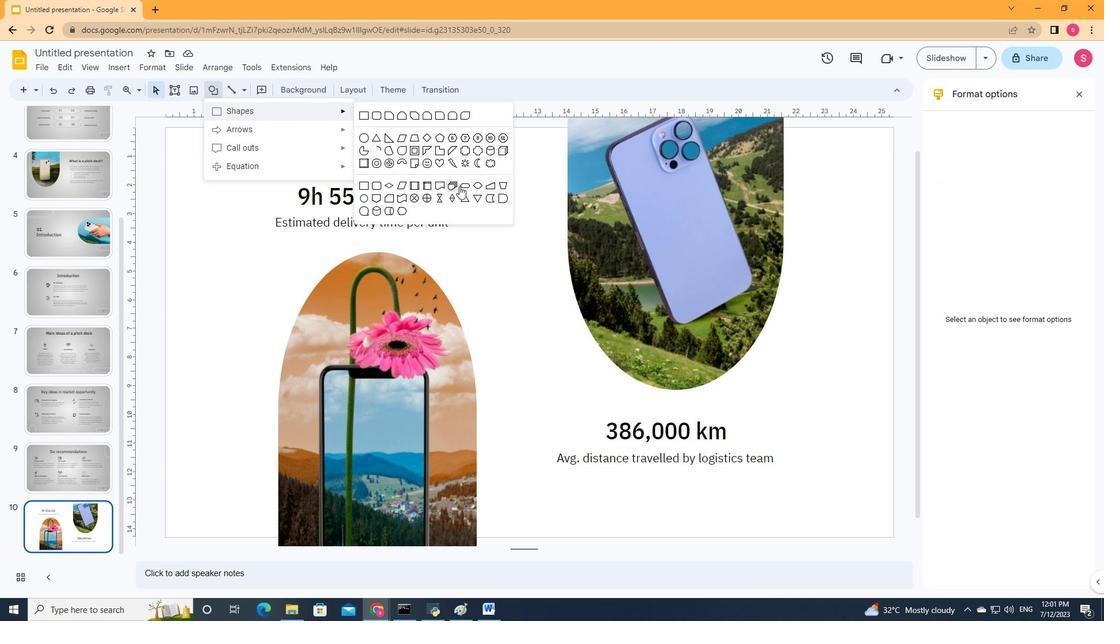 
Action: Mouse pressed left at (468, 186)
Screenshot: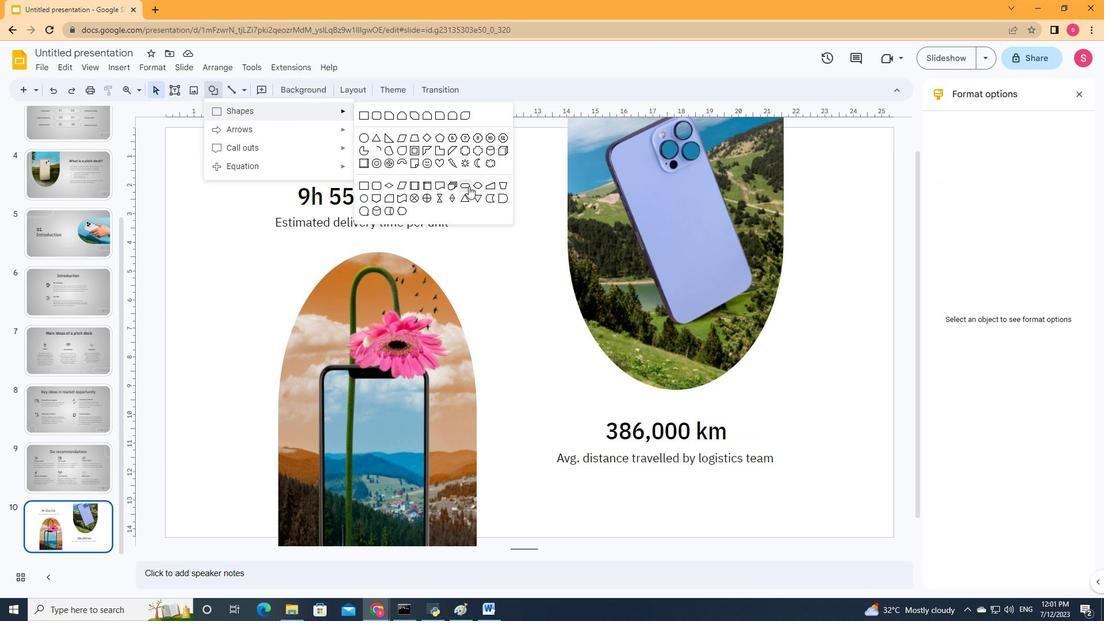
Action: Mouse moved to (780, 496)
Screenshot: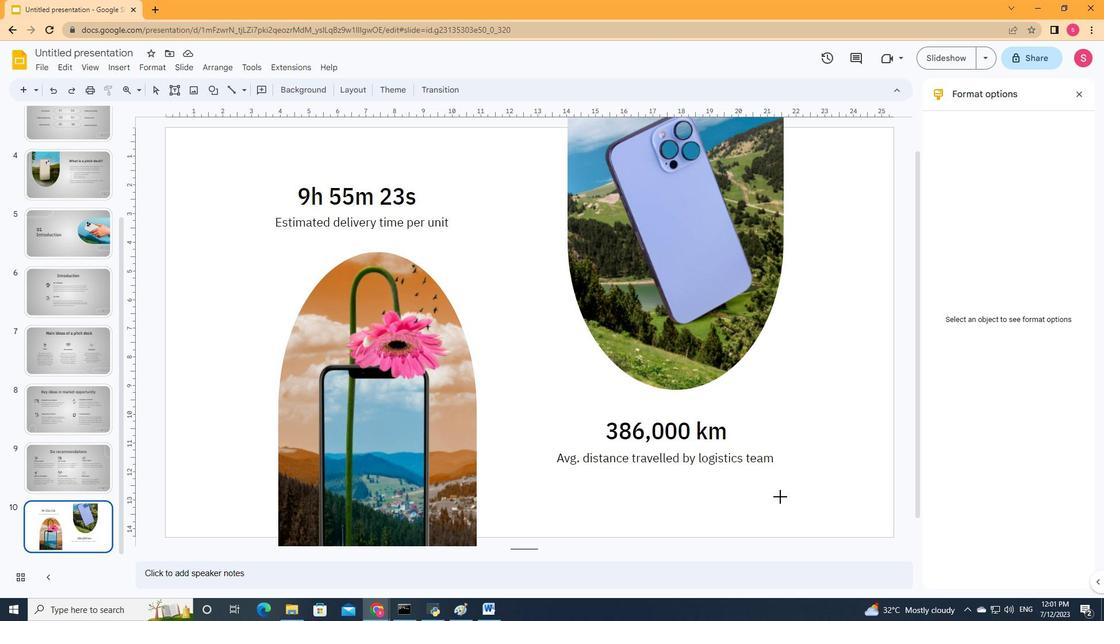 
Action: Mouse pressed left at (780, 496)
Screenshot: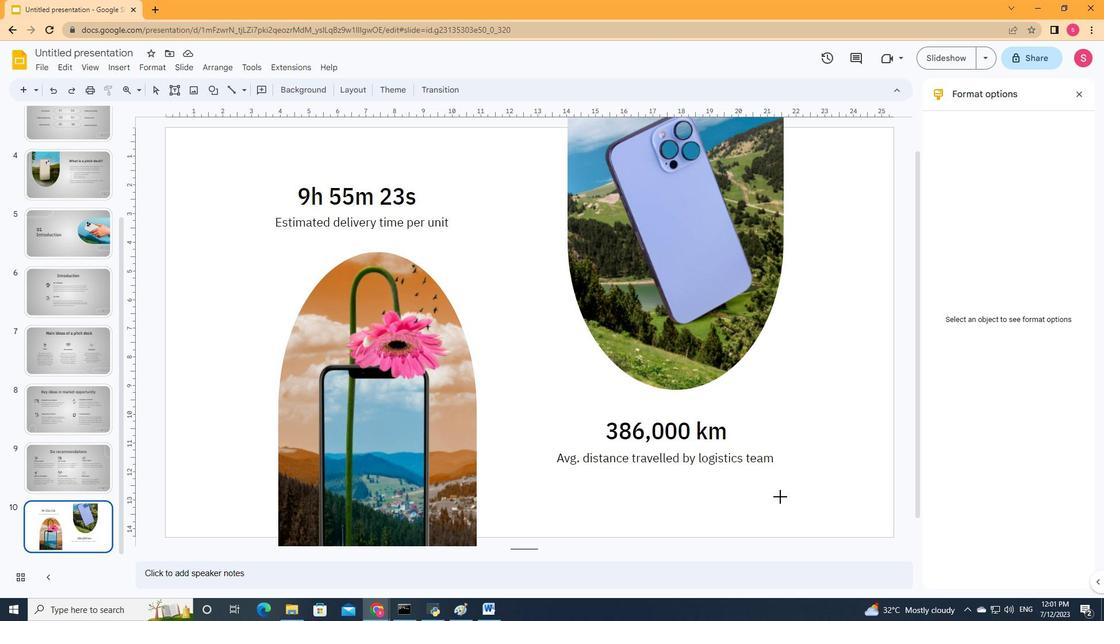 
Action: Mouse moved to (841, 510)
Screenshot: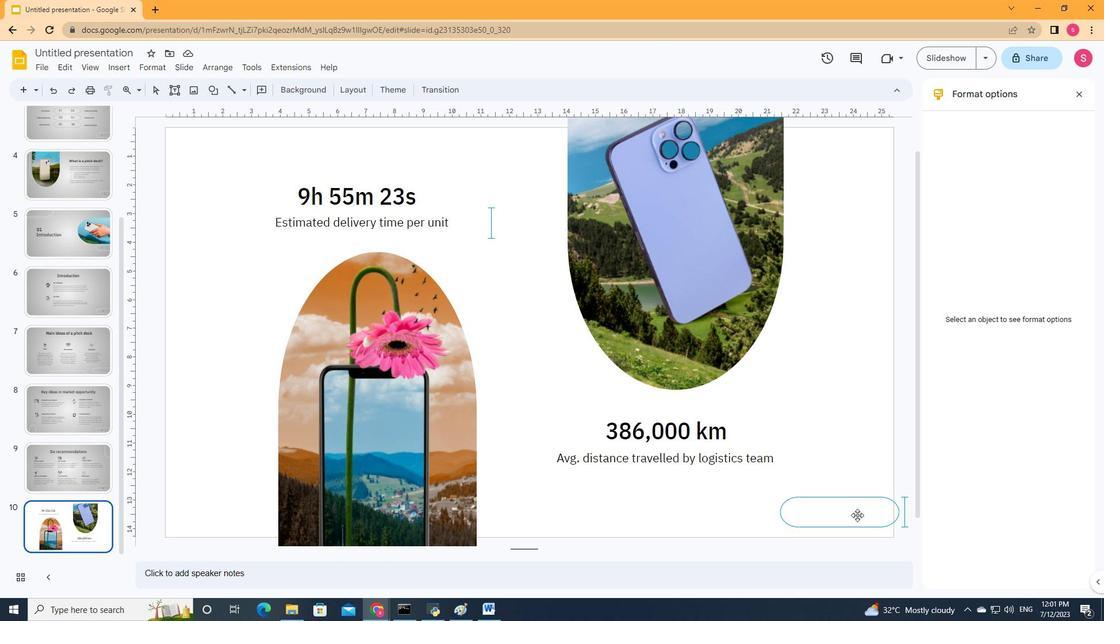 
Action: Mouse pressed left at (841, 510)
Screenshot: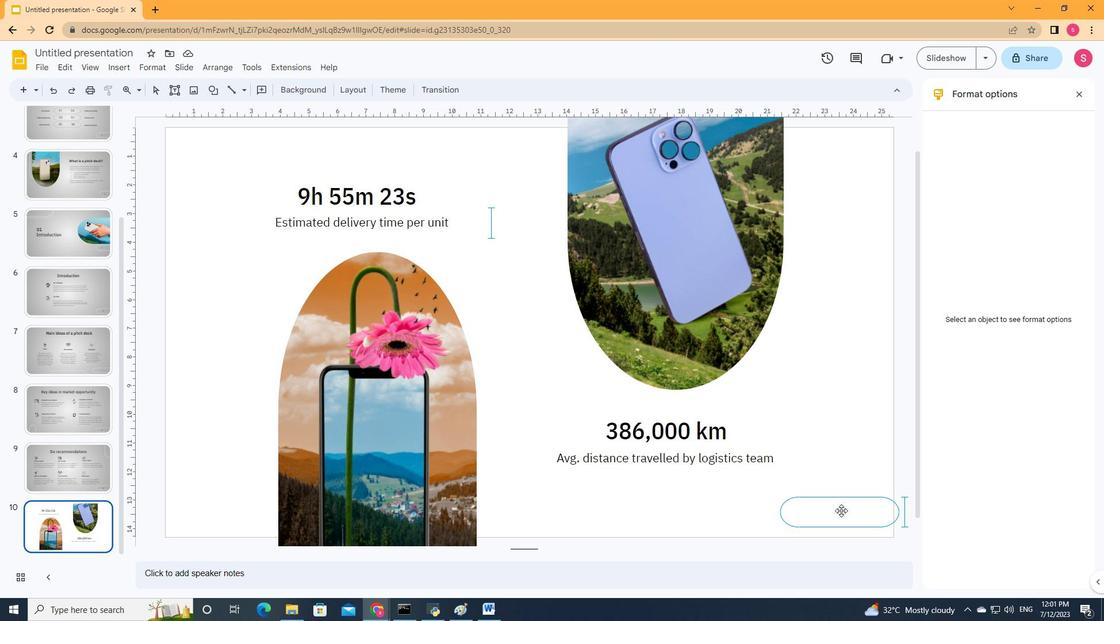 
Action: Mouse moved to (799, 502)
Screenshot: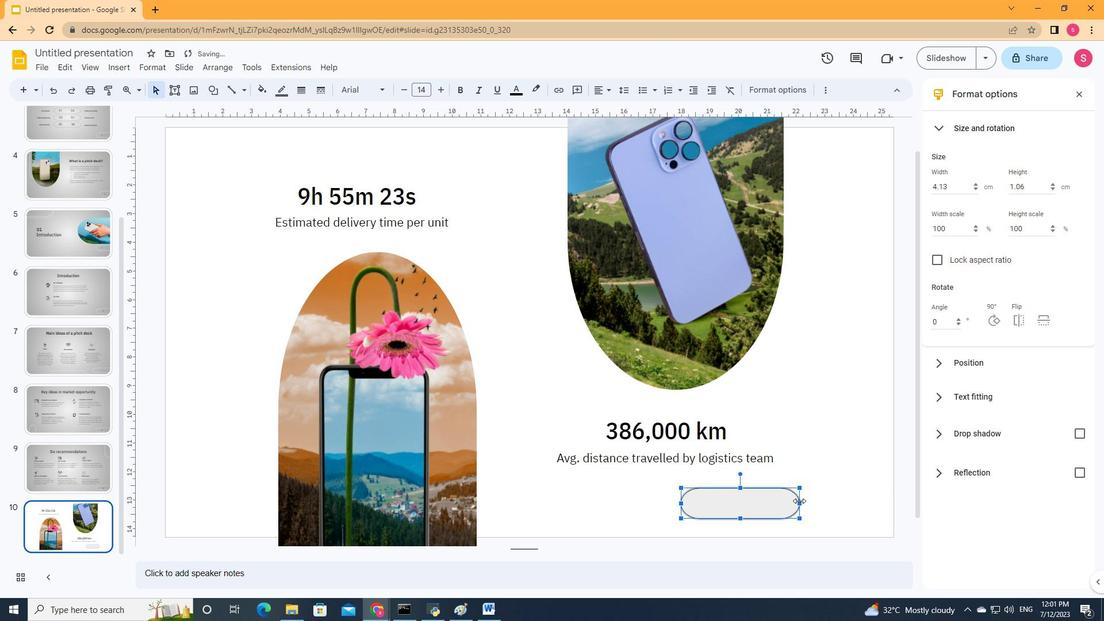 
Action: Mouse pressed left at (799, 502)
Screenshot: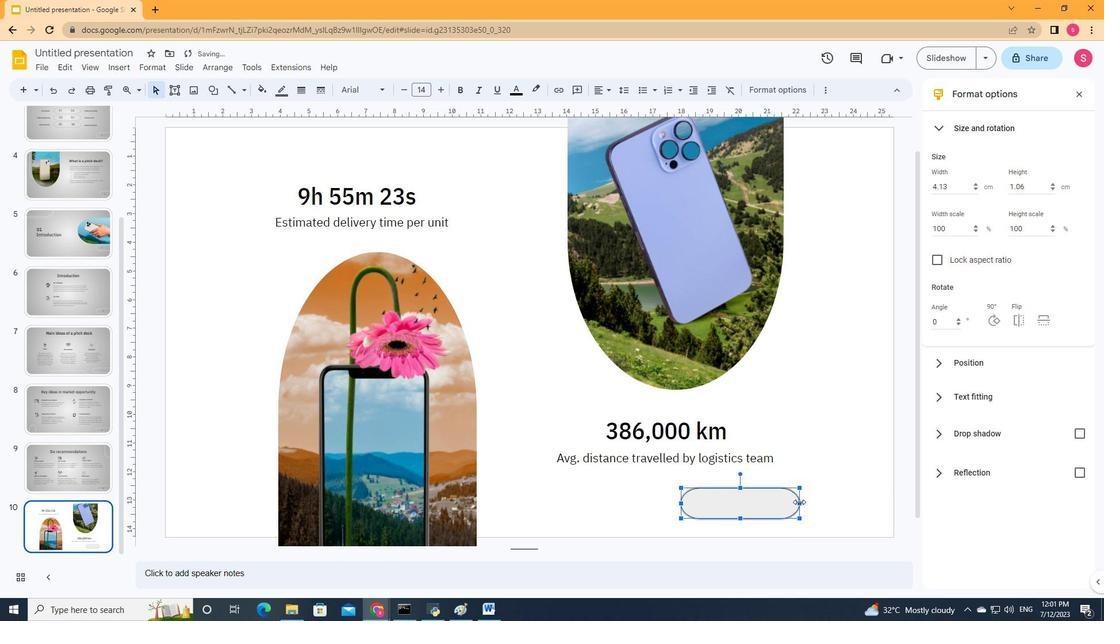 
Action: Mouse moved to (767, 516)
Screenshot: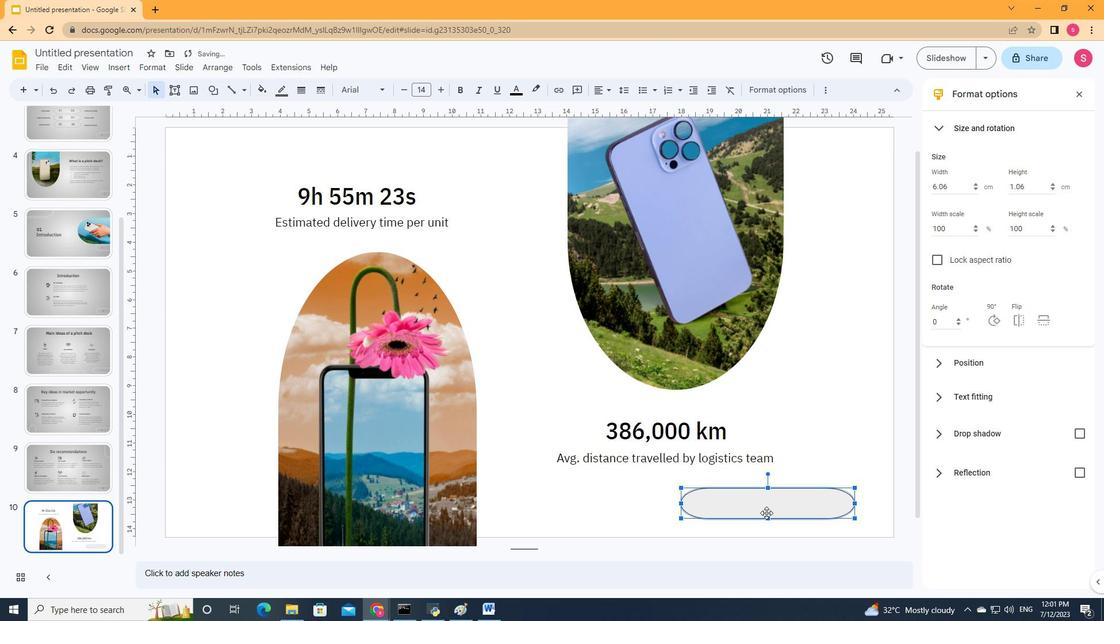 
Action: Mouse pressed left at (767, 516)
Screenshot: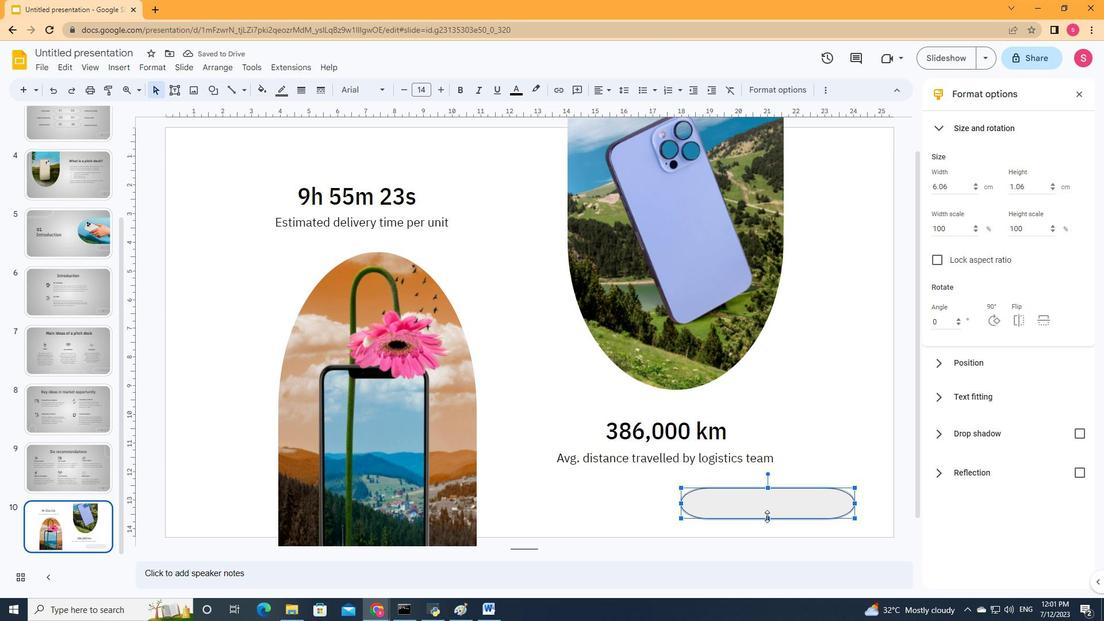 
Action: Mouse moved to (266, 85)
Screenshot: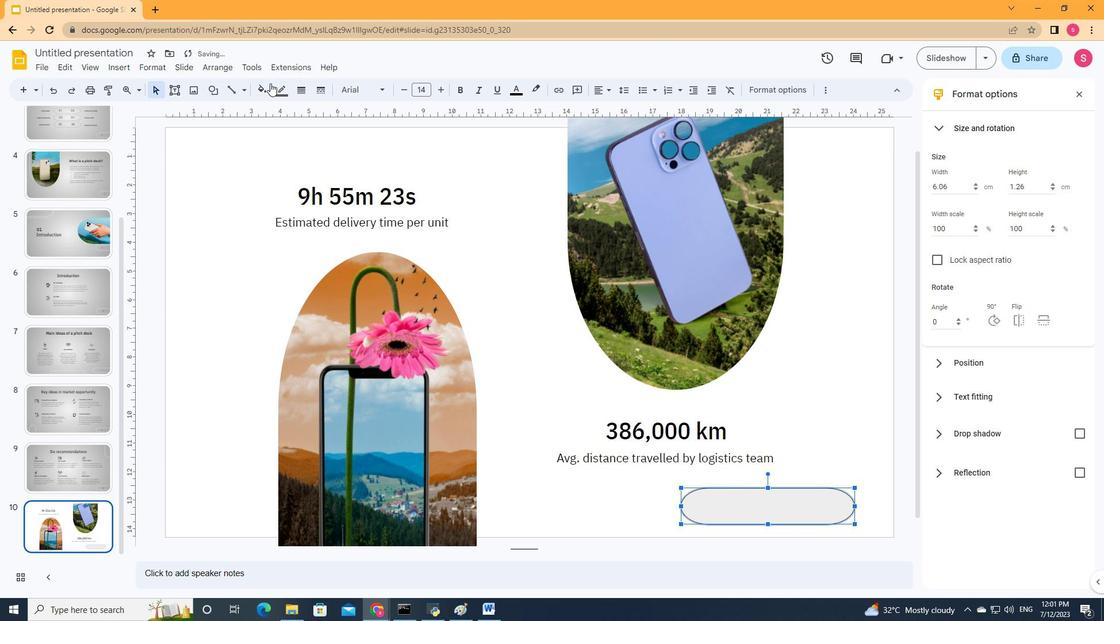 
Action: Mouse pressed left at (266, 85)
Screenshot: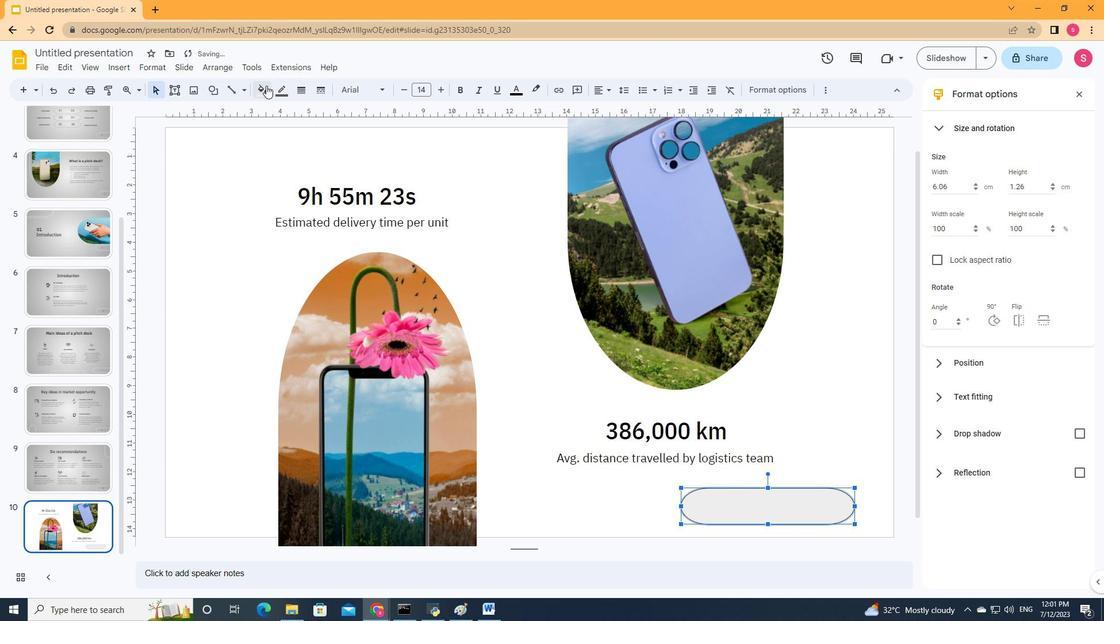
Action: Mouse moved to (318, 316)
Screenshot: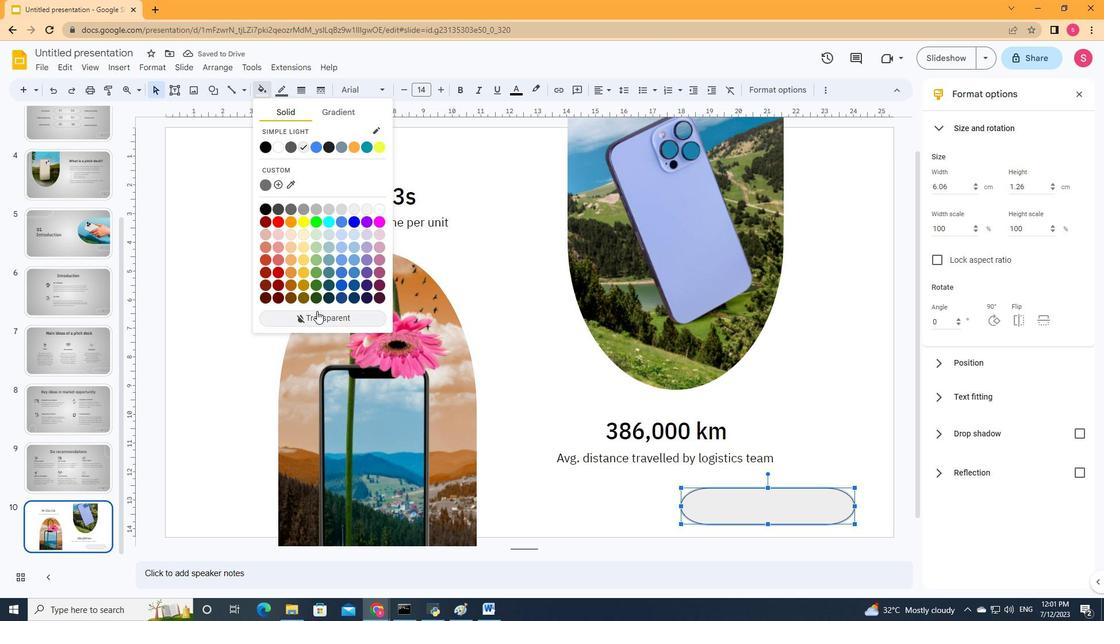 
Action: Mouse pressed left at (318, 316)
Screenshot: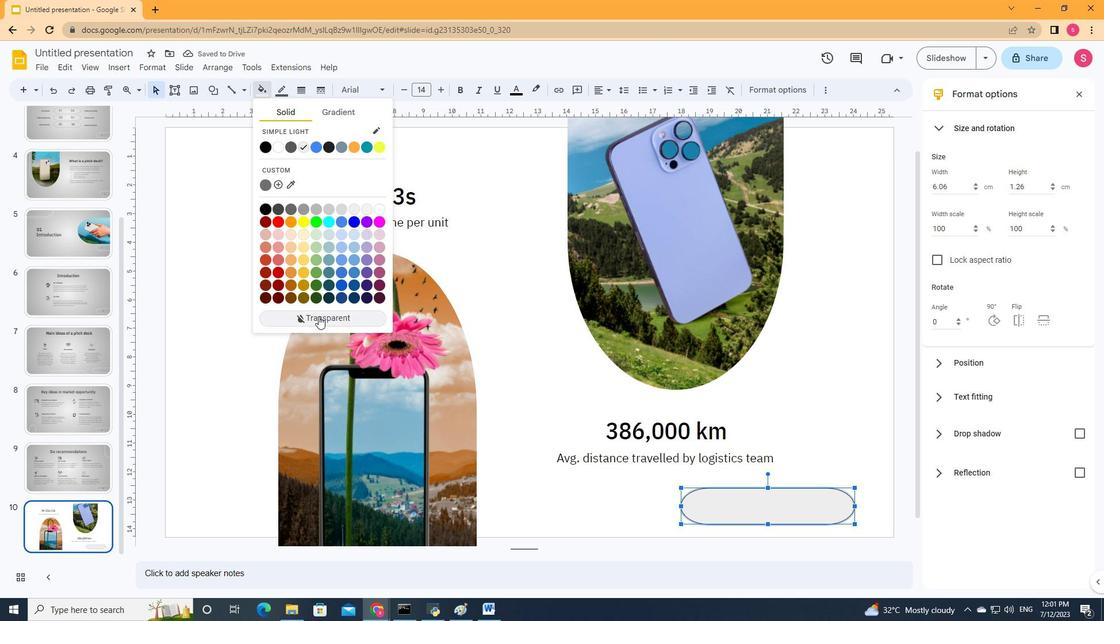 
Action: Mouse moved to (287, 92)
Screenshot: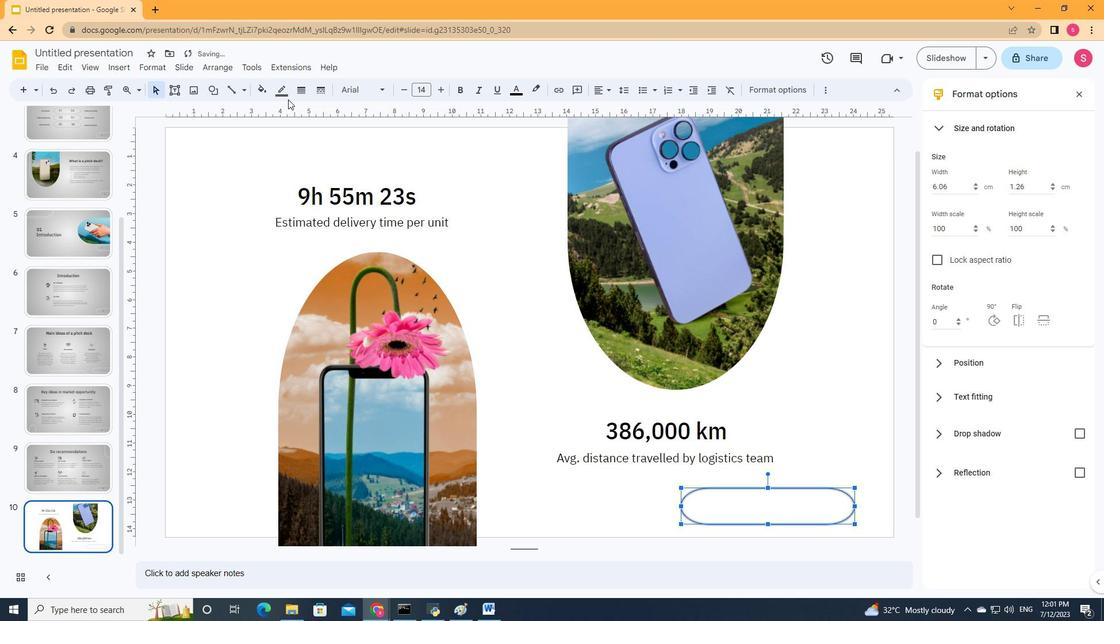 
Action: Mouse pressed left at (287, 92)
Screenshot: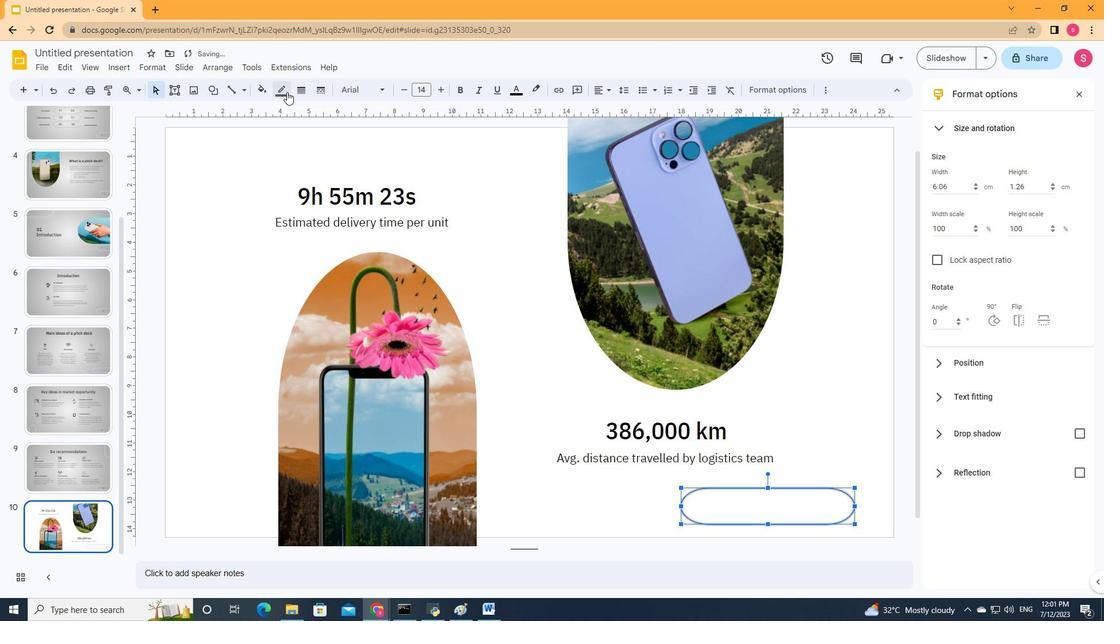 
Action: Mouse moved to (298, 124)
Screenshot: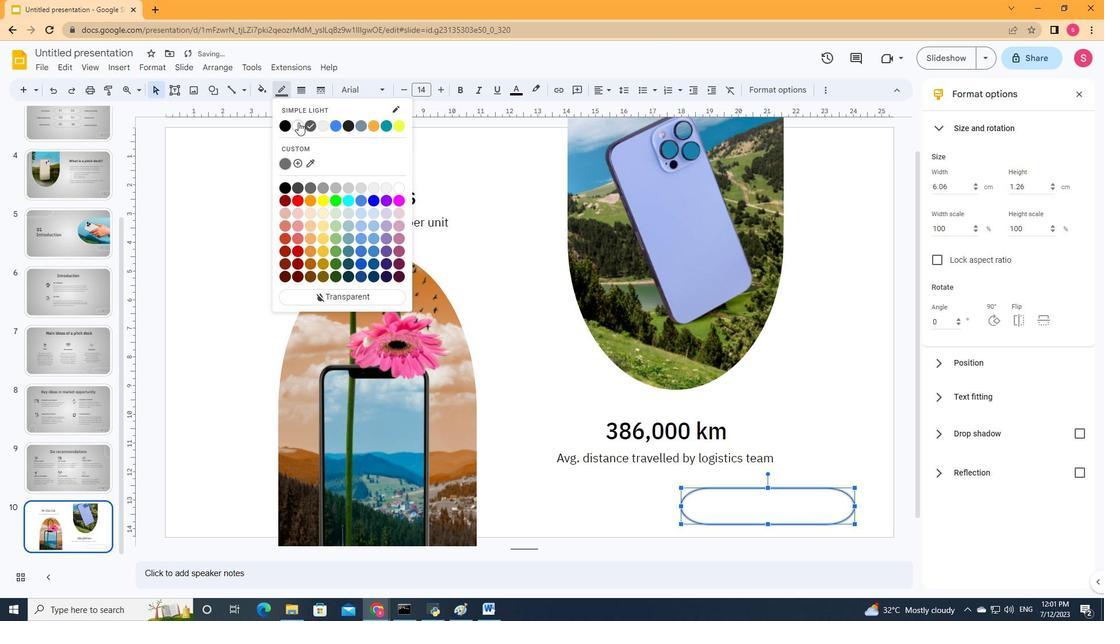 
Action: Mouse pressed left at (298, 124)
Screenshot: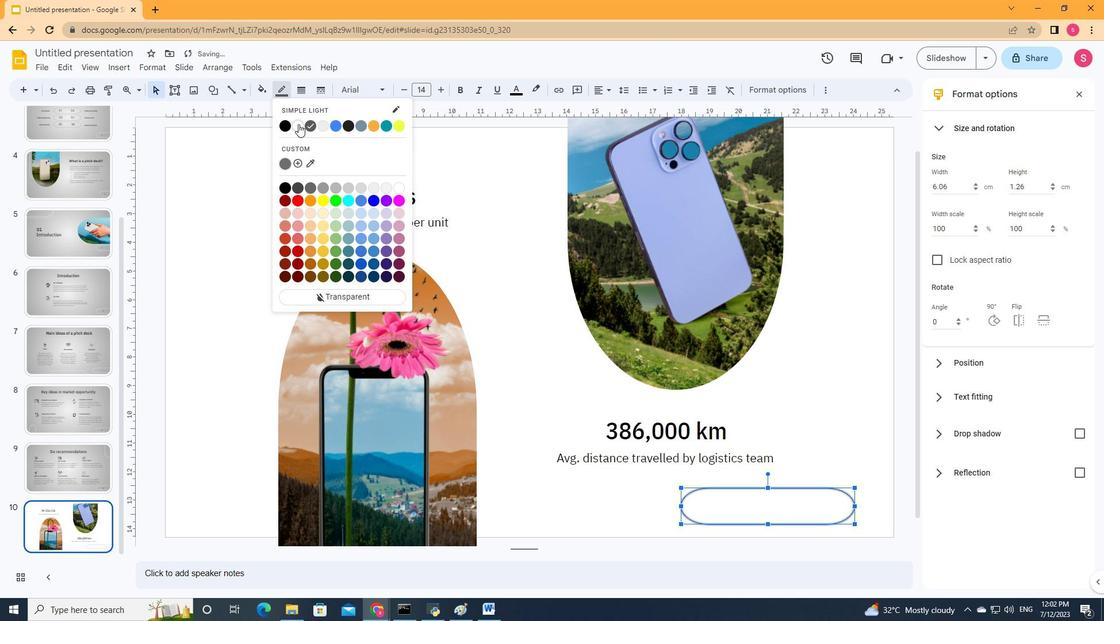 
Action: Mouse moved to (306, 91)
Screenshot: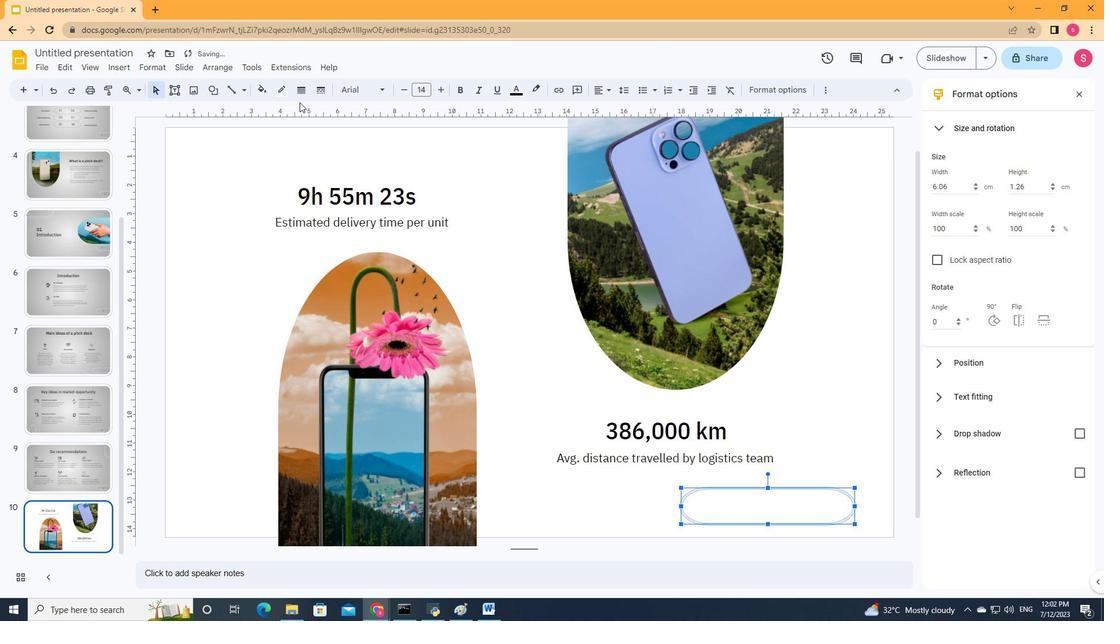 
Action: Mouse pressed left at (306, 91)
Screenshot: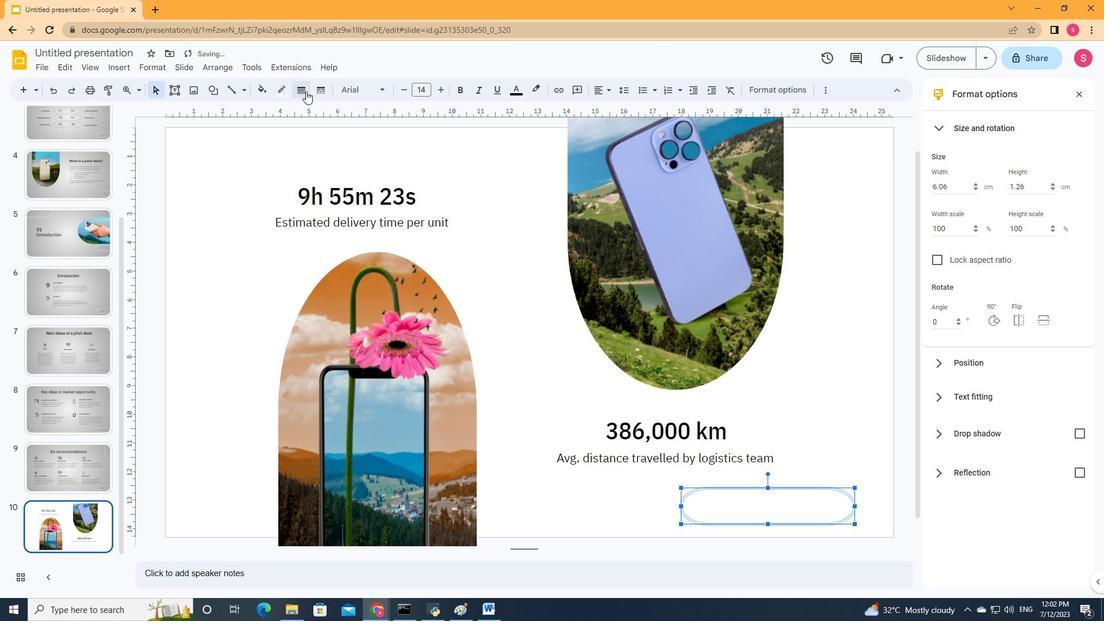 
Action: Mouse moved to (306, 126)
Screenshot: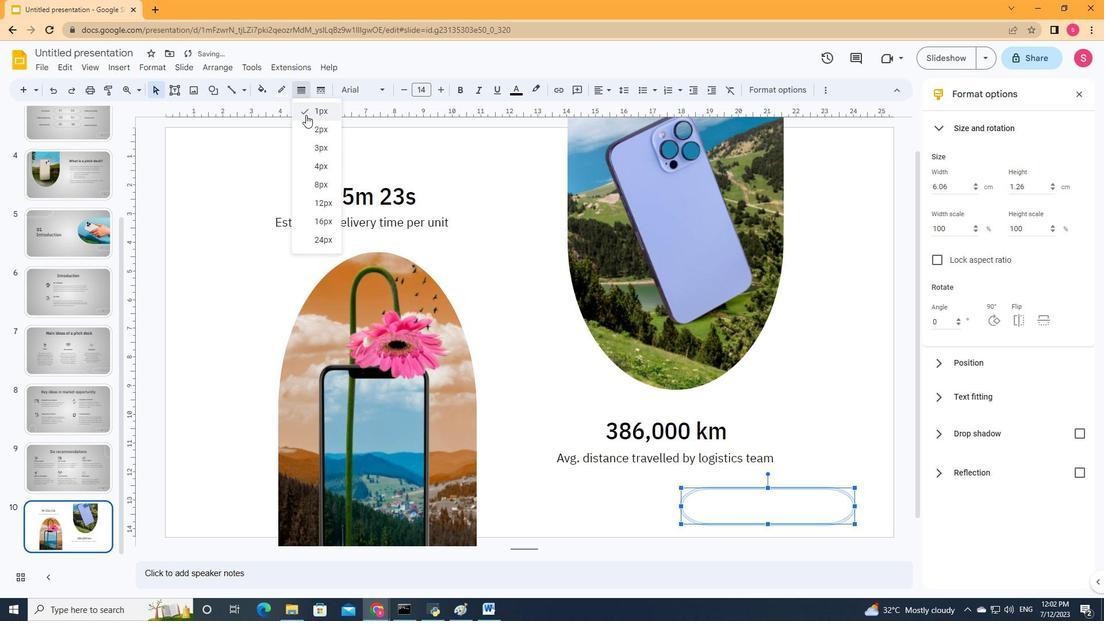 
Action: Mouse pressed left at (306, 126)
Screenshot: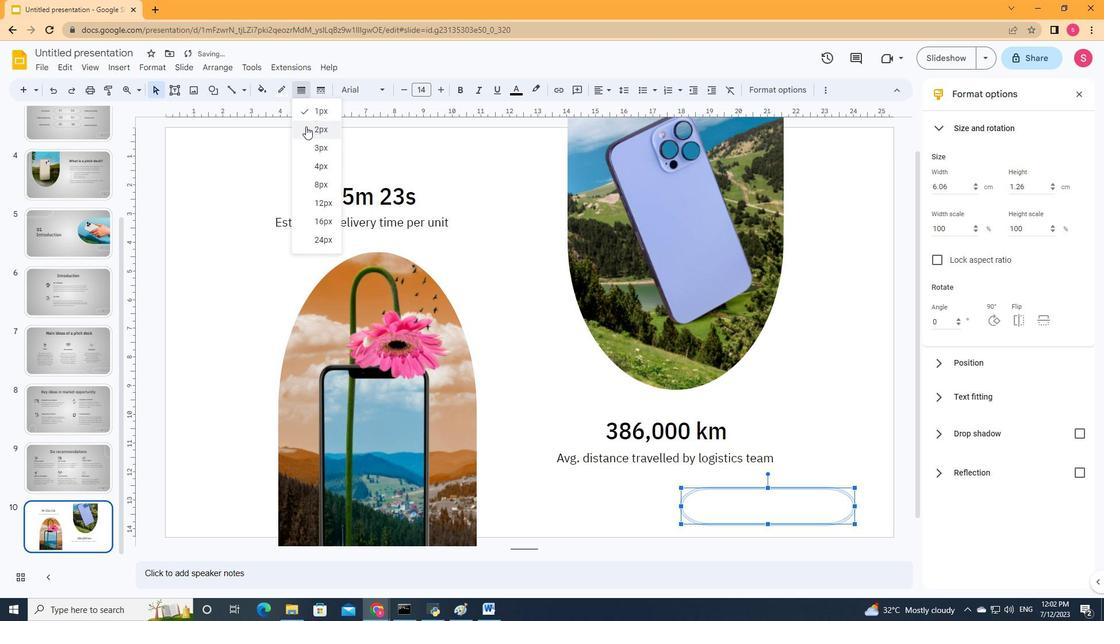 
Action: Key pressed <Key.right><Key.right><Key.right><Key.right><Key.right><Key.right><Key.right><Key.right><Key.right><Key.right><Key.right><Key.right><Key.right><Key.right><Key.right><Key.right><Key.right><Key.right><Key.right>
Screenshot: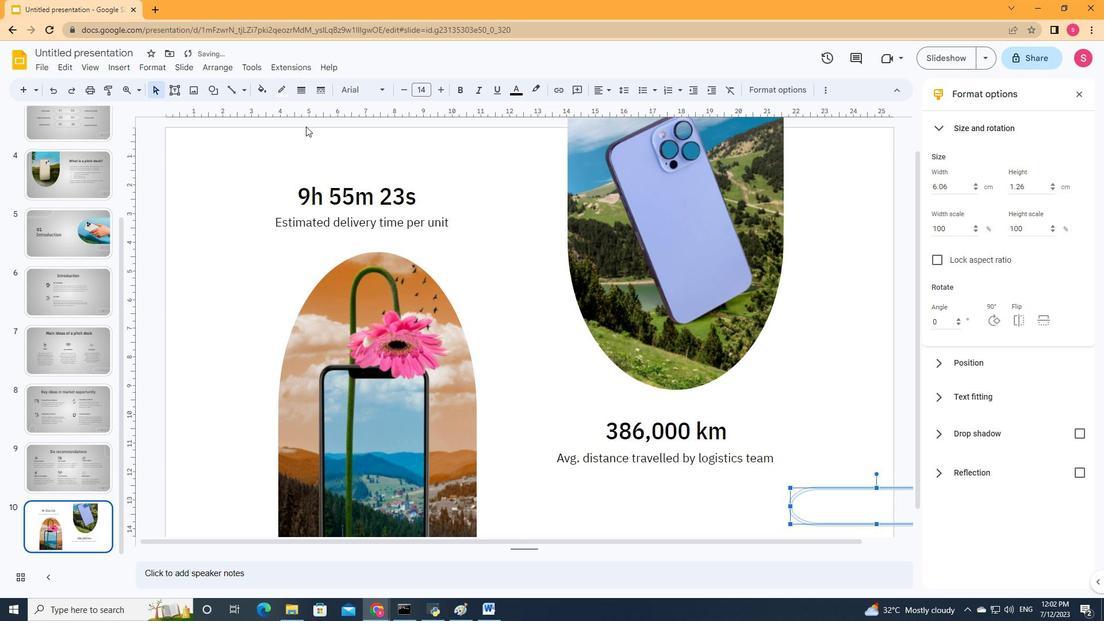 
Action: Mouse moved to (482, 201)
Screenshot: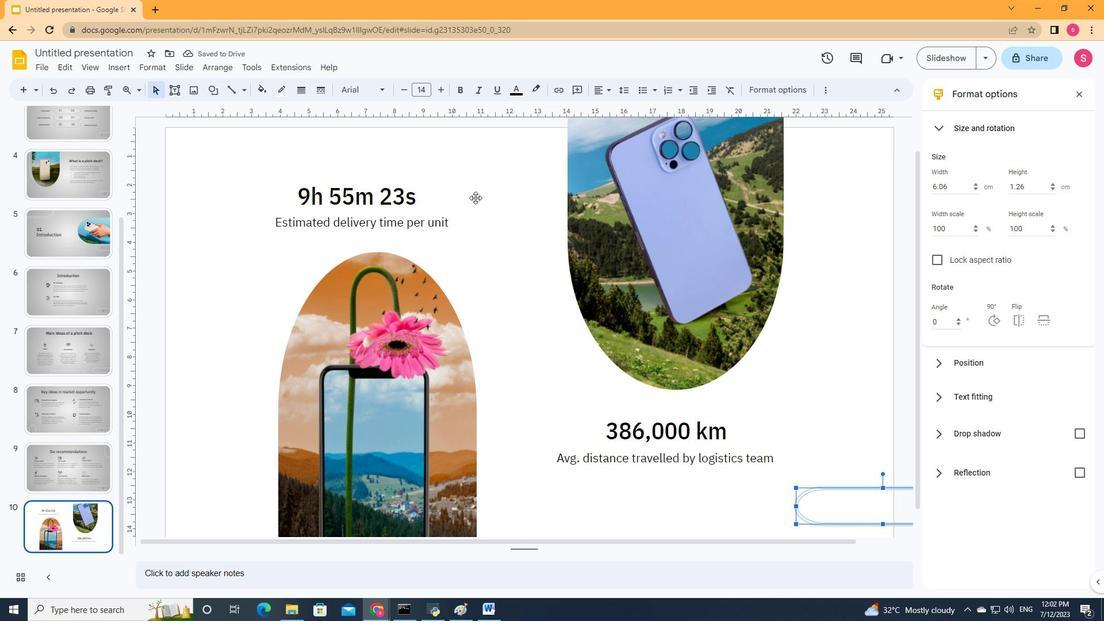 
Action: Mouse pressed left at (482, 201)
Screenshot: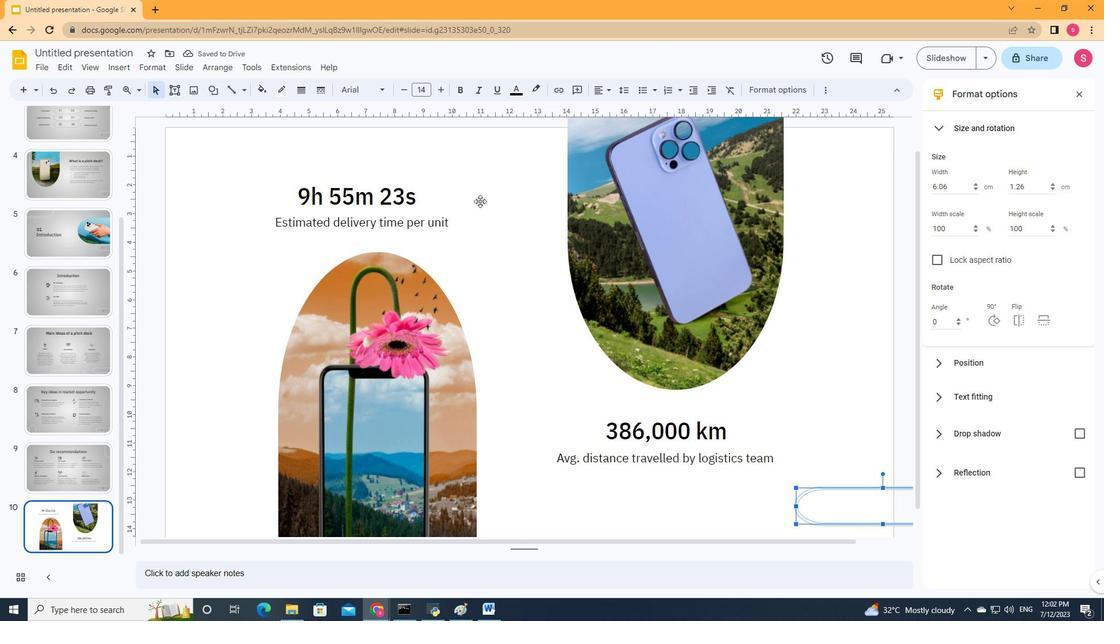 
Action: Mouse moved to (296, 91)
Screenshot: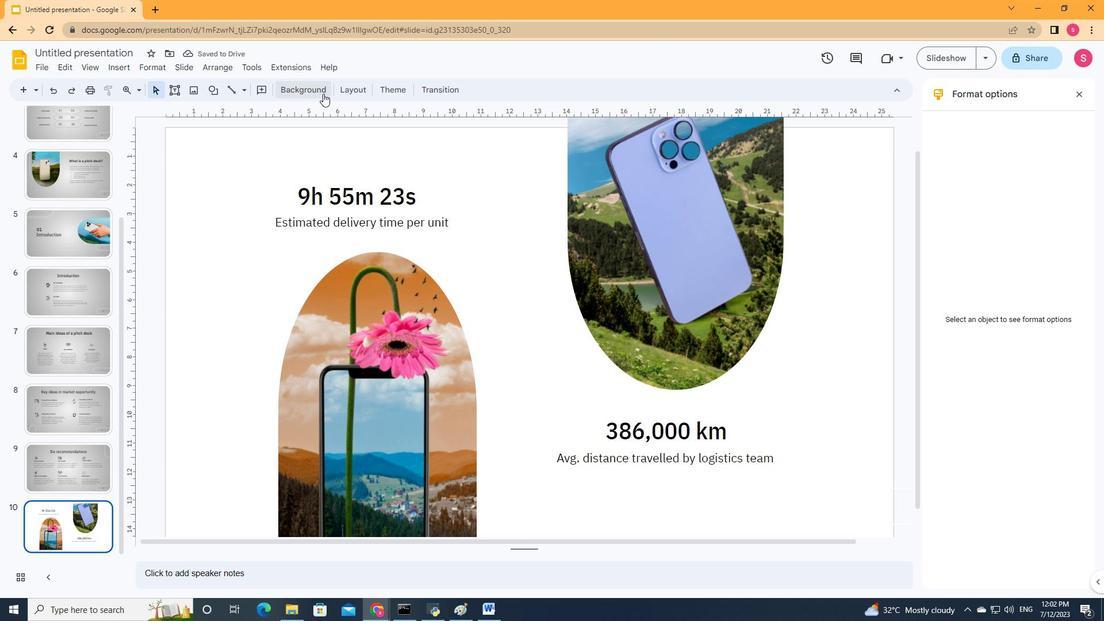 
Action: Mouse pressed left at (296, 91)
Screenshot: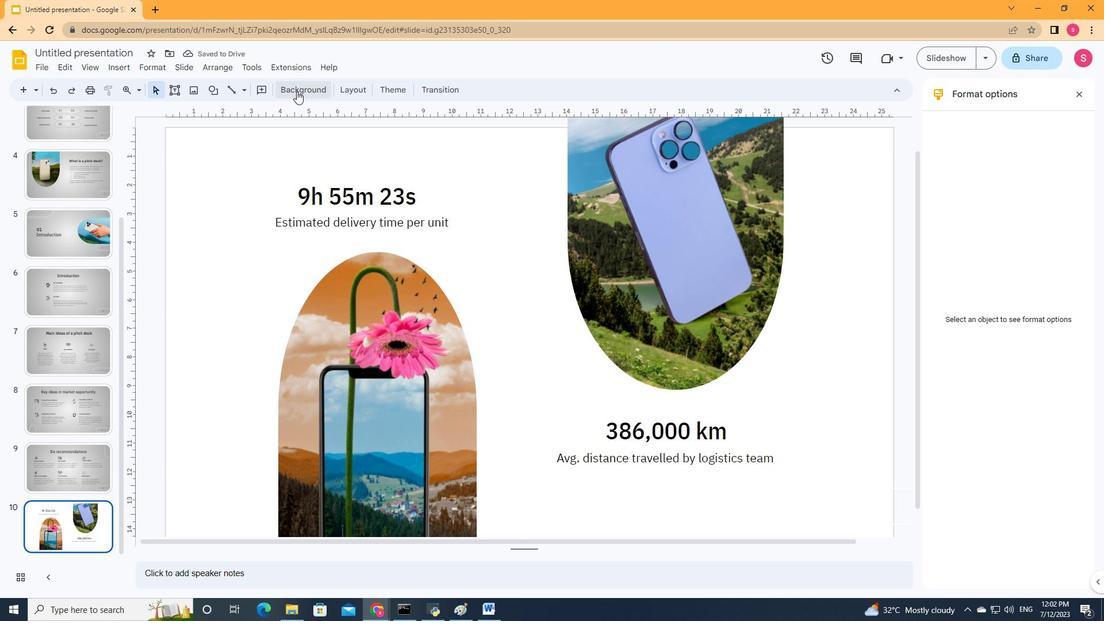 
Action: Mouse moved to (636, 281)
Screenshot: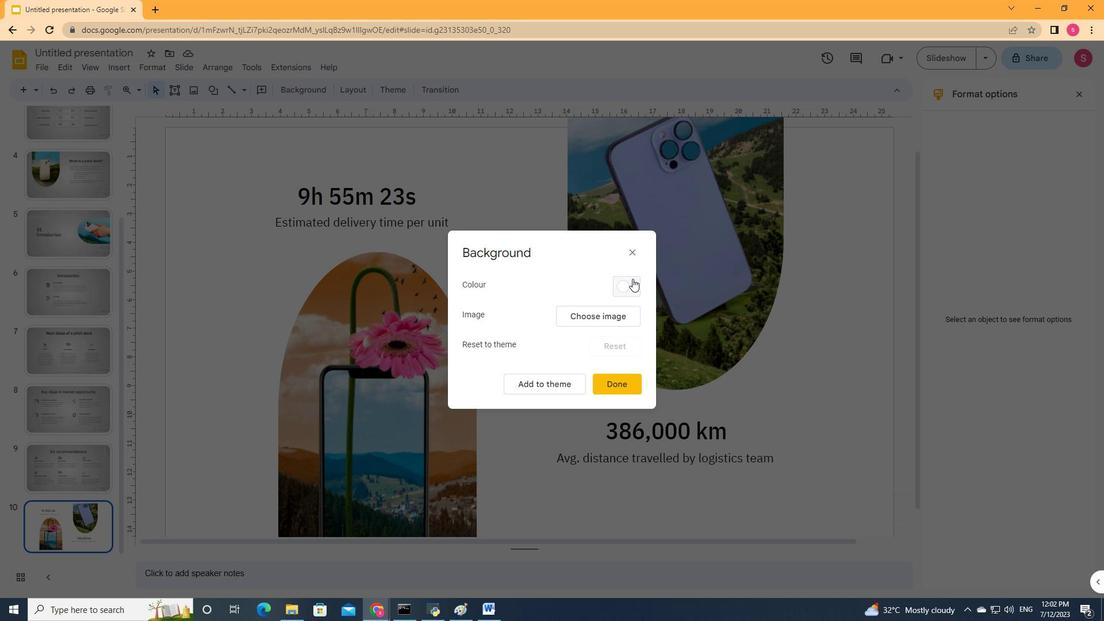 
Action: Mouse pressed left at (636, 281)
Screenshot: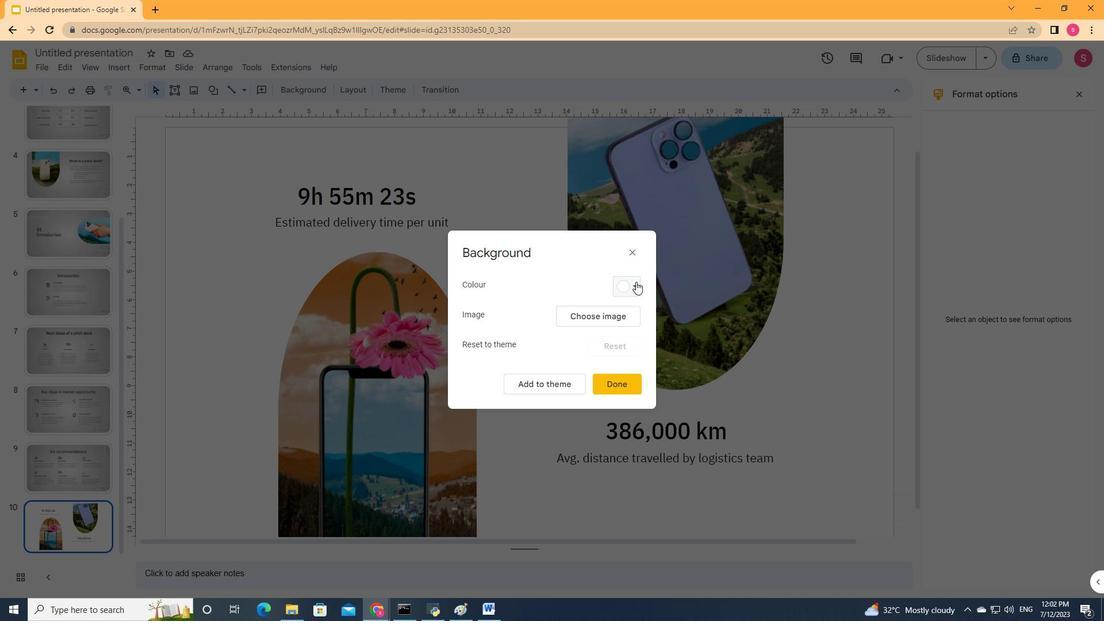 
Action: Mouse moved to (721, 307)
Screenshot: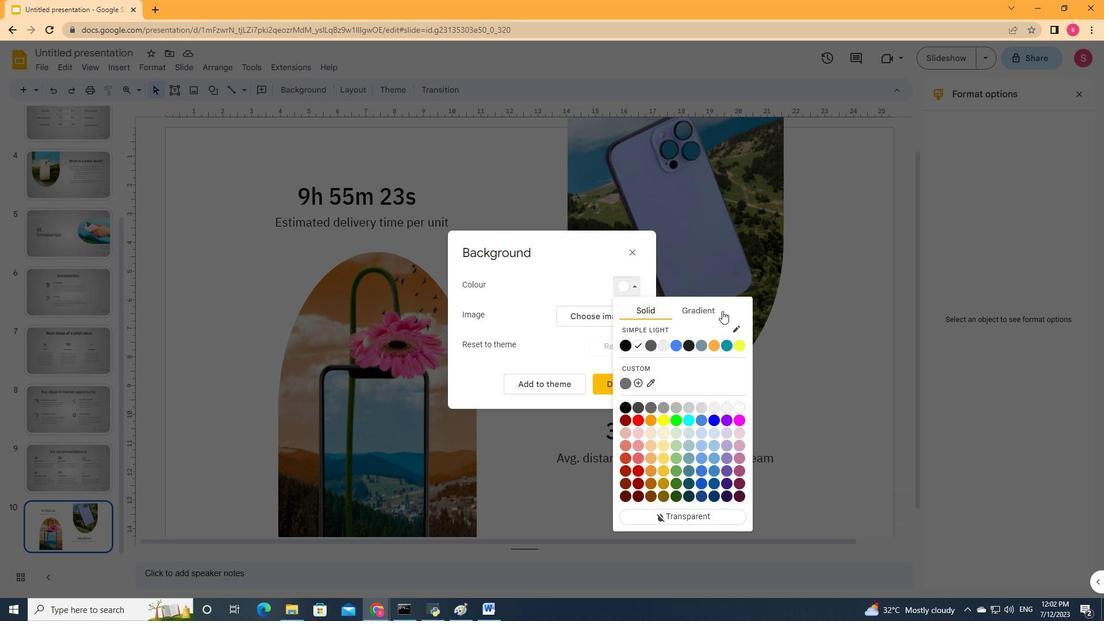 
Action: Mouse pressed left at (721, 307)
Screenshot: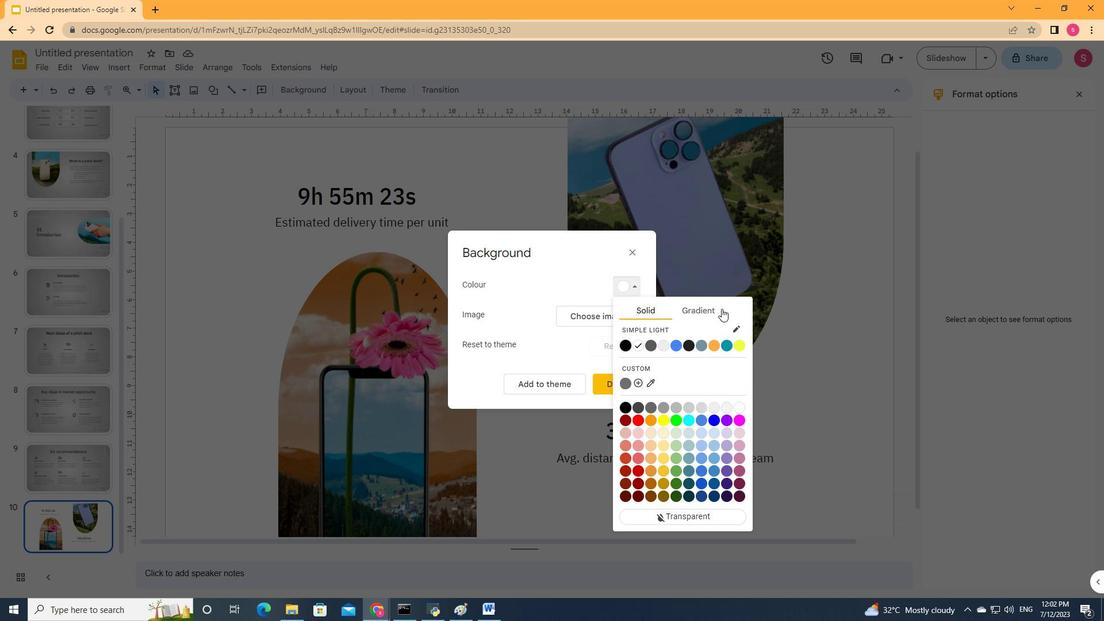 
Action: Mouse moved to (699, 441)
Screenshot: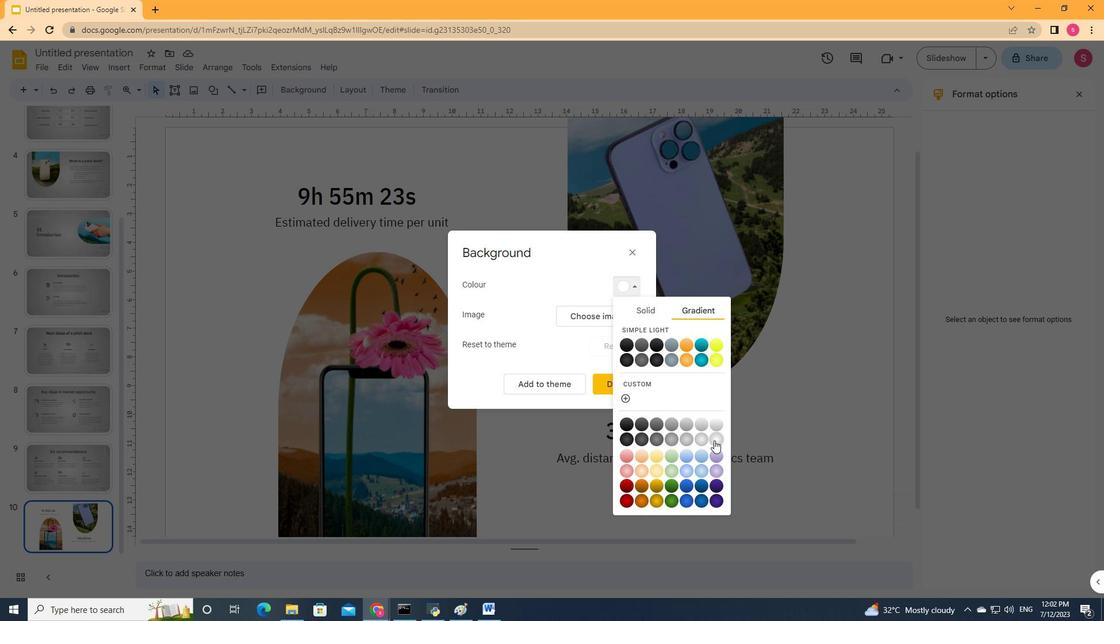 
Action: Mouse pressed left at (699, 441)
Screenshot: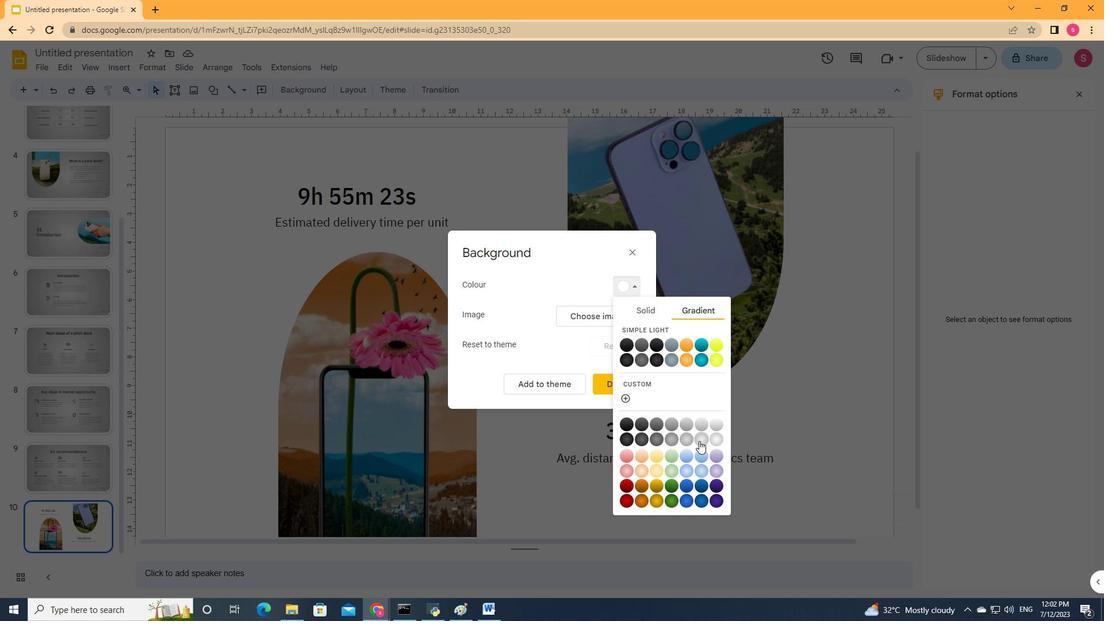 
Action: Mouse moved to (627, 385)
Screenshot: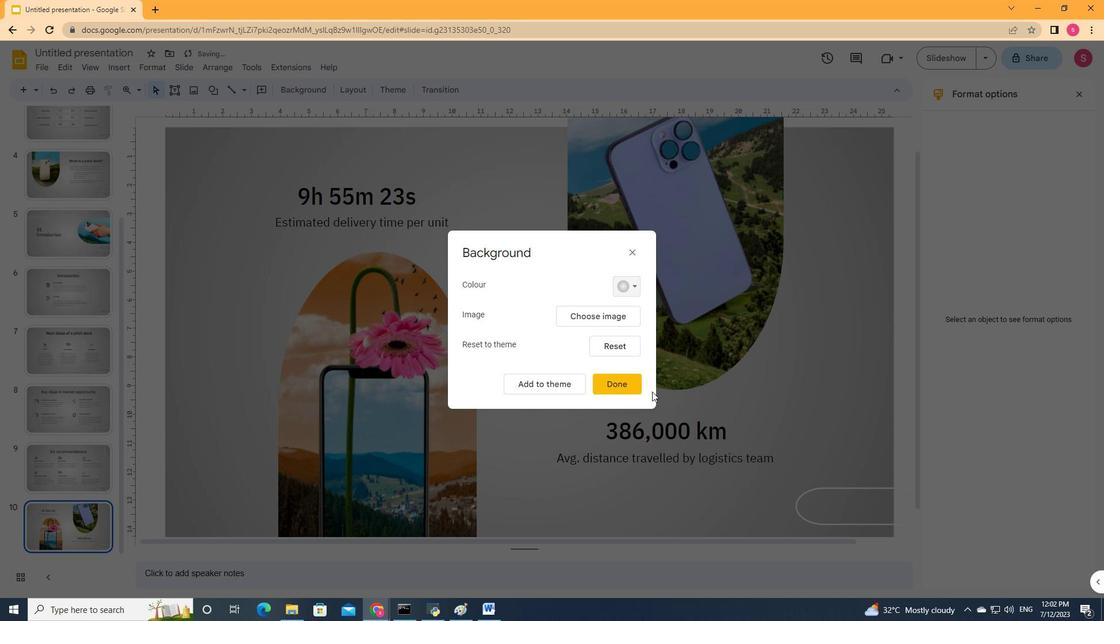 
Action: Mouse pressed left at (627, 385)
Screenshot: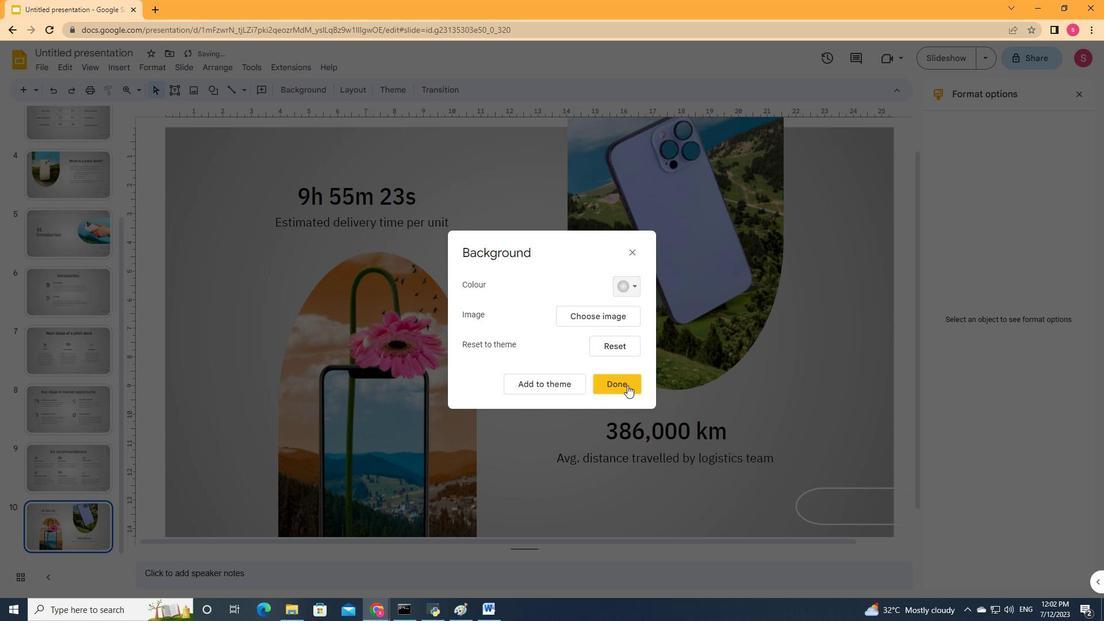 
Action: Mouse moved to (180, 88)
Screenshot: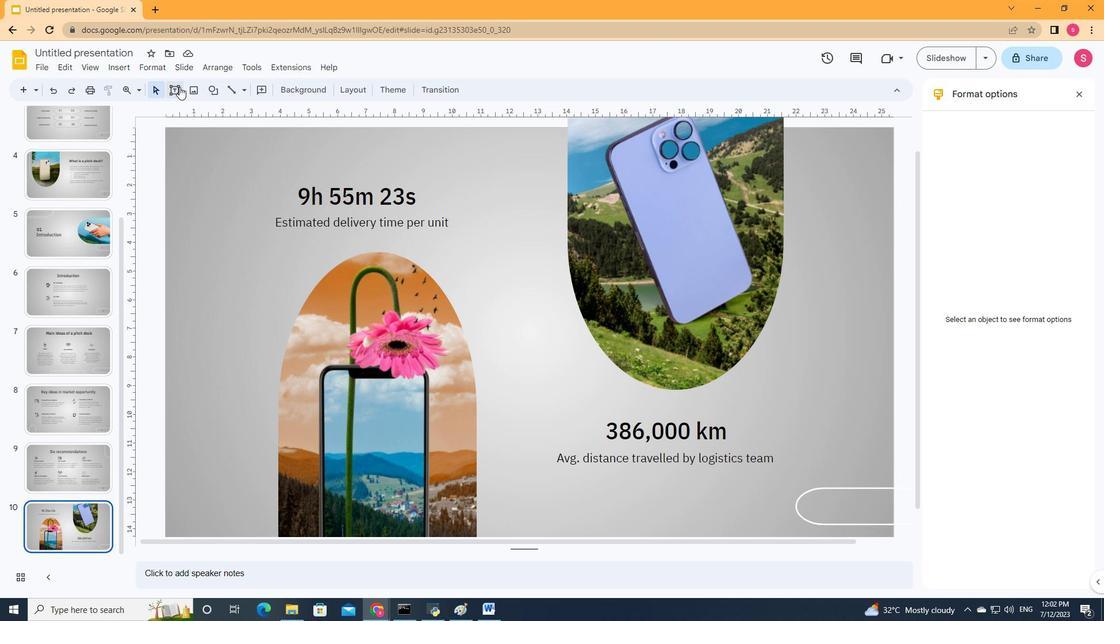 
Action: Mouse pressed left at (180, 88)
Screenshot: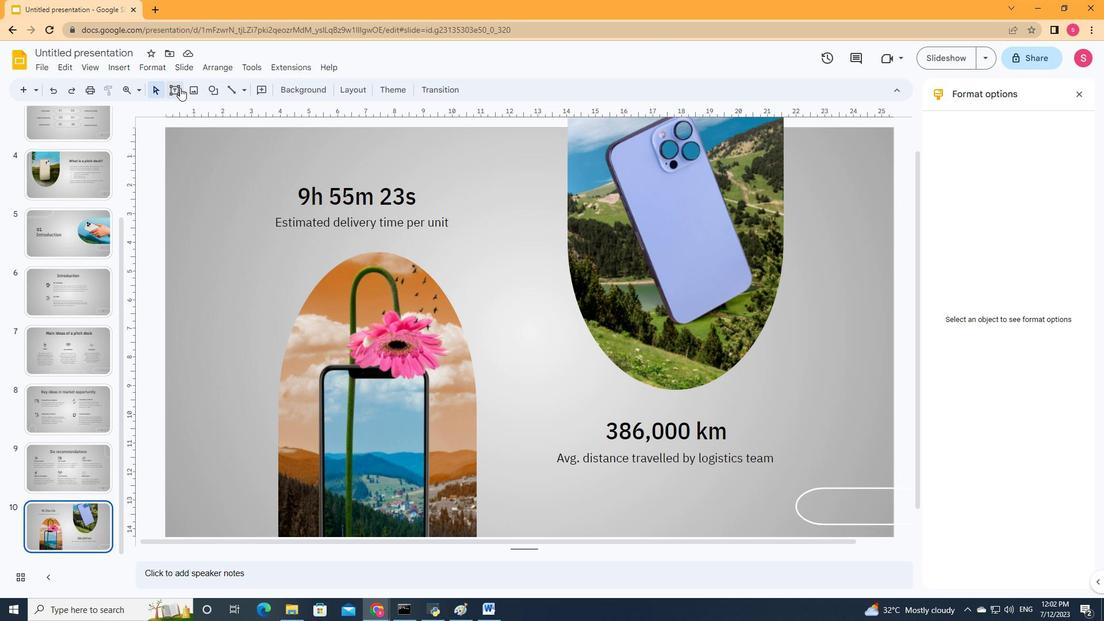 
Action: Mouse moved to (827, 495)
Screenshot: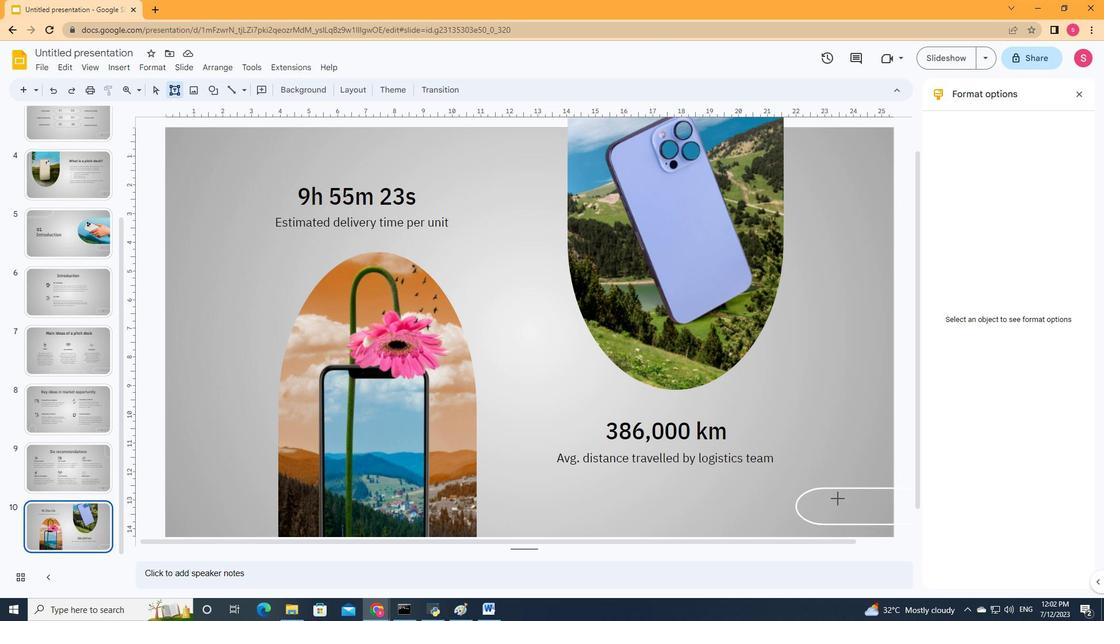 
Action: Mouse pressed left at (827, 495)
Screenshot: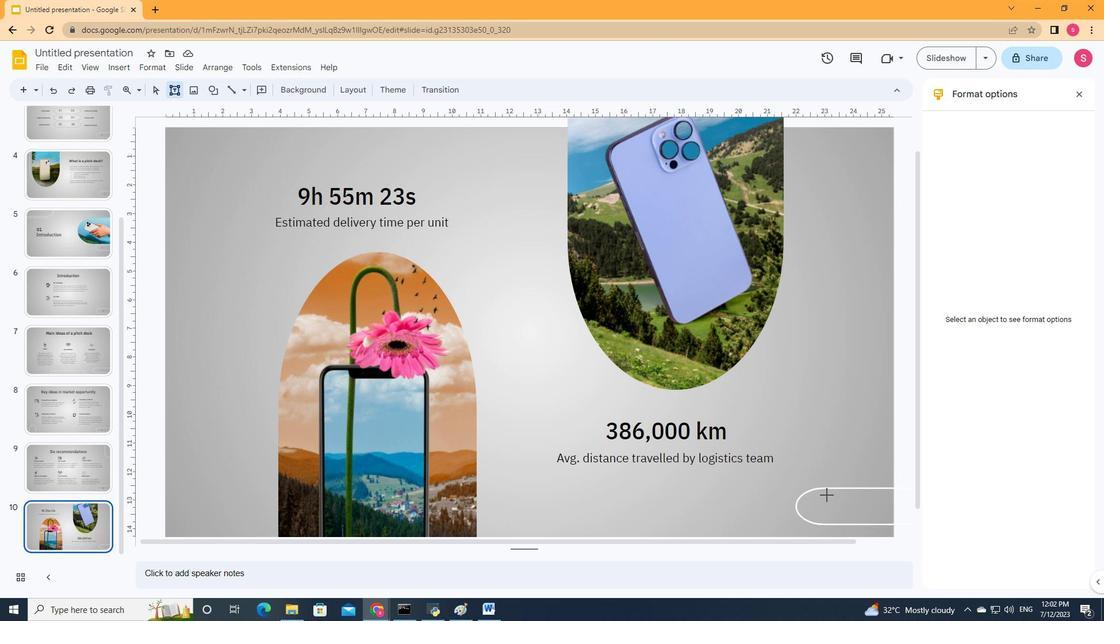 
Action: Mouse moved to (864, 524)
Screenshot: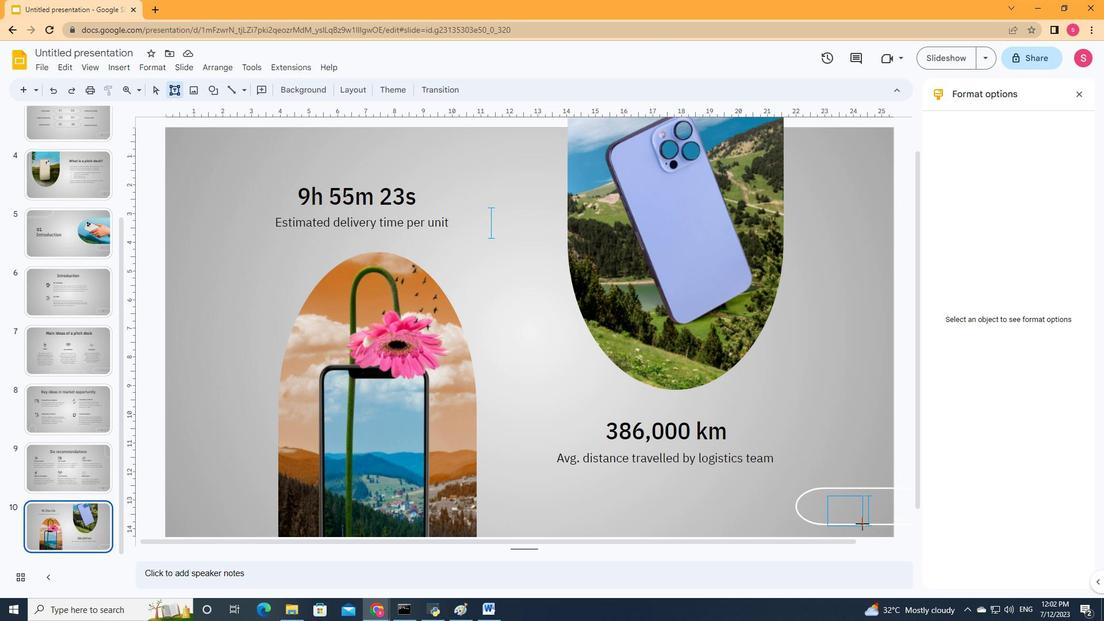 
Action: Key pressed 10
Screenshot: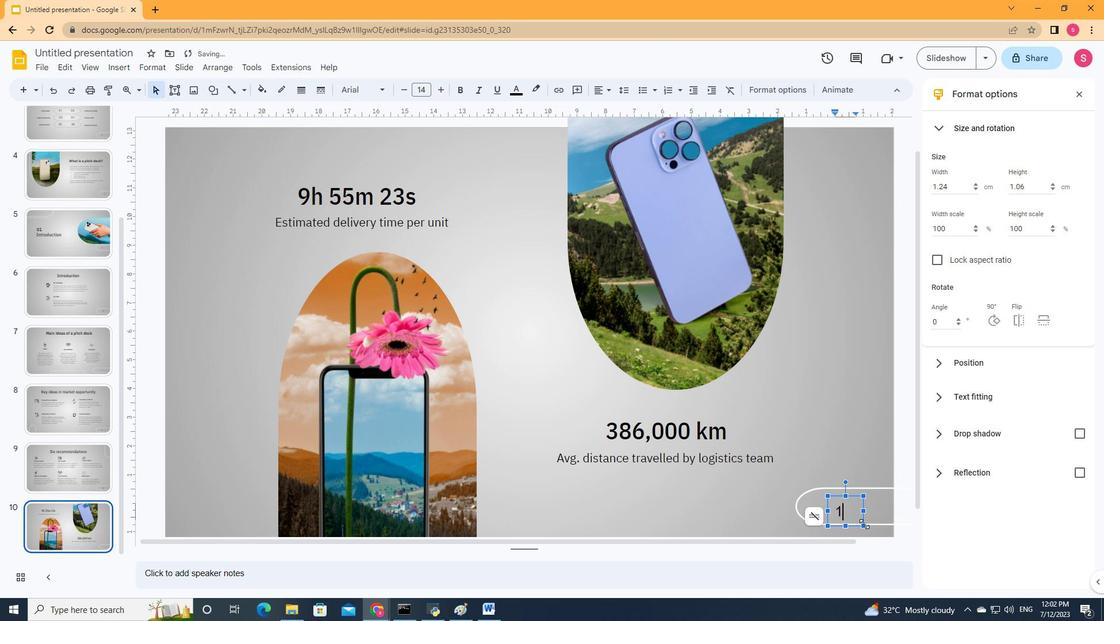
Action: Mouse moved to (857, 496)
Screenshot: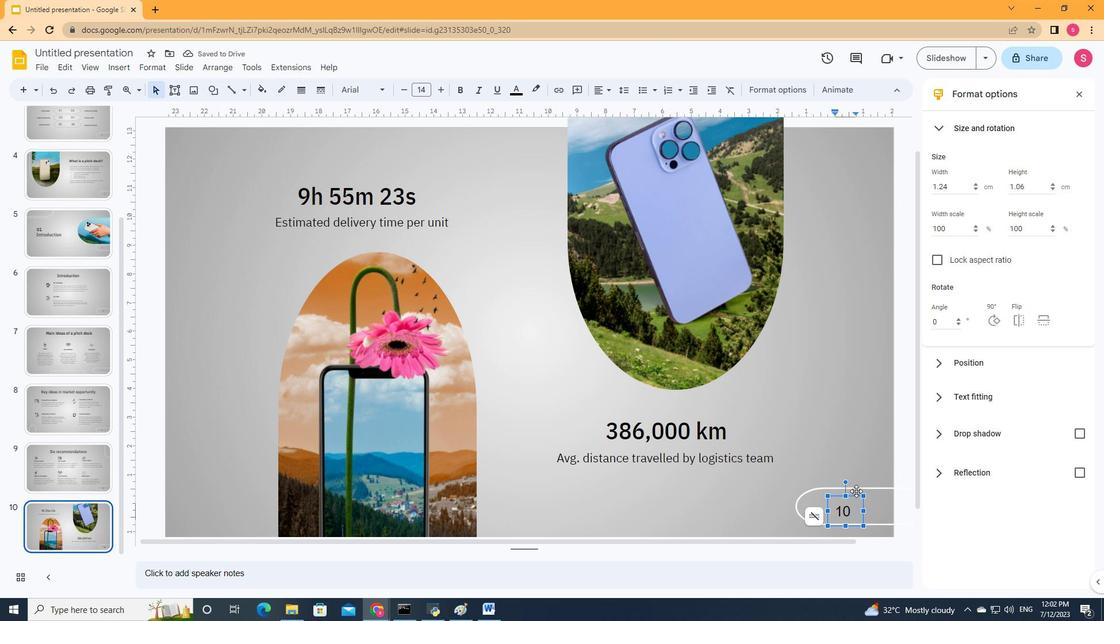 
Action: Mouse pressed left at (857, 496)
Screenshot: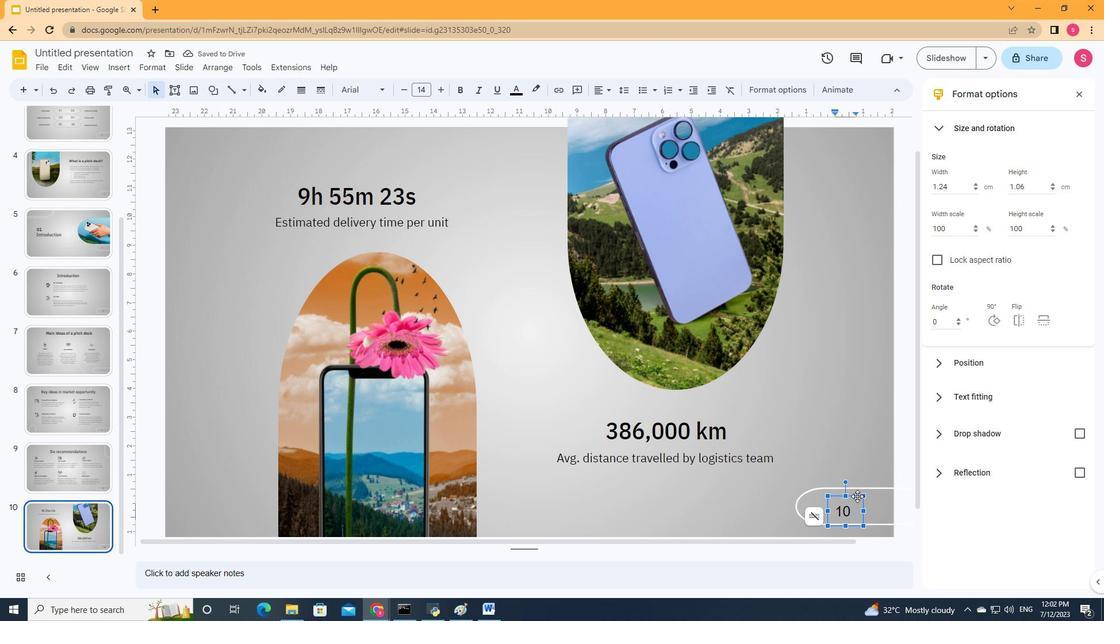 
Action: Key pressed <Key.up><Key.right>
Screenshot: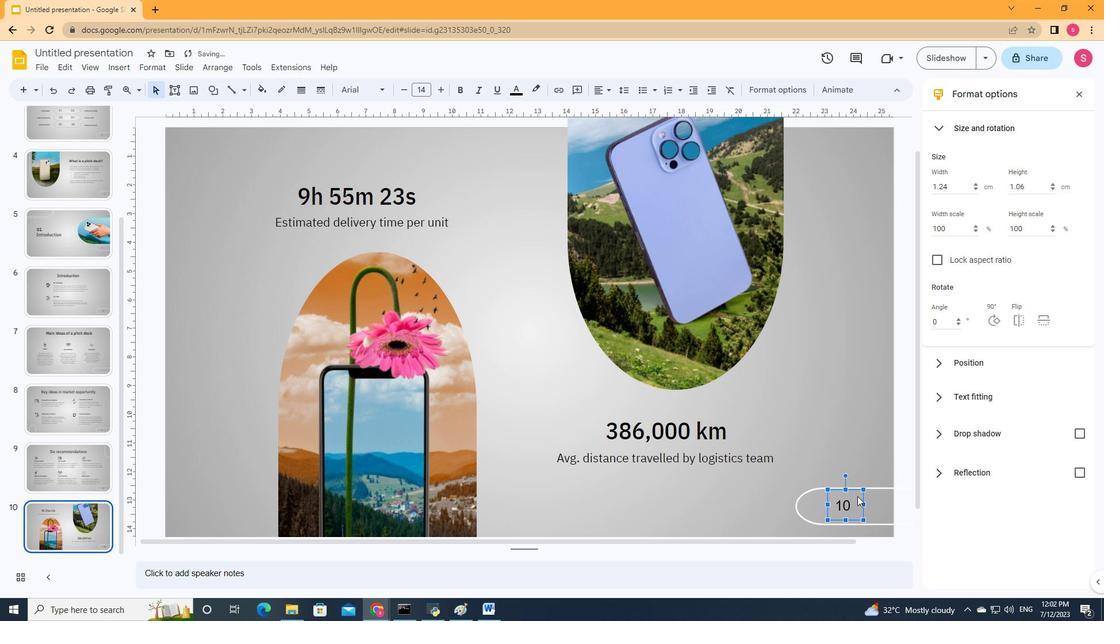 
Action: Mouse moved to (775, 503)
Screenshot: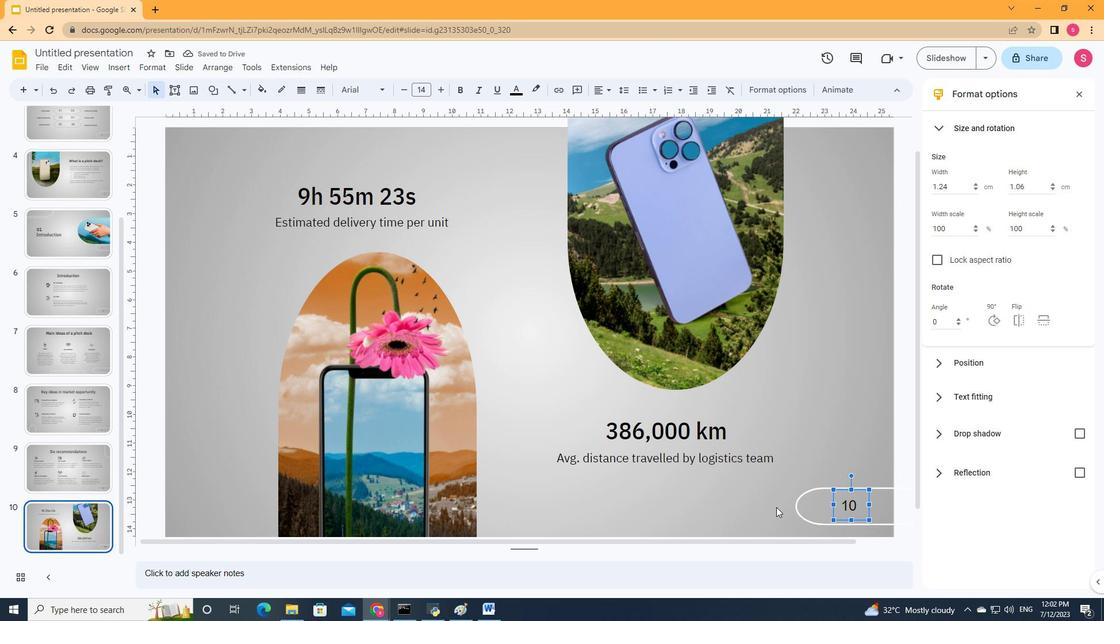 
Action: Mouse pressed left at (775, 503)
Screenshot: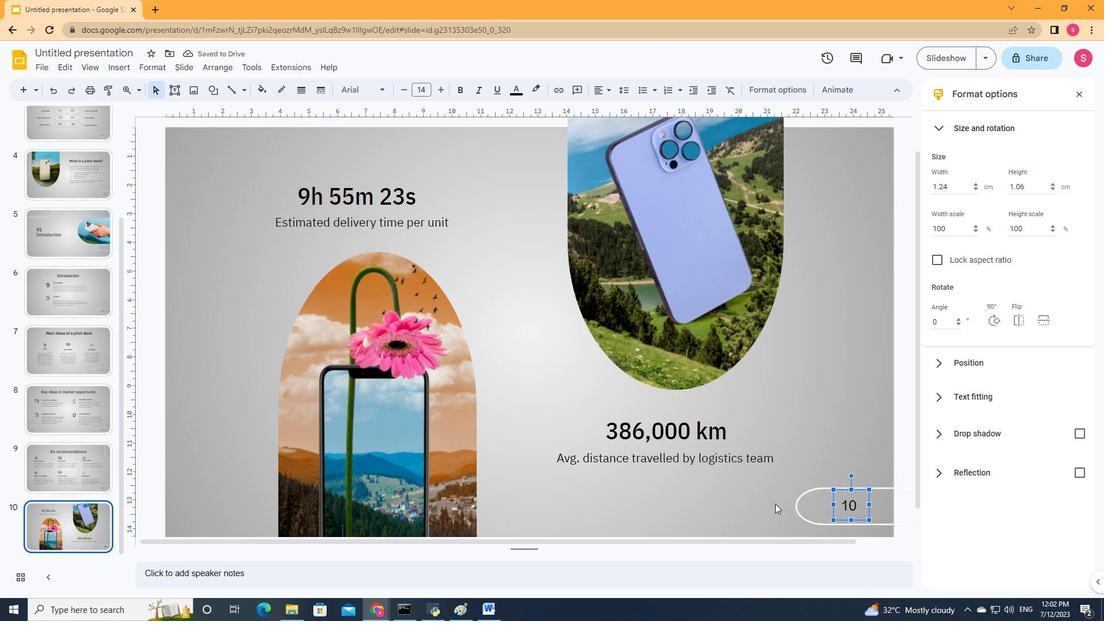 
Action: Mouse moved to (209, 92)
Screenshot: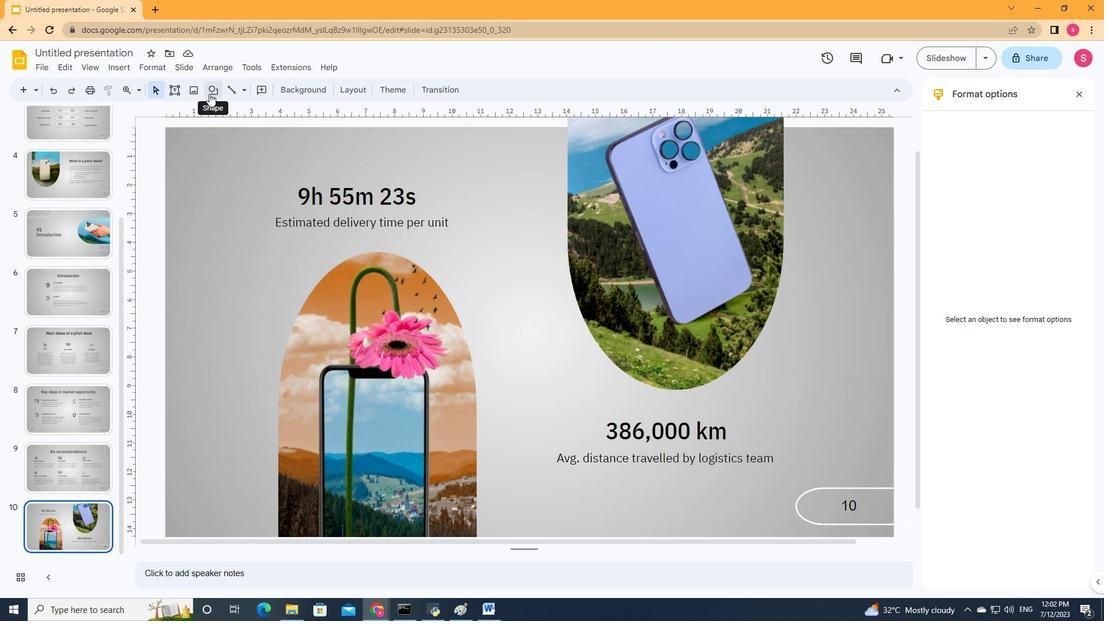 
Action: Mouse pressed left at (209, 92)
Screenshot: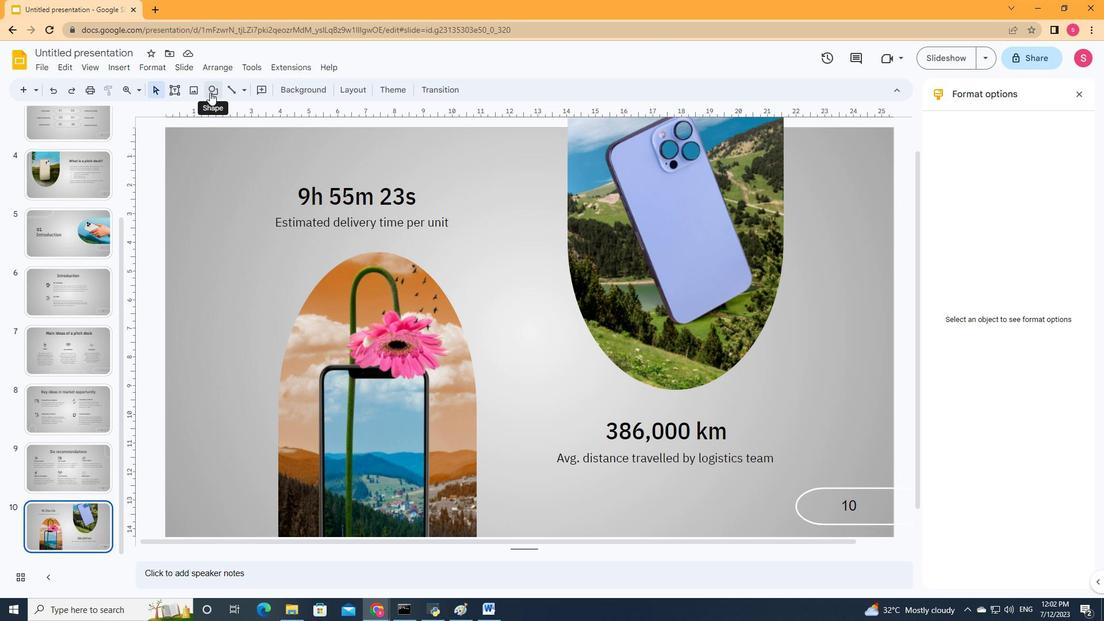 
Action: Mouse moved to (468, 186)
Screenshot: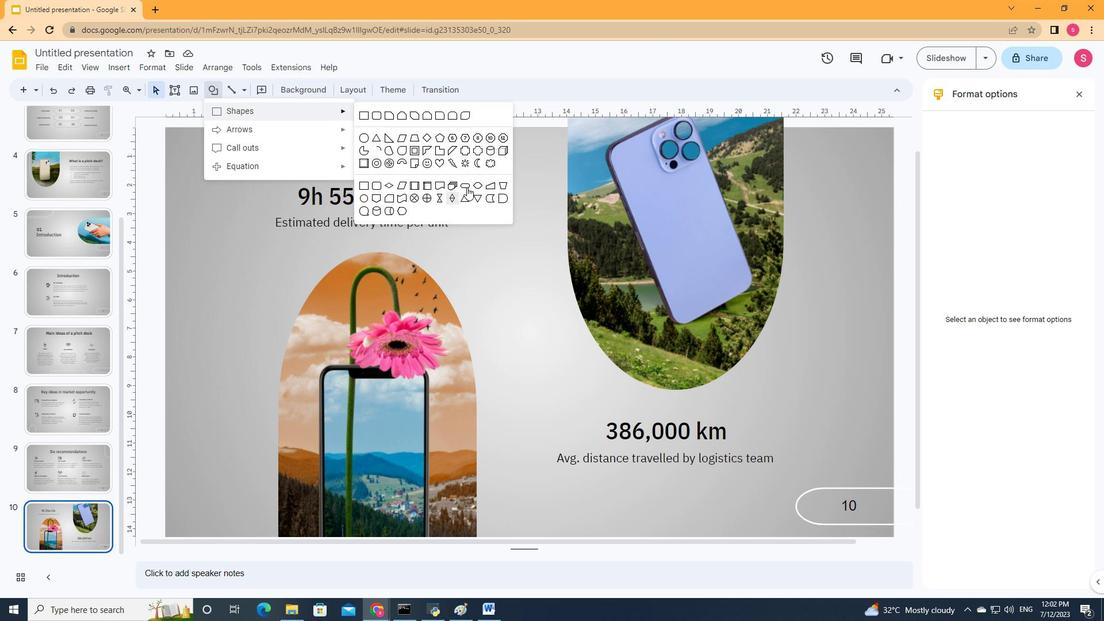
Action: Mouse pressed left at (468, 186)
Screenshot: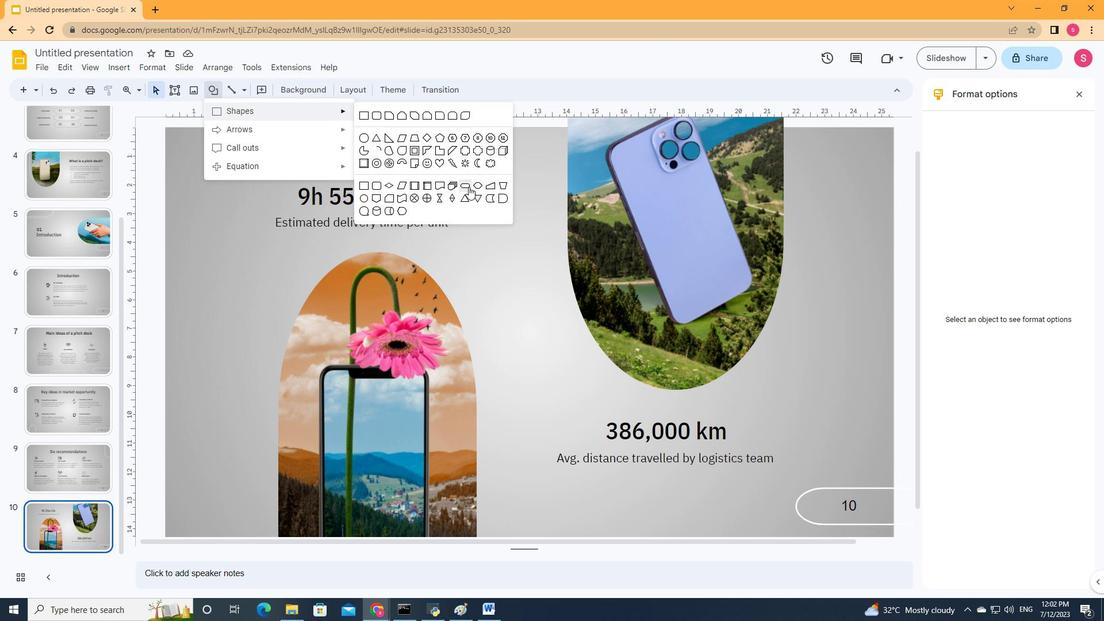 
Action: Mouse moved to (484, 190)
Screenshot: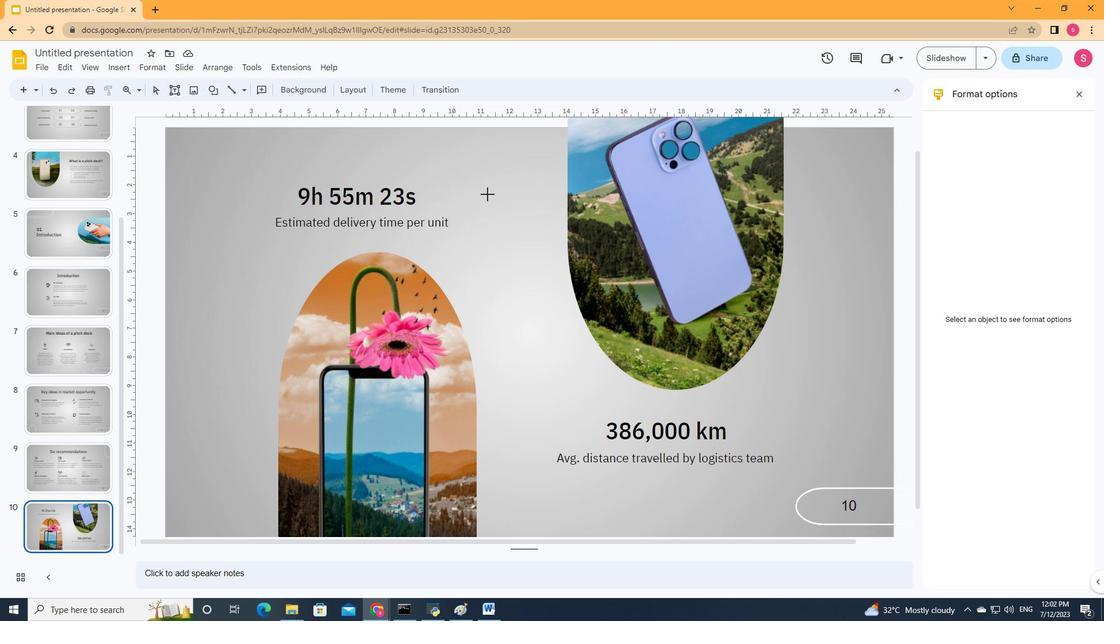 
Action: Mouse pressed left at (484, 190)
Screenshot: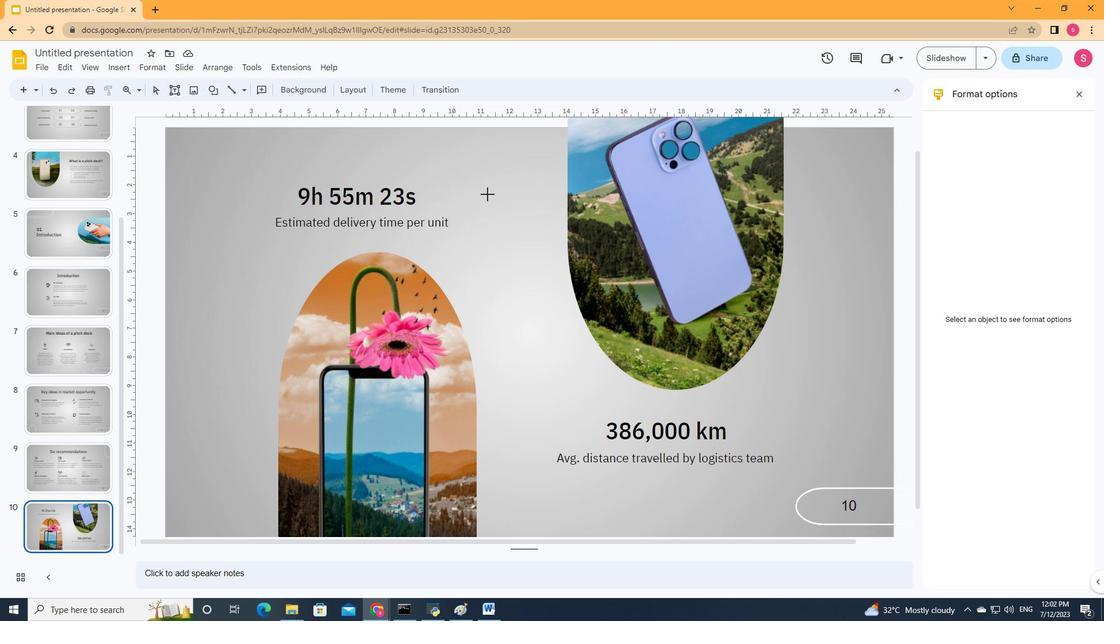 
Action: Mouse moved to (260, 93)
Screenshot: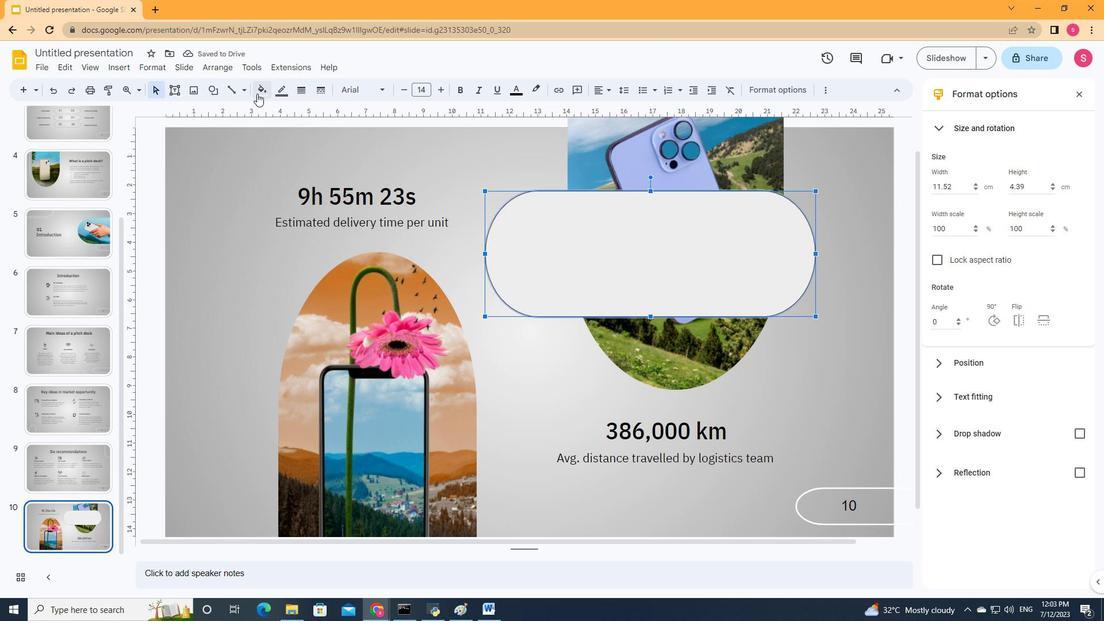 
Action: Mouse pressed left at (260, 93)
Screenshot: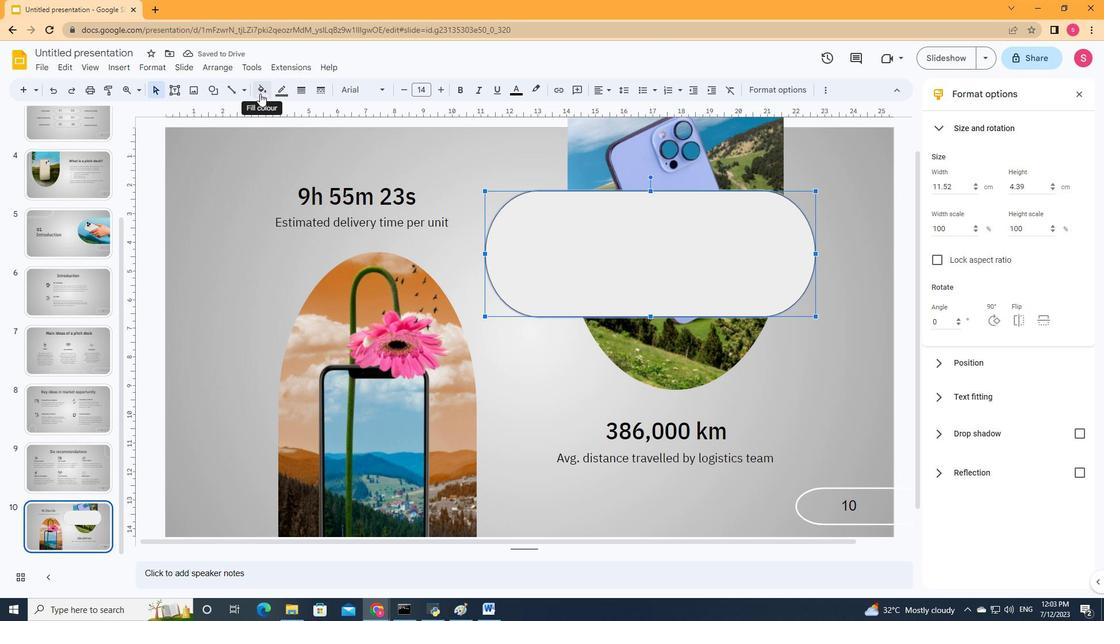 
Action: Mouse moved to (324, 319)
Screenshot: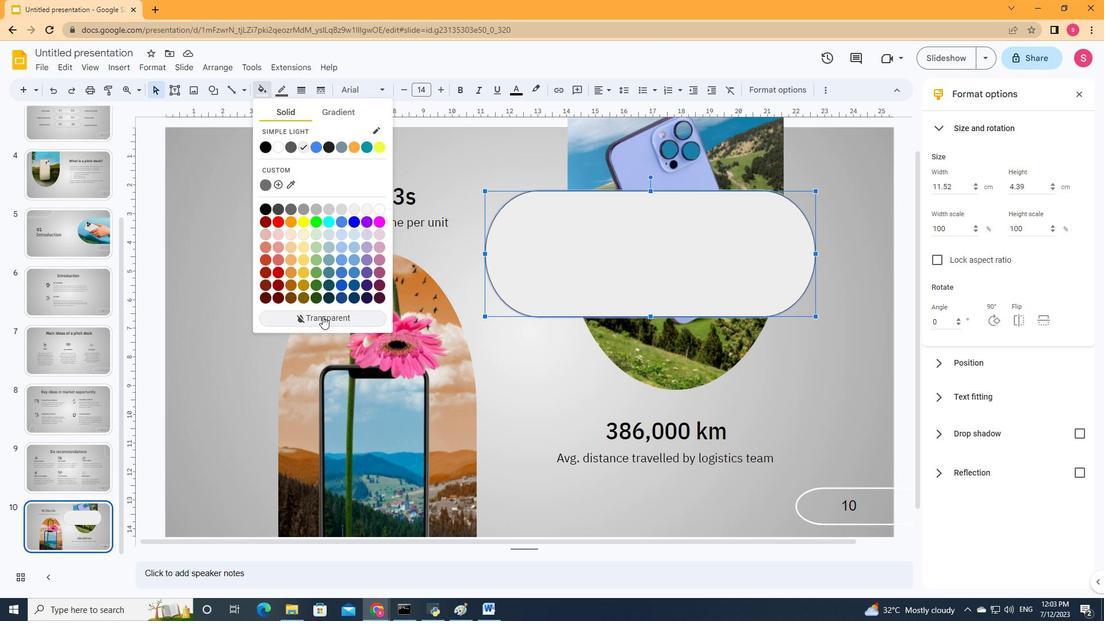 
Action: Mouse pressed left at (324, 319)
Screenshot: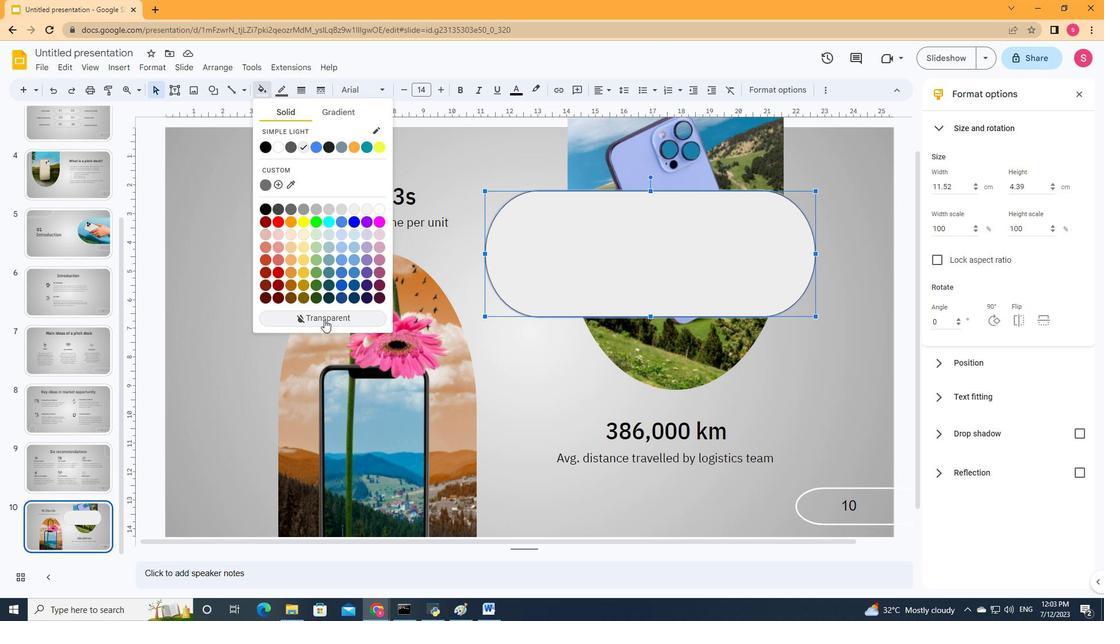 
Action: Mouse moved to (280, 87)
Screenshot: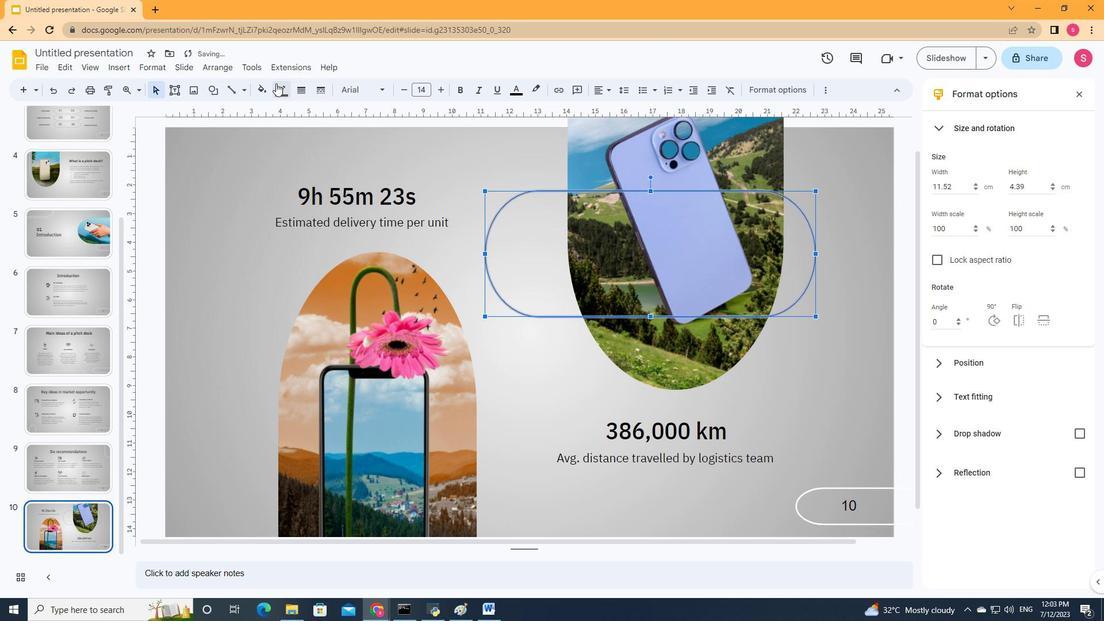 
Action: Mouse pressed left at (280, 87)
Screenshot: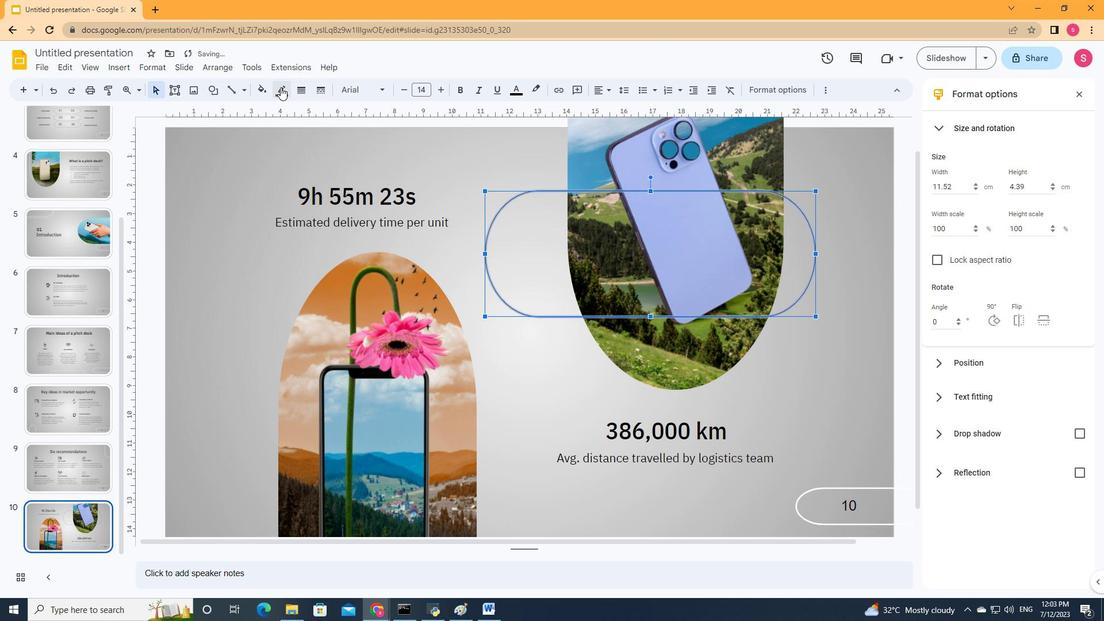 
Action: Mouse moved to (294, 127)
